 Task: Open an excel sheet with  and write heading  Student grades data  Add 10 students name:-  'Joshua Rivera, Zoey Coleman, Ryan Wright, Addison Bailey, Jonathan Simmons, Brooklyn Ward, Caleb Barnes, Audrey Collins, Gabriel Perry, Sofia Bell. ' in February Last week sales are  100 to 150. Math Grade:-  90, 95, 80, 92, 85,88, 90, 78, 92, 85.Science Grade:-  85, 87, 92, 88, 90, 85, 92, 80, 88, 90.English Grade:-  92, 90, 85, 90, 88, 92, 85, 82, 90, 88. _x000D_
History Grade:-  88, 92, 78, 95, 90, 90, 80, 85, 92, 90. Total use the formula   =SUM(D2:G2) then presss enter. Save page analysisWeeklySales_Analysis_2023
Action: Mouse moved to (165, 223)
Screenshot: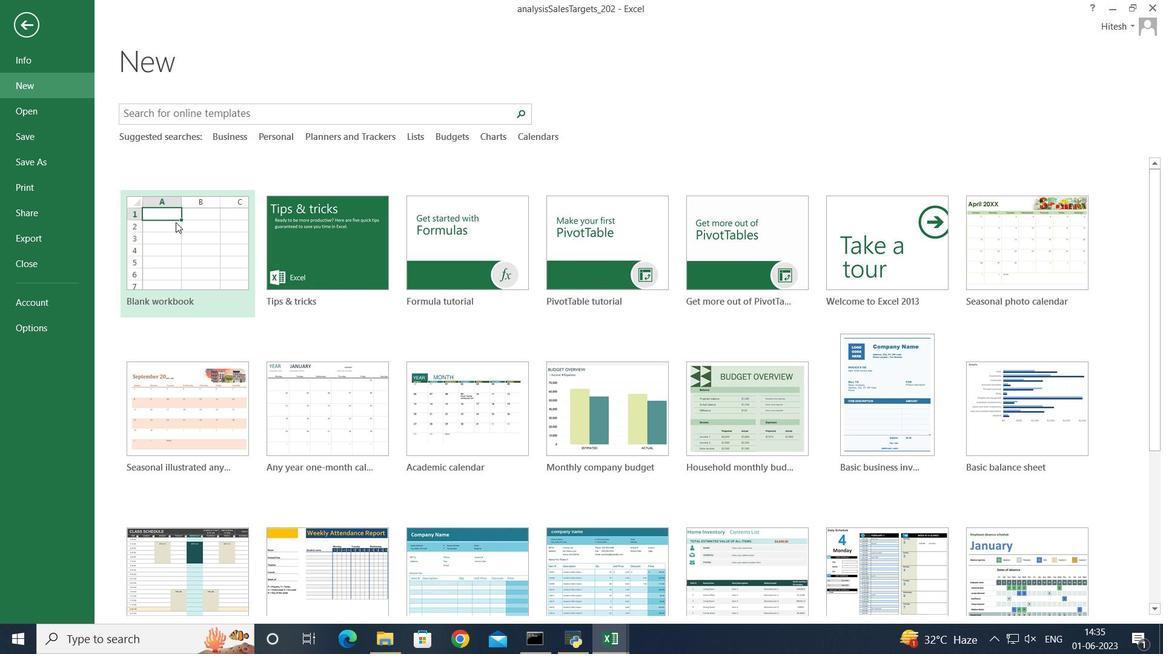 
Action: Mouse pressed left at (165, 223)
Screenshot: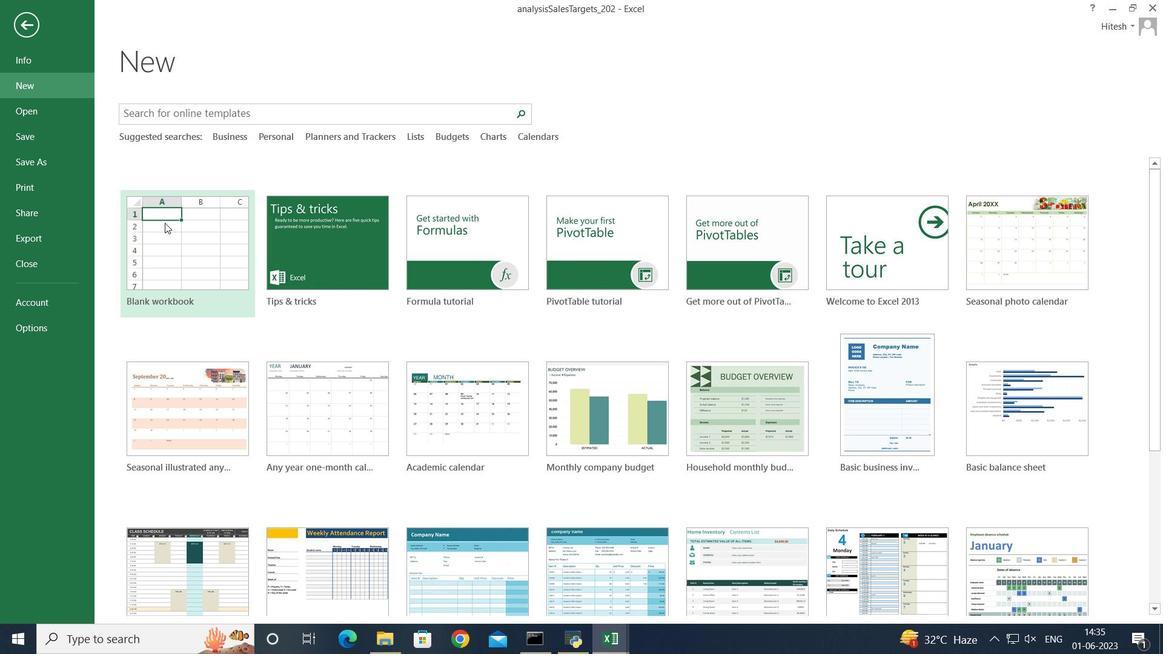 
Action: Mouse moved to (79, 175)
Screenshot: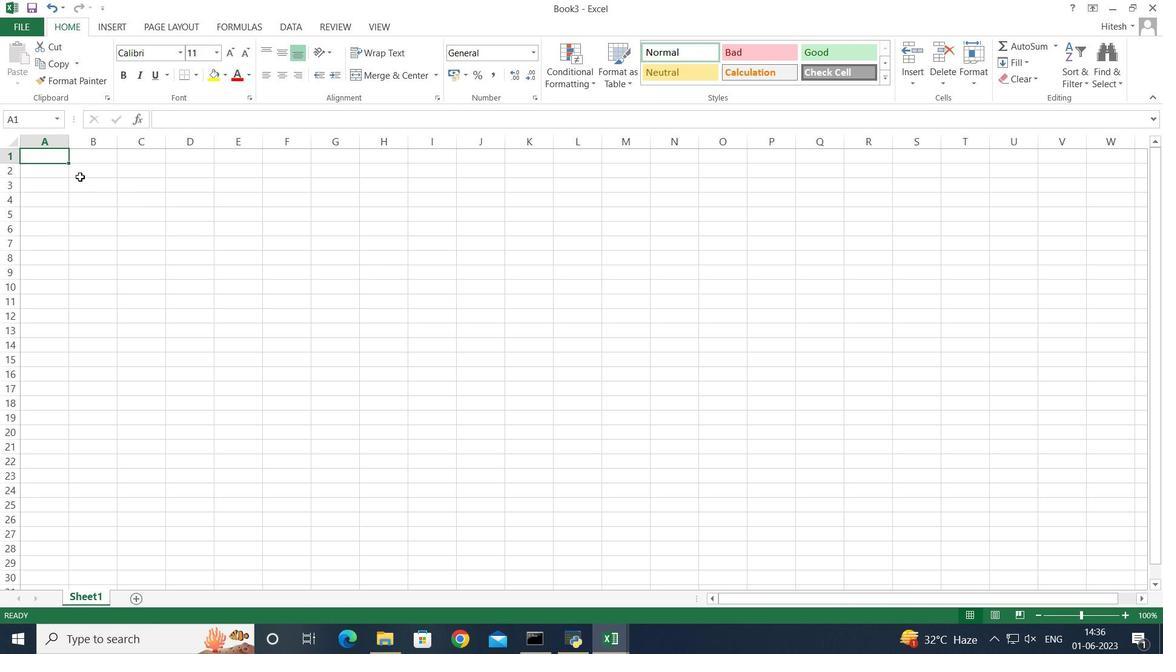 
Action: Key pressed <Key.shift>Student<Key.space><Key.shift><Key.shift><Key.shift><Key.shift><Key.shift><Key.shift><Key.shift><Key.shift><Key.shift><Key.shift>Grade<Key.space><Key.shift>Data<Key.enter><Key.shift><Key.shift><Key.shift><Key.shift><Key.shift>Name<Key.enter><Key.shift>Joshua<Key.space><Key.shift>Rivera<Key.enter><Key.shift>Zoey<Key.space><Key.shift>Coleman<Key.enter><Key.shift>Ryan<Key.space><Key.shift>Wright<Key.space><Key.shift><Key.shift>A<Key.backspace><Key.enter><Key.shift>Addison<Key.space><Key.shift><Key.shift>Bailey<Key.enter><Key.shift_r>Jonathan<Key.space><Key.shift>Simmons<Key.enter><Key.shift><Key.shift>Brooklyn<Key.space><Key.shift>Ward<Key.enter><Key.shift>Caleb<Key.space><Key.shift><Key.shift>Barnes<Key.enter><Key.shift>Adu<Key.backspace><Key.backspace><Key.backspace><Key.shift><Key.shift><Key.shift><Key.shift><Key.shift><Key.shift><Key.shift><Key.shift><Key.shift>Audrey<Key.space><Key.shift>Collins<Key.enter><Key.shift><Key.shift><Key.shift><Key.shift><Key.shift><Key.shift><Key.shift><Key.shift>Gabriel<Key.space><Key.shift_r>Perry<Key.enter><Key.shift><Key.shift><Key.shift>Sofia<Key.space><Key.shift><Key.shift><Key.shift><Key.shift><Key.shift><Key.shift><Key.shift>Bell<Key.enter>
Screenshot: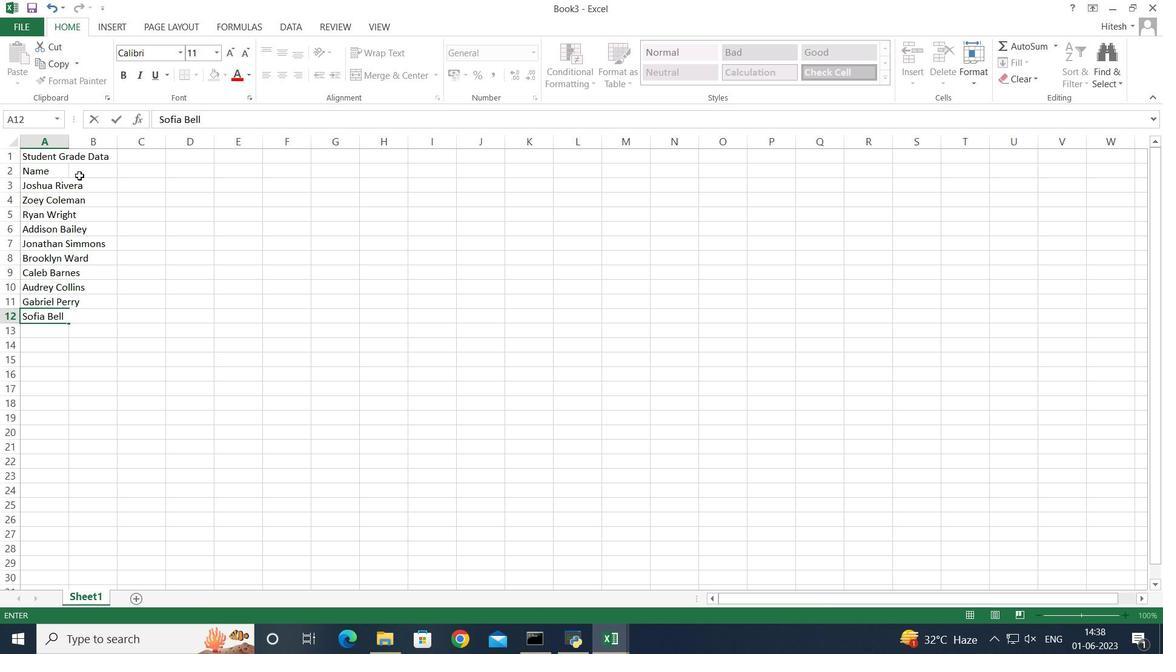 
Action: Mouse moved to (51, 145)
Screenshot: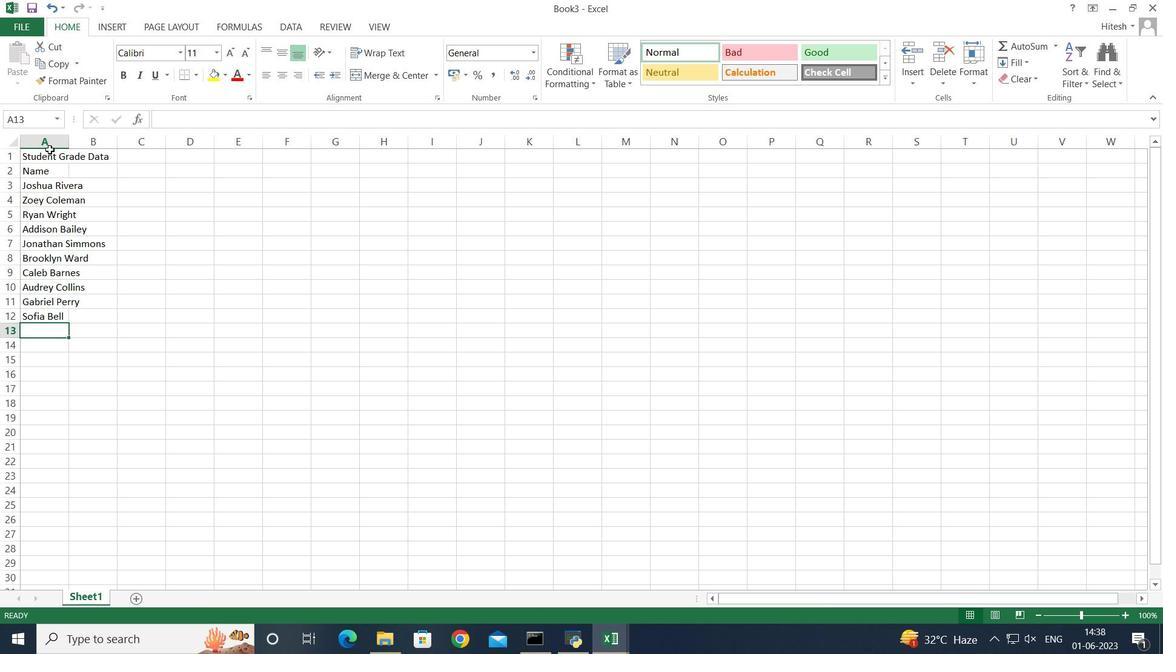 
Action: Mouse pressed left at (51, 145)
Screenshot: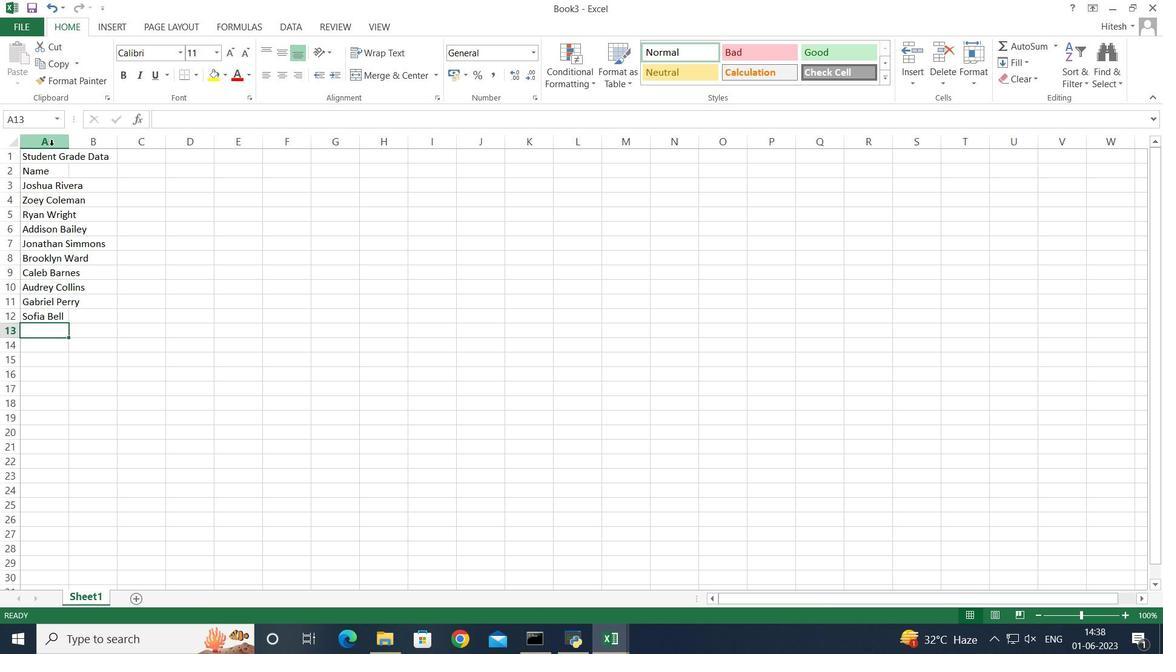 
Action: Mouse moved to (66, 145)
Screenshot: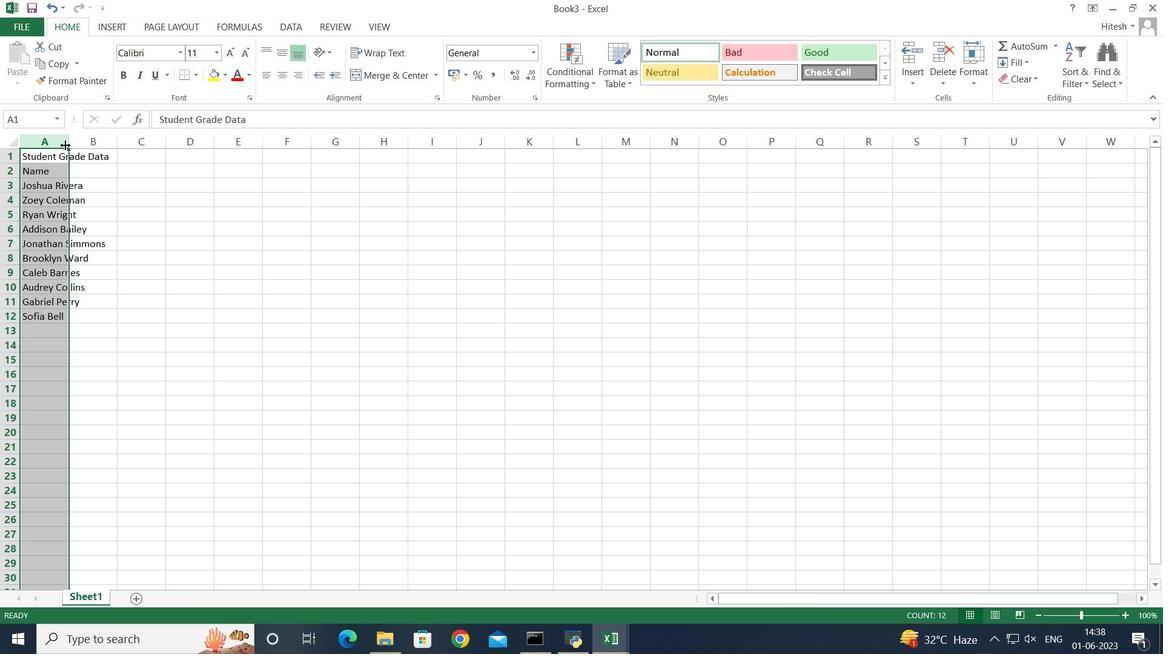 
Action: Mouse pressed left at (66, 145)
Screenshot: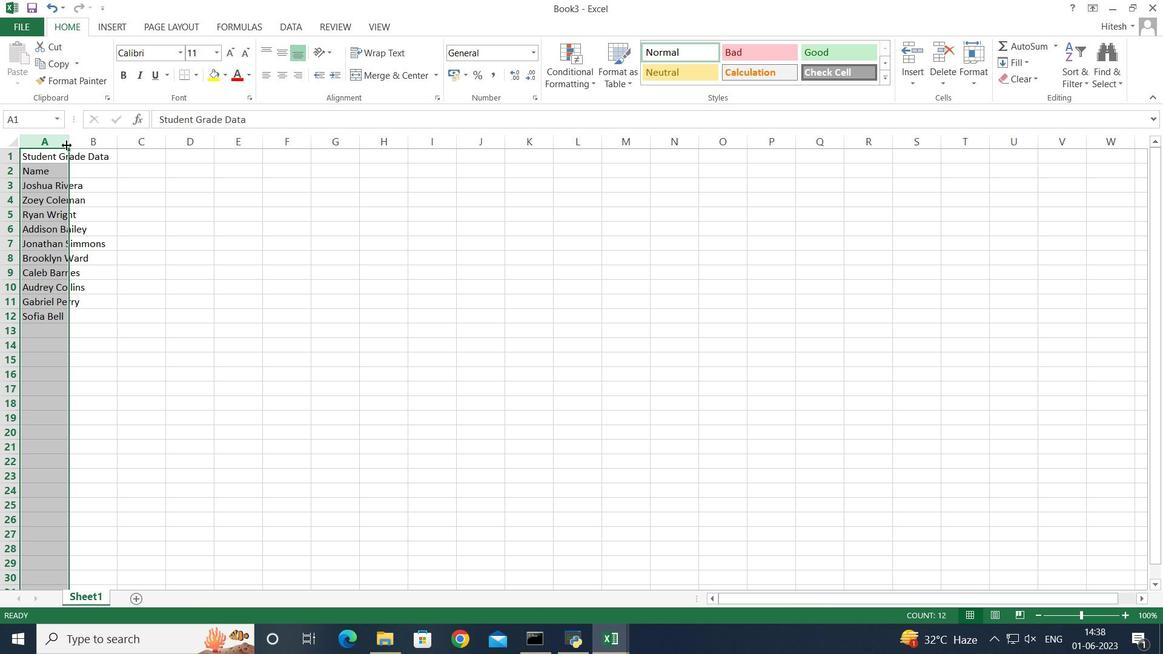 
Action: Mouse pressed left at (66, 145)
Screenshot: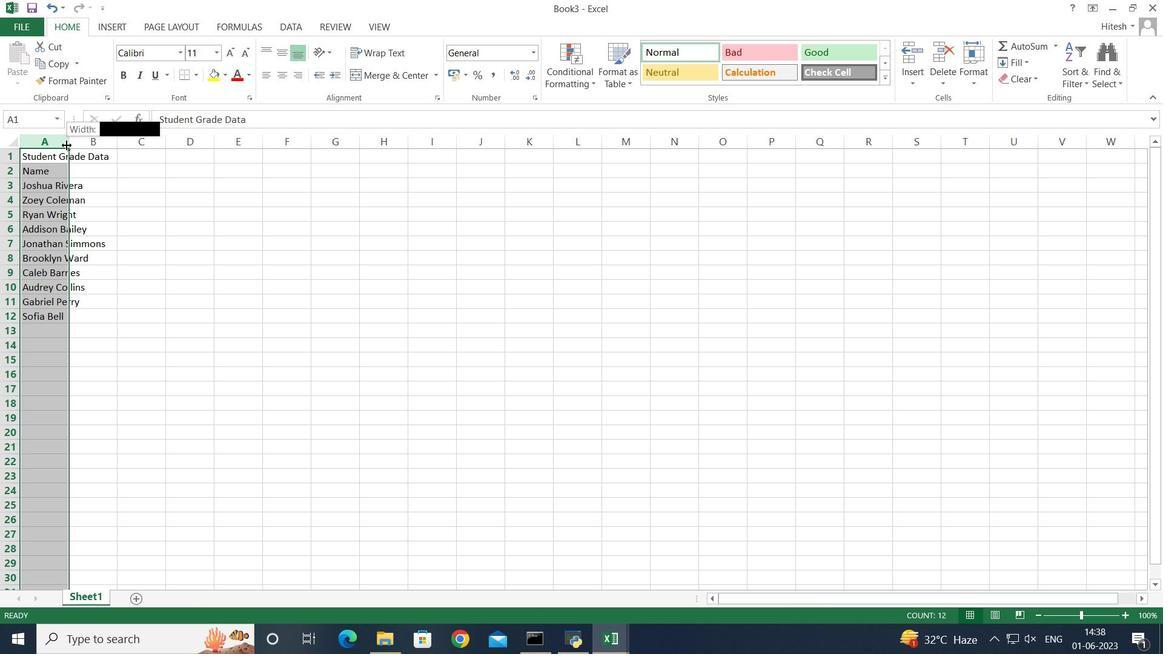 
Action: Mouse moved to (131, 173)
Screenshot: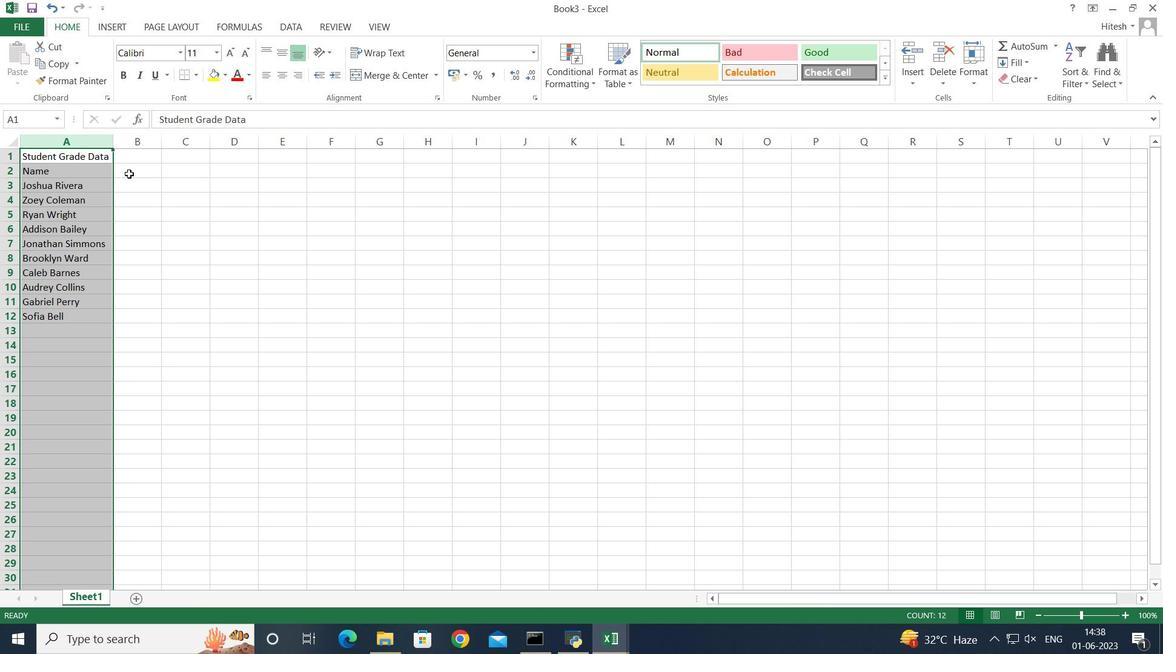 
Action: Mouse pressed left at (131, 173)
Screenshot: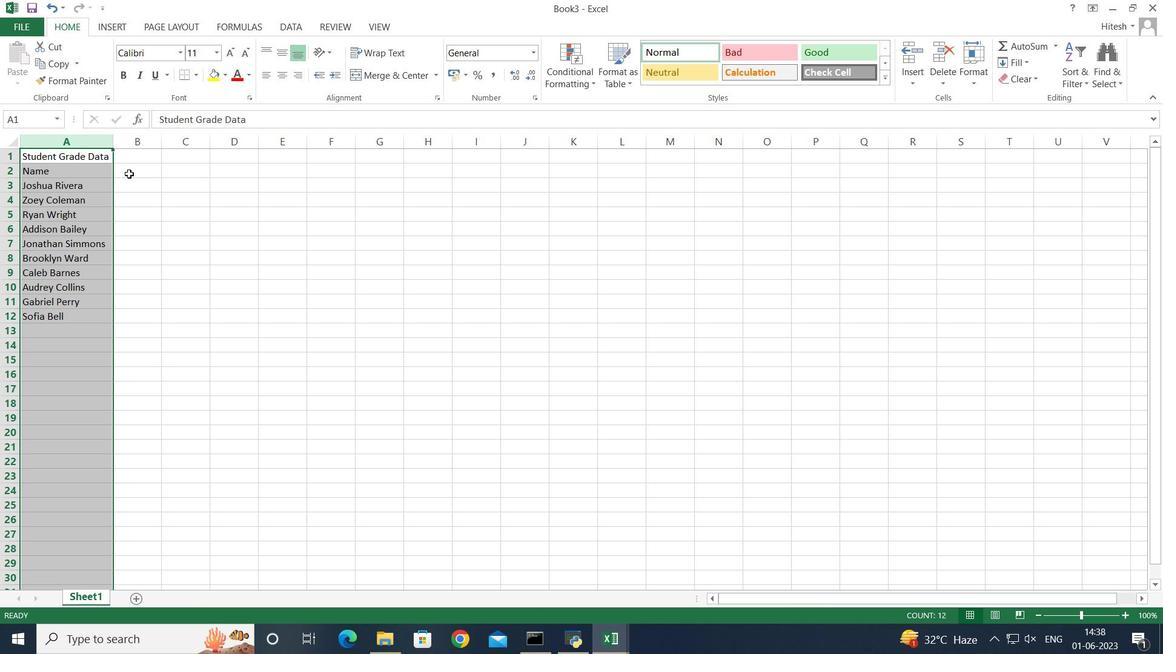 
Action: Key pressed <Key.shift>February<Key.space><Key.shift>Last<Key.space><Key.shift><Key.shift>Week<Key.space><Key.shift>Sales<Key.enter>110<Key.enter>150<Key.enter>130<Key.enter>100<Key.enter>140<Key.enter>120<Key.enter>150<Key.enter>130<Key.enter>12<Key.enter>1103<Key.backspace><Key.enter><Key.up><Key.backspace>120<Key.enter><Key.up><Key.up><Key.backspace>120<Key.enter><Key.backspace>140<Key.enter>
Screenshot: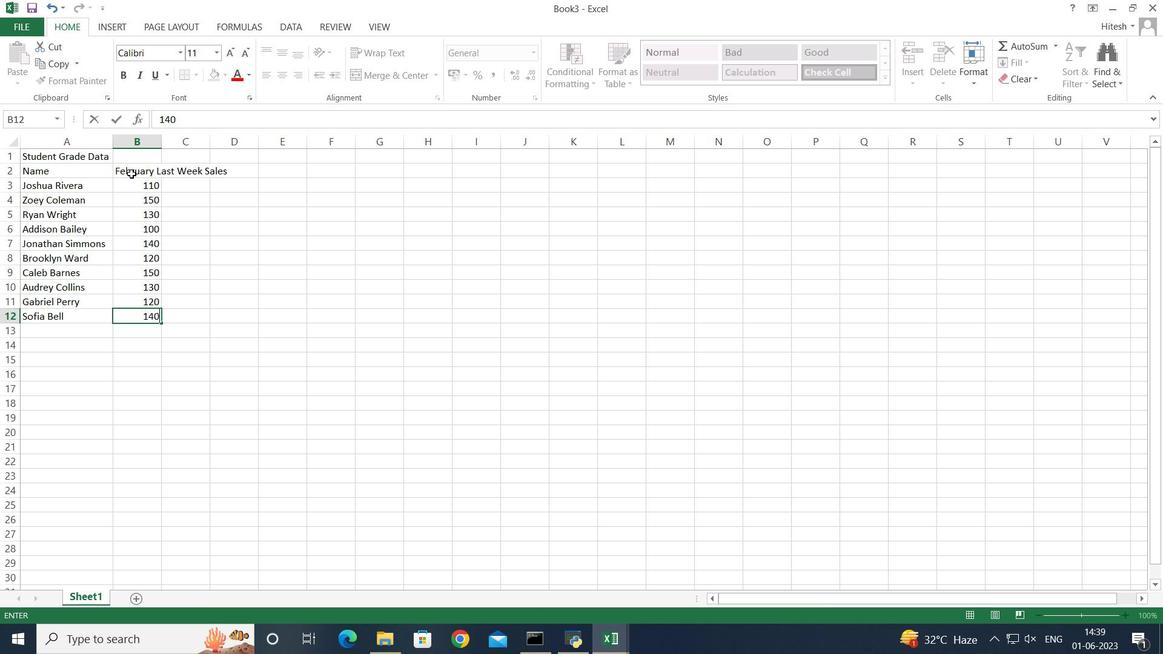 
Action: Mouse moved to (187, 170)
Screenshot: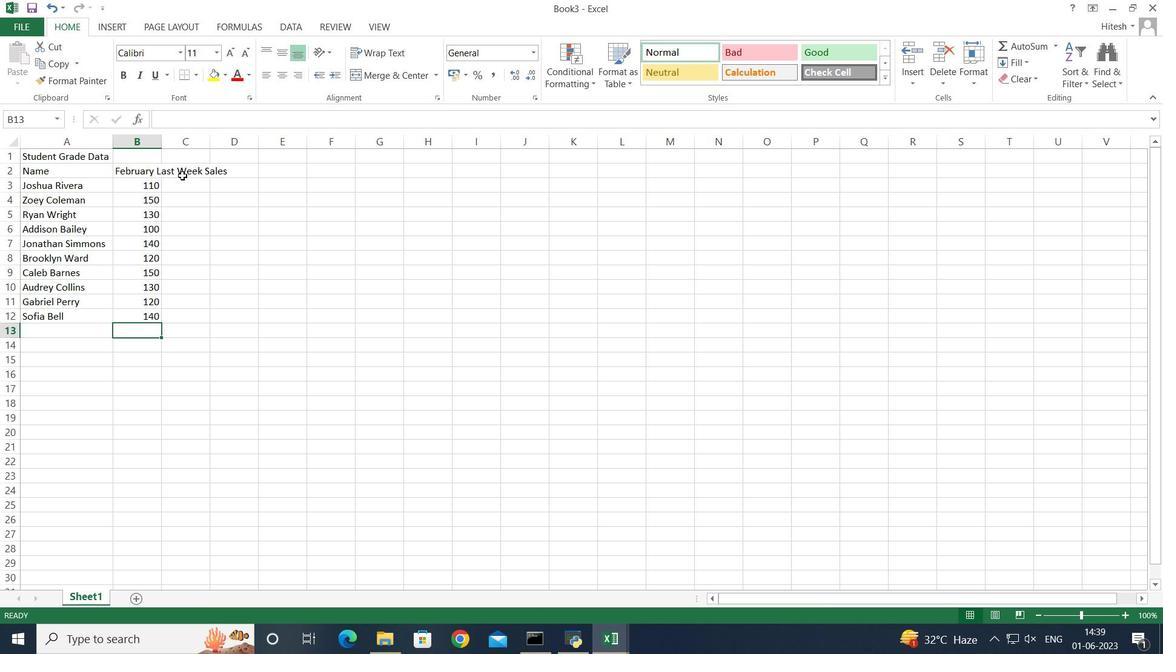 
Action: Mouse pressed left at (187, 170)
Screenshot: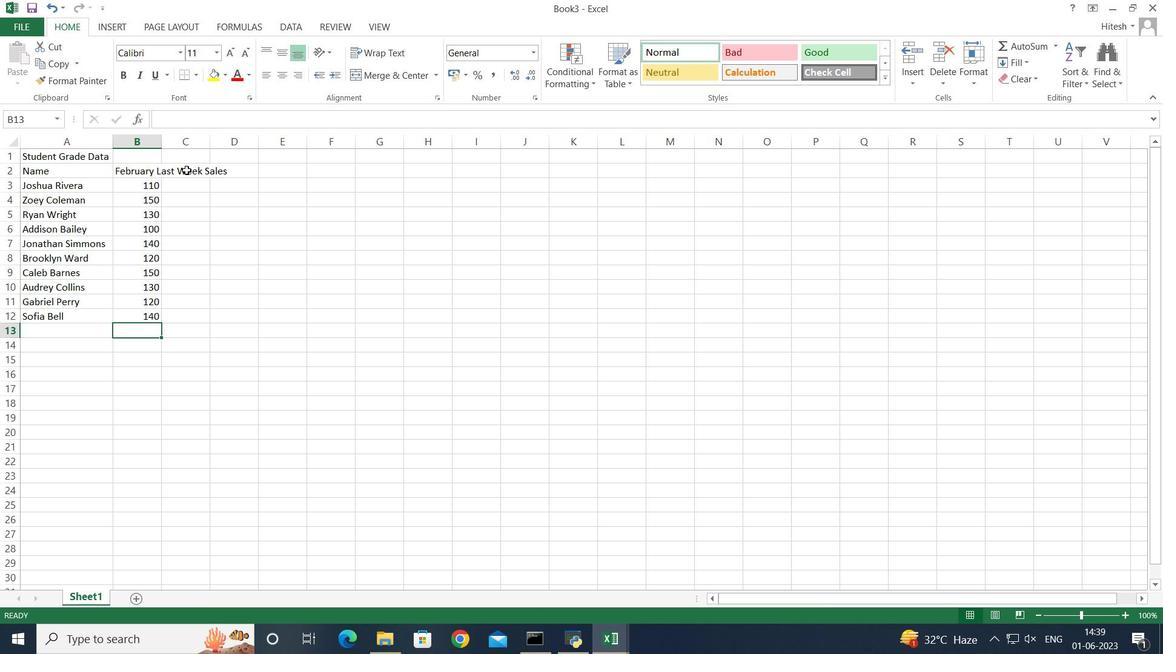 
Action: Key pressed <Key.shift>Math<Key.space><Key.shift>Grade<Key.enter>
Screenshot: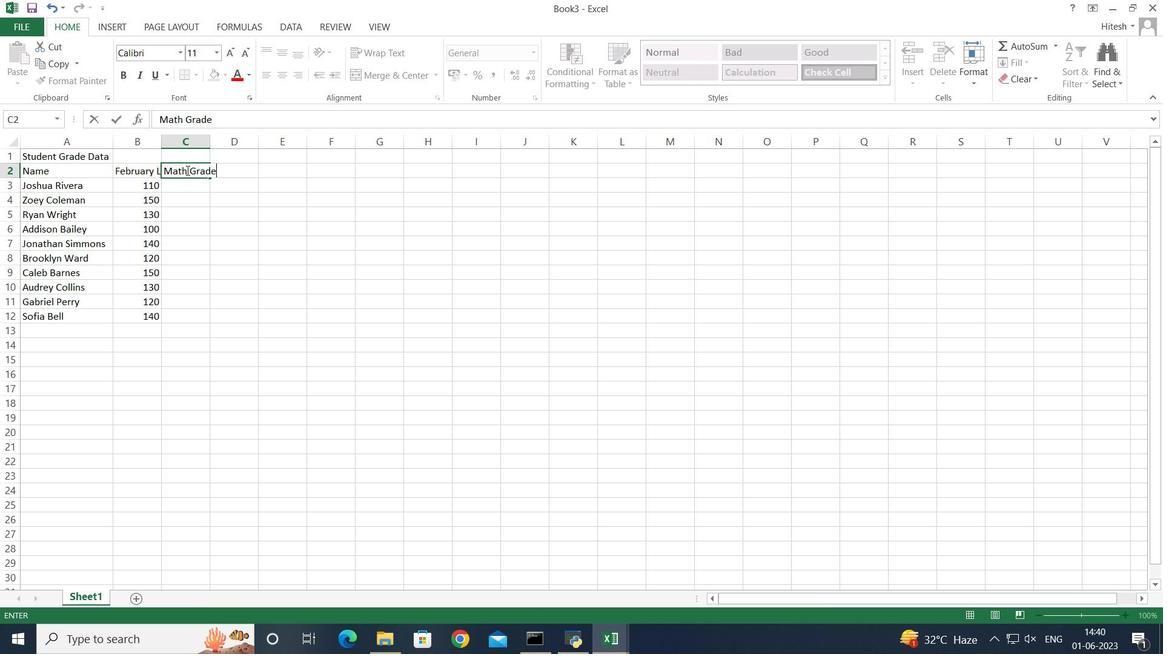 
Action: Mouse moved to (175, 239)
Screenshot: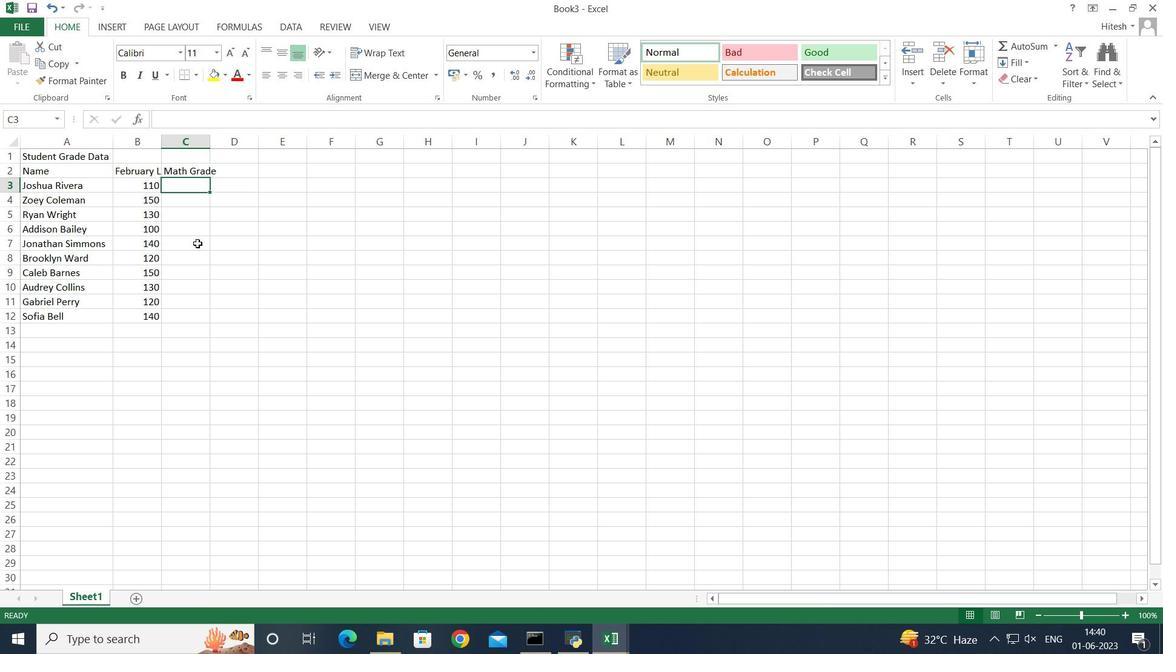 
Action: Key pressed 90<Key.enter>95<Key.enter>80<Key.enter>92<Key.enter>85<Key.enter>88<Key.enter>90<Key.enter>78<Key.enter>92<Key.enter>85<Key.enter><Key.up><Key.up><Key.up><Key.up><Key.up><Key.up><Key.up><Key.up><Key.up><Key.up><Key.up><Key.right><Key.shift>Science<Key.space><Key.shift>Grade<Key.enter>85<Key.enter>87<Key.enter>92<Key.enter>88<Key.enter>90<Key.enter>85<Key.enter>92<Key.enter>80<Key.enter>88<Key.enter>90<Key.enter><Key.up><Key.up><Key.up><Key.up><Key.up><Key.up><Key.up><Key.up><Key.up><Key.up><Key.up><Key.right><Key.shift><Key.shift><Key.shift>English<Key.space><Key.shift><Key.shift><Key.shift>Grade<Key.enter>92<Key.enter>90<Key.enter>85<Key.enter>90<Key.enter>88<Key.enter>92<Key.enter>85<Key.enter>82<Key.enter>90<Key.enter>88<Key.enter>
Screenshot: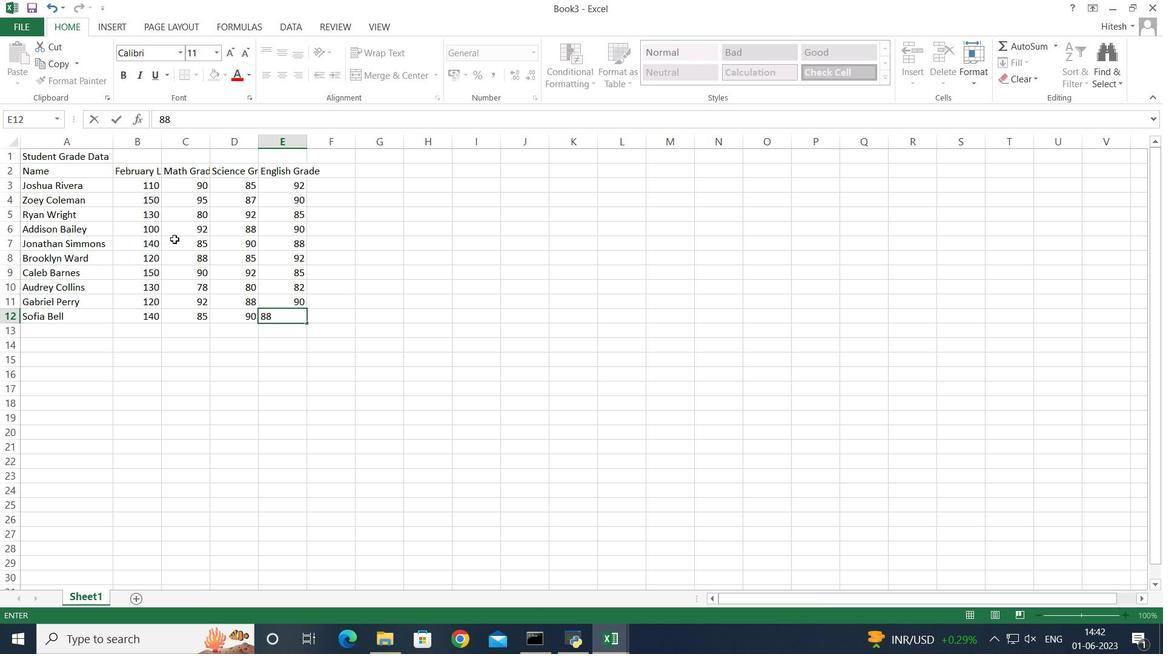 
Action: Mouse moved to (315, 169)
Screenshot: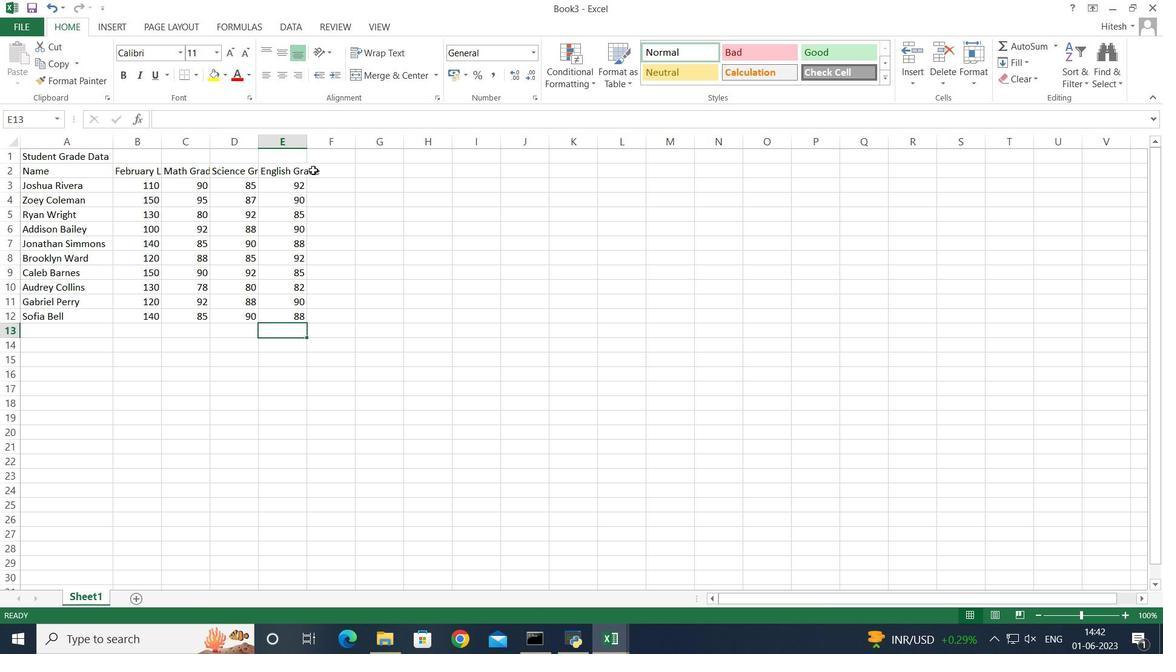 
Action: Mouse pressed left at (315, 169)
Screenshot: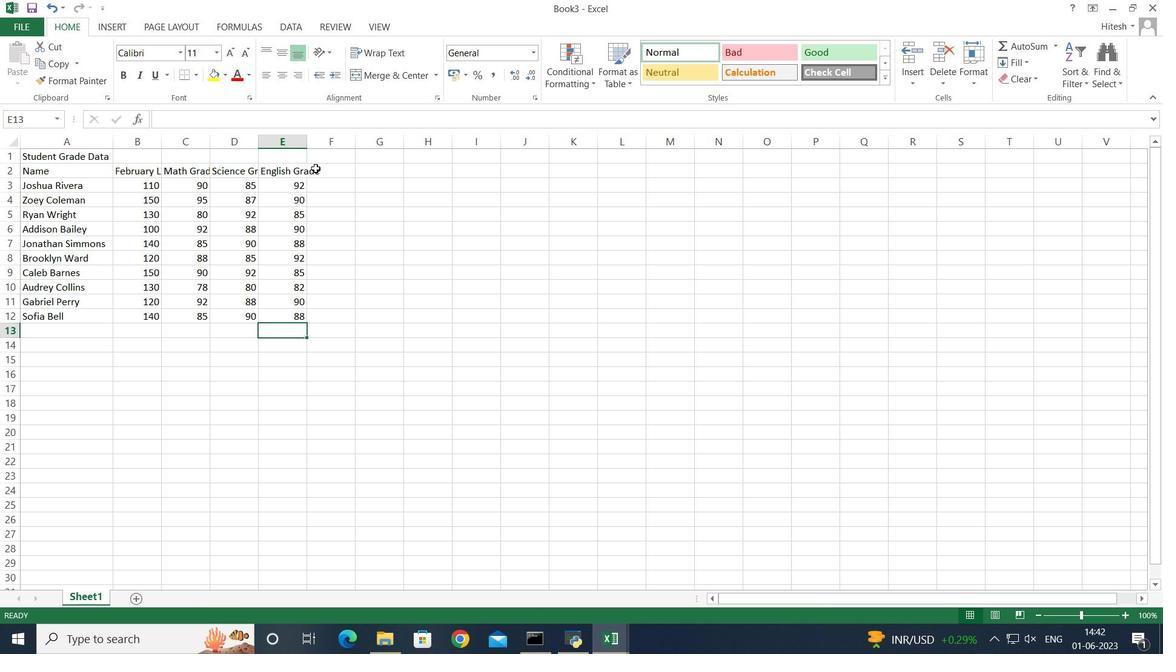 
Action: Key pressed <Key.shift><Key.shift><Key.shift><Key.shift><Key.shift>History<Key.space><Key.shift><Key.shift><Key.shift>Grade<Key.enter>88<Key.enter>92<Key.enter>78<Key.enter>95<Key.enter>90<Key.enter>90<Key.enter>80<Key.enter>85<Key.enter>92<Key.enter>90<Key.enter>
Screenshot: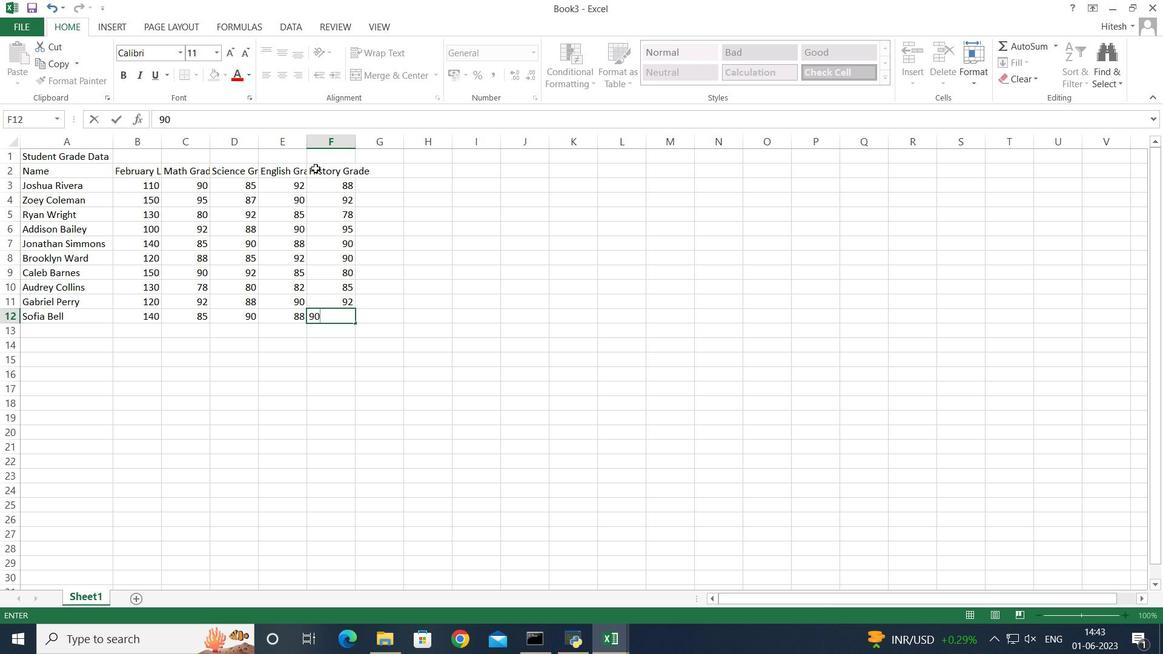 
Action: Mouse moved to (373, 167)
Screenshot: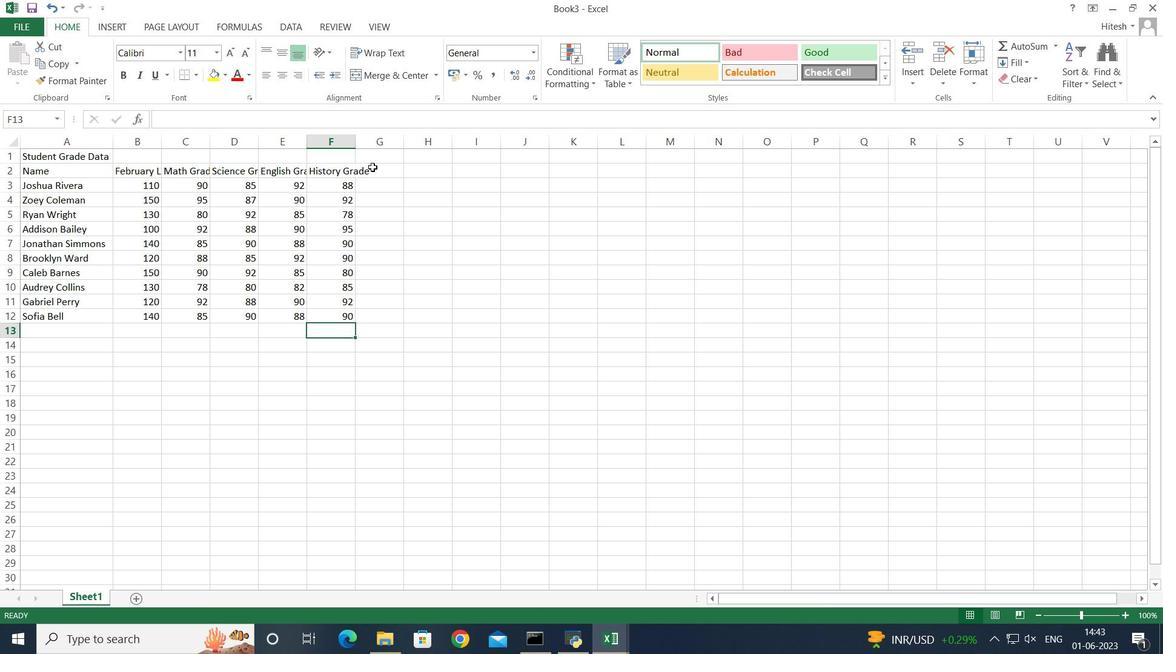 
Action: Mouse pressed left at (373, 167)
Screenshot: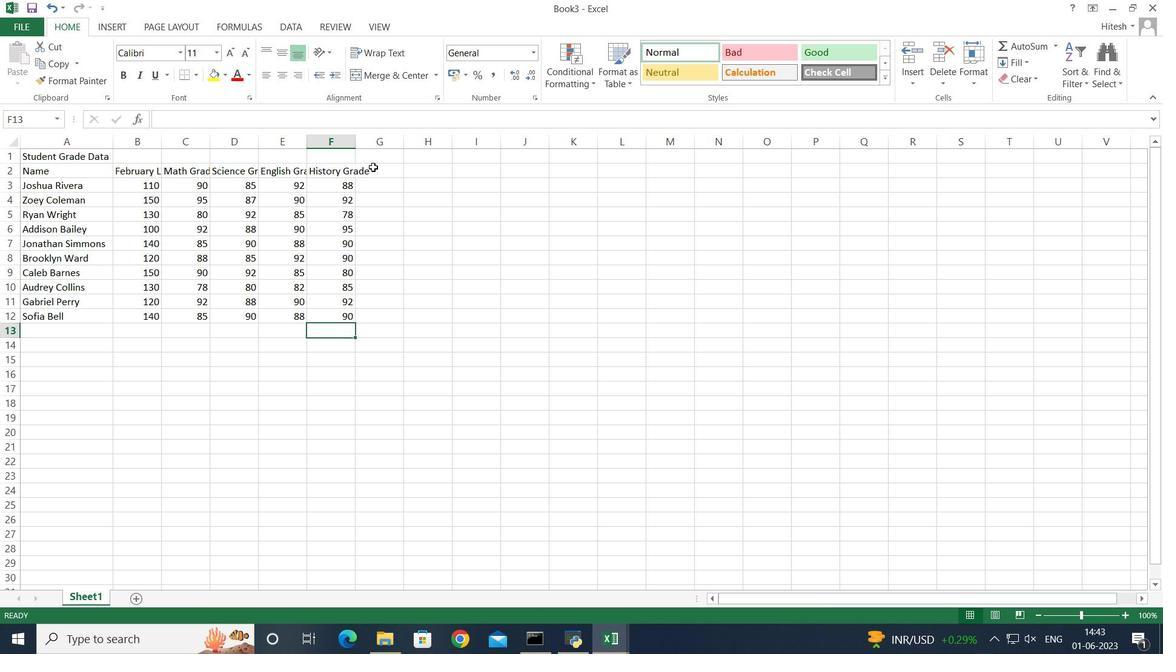 
Action: Key pressed <Key.shift>Total
Screenshot: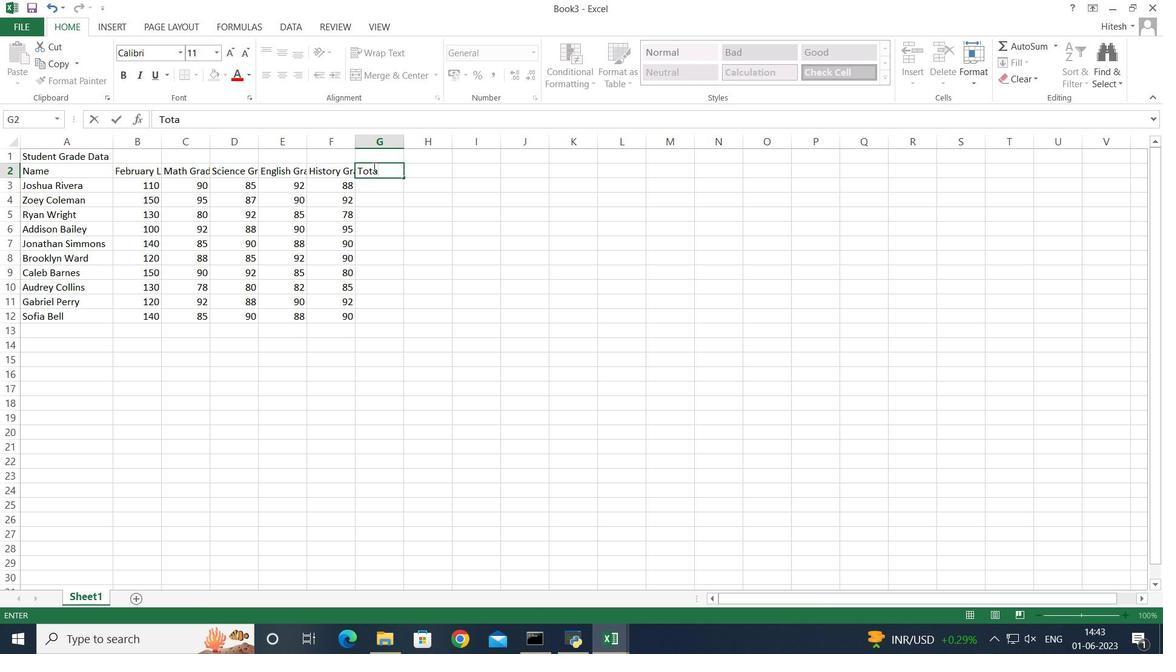 
Action: Mouse moved to (147, 142)
Screenshot: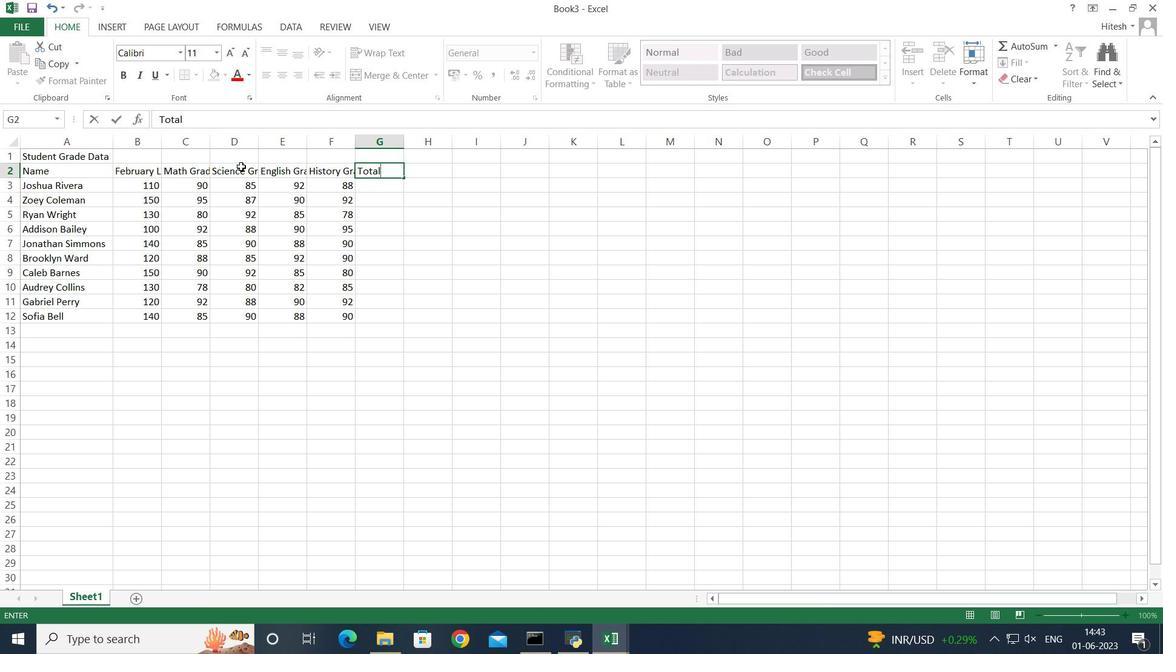 
Action: Mouse pressed left at (147, 142)
Screenshot: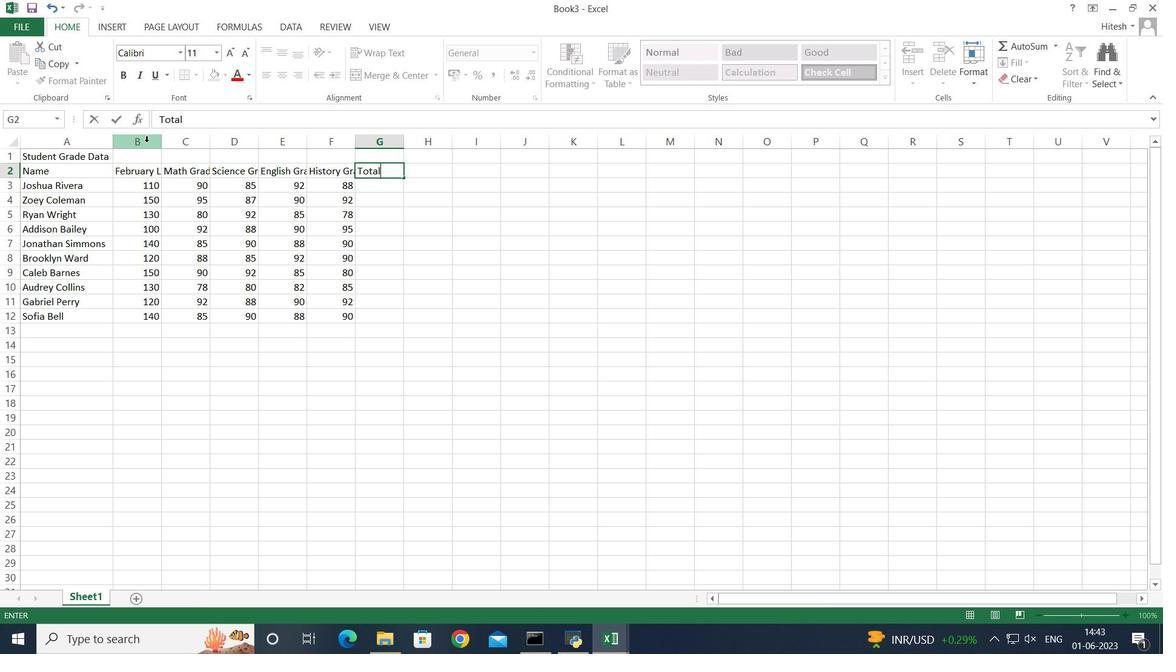 
Action: Mouse moved to (160, 140)
Screenshot: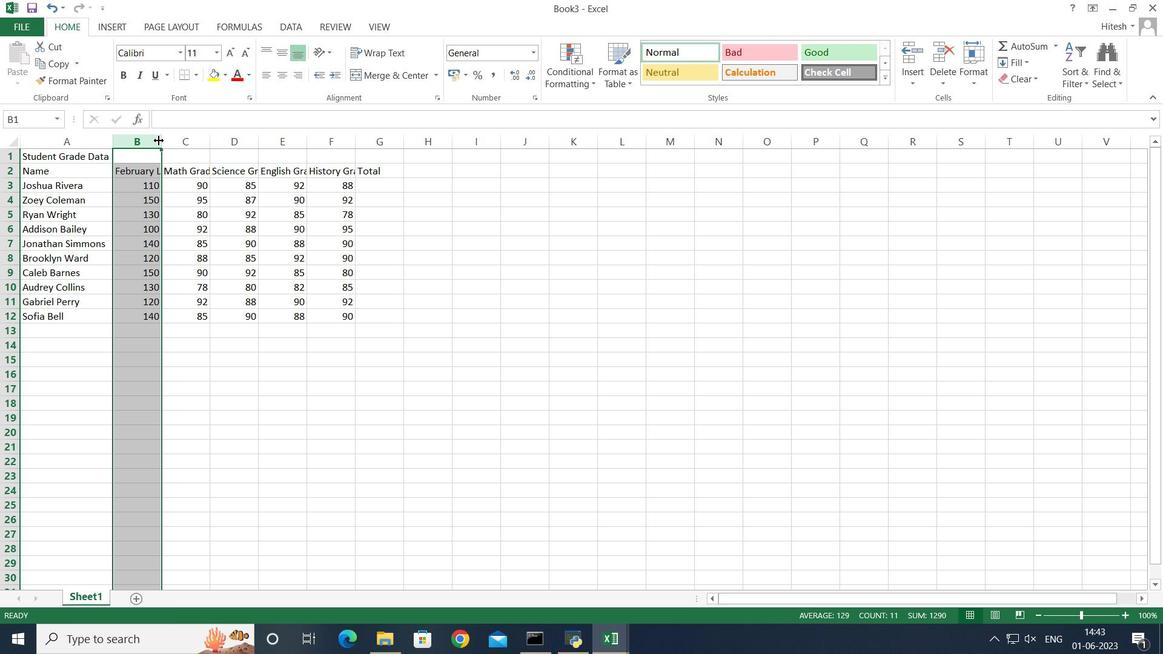 
Action: Mouse pressed left at (160, 140)
Screenshot: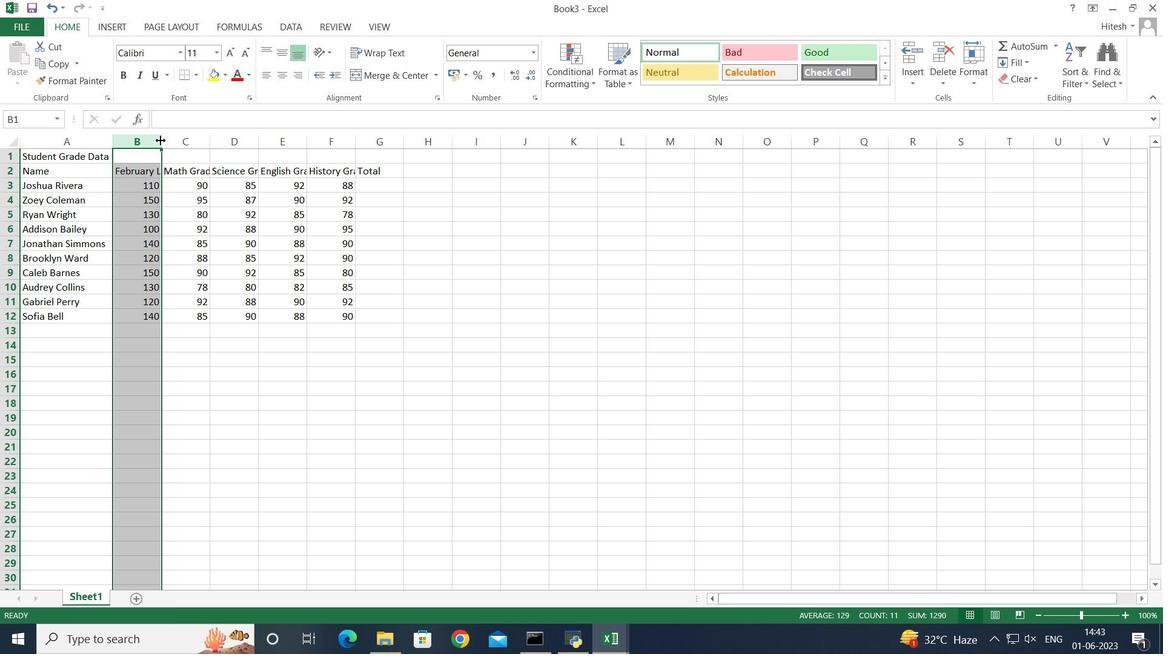 
Action: Mouse pressed left at (160, 140)
Screenshot: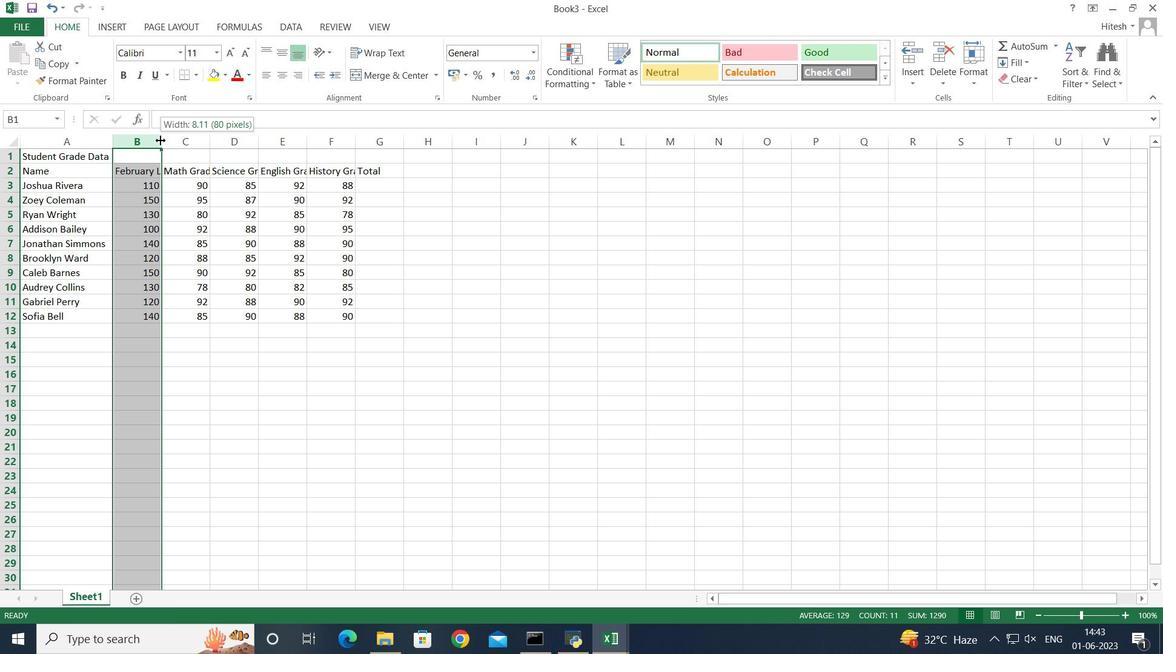 
Action: Mouse moved to (236, 143)
Screenshot: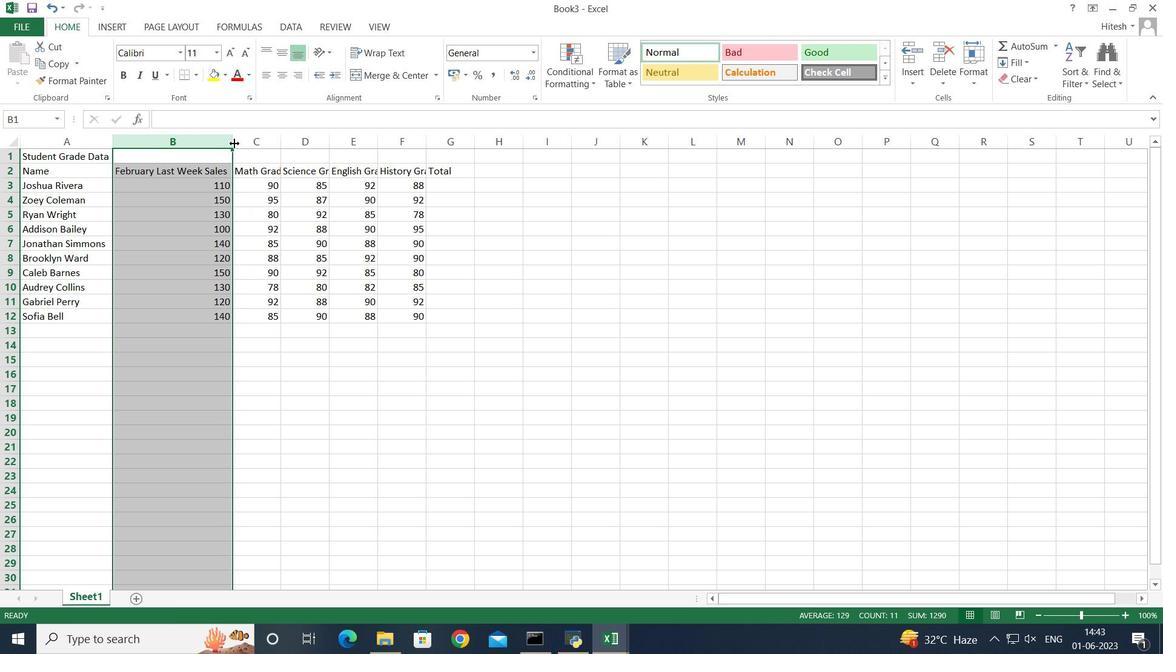 
Action: Mouse pressed left at (236, 143)
Screenshot: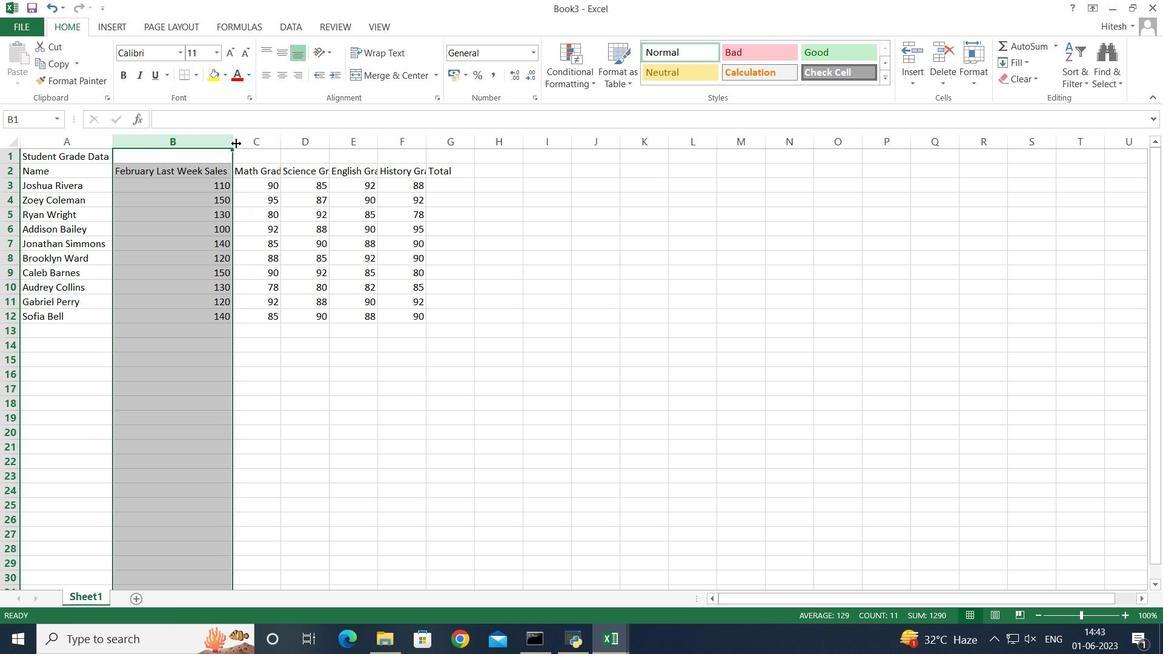 
Action: Mouse moved to (265, 141)
Screenshot: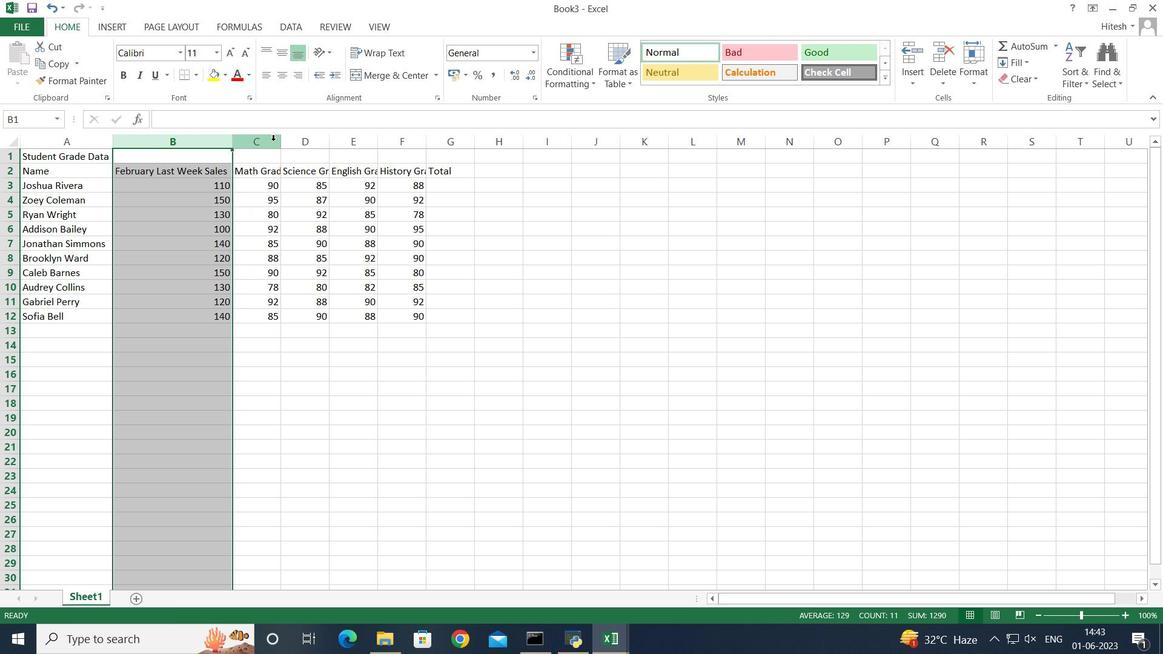 
Action: Mouse pressed left at (265, 141)
Screenshot: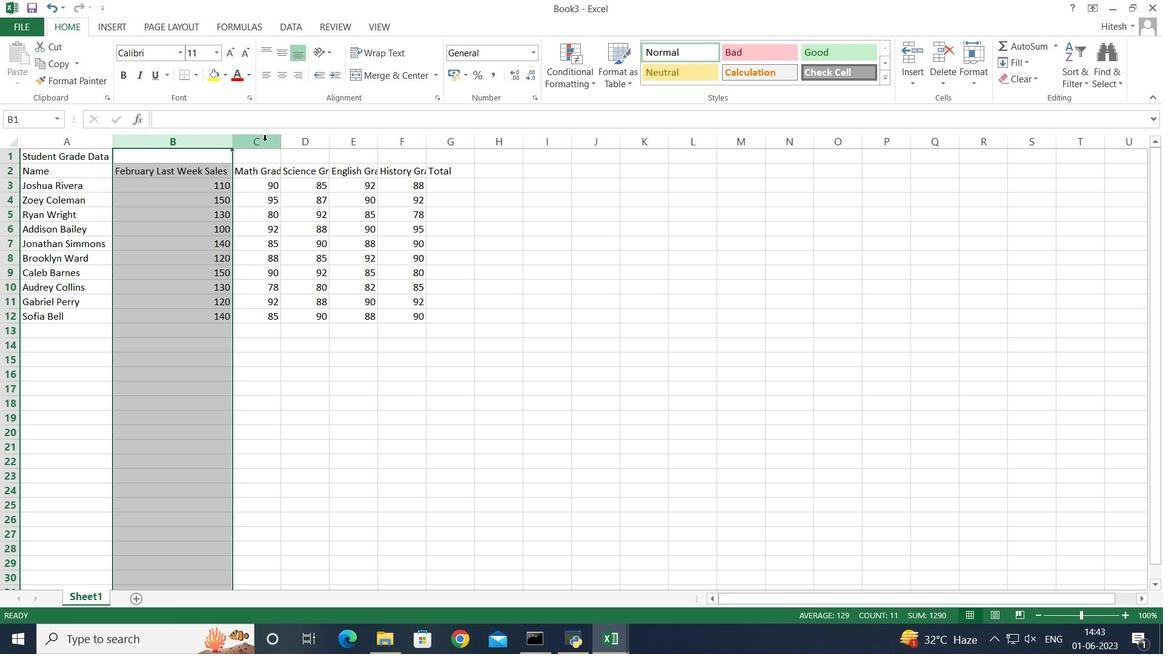 
Action: Mouse moved to (280, 142)
Screenshot: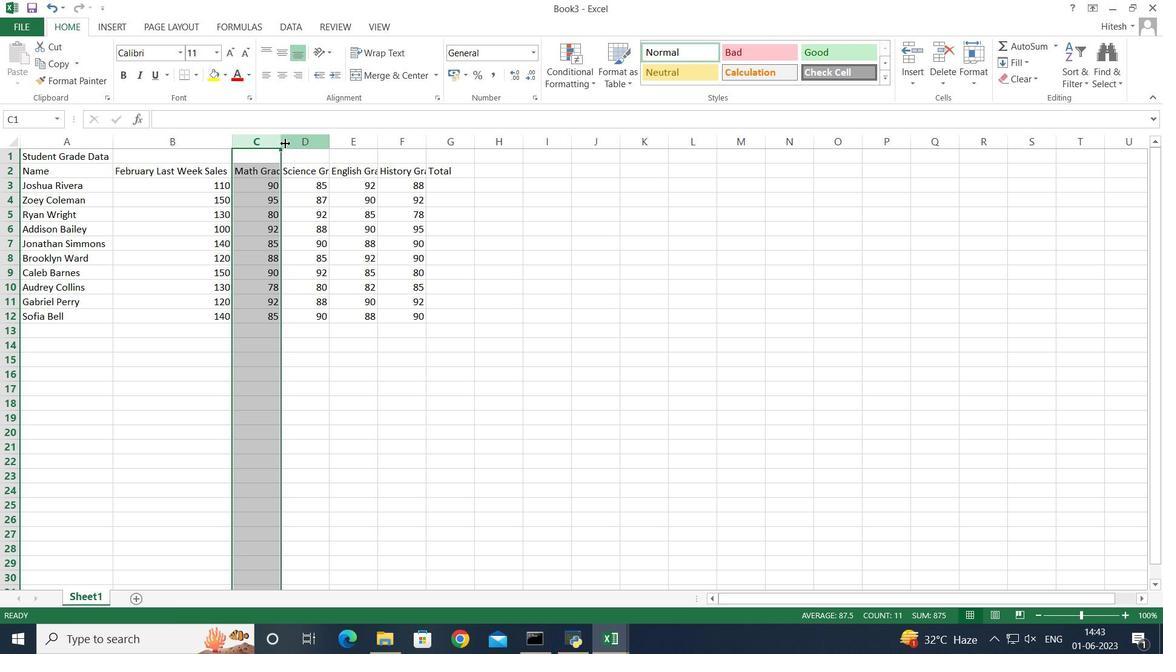 
Action: Mouse pressed left at (280, 142)
Screenshot: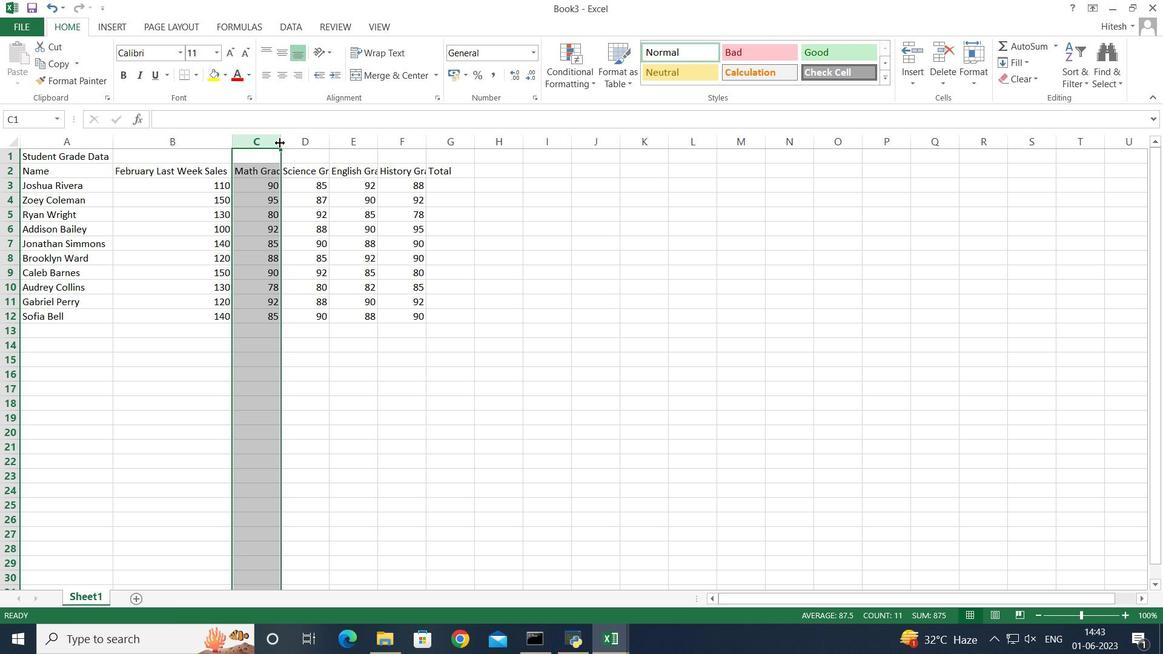 
Action: Mouse pressed left at (280, 142)
Screenshot: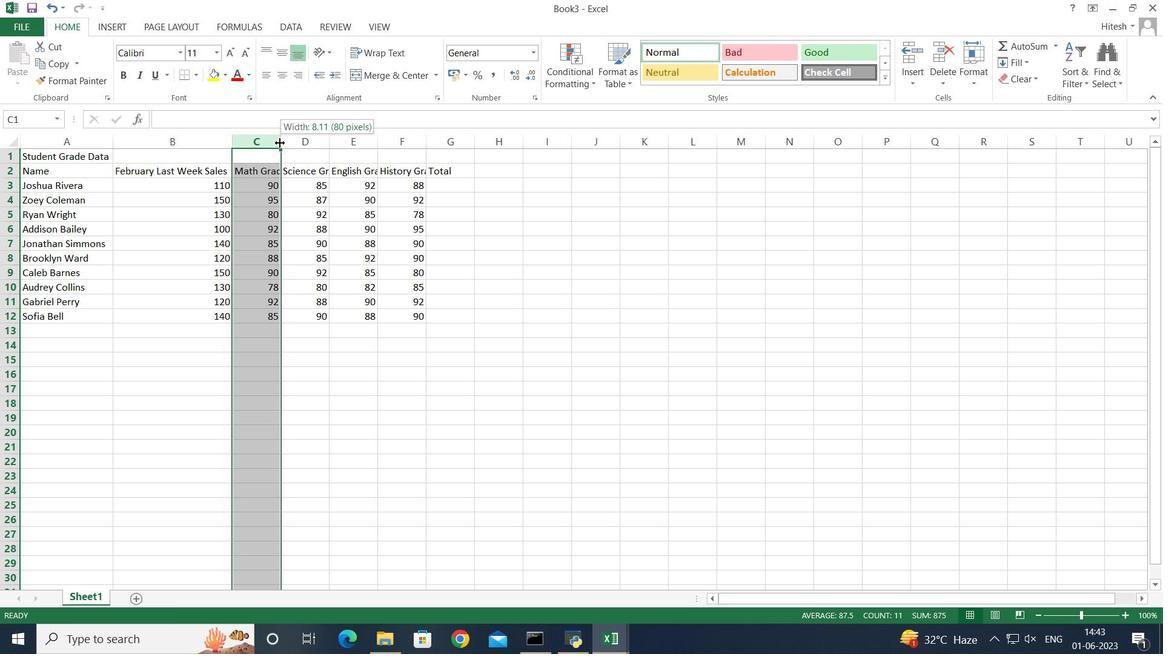 
Action: Mouse moved to (336, 146)
Screenshot: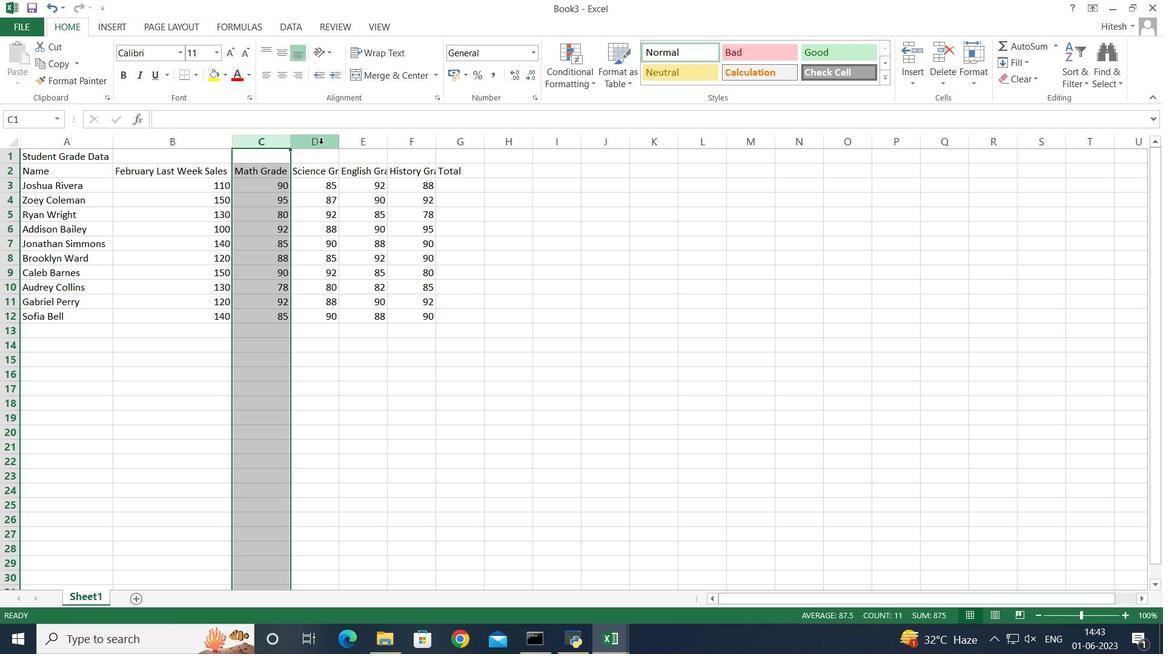 
Action: Mouse pressed left at (336, 146)
Screenshot: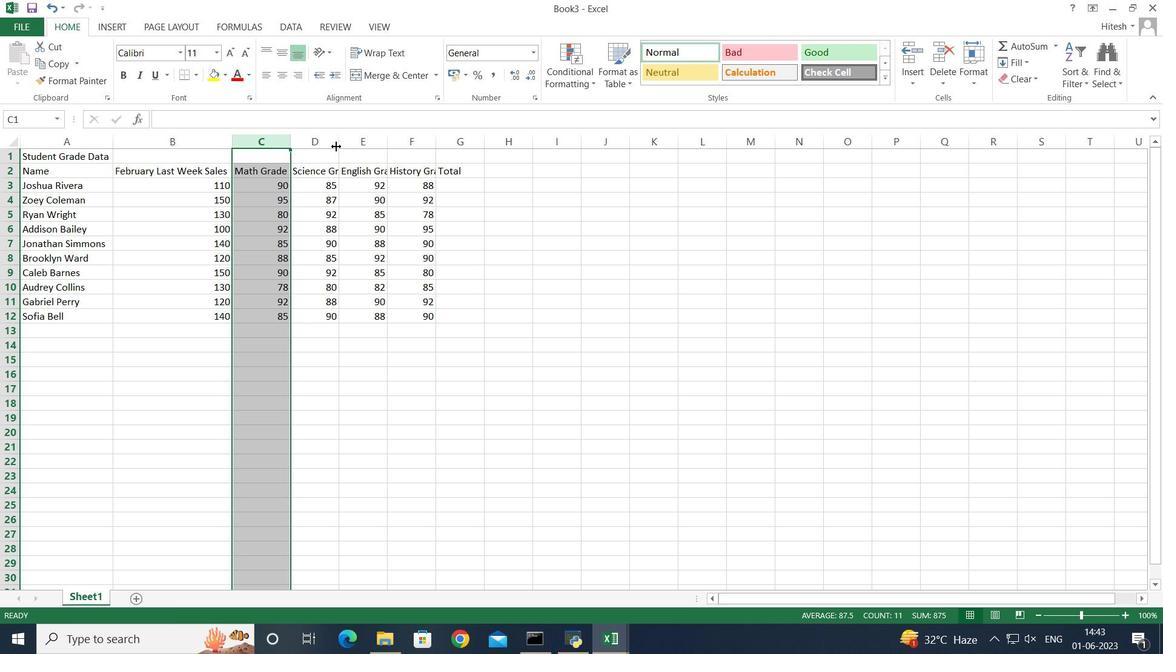 
Action: Mouse moved to (331, 146)
Screenshot: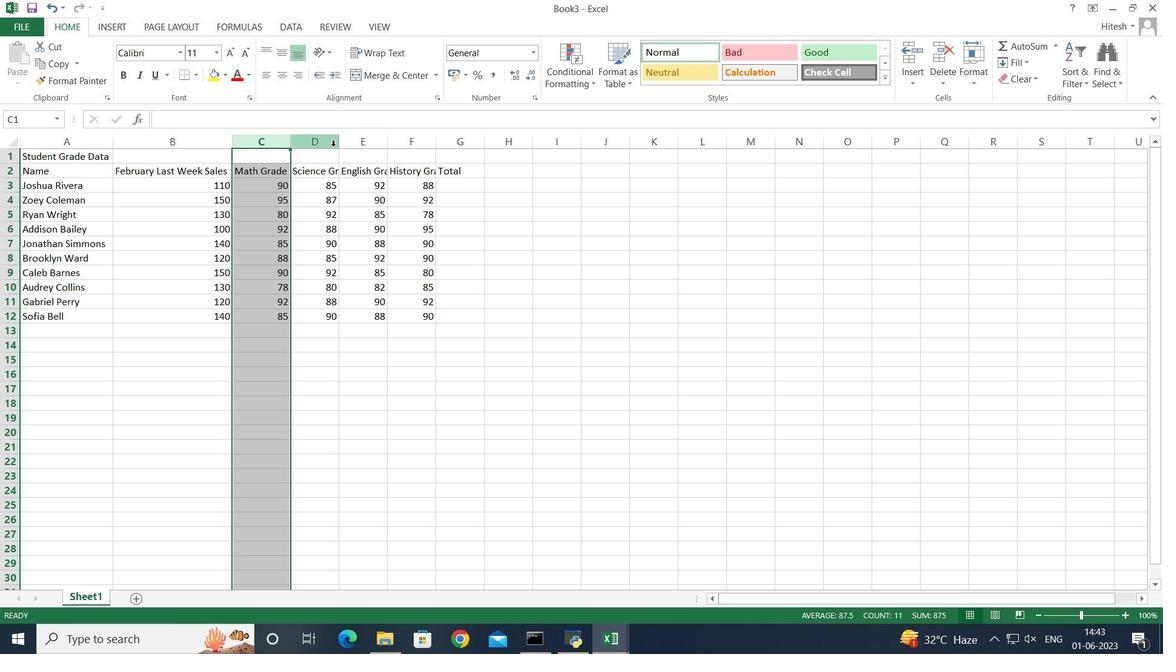 
Action: Mouse pressed left at (331, 146)
Screenshot: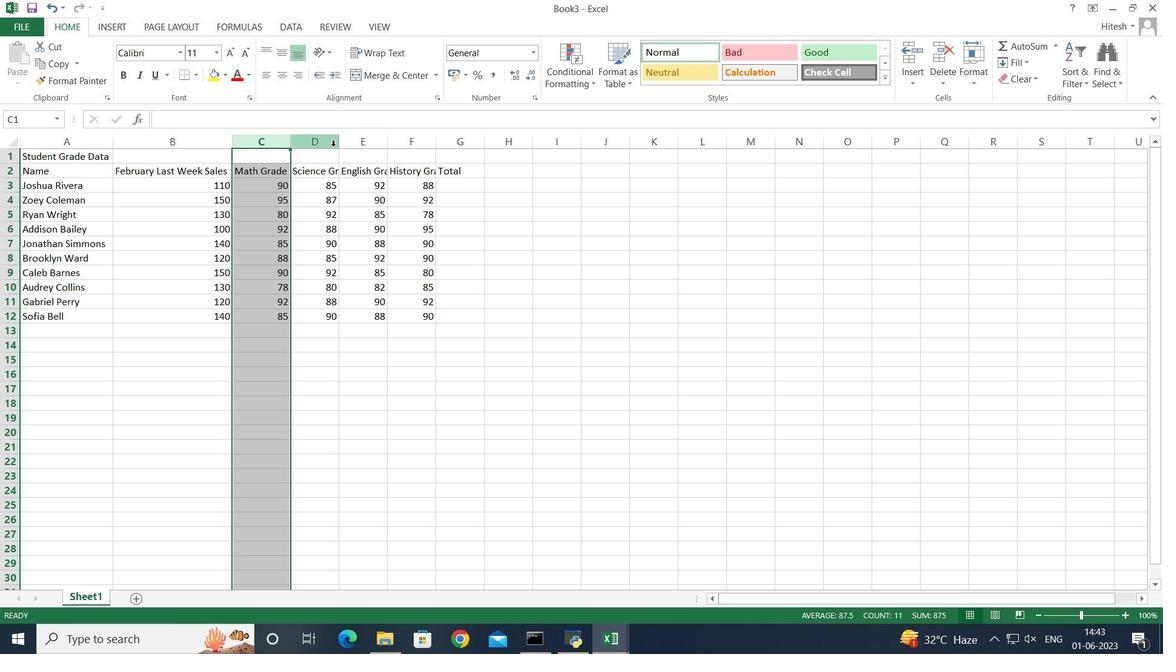 
Action: Mouse moved to (340, 143)
Screenshot: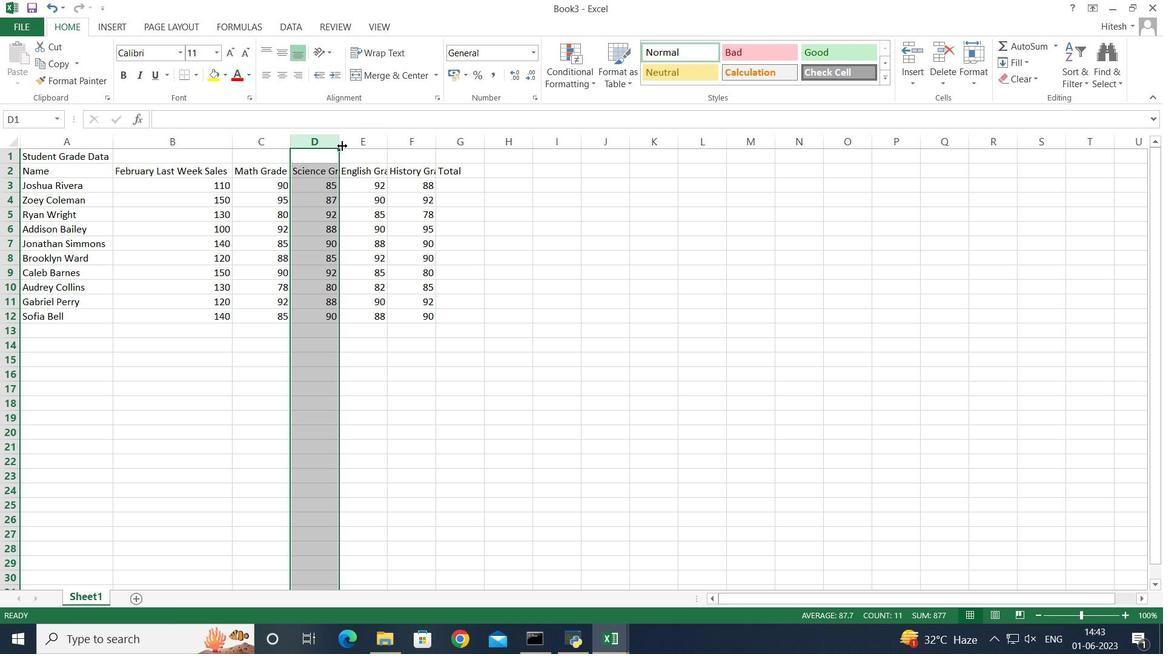 
Action: Mouse pressed left at (340, 143)
Screenshot: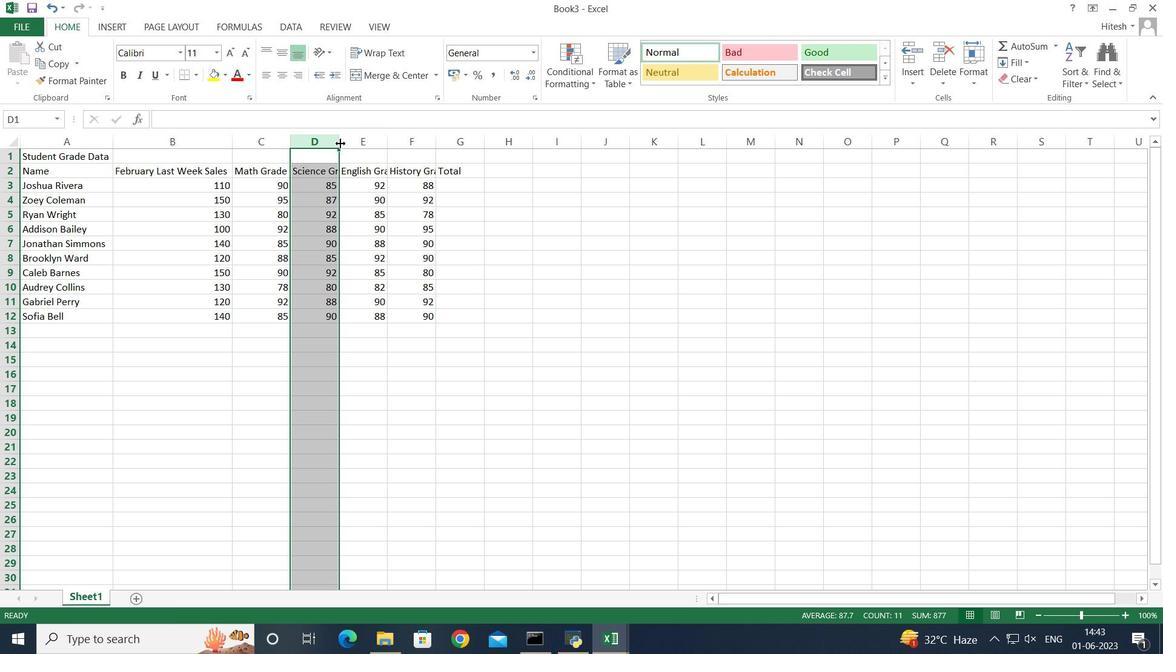 
Action: Mouse pressed left at (340, 143)
Screenshot: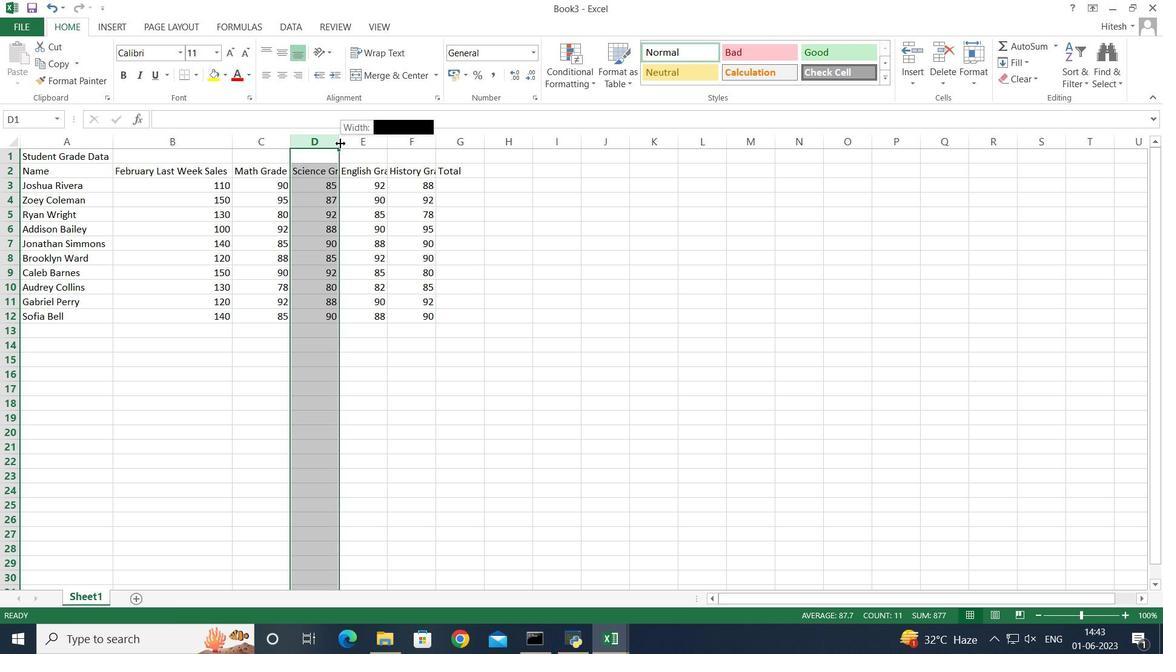 
Action: Mouse moved to (384, 139)
Screenshot: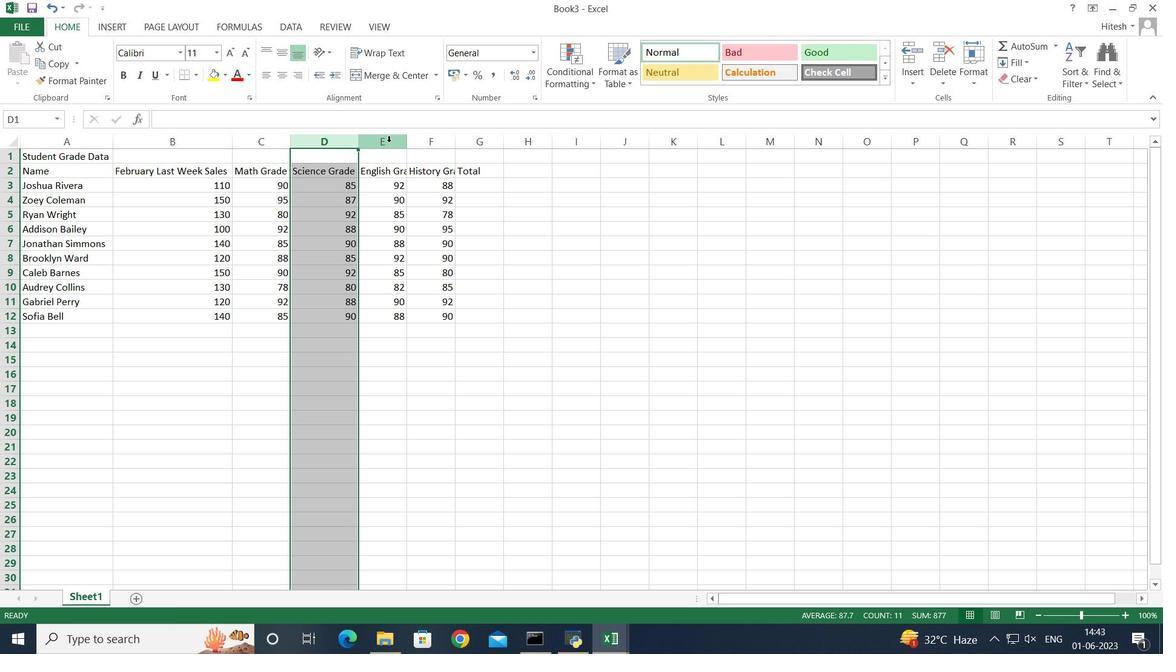 
Action: Mouse pressed left at (384, 139)
Screenshot: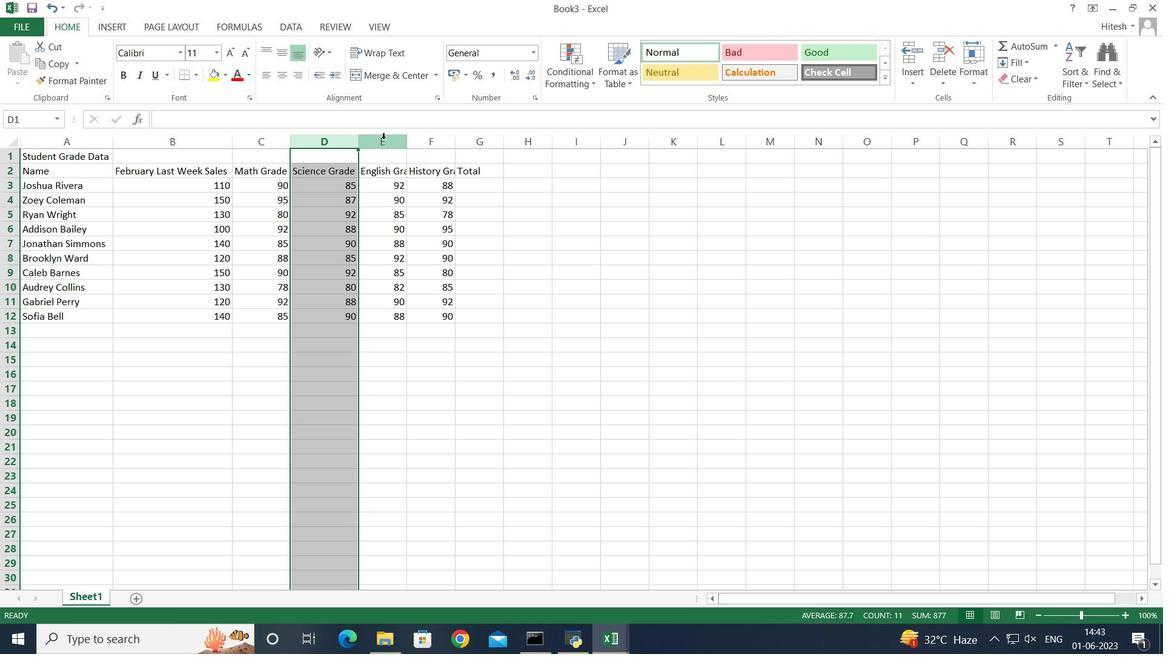 
Action: Mouse moved to (405, 139)
Screenshot: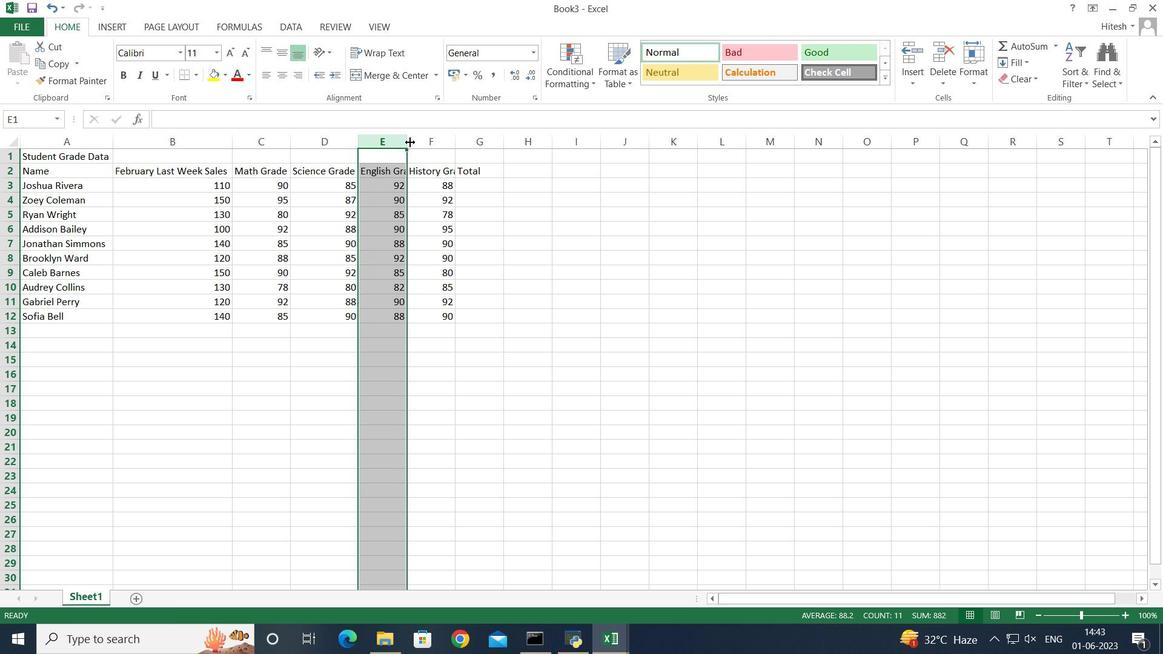 
Action: Mouse pressed left at (405, 139)
Screenshot: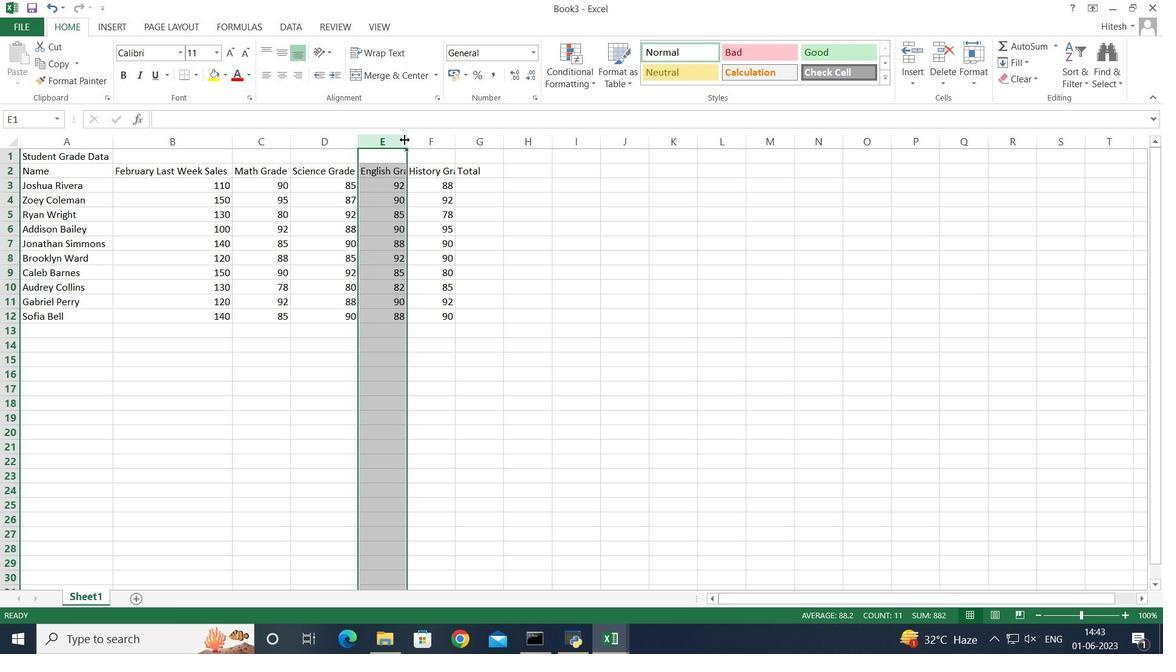 
Action: Mouse pressed left at (405, 139)
Screenshot: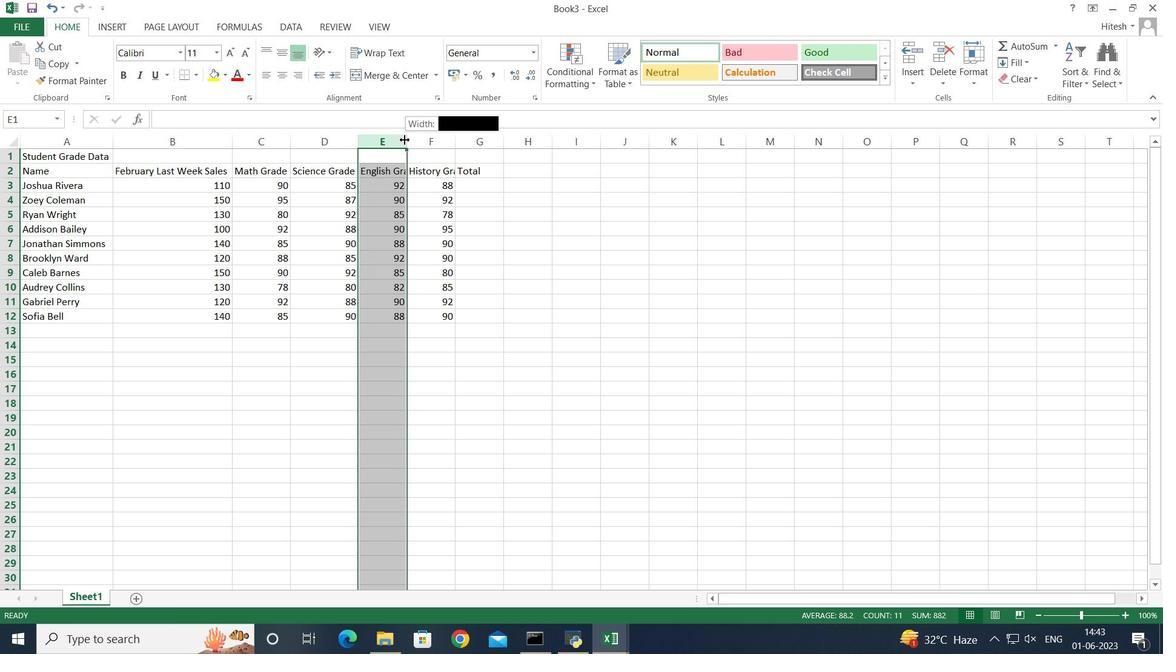 
Action: Mouse moved to (439, 138)
Screenshot: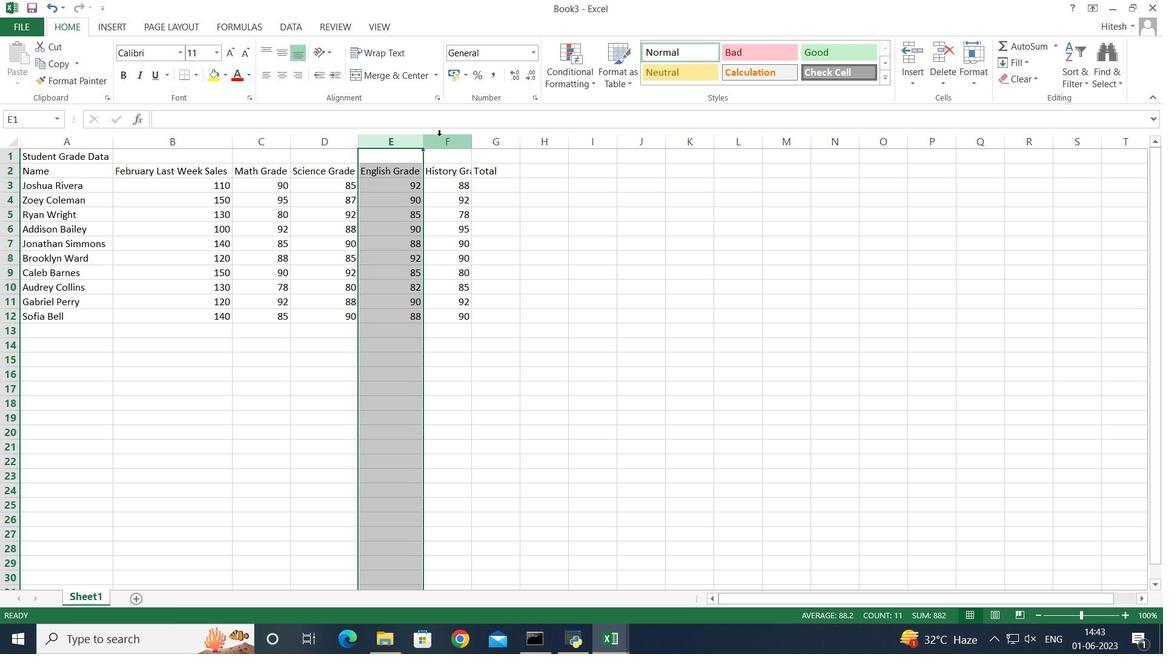 
Action: Mouse pressed left at (439, 138)
Screenshot: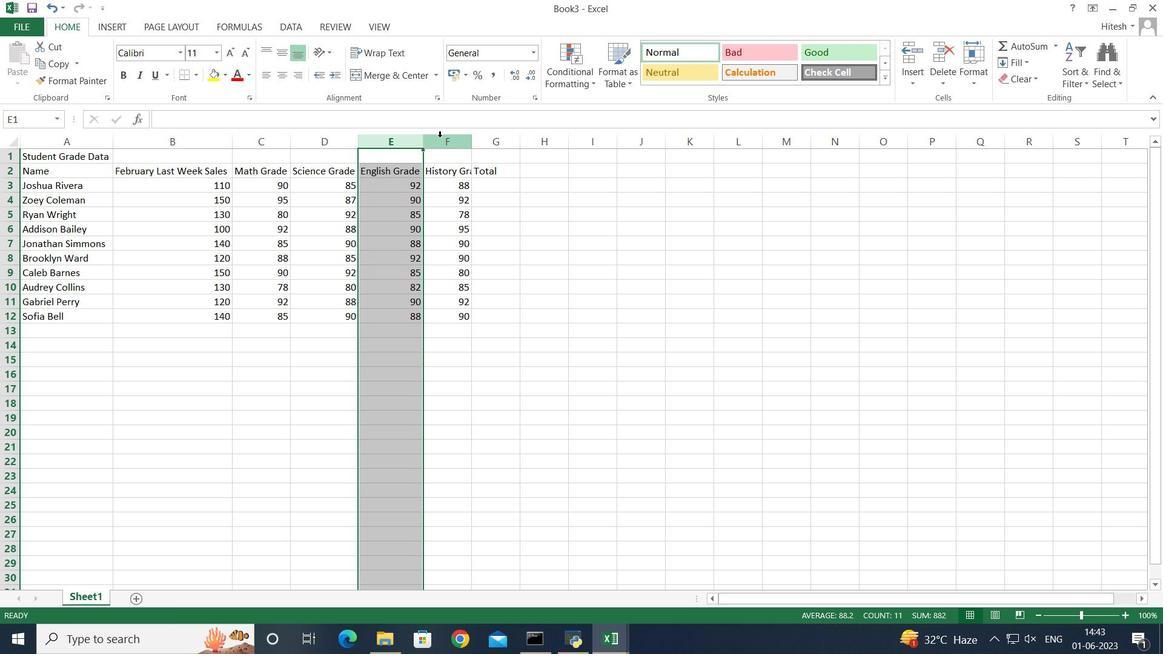 
Action: Mouse moved to (454, 139)
Screenshot: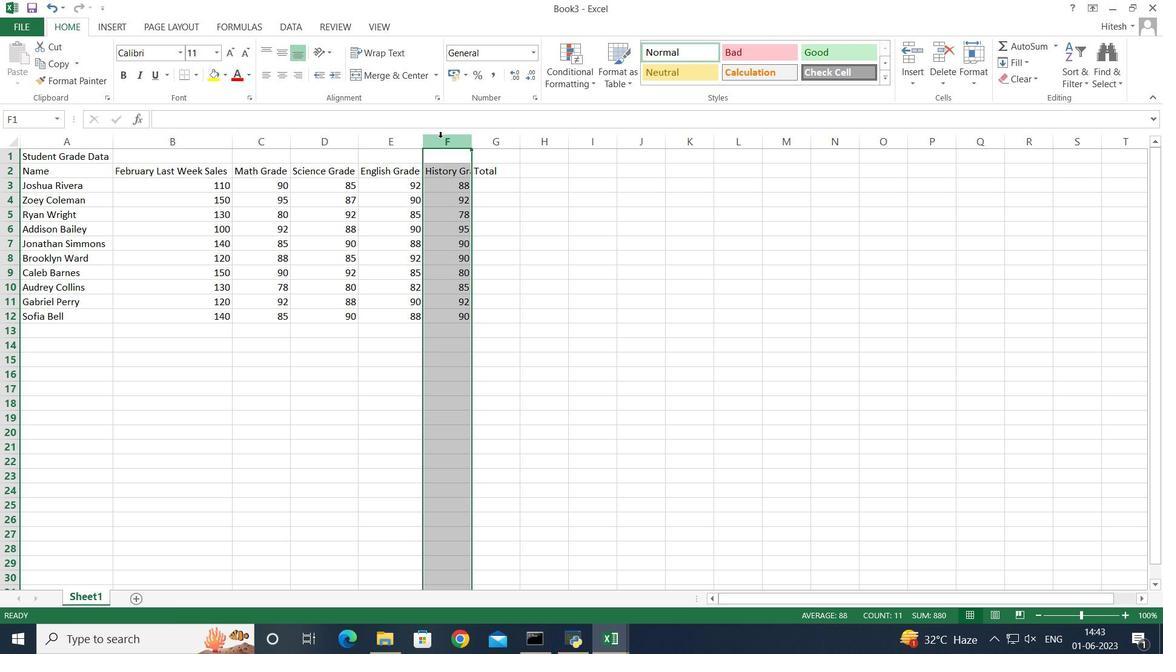 
Action: Mouse pressed left at (454, 139)
Screenshot: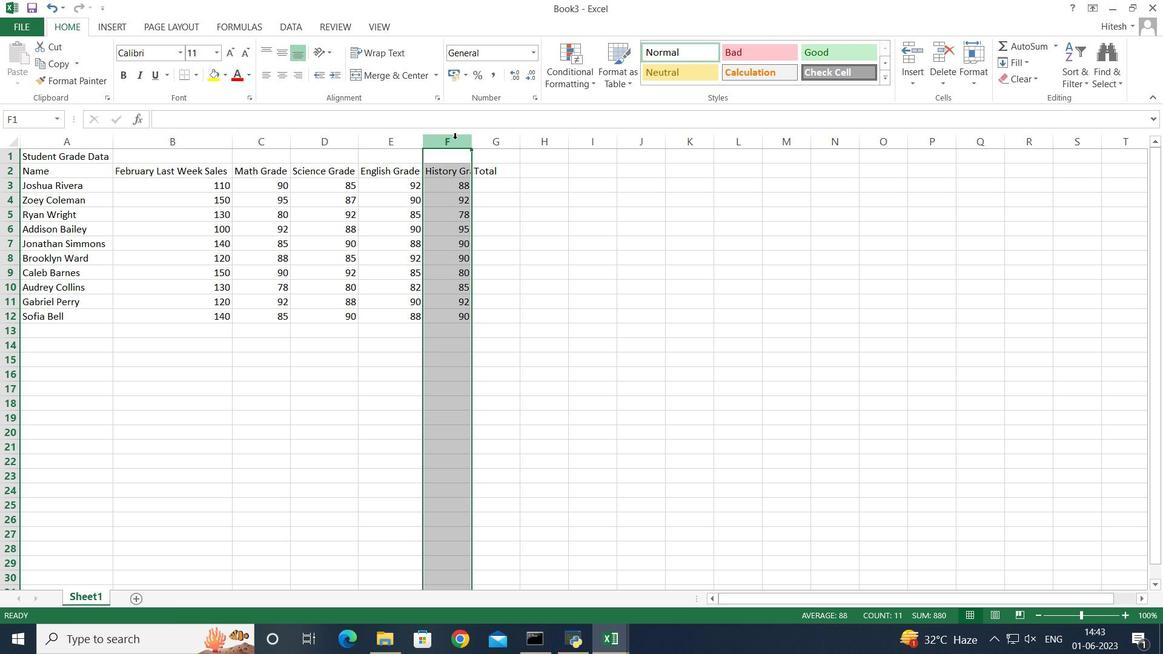 
Action: Mouse pressed left at (454, 139)
Screenshot: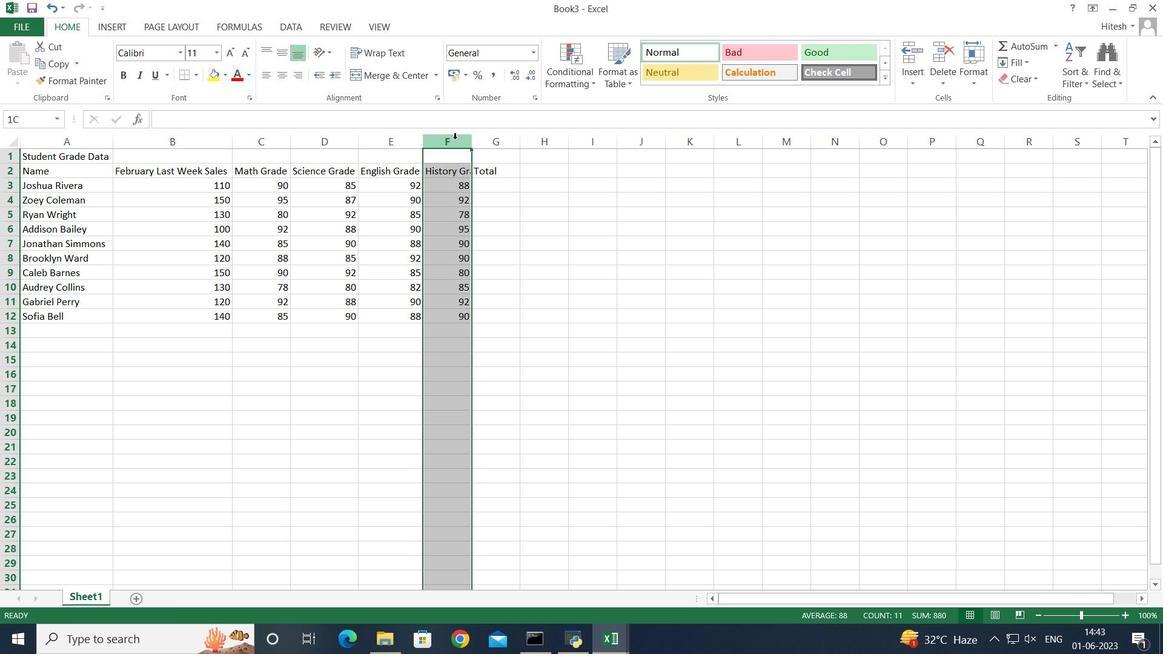 
Action: Mouse moved to (470, 143)
Screenshot: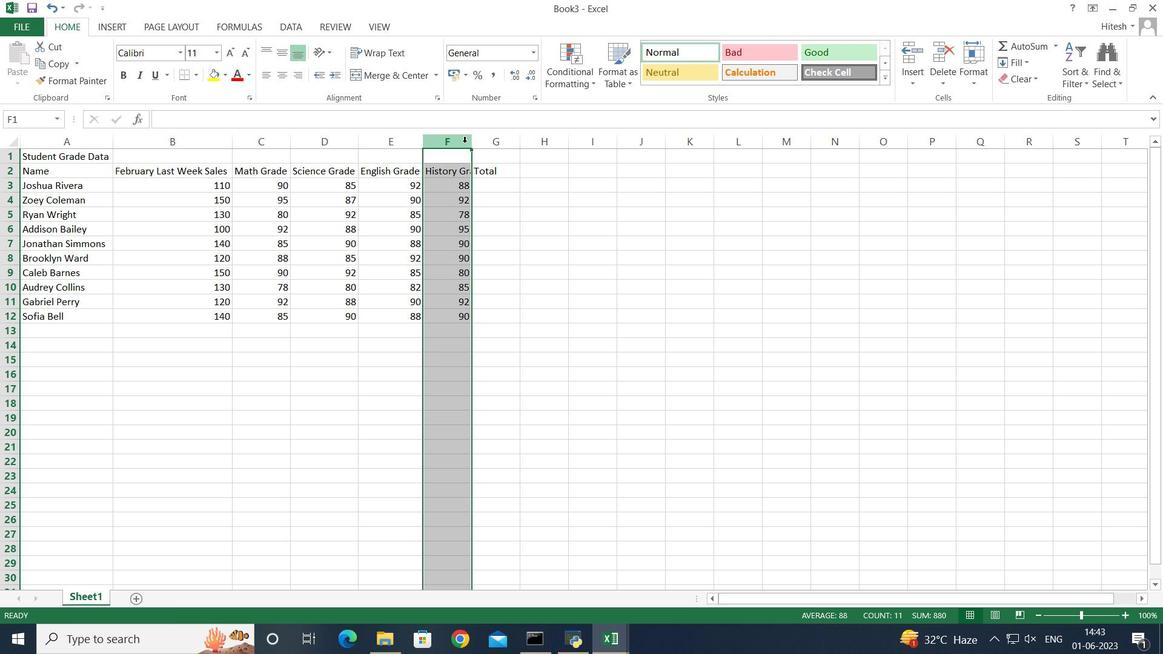 
Action: Mouse pressed left at (470, 143)
Screenshot: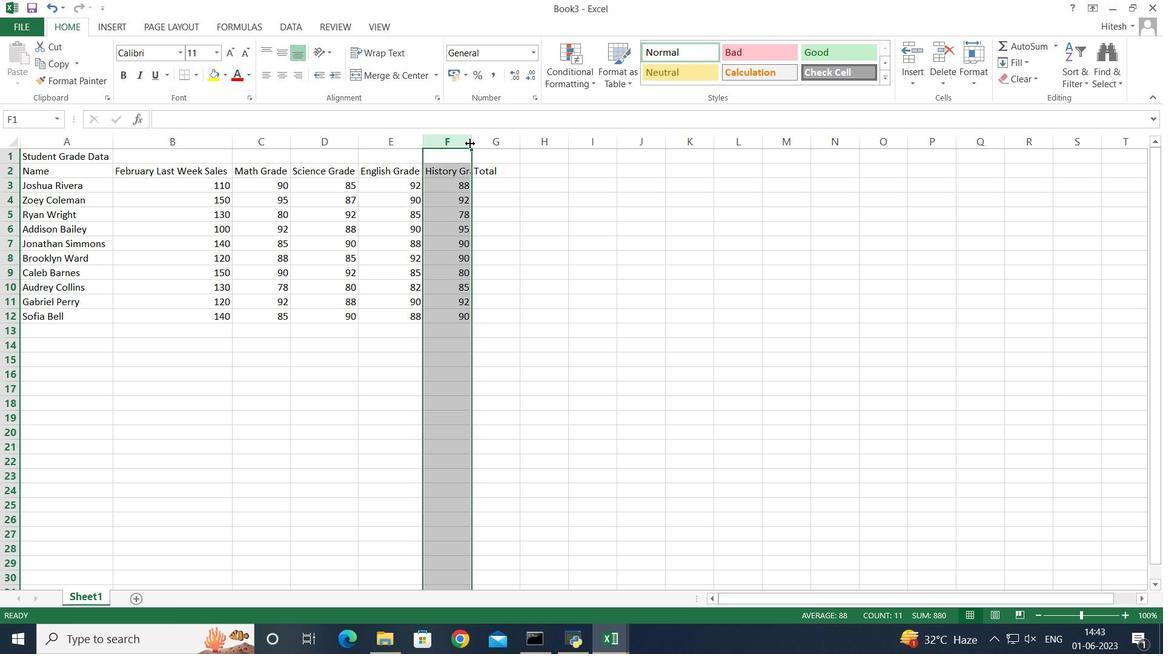 
Action: Mouse pressed left at (470, 143)
Screenshot: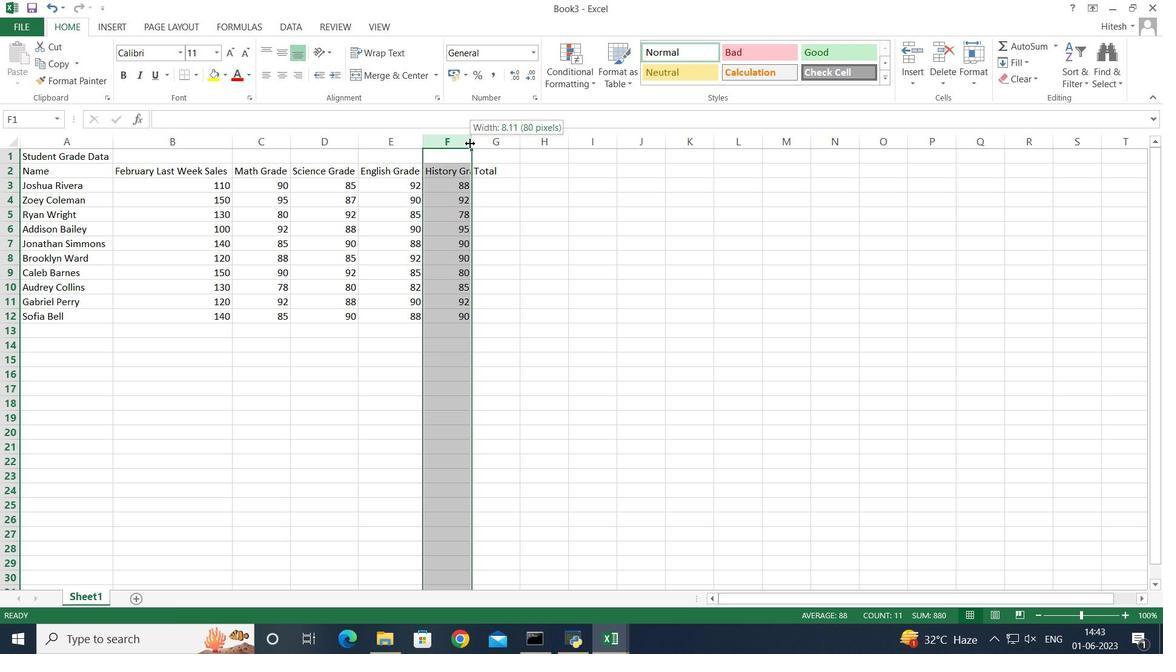 
Action: Mouse moved to (513, 182)
Screenshot: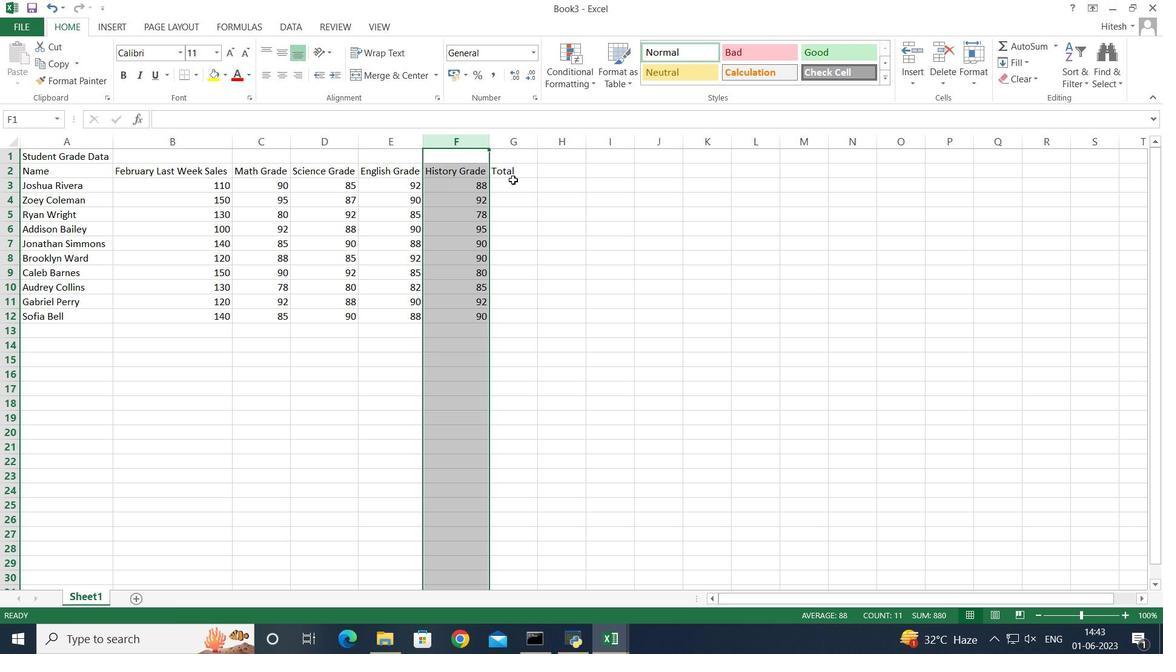 
Action: Mouse pressed left at (513, 182)
Screenshot: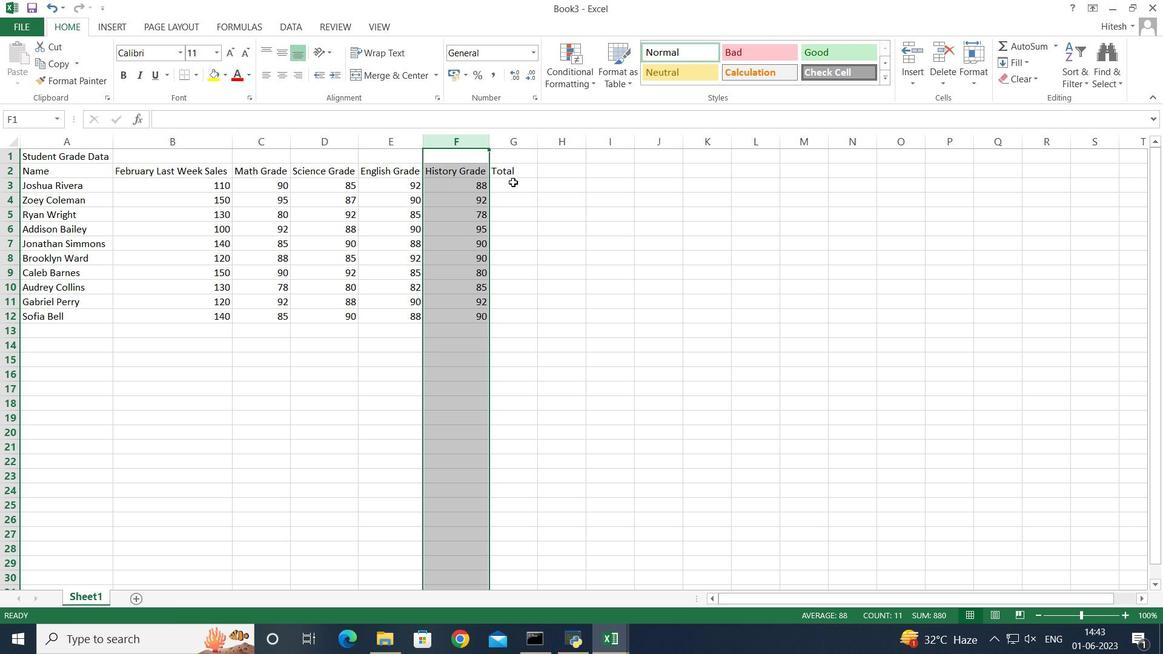 
Action: Mouse moved to (513, 182)
Screenshot: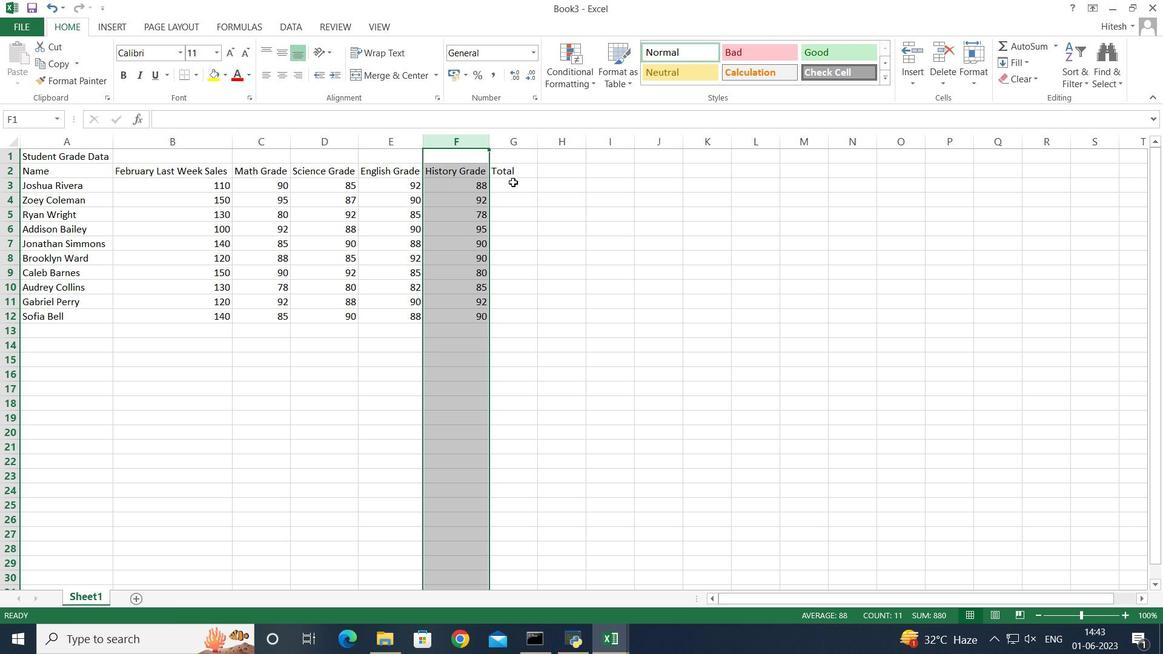 
Action: Key pressed =
Screenshot: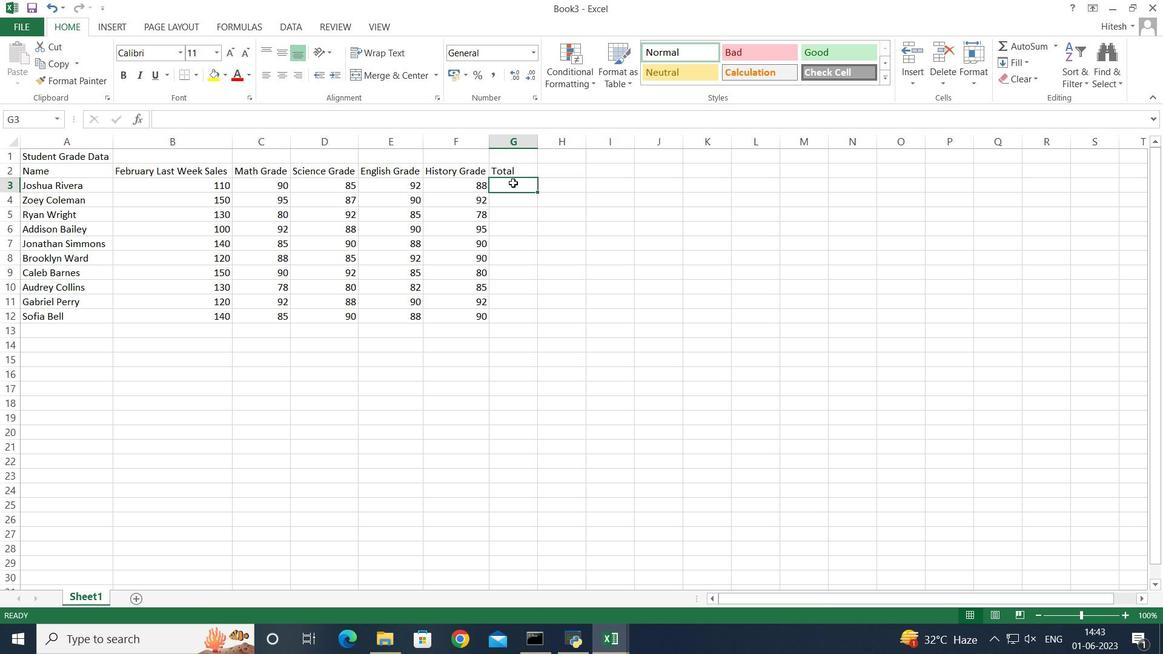 
Action: Mouse moved to (475, 182)
Screenshot: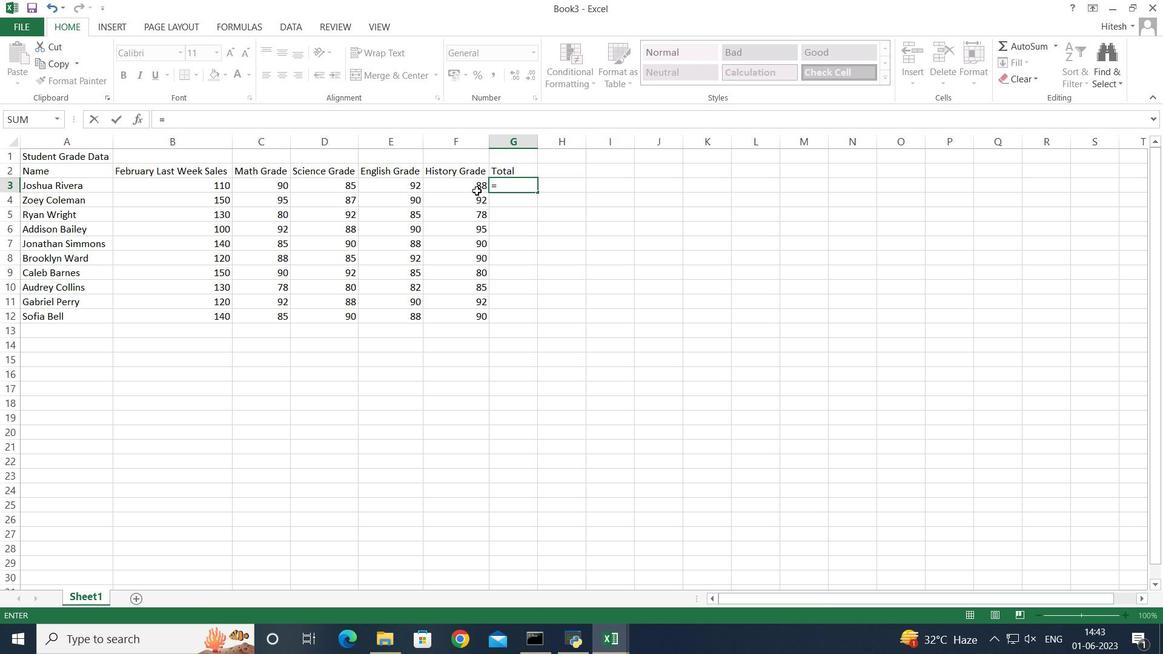 
Action: Mouse pressed left at (475, 182)
Screenshot: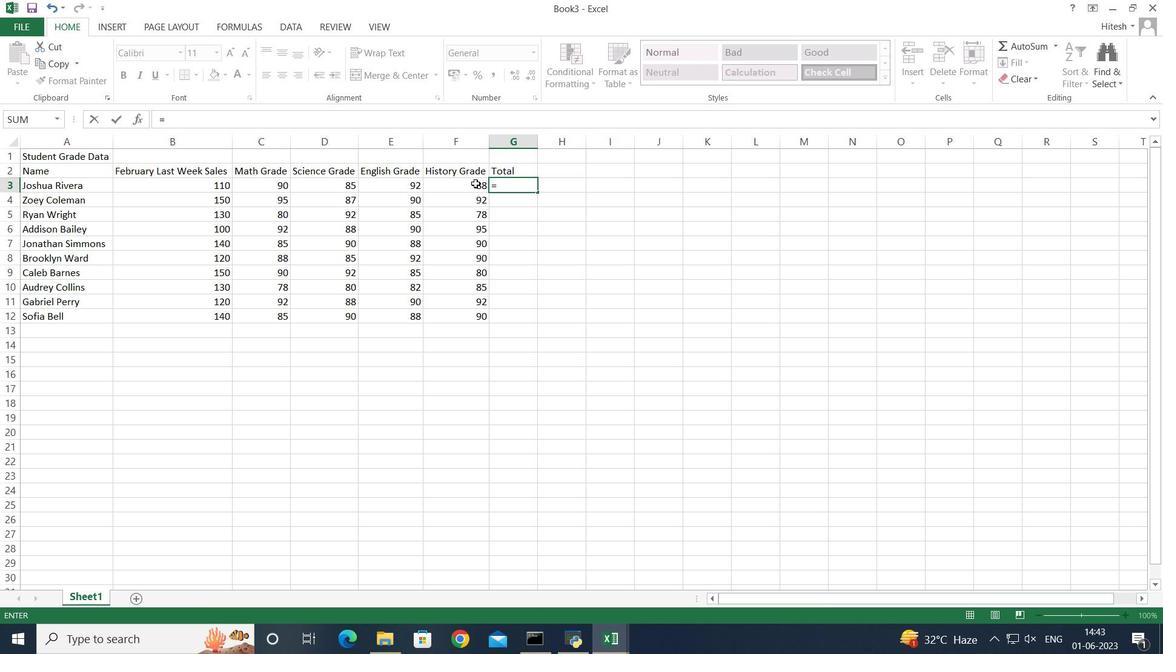 
Action: Key pressed +
Screenshot: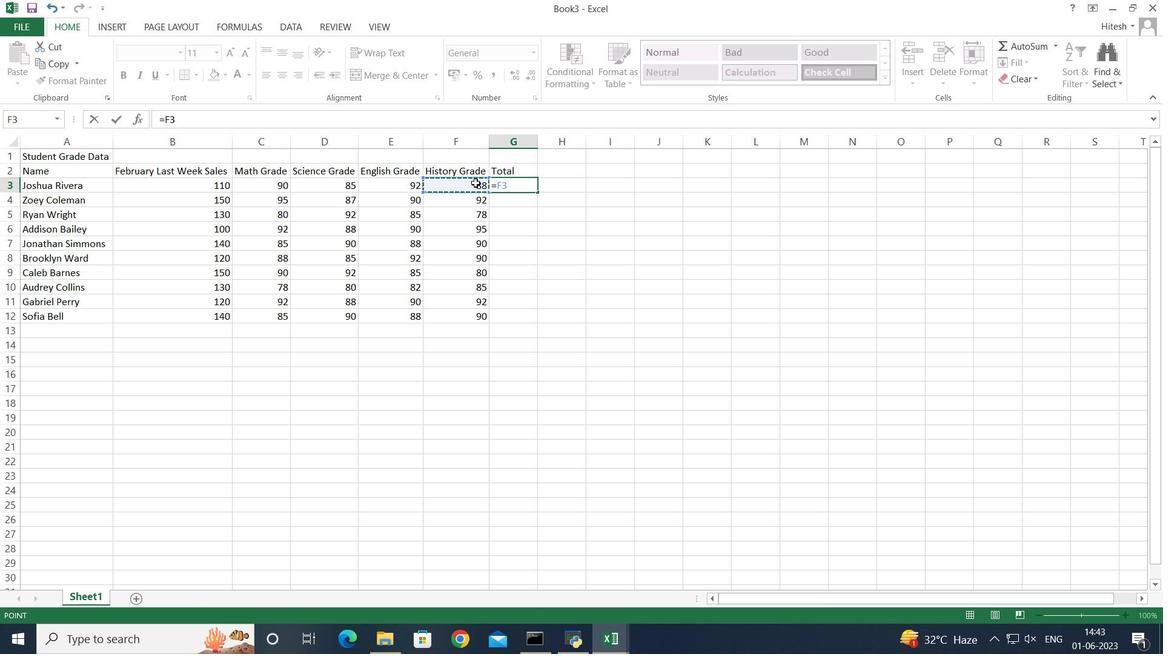 
Action: Mouse moved to (405, 184)
Screenshot: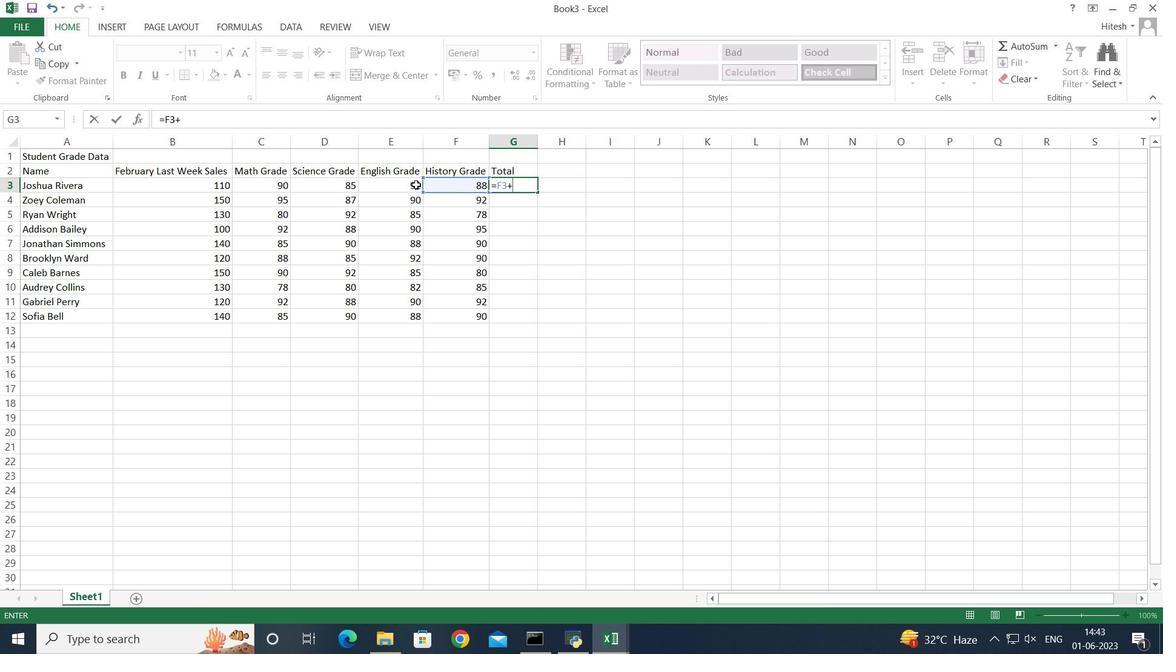 
Action: Mouse pressed left at (405, 184)
Screenshot: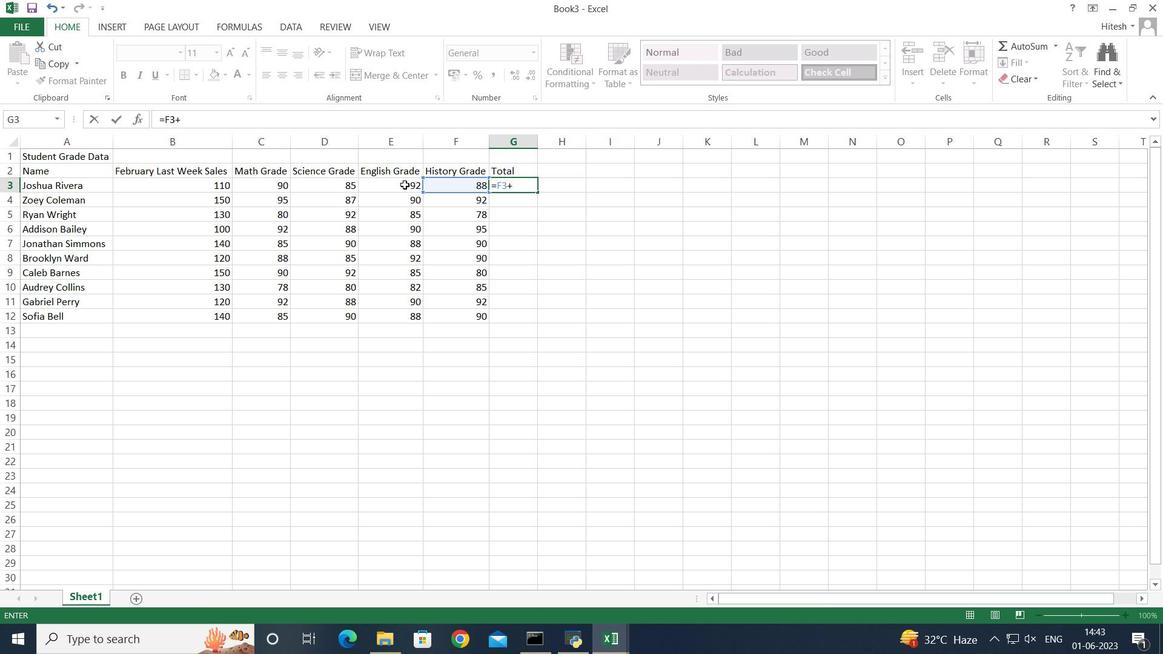 
Action: Key pressed +
Screenshot: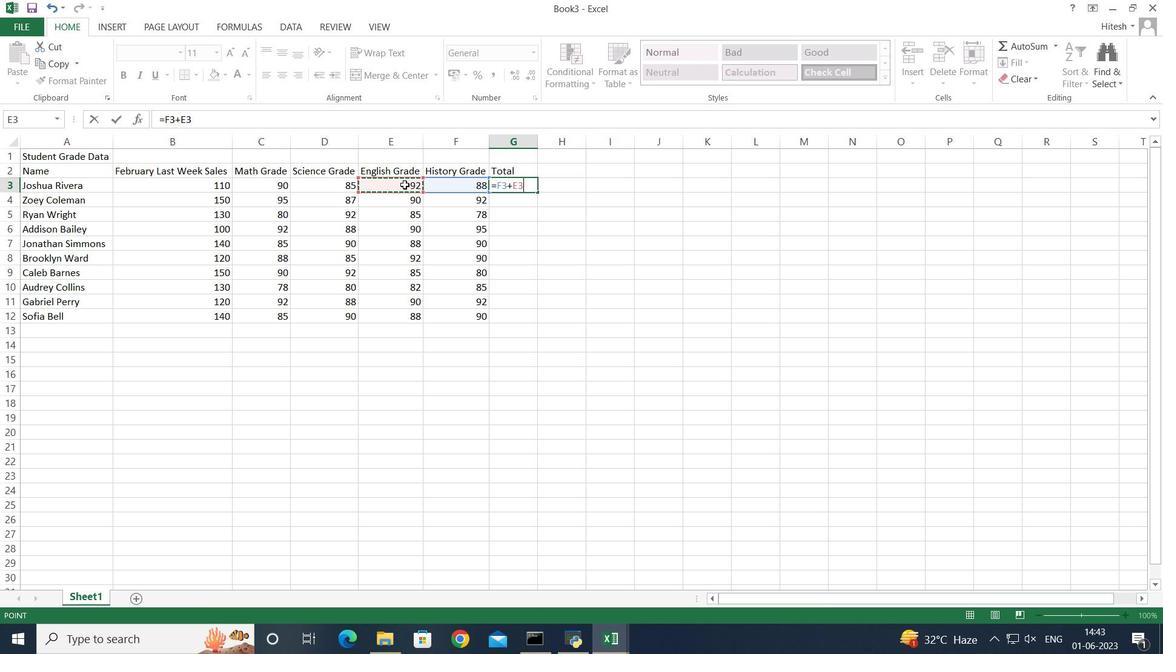 
Action: Mouse moved to (339, 189)
Screenshot: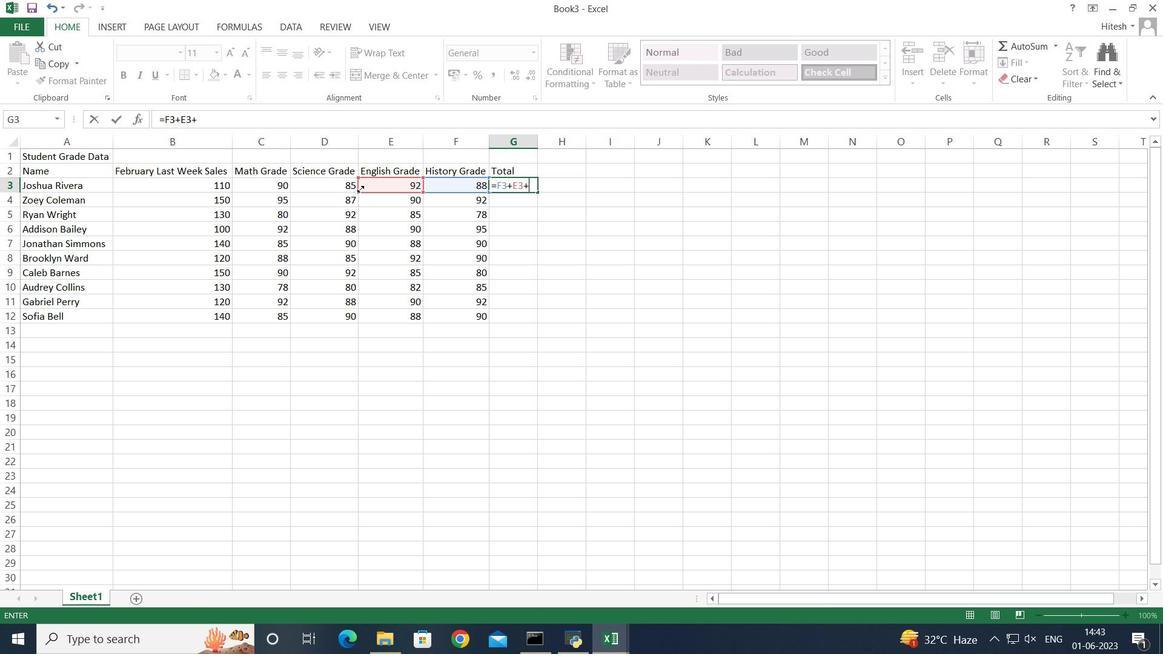 
Action: Mouse pressed left at (339, 189)
Screenshot: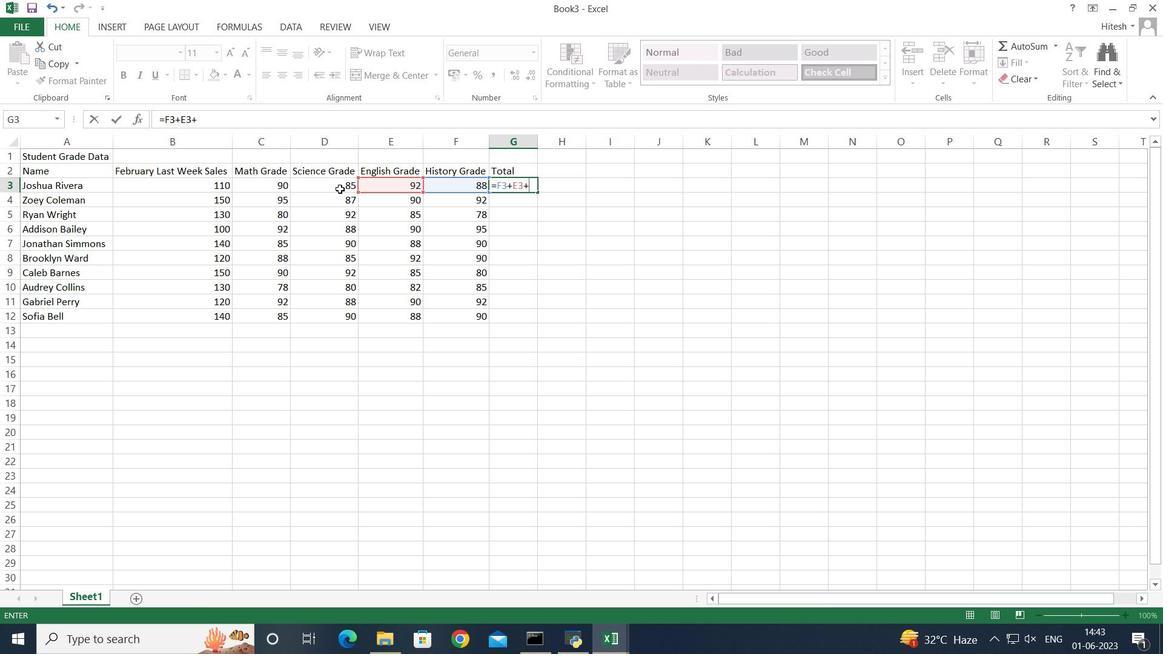 
Action: Key pressed +
Screenshot: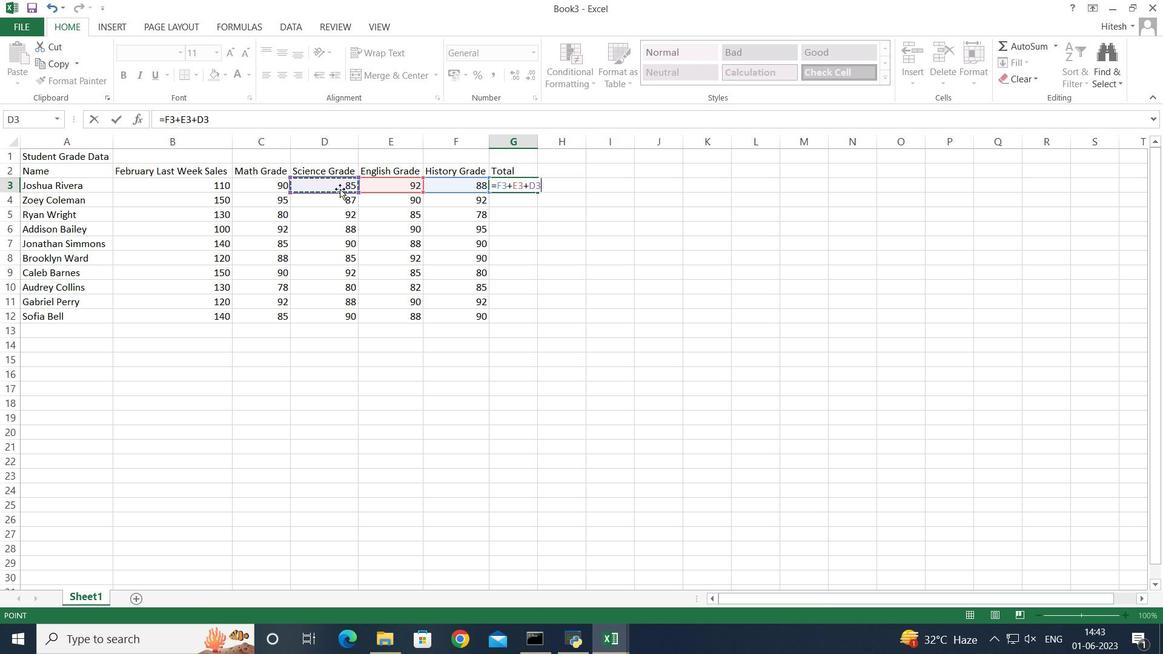 
Action: Mouse moved to (268, 181)
Screenshot: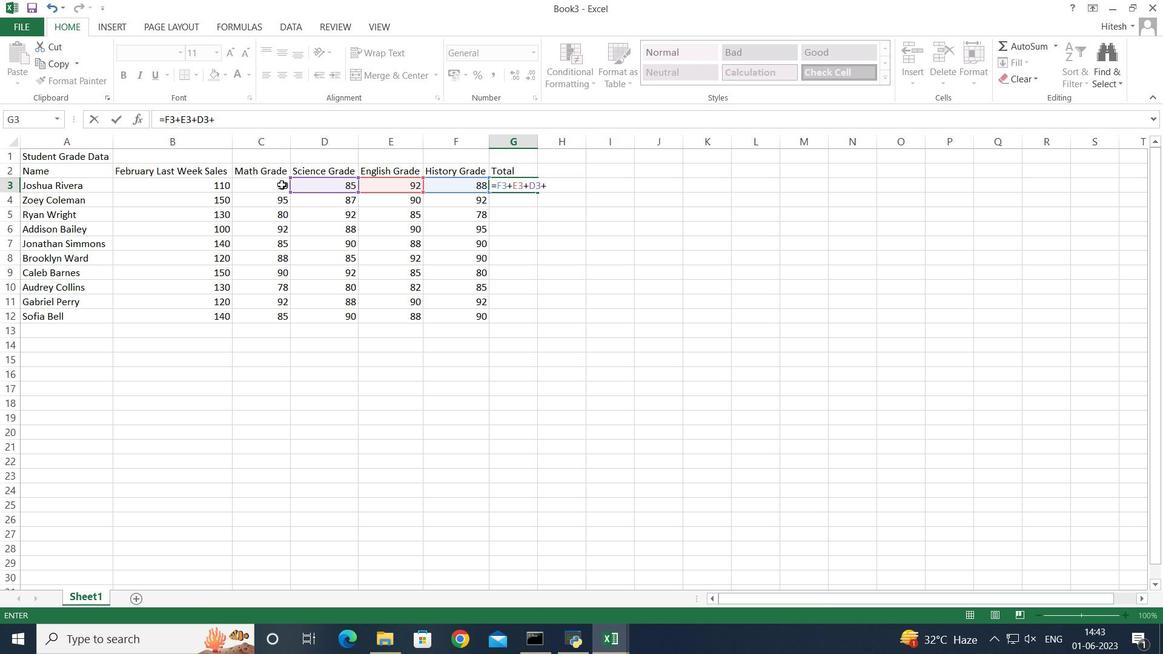 
Action: Mouse pressed left at (268, 181)
Screenshot: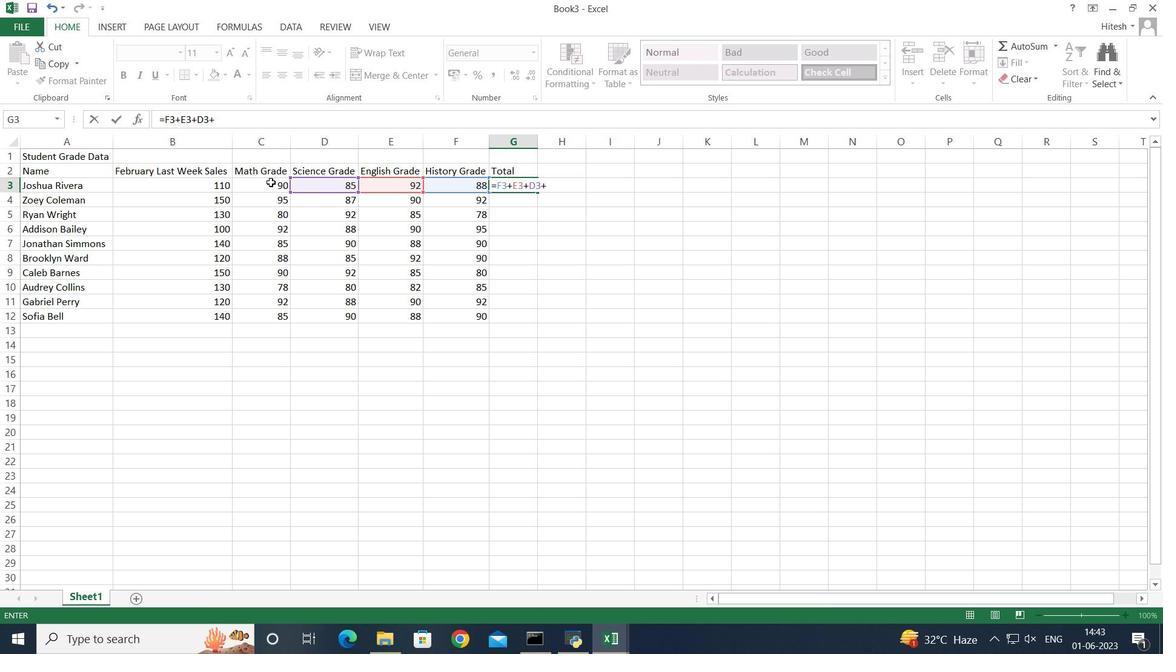 
Action: Key pressed <Key.enter>=
Screenshot: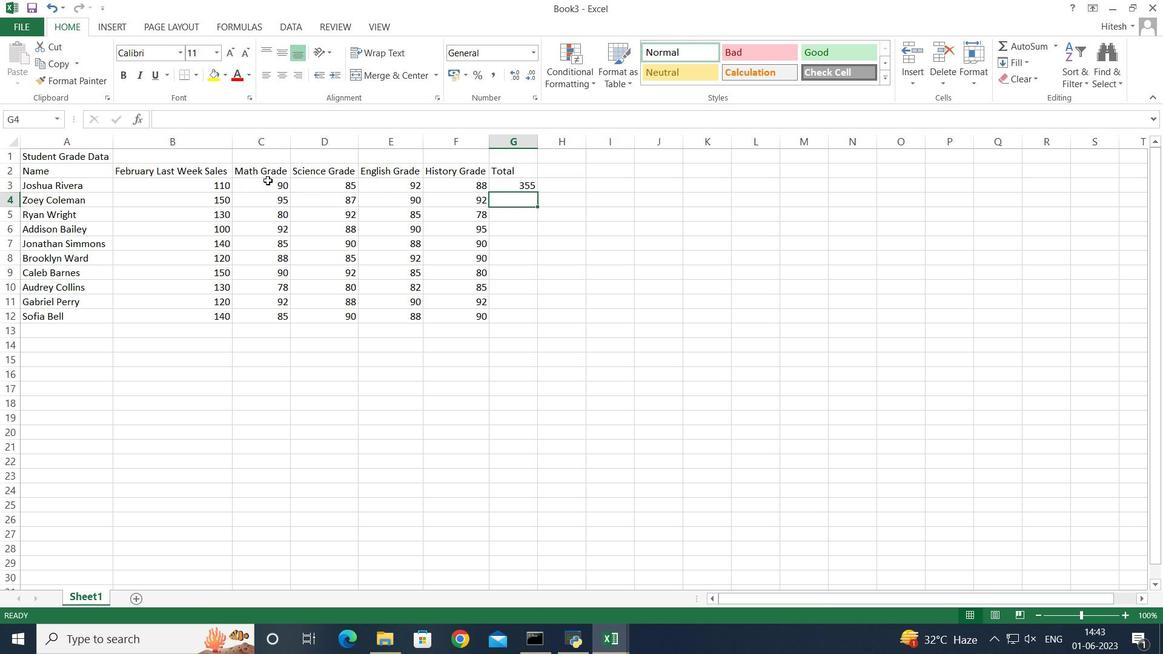
Action: Mouse moved to (469, 202)
Screenshot: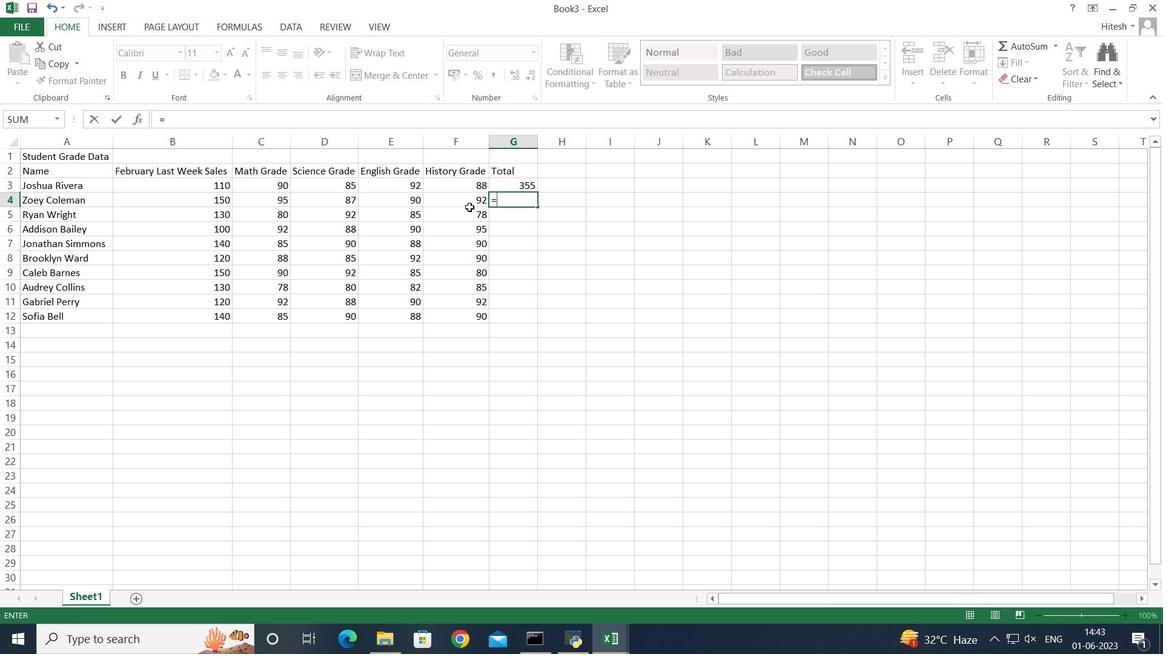 
Action: Mouse pressed left at (469, 202)
Screenshot: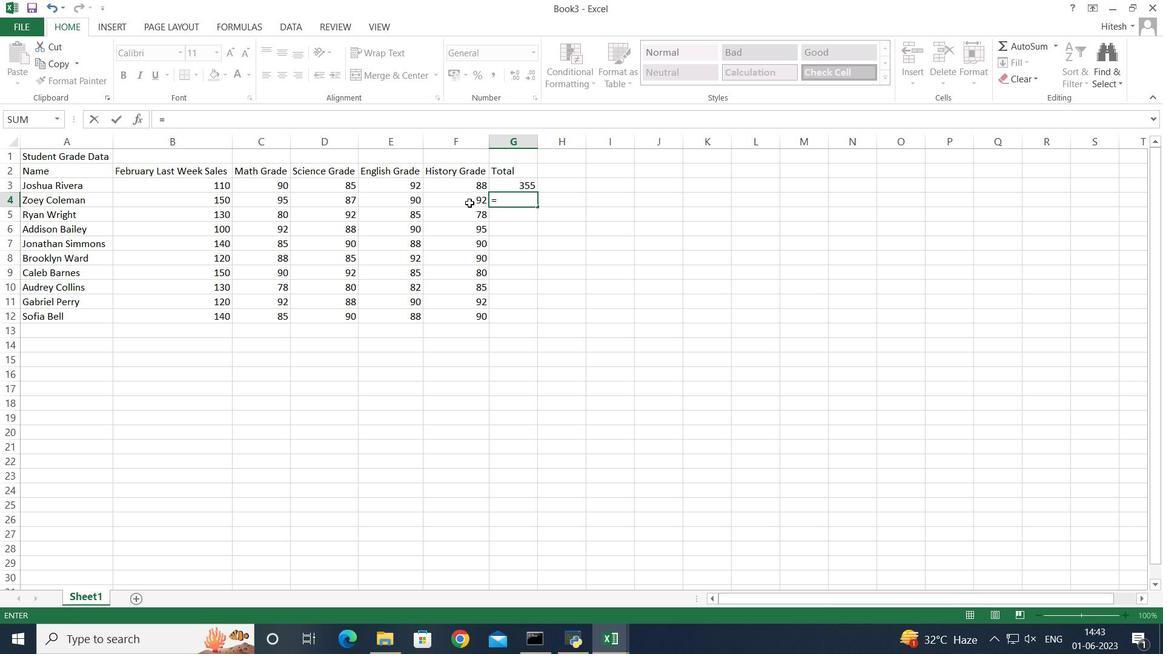 
Action: Key pressed +
Screenshot: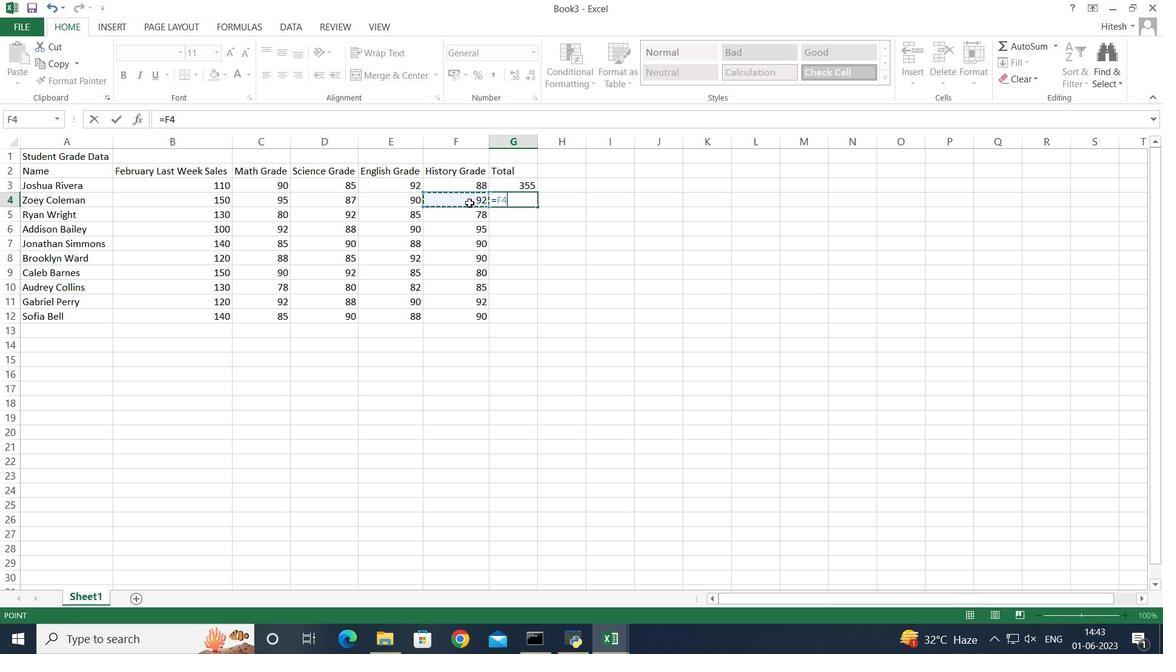 
Action: Mouse moved to (411, 202)
Screenshot: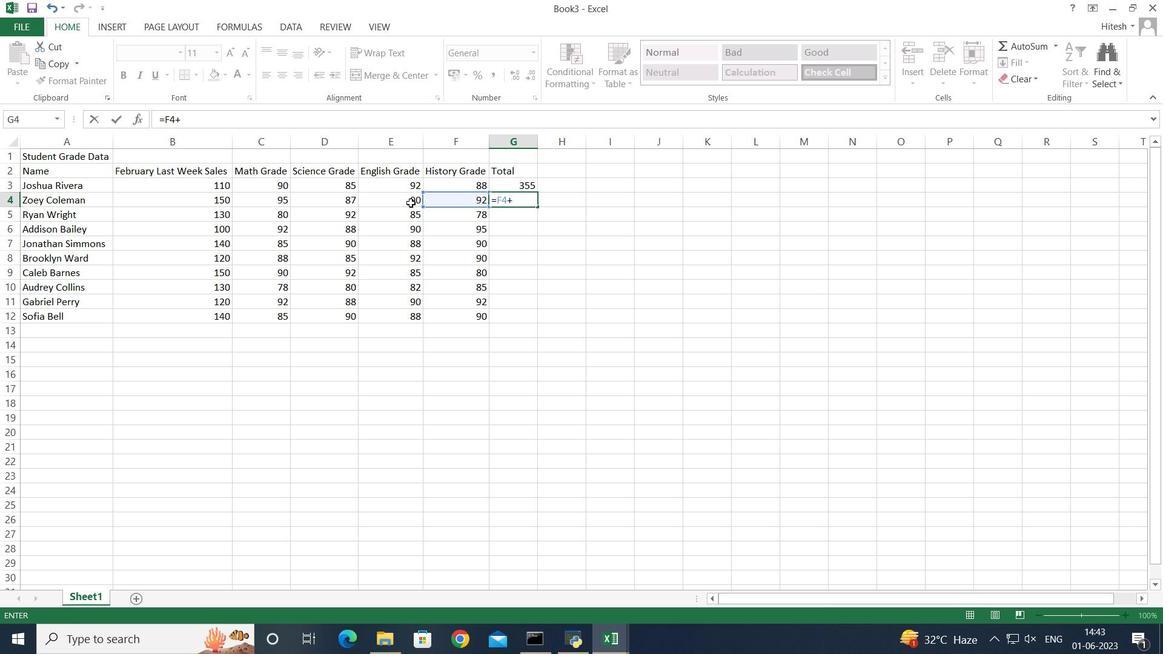 
Action: Mouse pressed left at (411, 202)
Screenshot: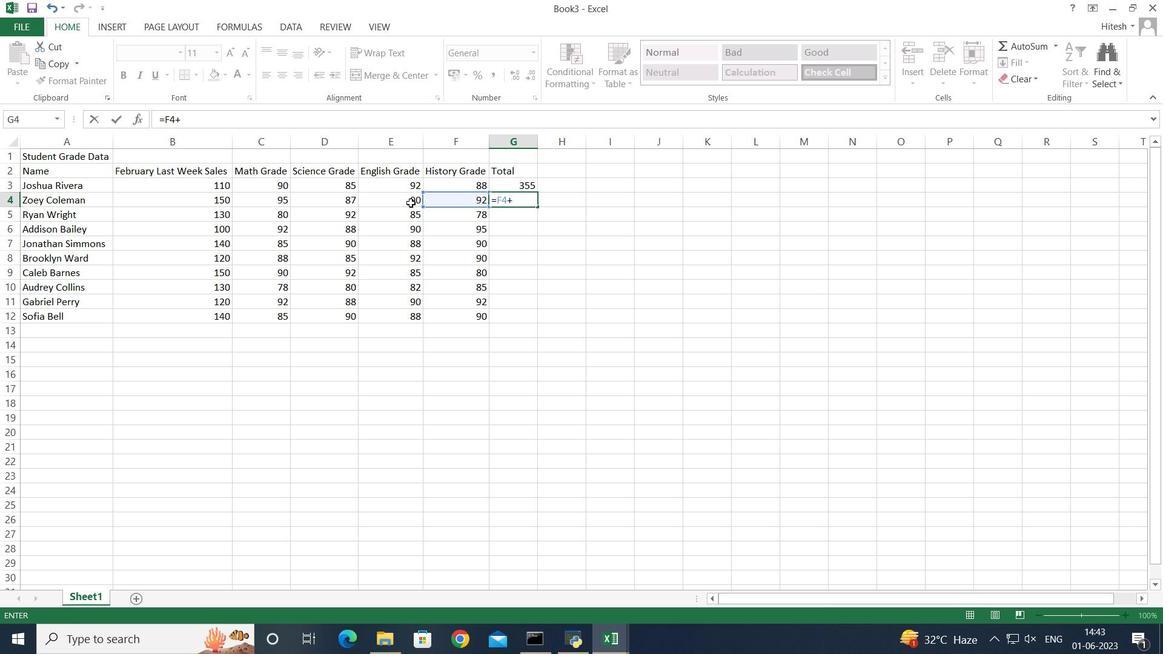 
Action: Mouse moved to (410, 201)
Screenshot: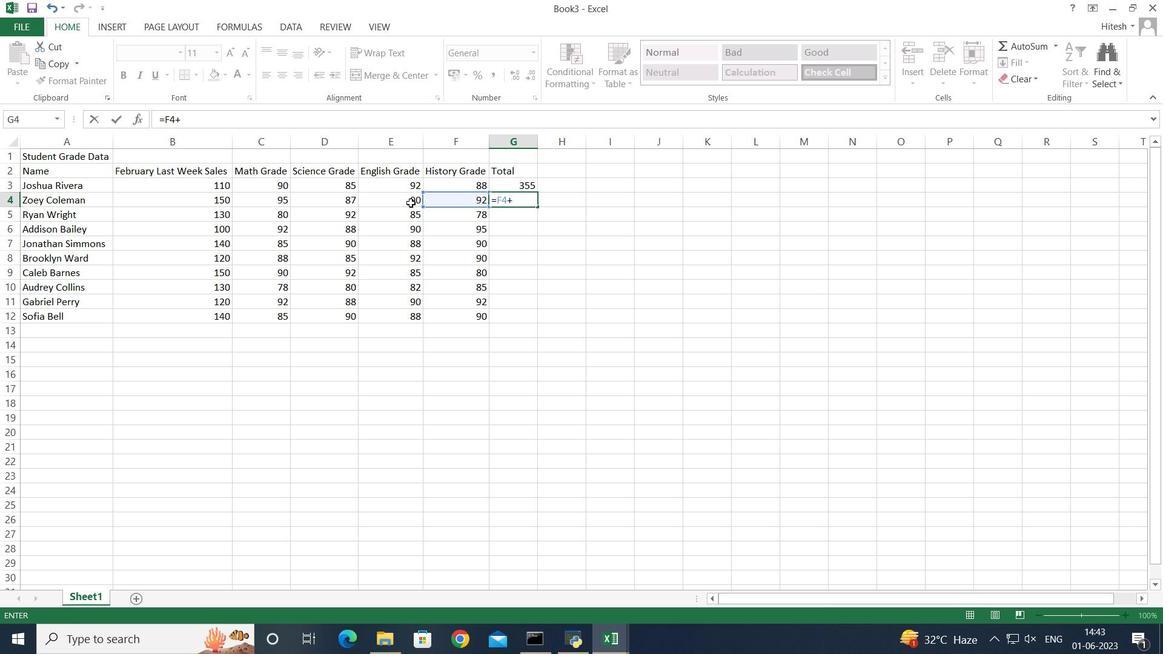 
Action: Key pressed +
Screenshot: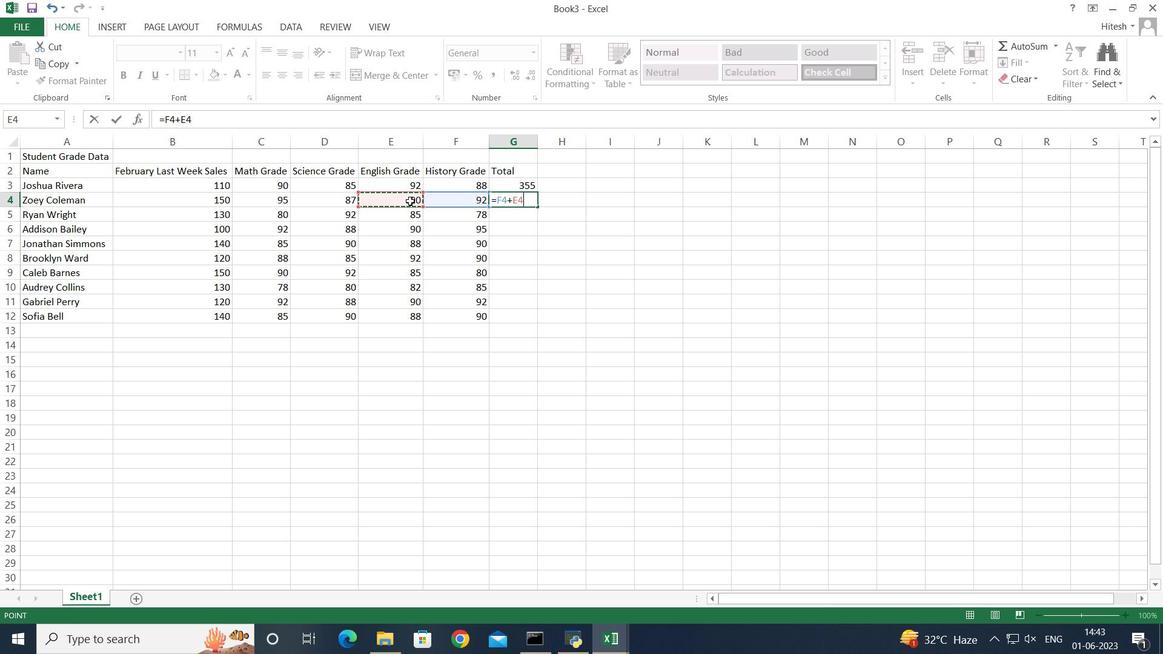 
Action: Mouse moved to (349, 202)
Screenshot: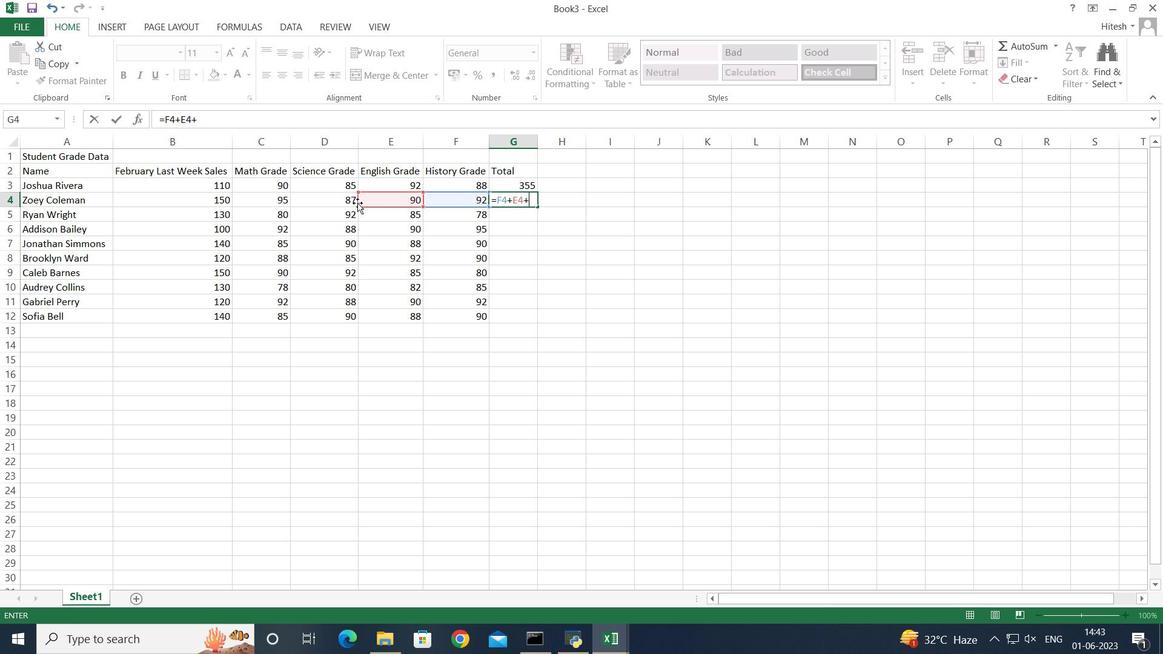 
Action: Mouse pressed left at (349, 202)
Screenshot: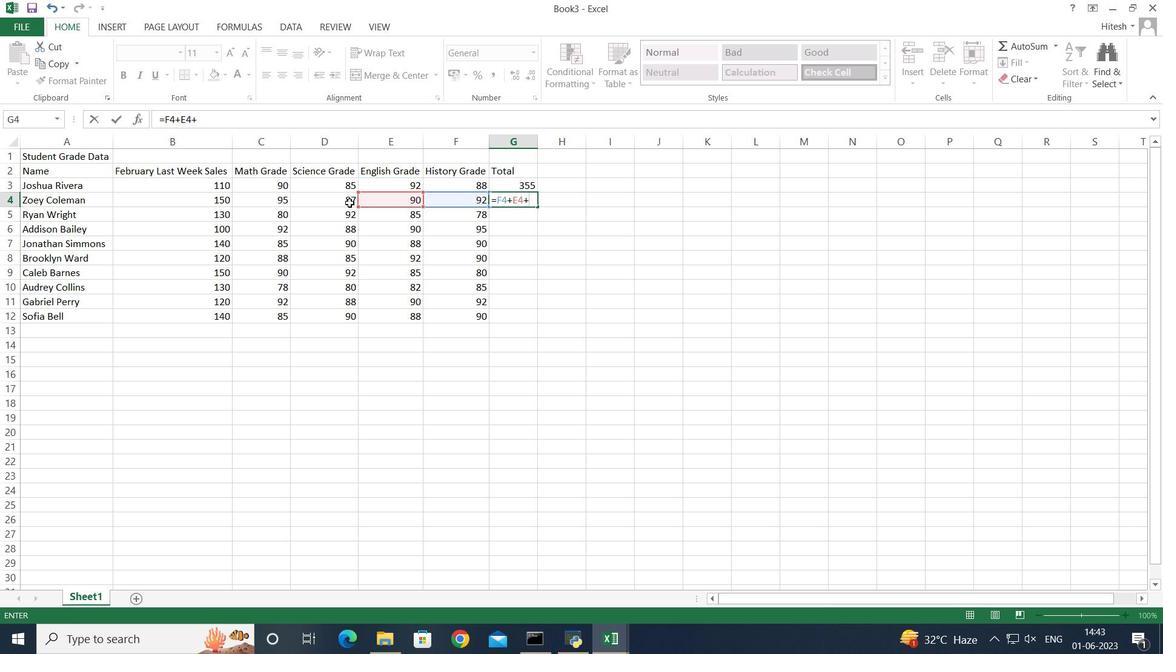 
Action: Key pressed +
Screenshot: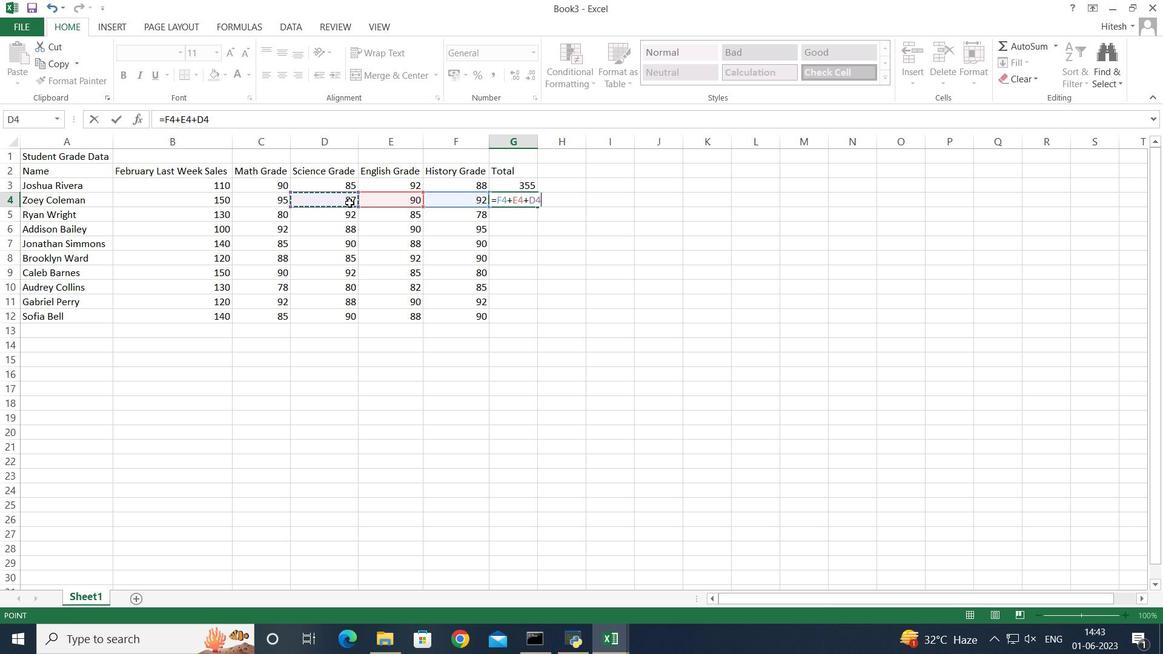 
Action: Mouse moved to (270, 202)
Screenshot: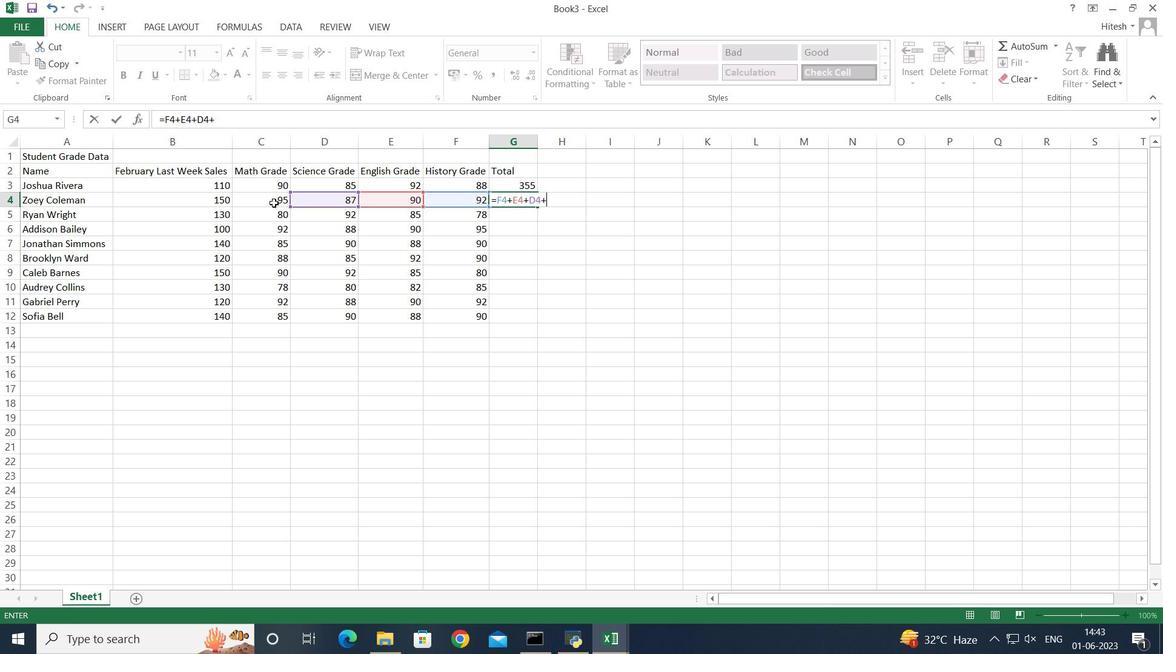 
Action: Mouse pressed left at (270, 202)
Screenshot: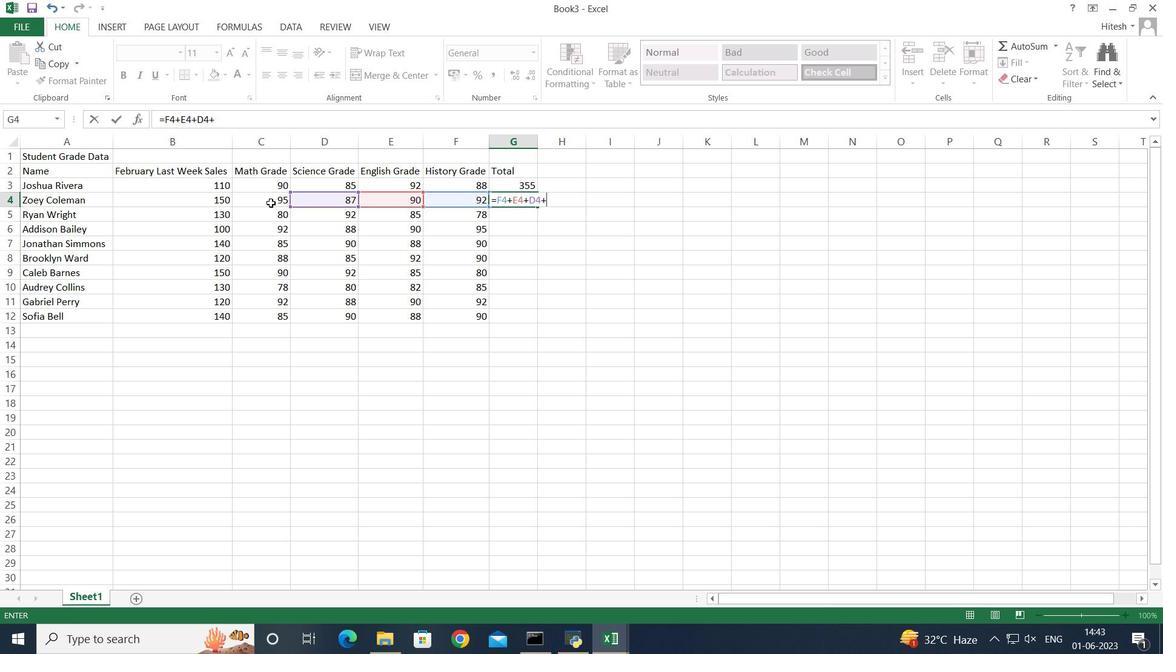 
Action: Mouse moved to (270, 202)
Screenshot: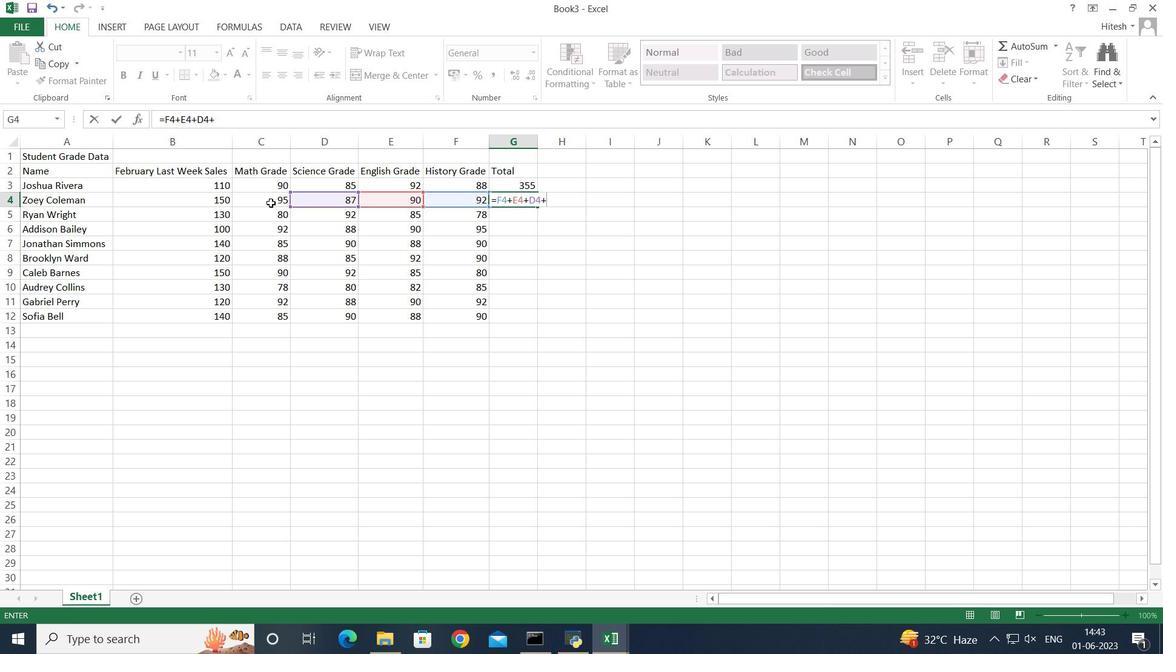 
Action: Key pressed <Key.enter>=
Screenshot: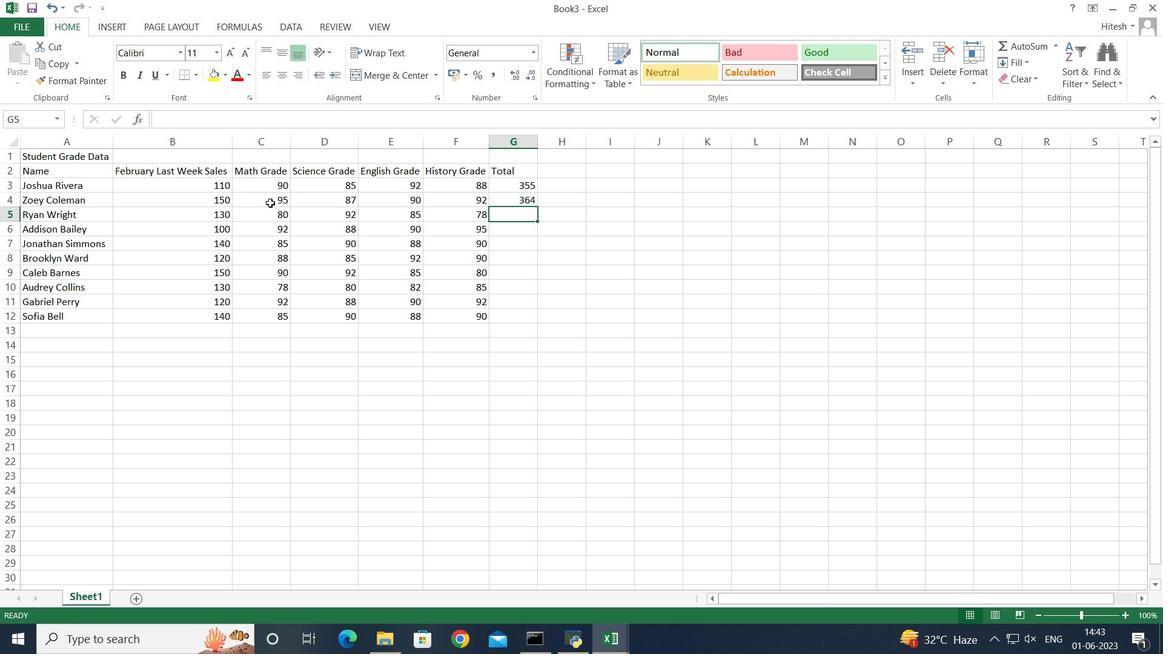 
Action: Mouse moved to (477, 216)
Screenshot: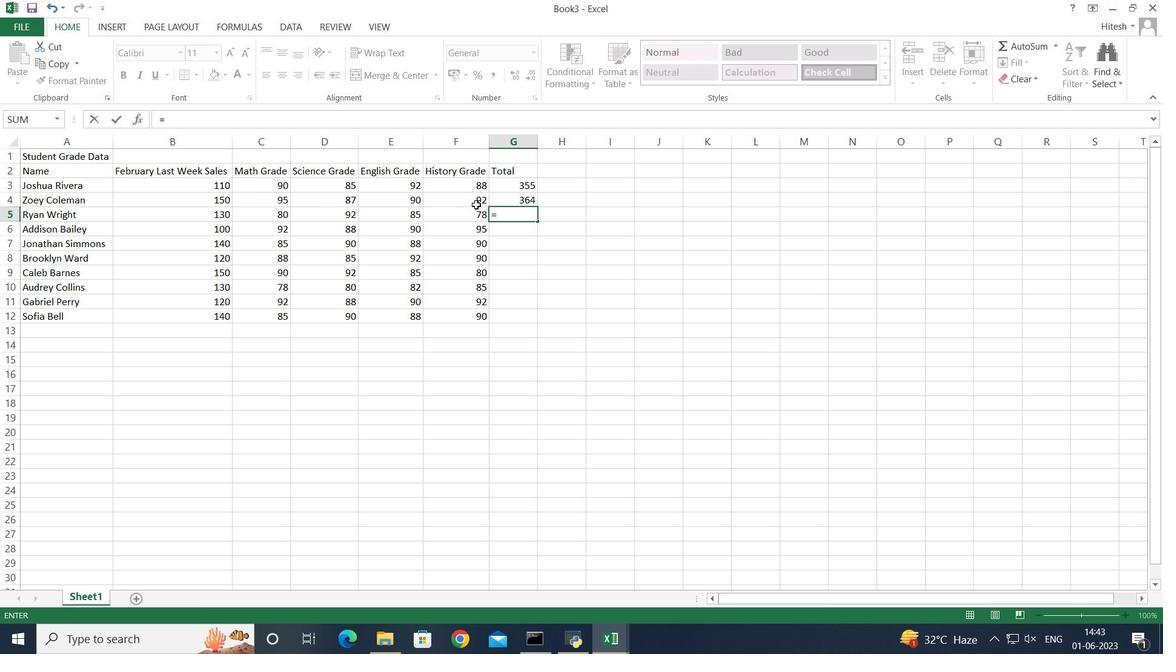 
Action: Mouse pressed left at (477, 216)
Screenshot: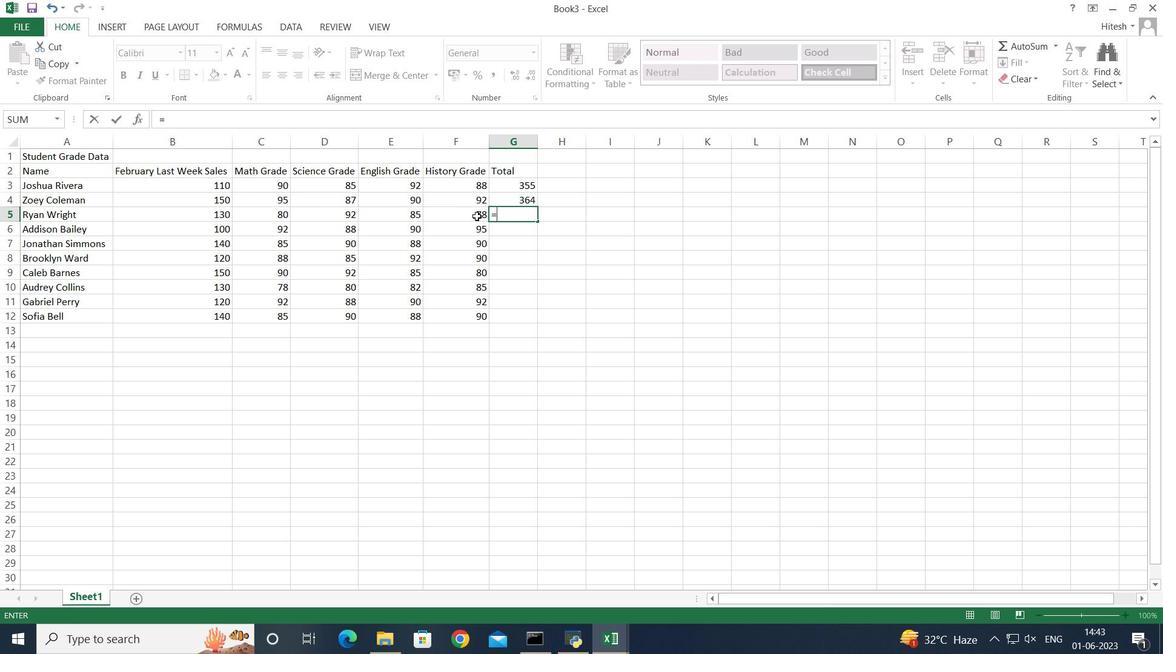 
Action: Key pressed +
Screenshot: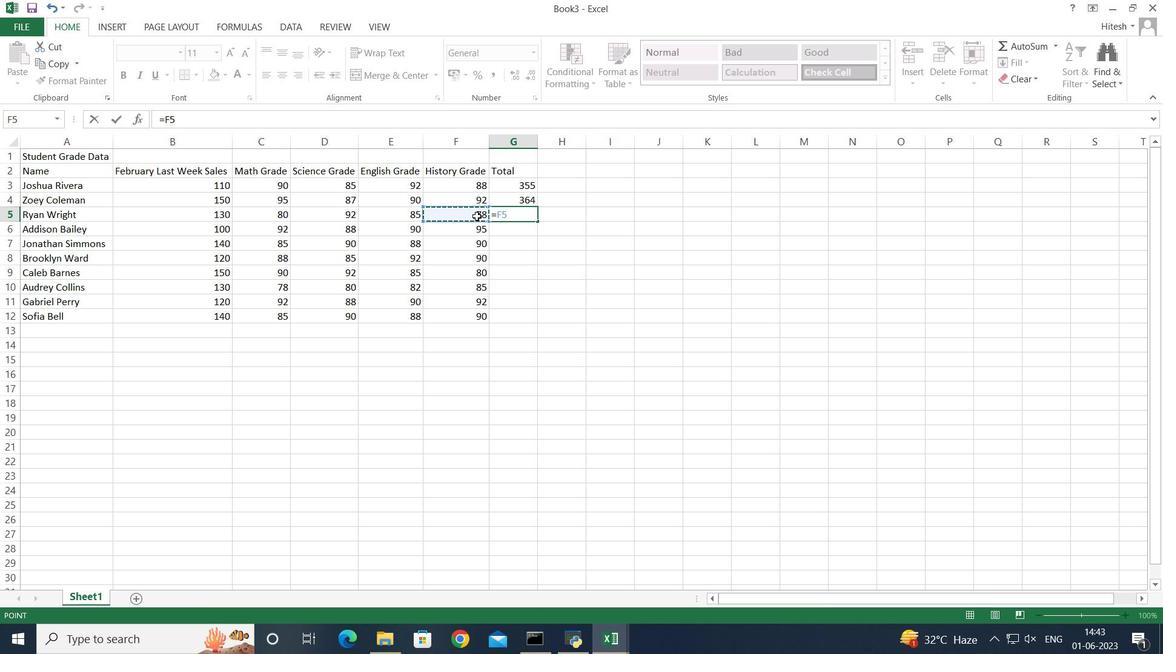 
Action: Mouse moved to (388, 215)
Screenshot: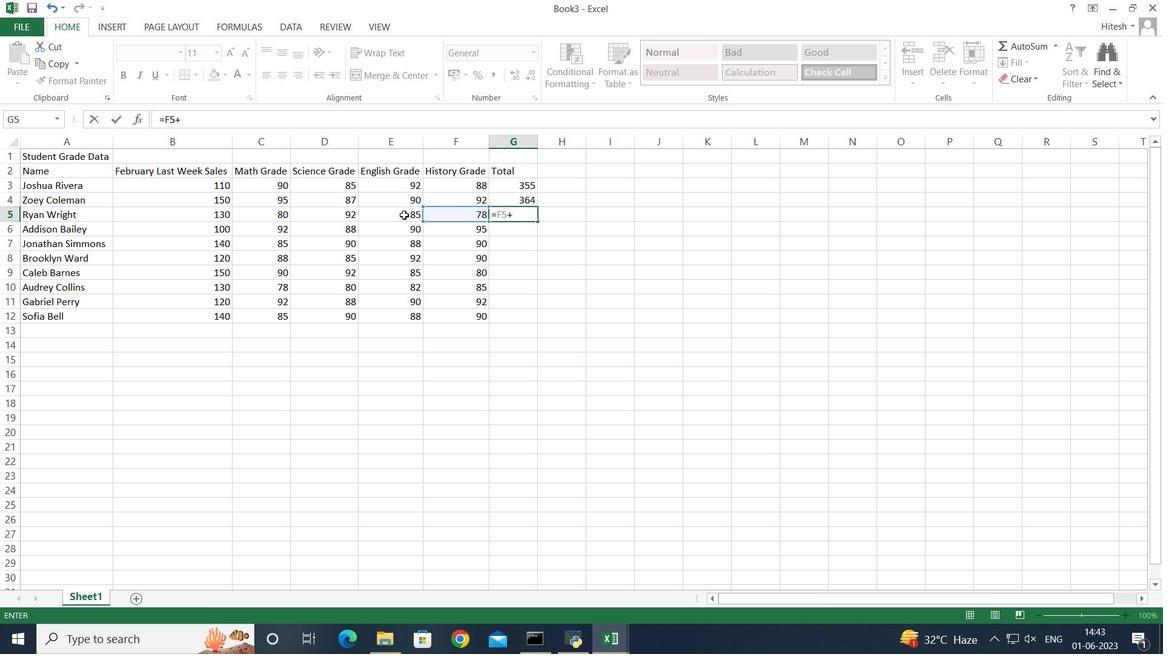 
Action: Mouse pressed left at (388, 215)
Screenshot: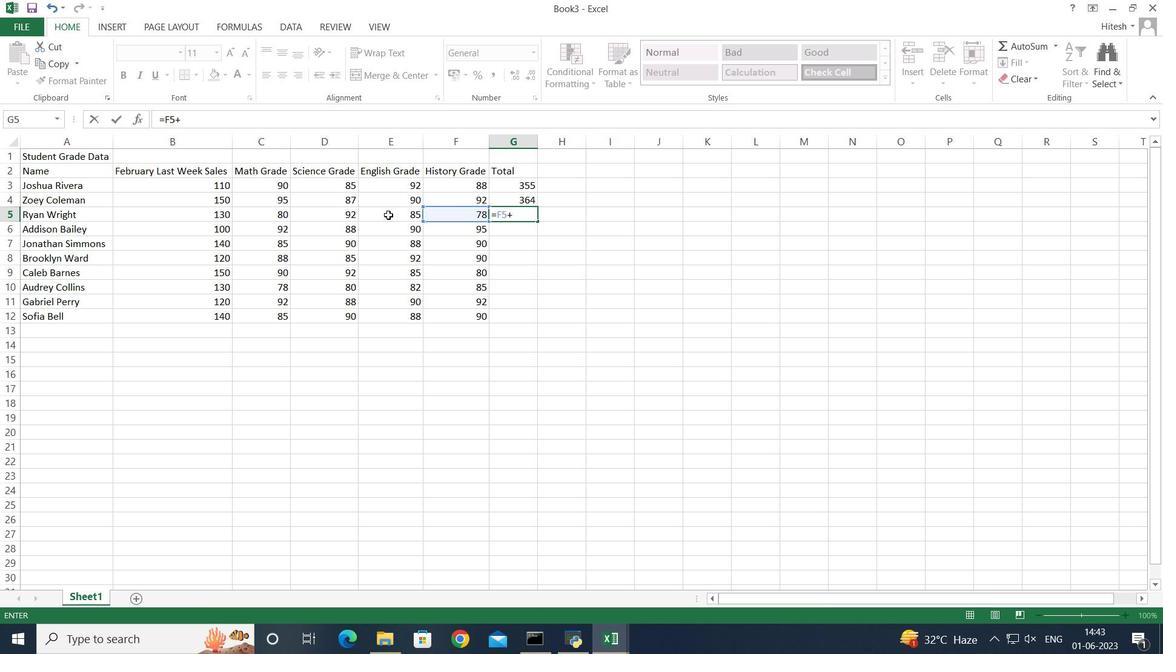 
Action: Mouse moved to (388, 214)
Screenshot: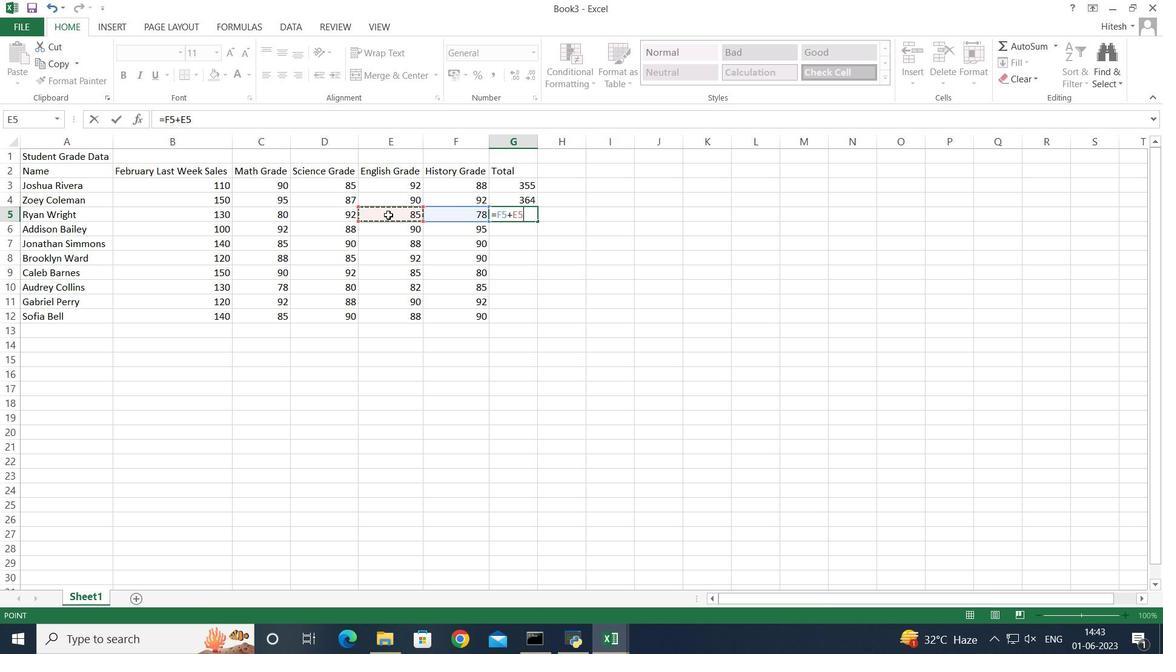 
Action: Key pressed +
Screenshot: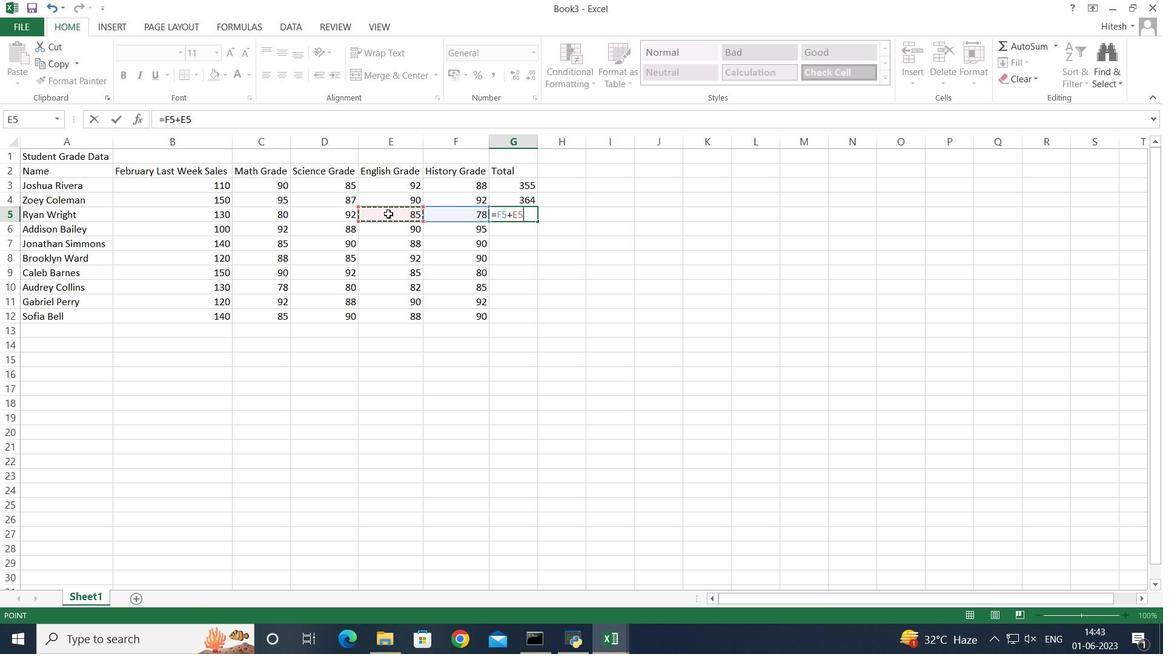 
Action: Mouse moved to (333, 216)
Screenshot: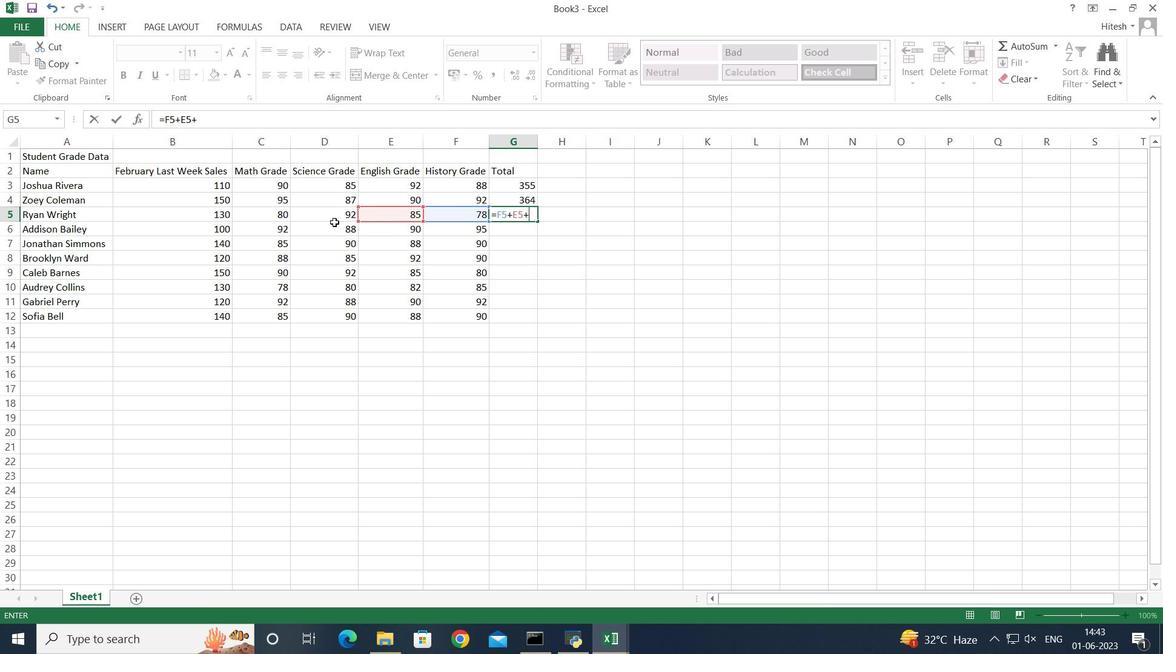 
Action: Mouse pressed left at (333, 216)
Screenshot: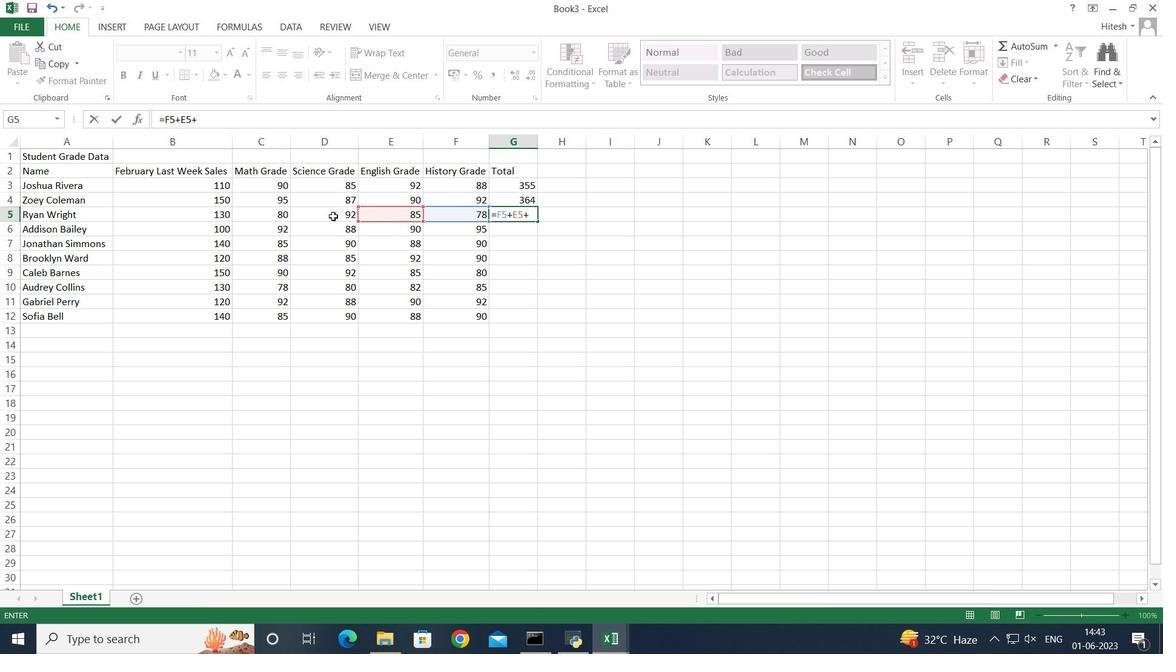 
Action: Key pressed +
Screenshot: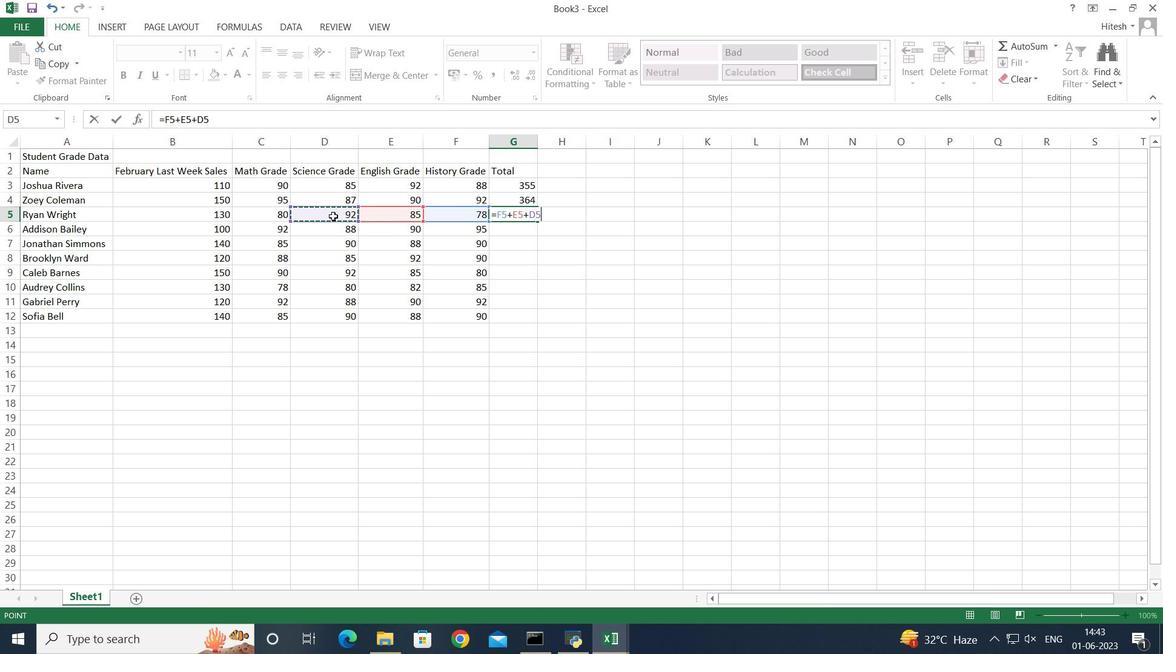 
Action: Mouse moved to (263, 214)
Screenshot: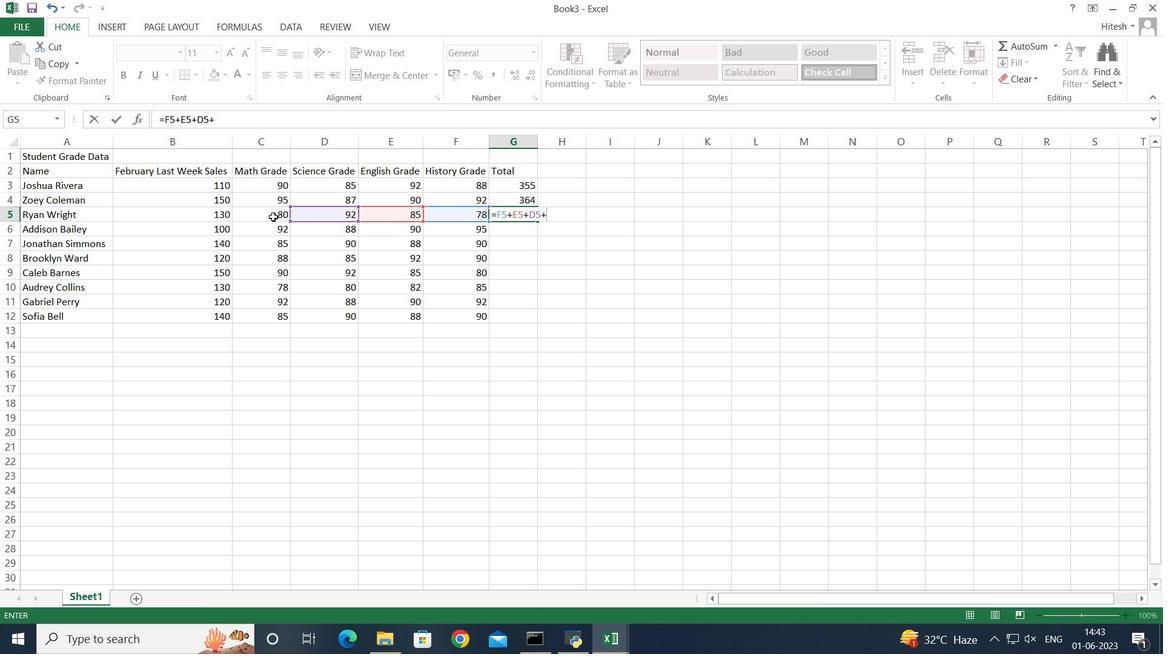 
Action: Mouse pressed left at (263, 214)
Screenshot: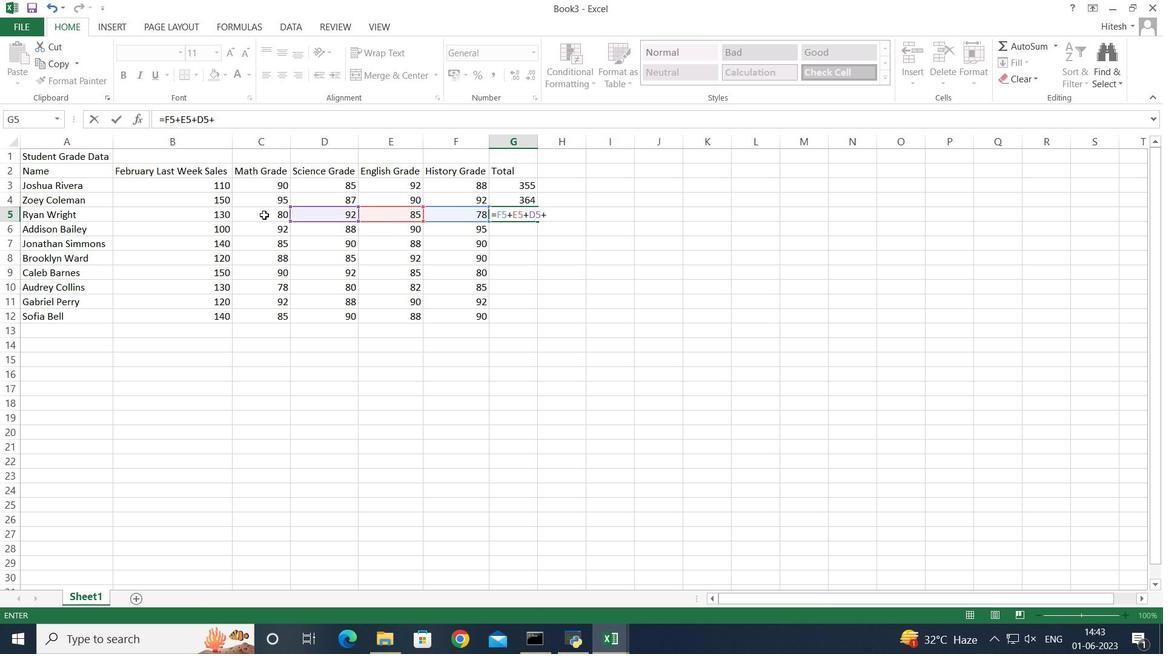 
Action: Key pressed <Key.enter>=
Screenshot: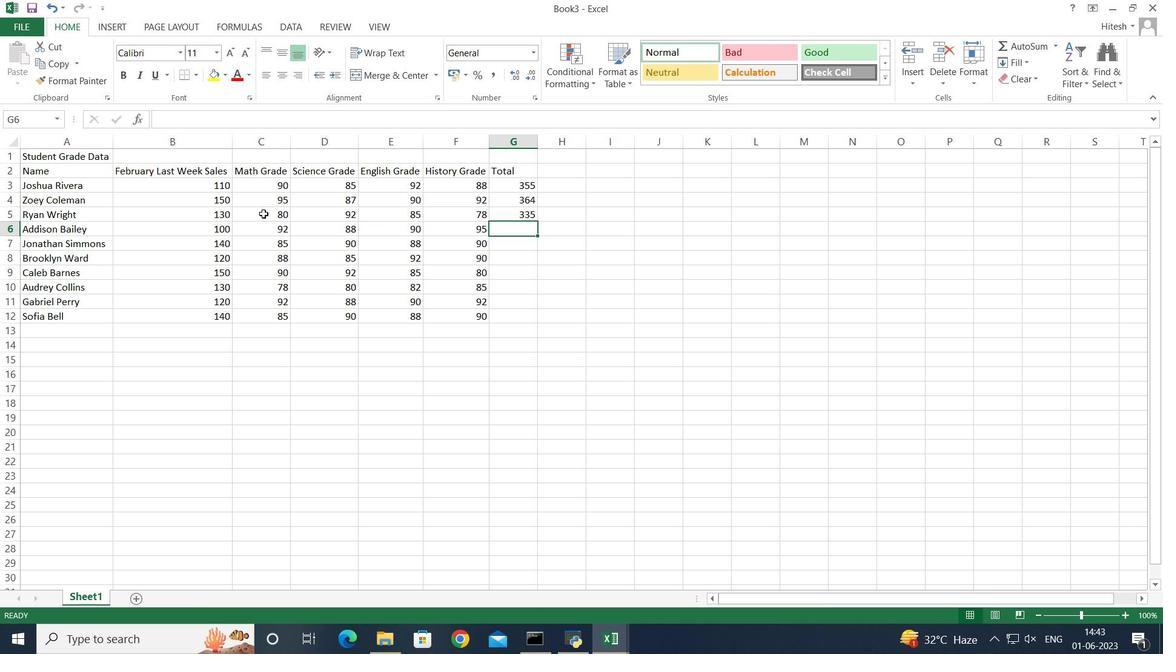 
Action: Mouse moved to (436, 232)
Screenshot: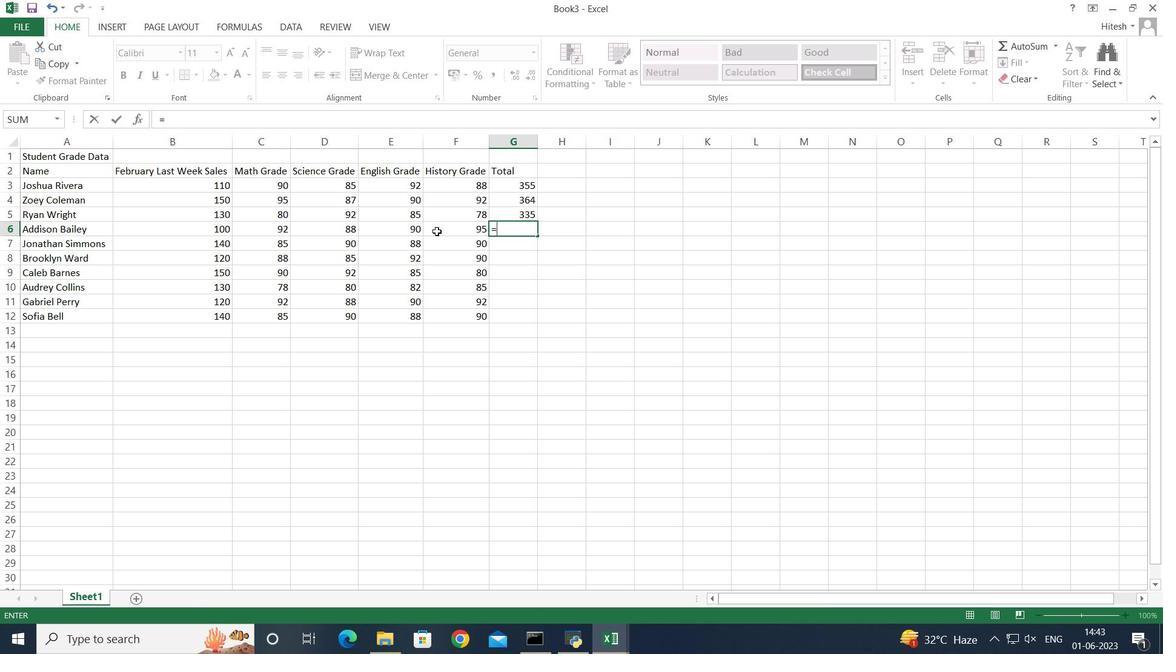 
Action: Mouse pressed left at (436, 232)
Screenshot: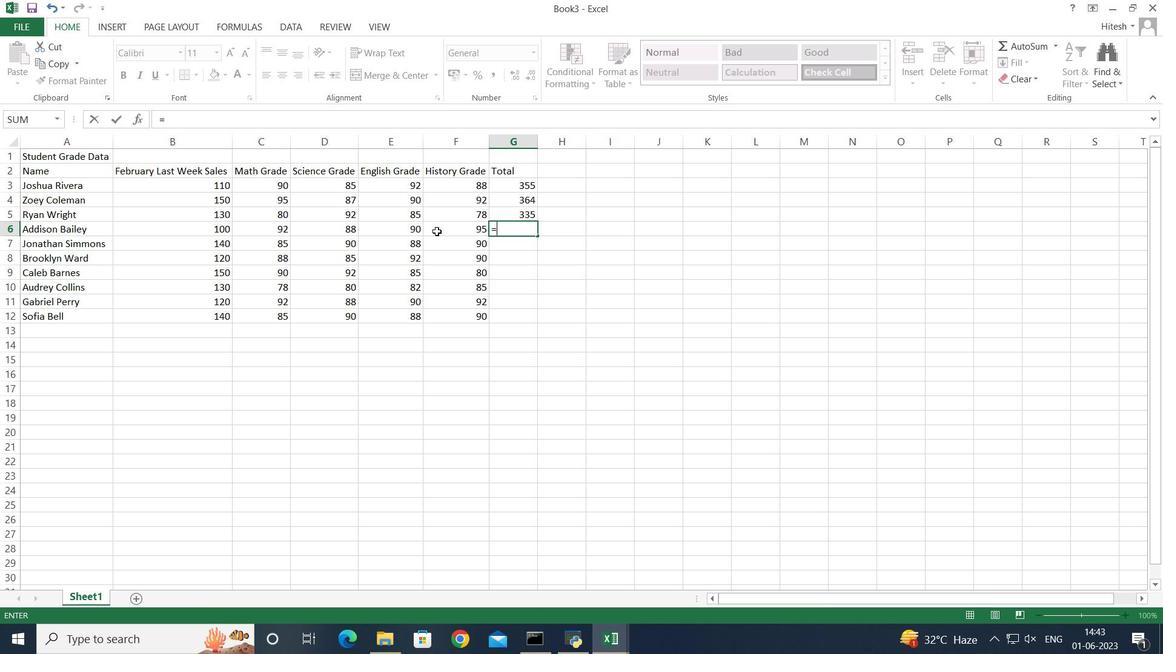 
Action: Key pressed +
Screenshot: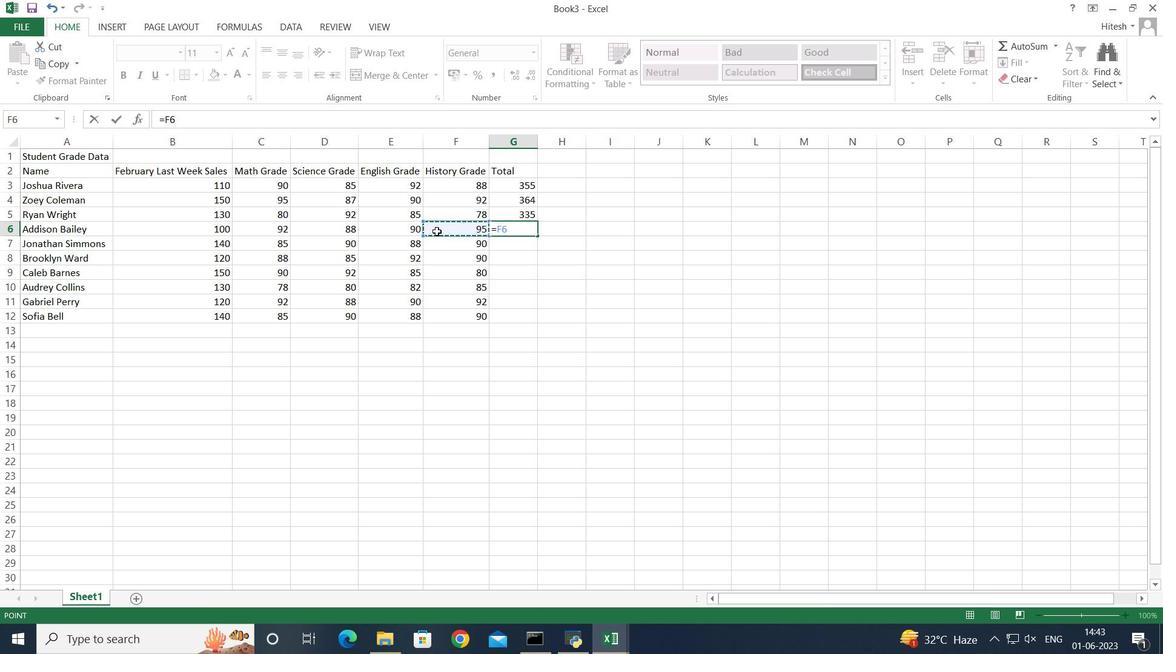 
Action: Mouse moved to (402, 231)
Screenshot: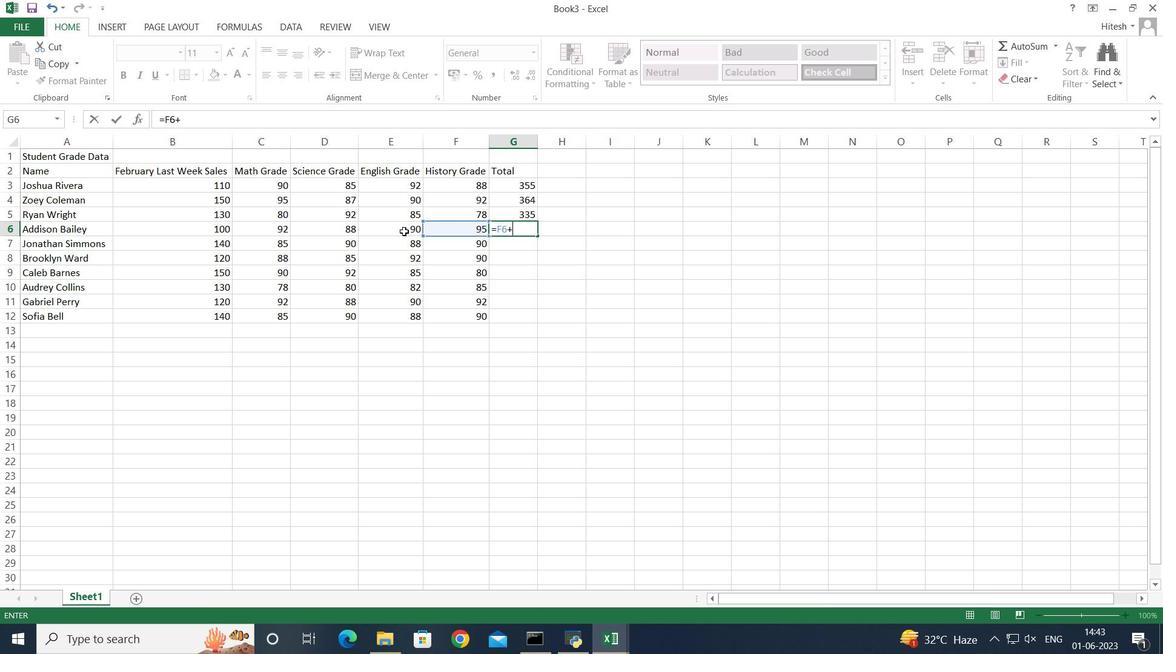 
Action: Mouse pressed left at (402, 231)
Screenshot: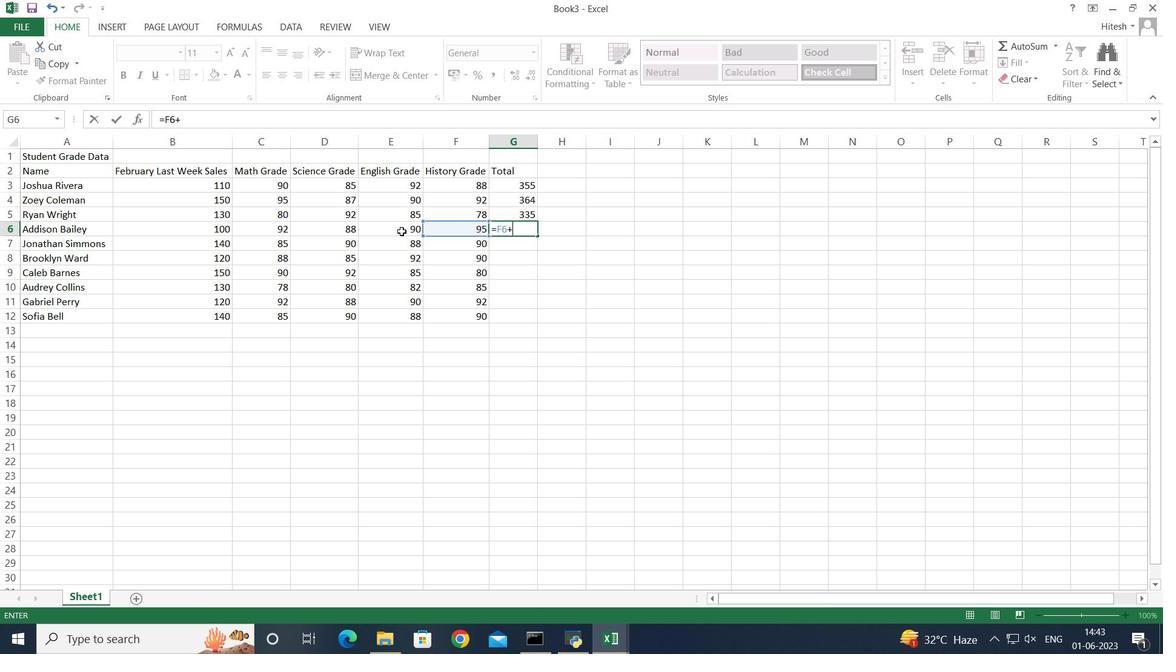 
Action: Key pressed +
Screenshot: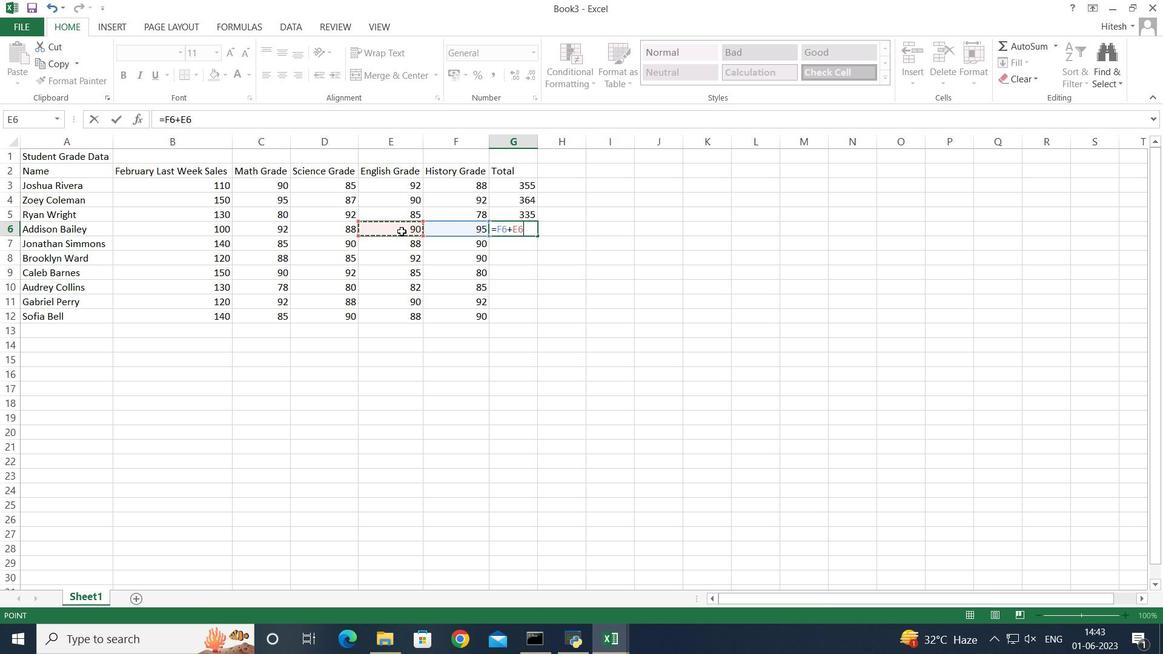 
Action: Mouse moved to (307, 236)
Screenshot: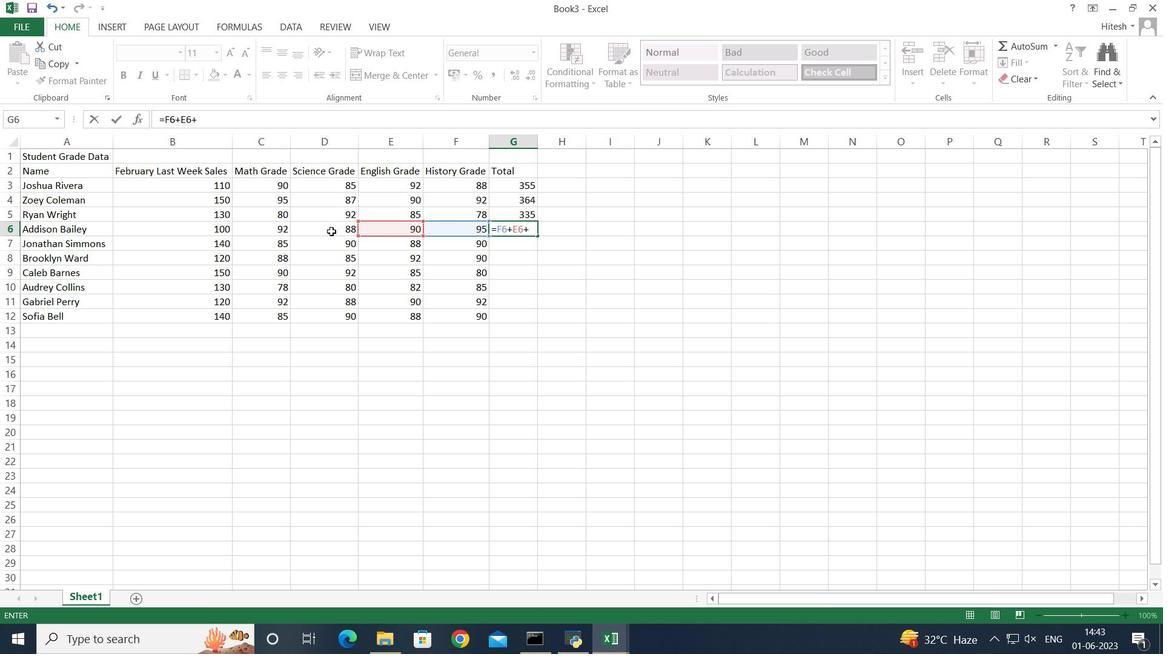 
Action: Mouse pressed left at (307, 236)
Screenshot: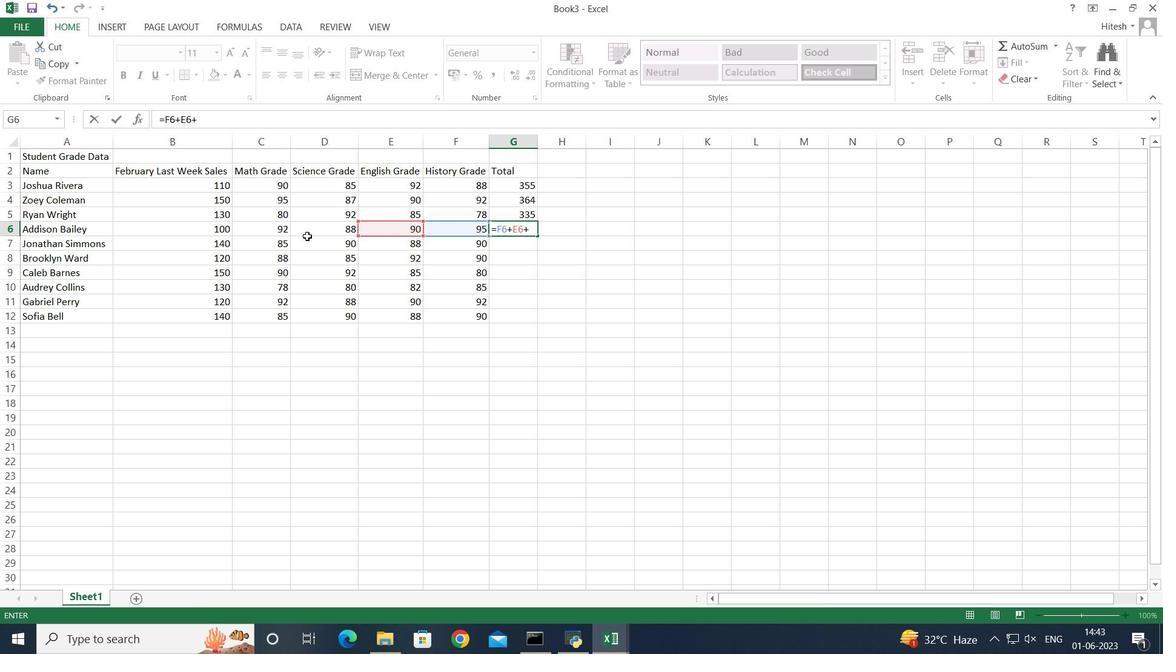 
Action: Mouse moved to (315, 228)
Screenshot: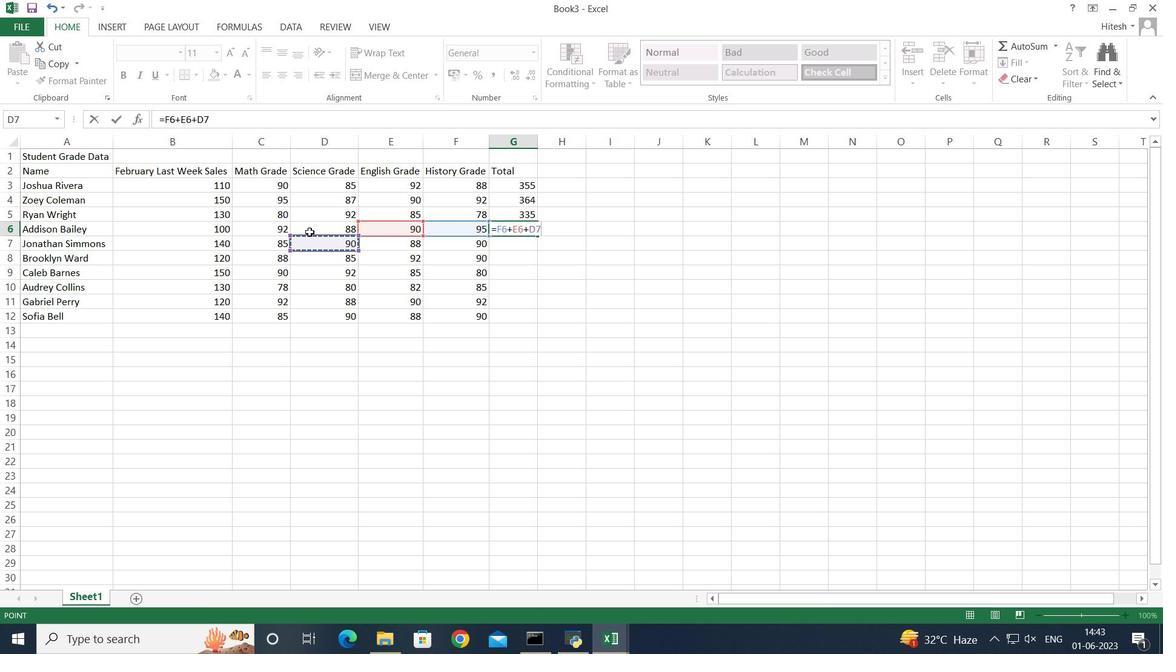 
Action: Mouse pressed left at (315, 228)
Screenshot: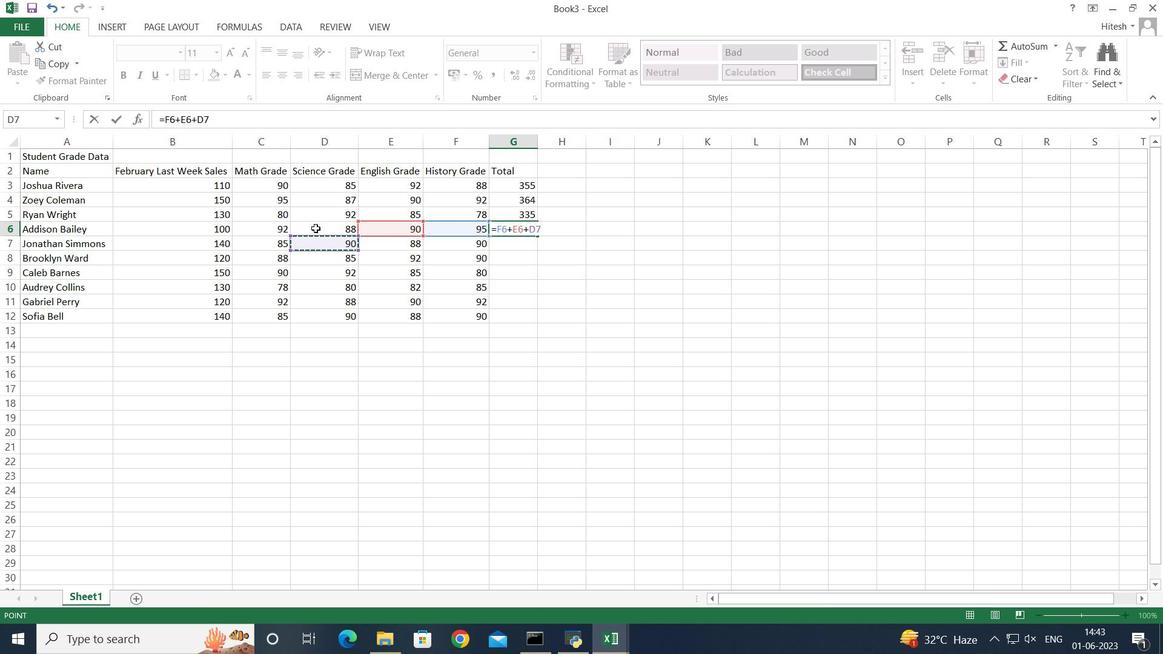 
Action: Key pressed +
Screenshot: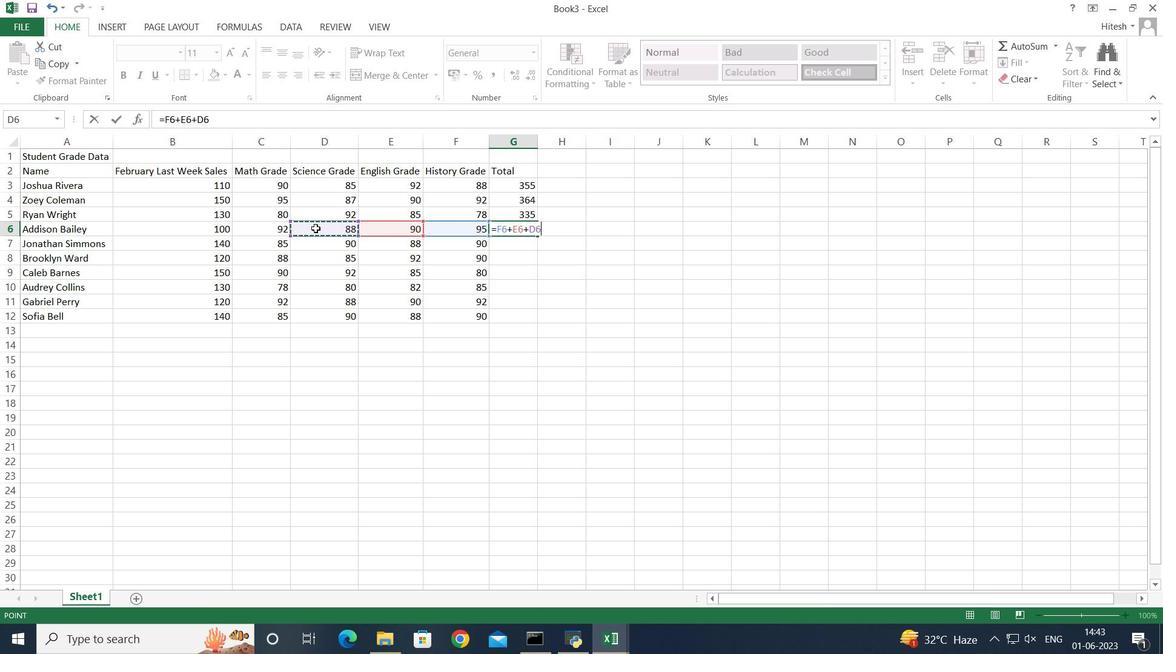 
Action: Mouse moved to (273, 230)
Screenshot: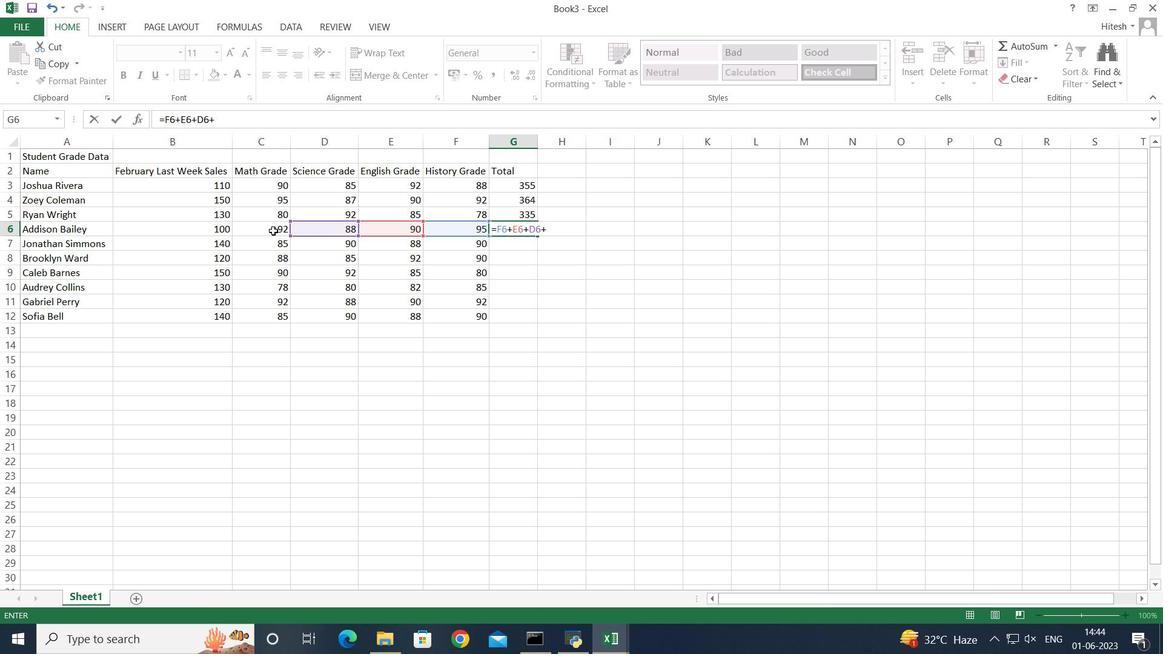 
Action: Mouse pressed left at (273, 230)
Screenshot: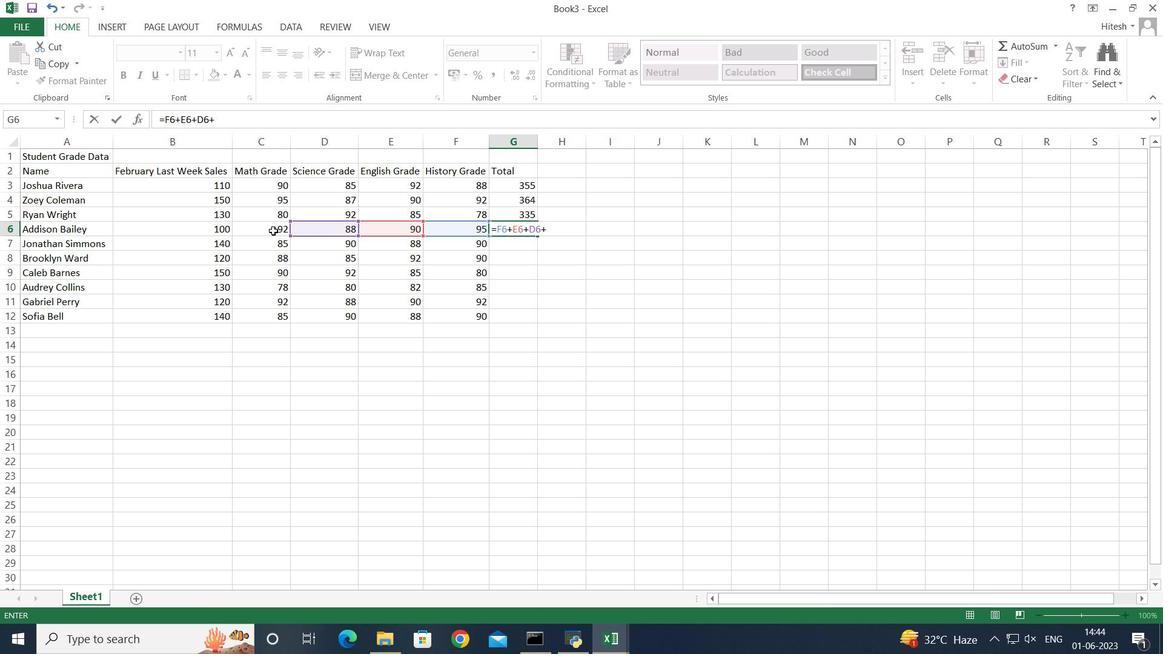 
Action: Key pressed <Key.enter>
Screenshot: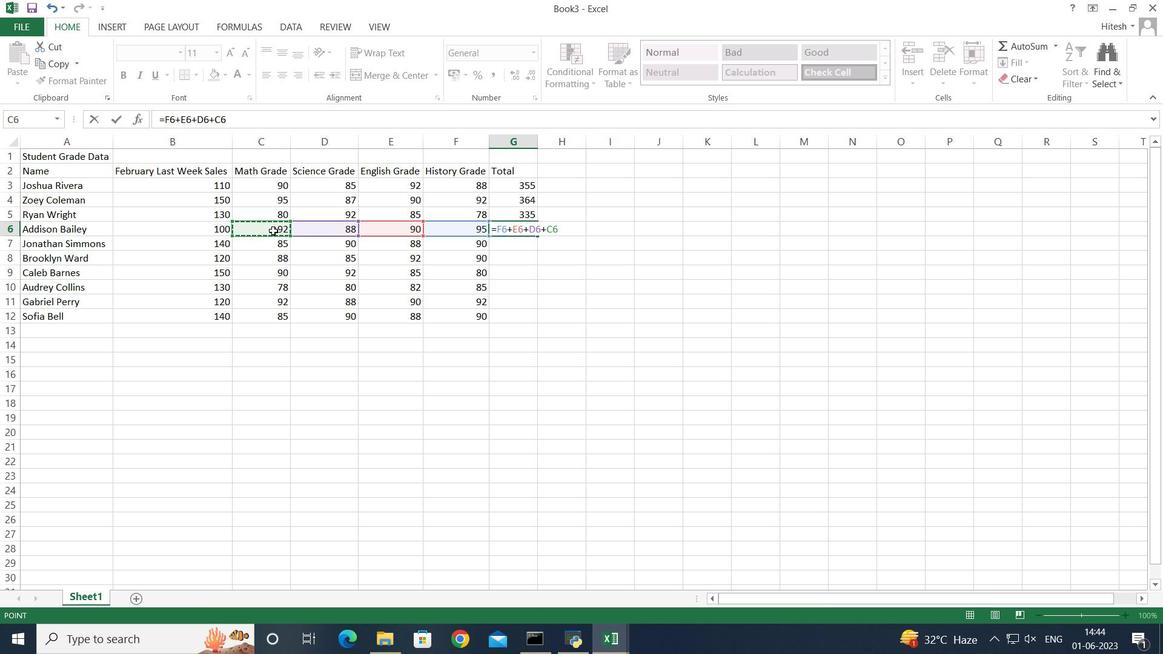 
Action: Mouse moved to (479, 246)
Screenshot: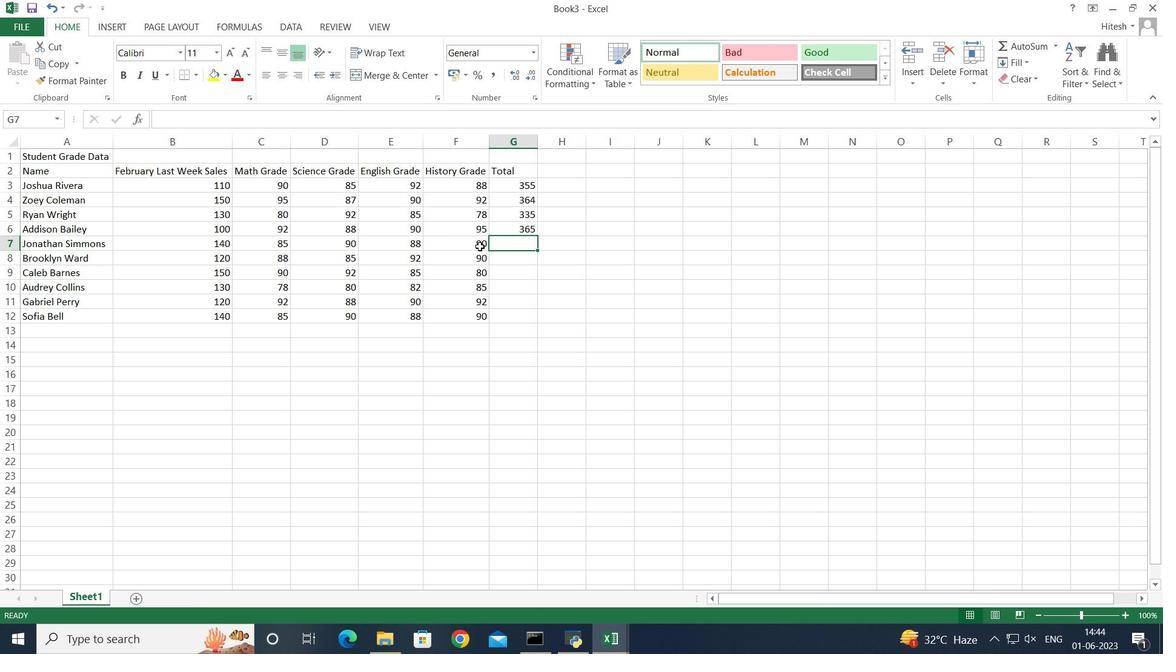 
Action: Key pressed =
Screenshot: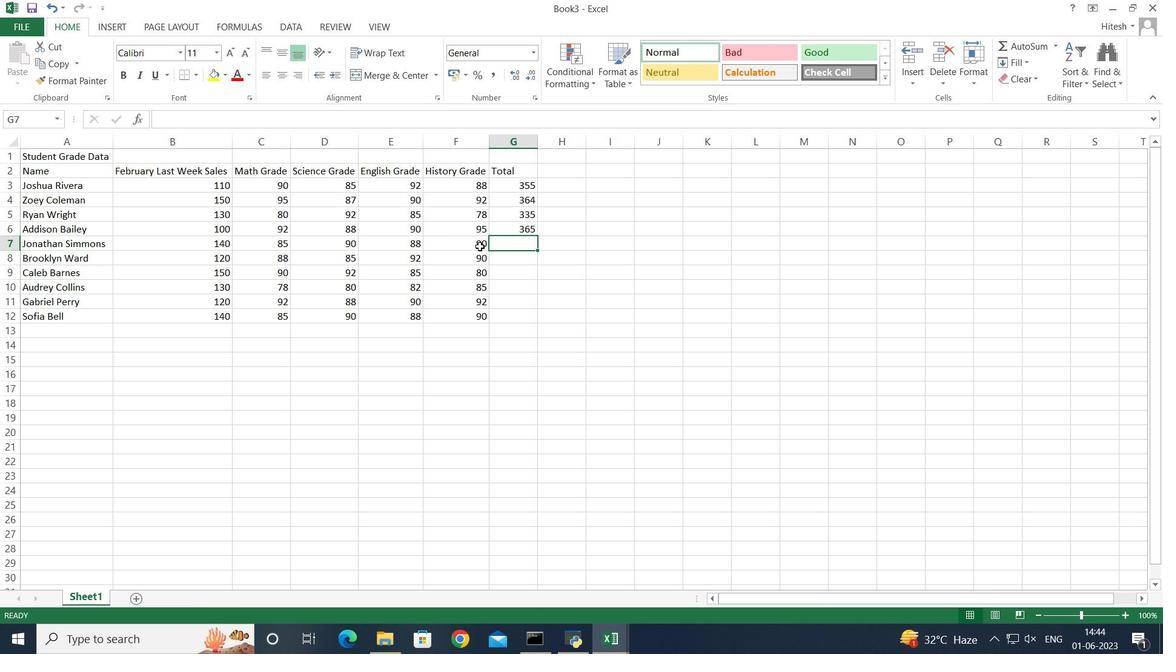 
Action: Mouse pressed left at (479, 246)
Screenshot: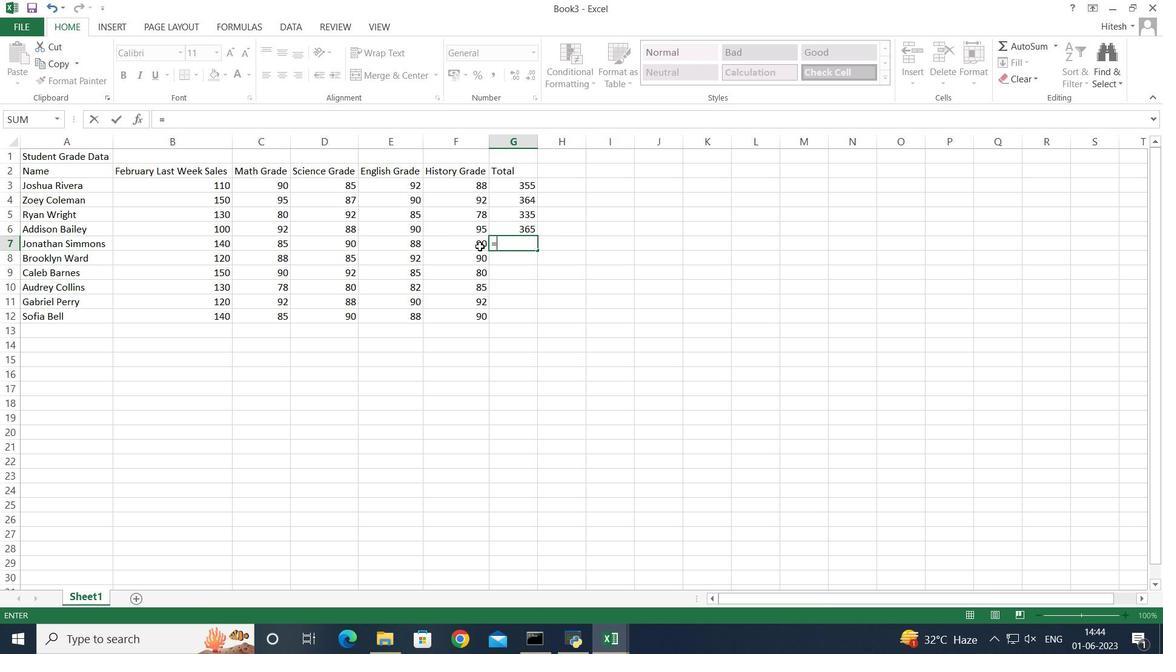
Action: Key pressed +
Screenshot: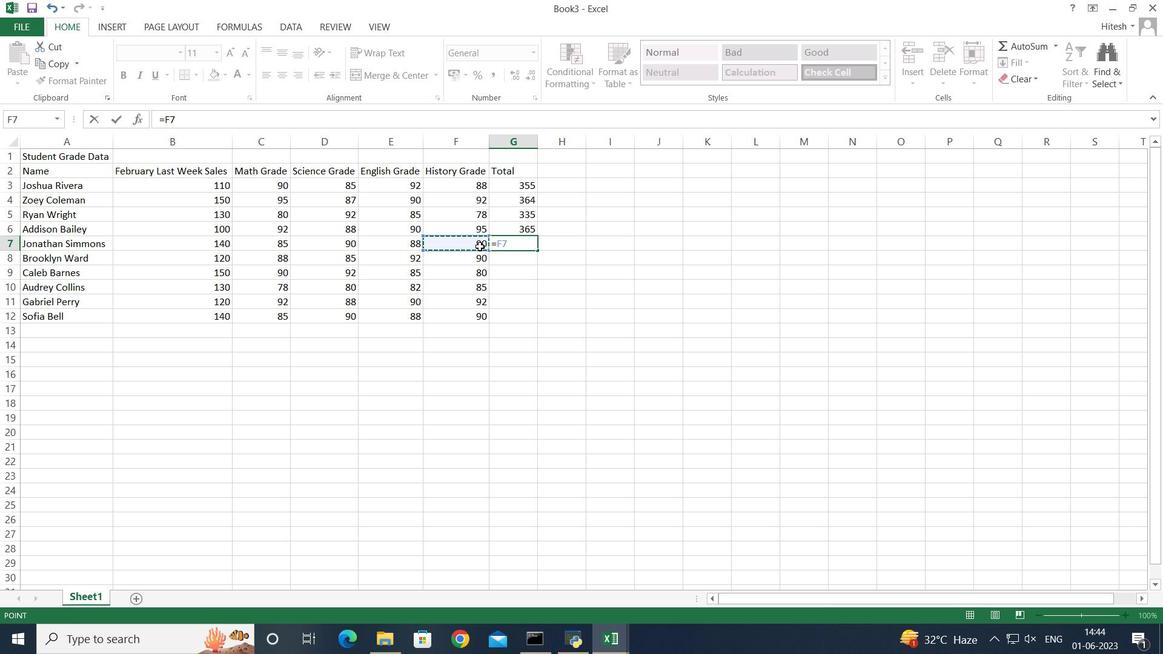 
Action: Mouse moved to (406, 247)
Screenshot: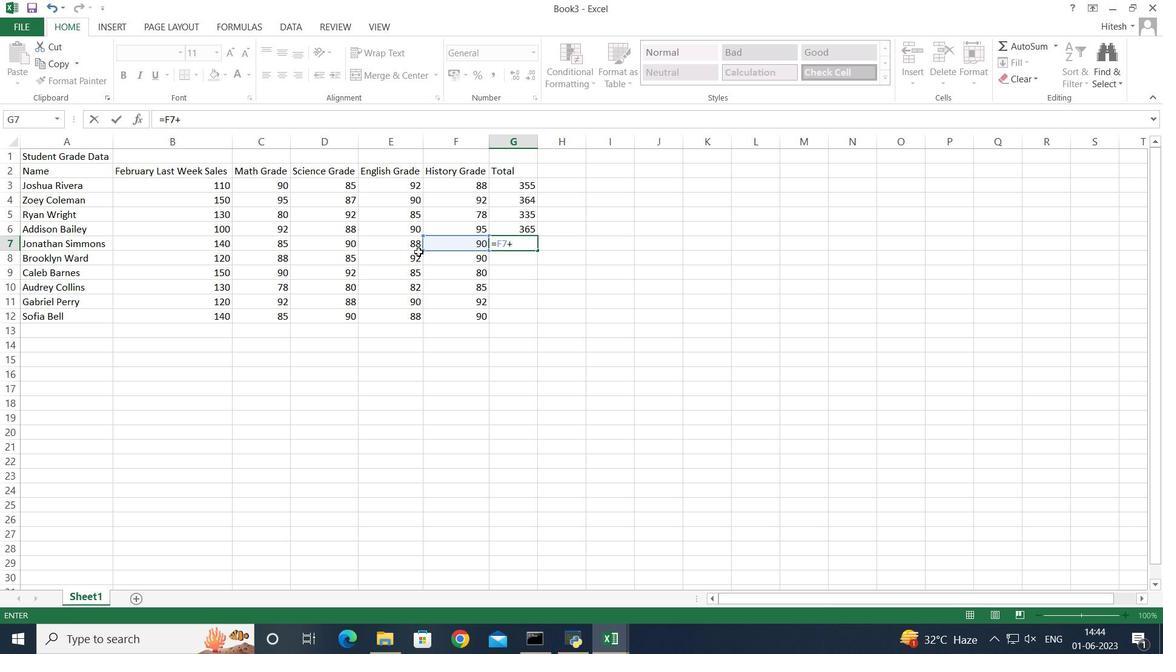 
Action: Mouse pressed left at (406, 247)
Screenshot: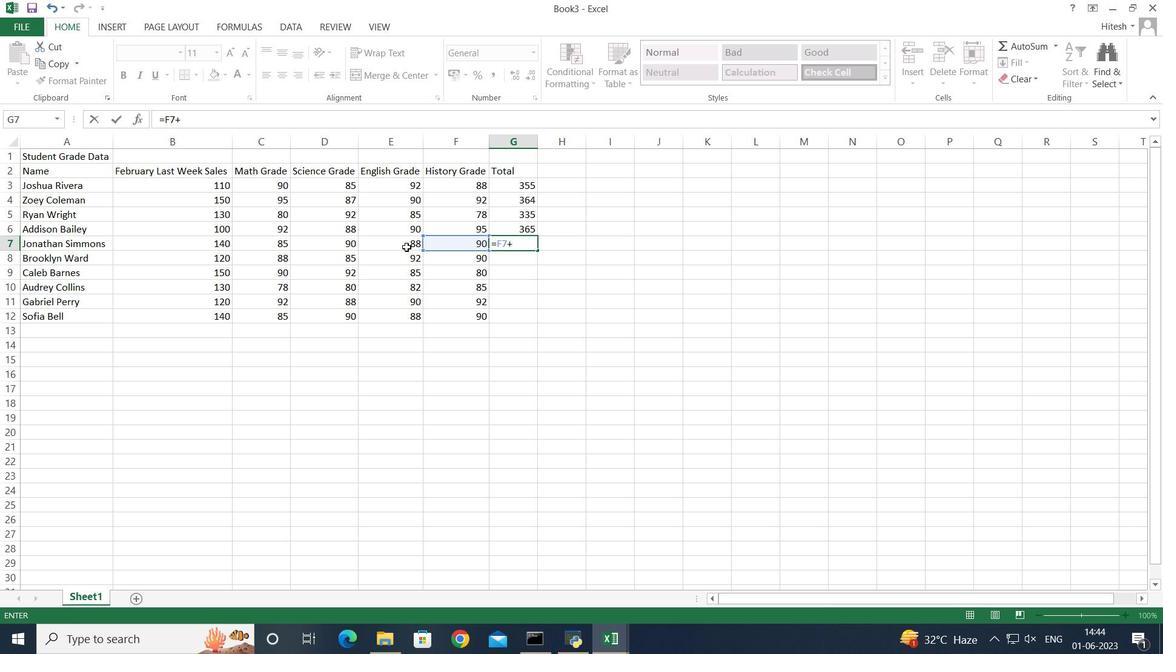 
Action: Mouse moved to (367, 263)
Screenshot: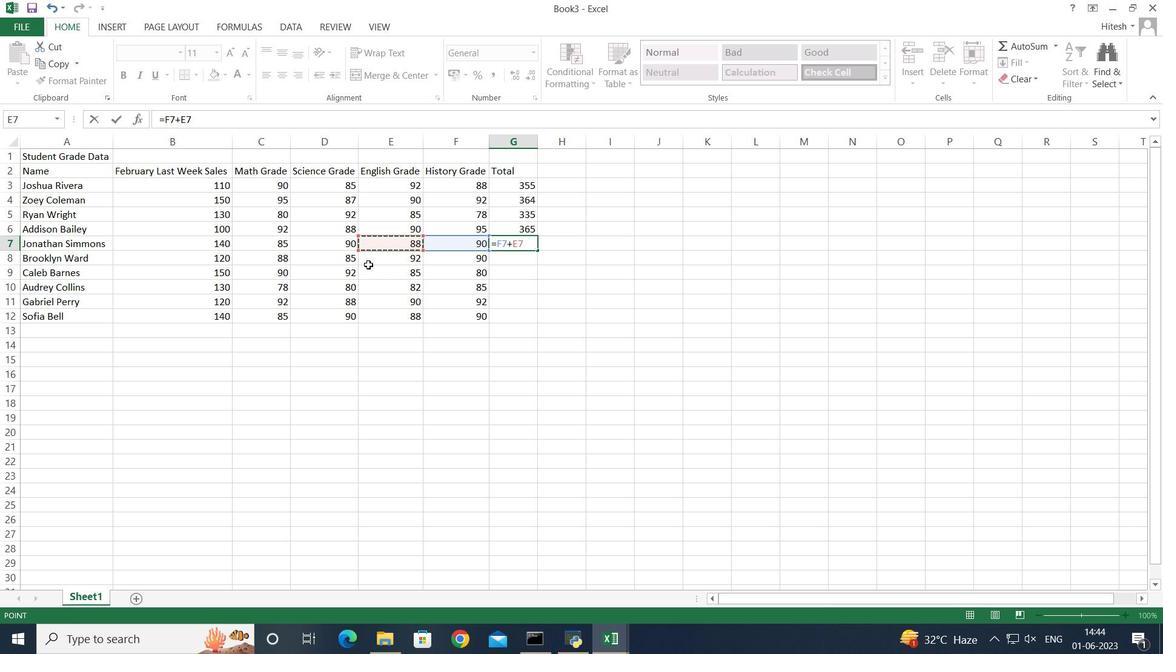 
Action: Key pressed +
Screenshot: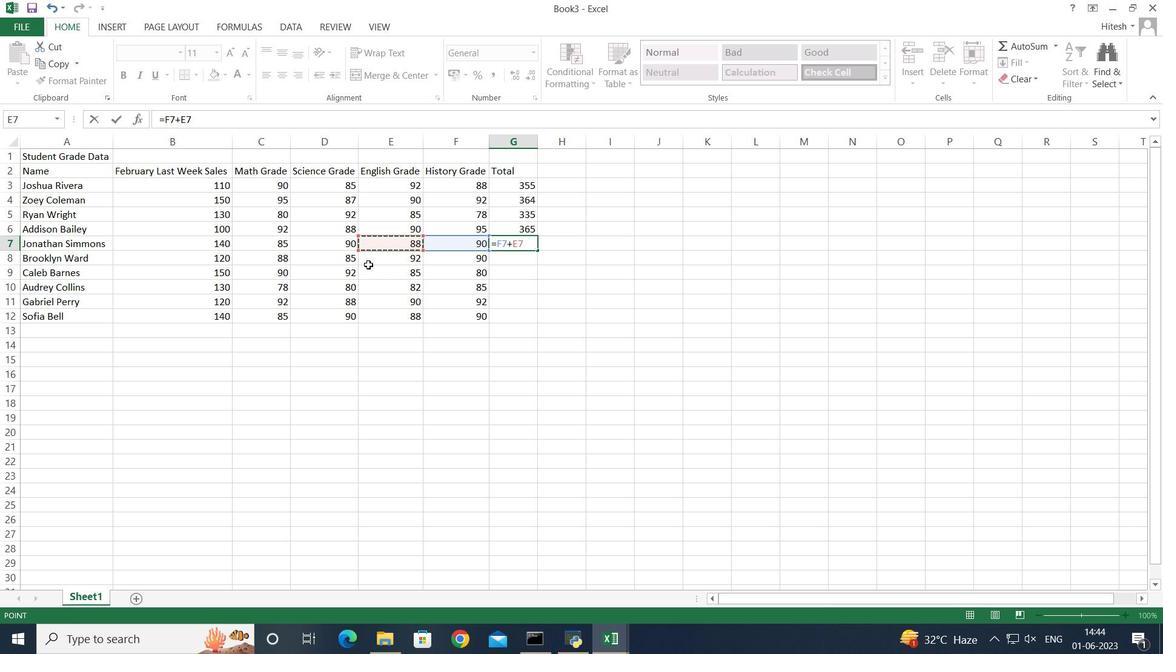 
Action: Mouse moved to (319, 244)
Screenshot: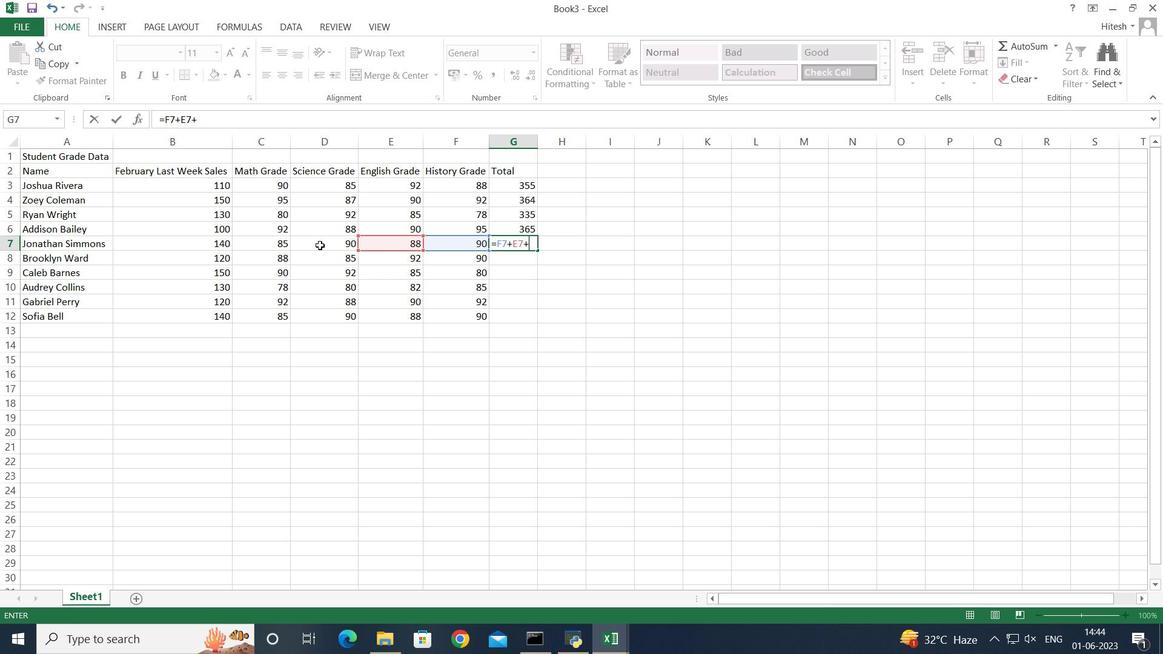 
Action: Mouse pressed left at (319, 244)
Screenshot: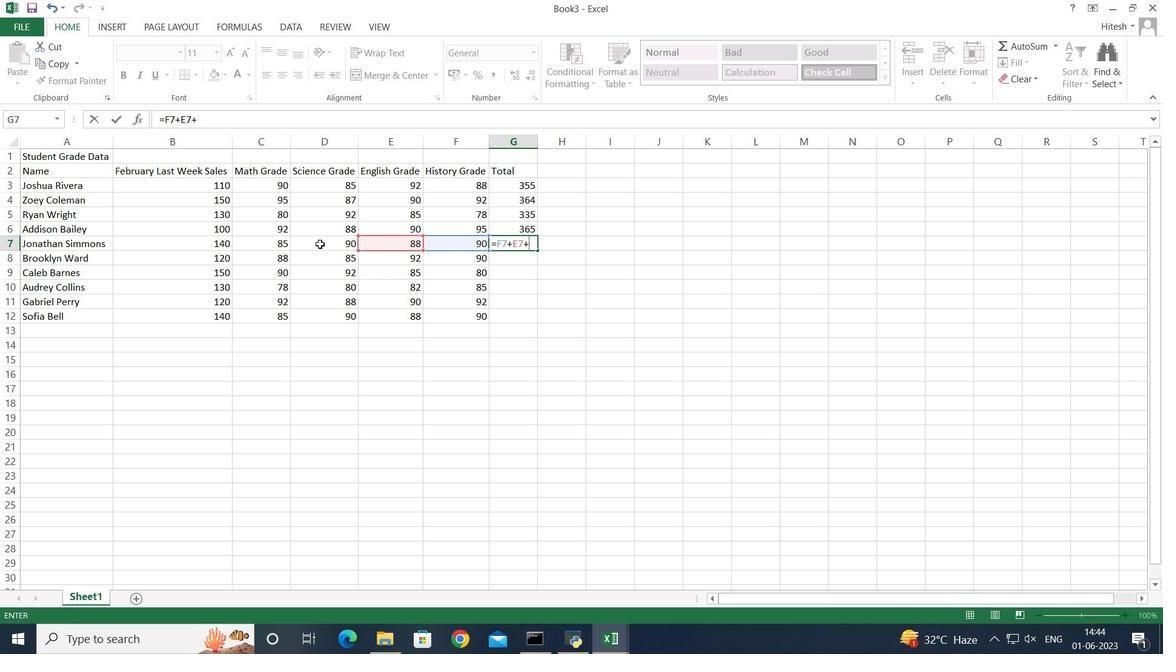 
Action: Key pressed +
Screenshot: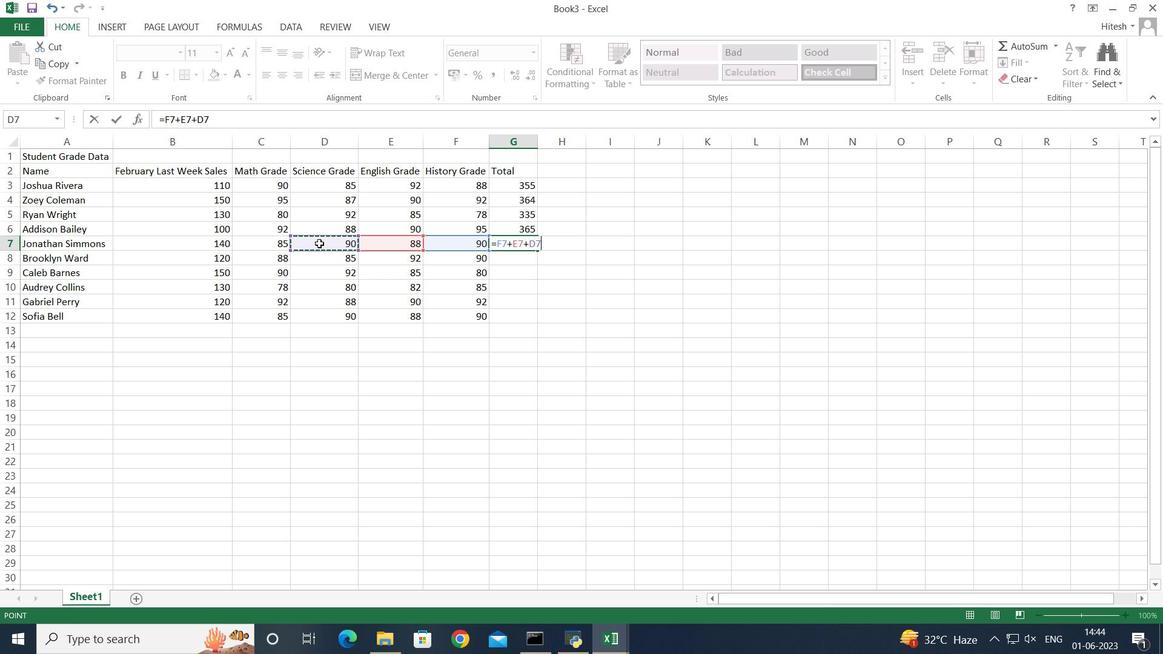 
Action: Mouse moved to (268, 247)
Screenshot: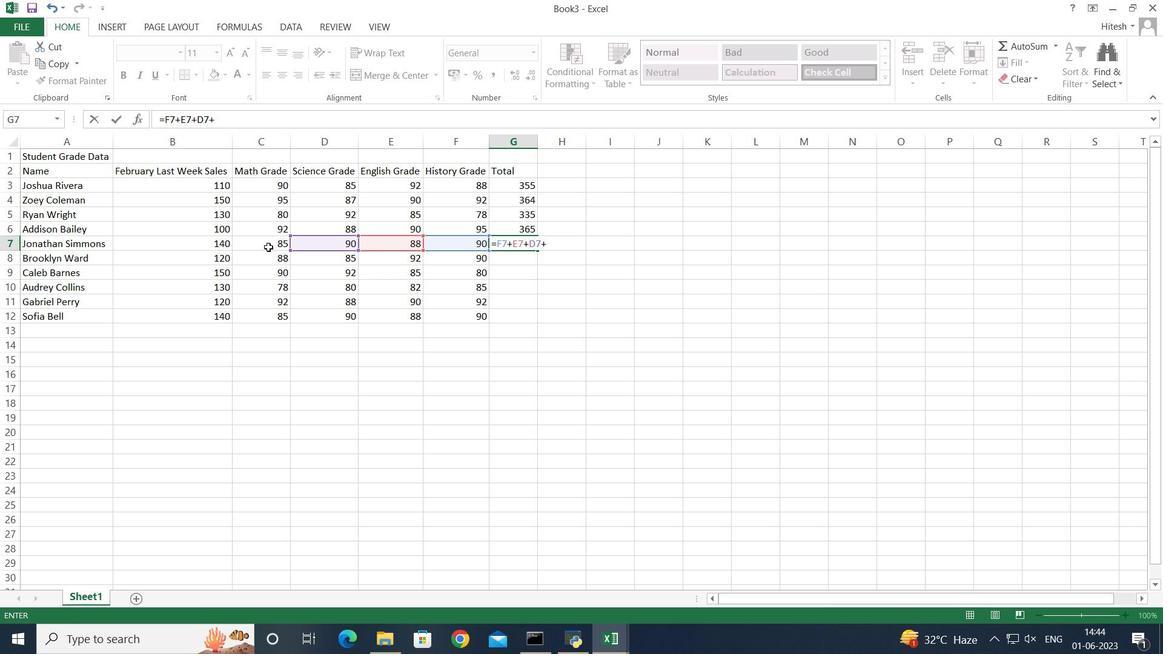 
Action: Mouse pressed left at (268, 247)
Screenshot: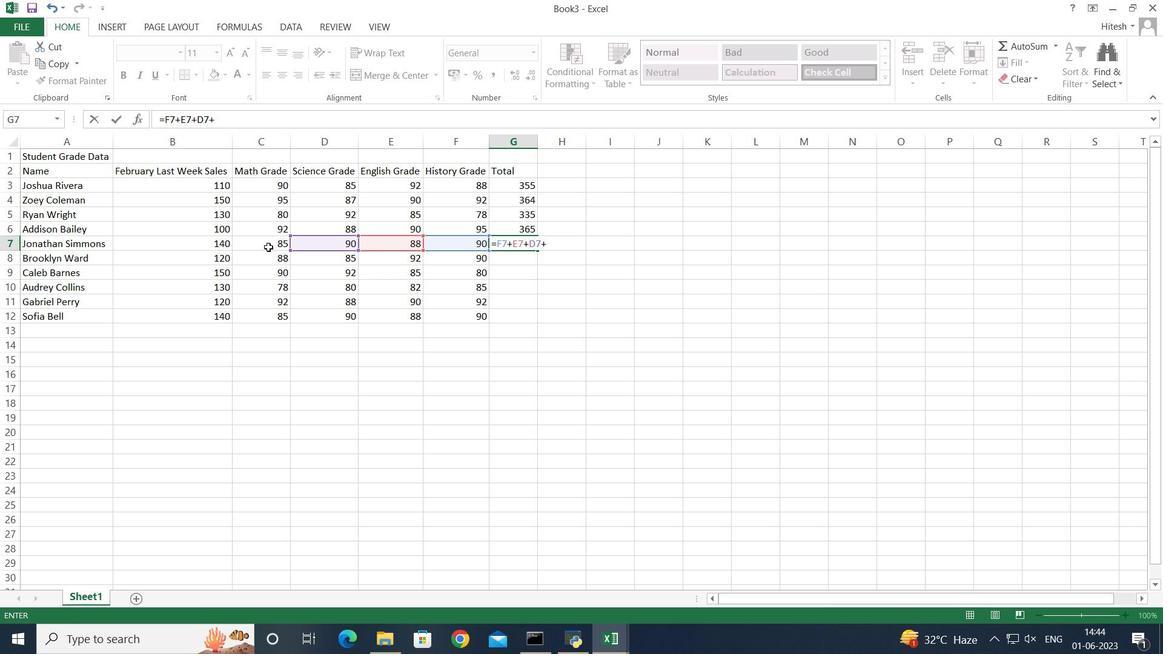
Action: Key pressed <Key.enter>
Screenshot: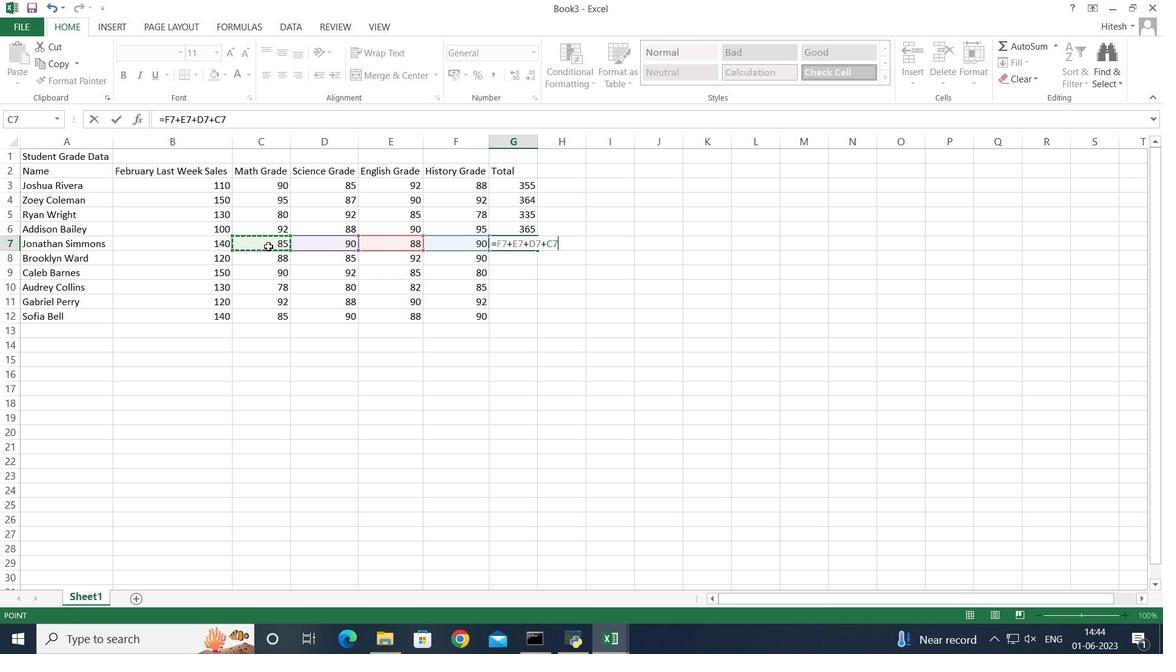 
Action: Mouse moved to (436, 265)
Screenshot: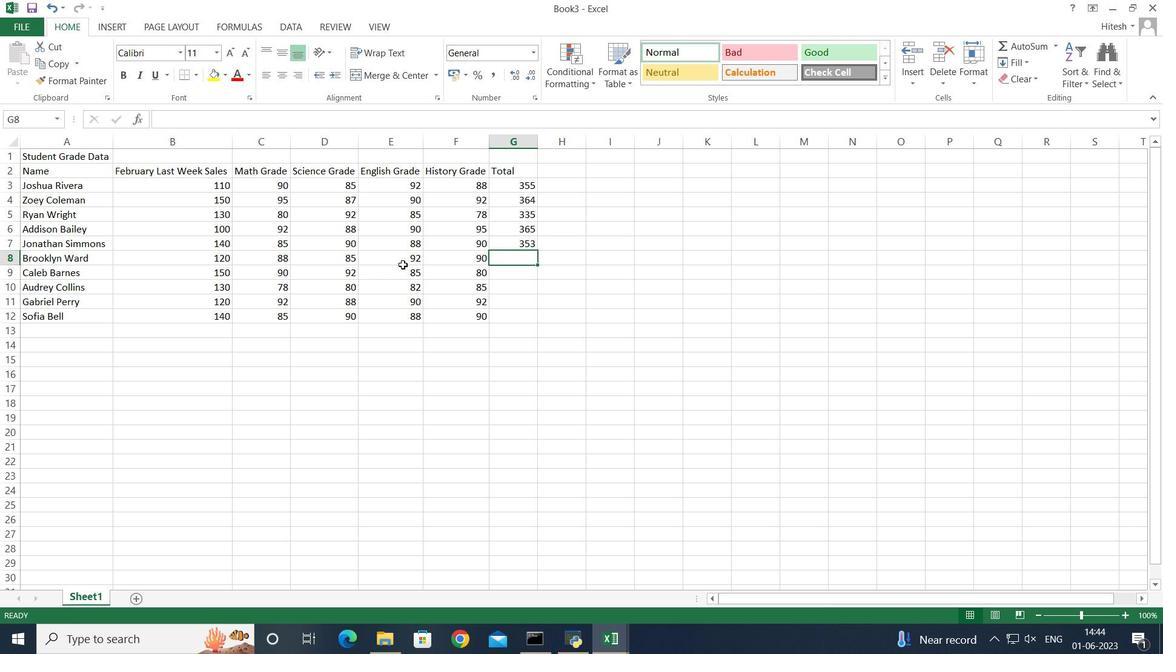 
Action: Key pressed =
Screenshot: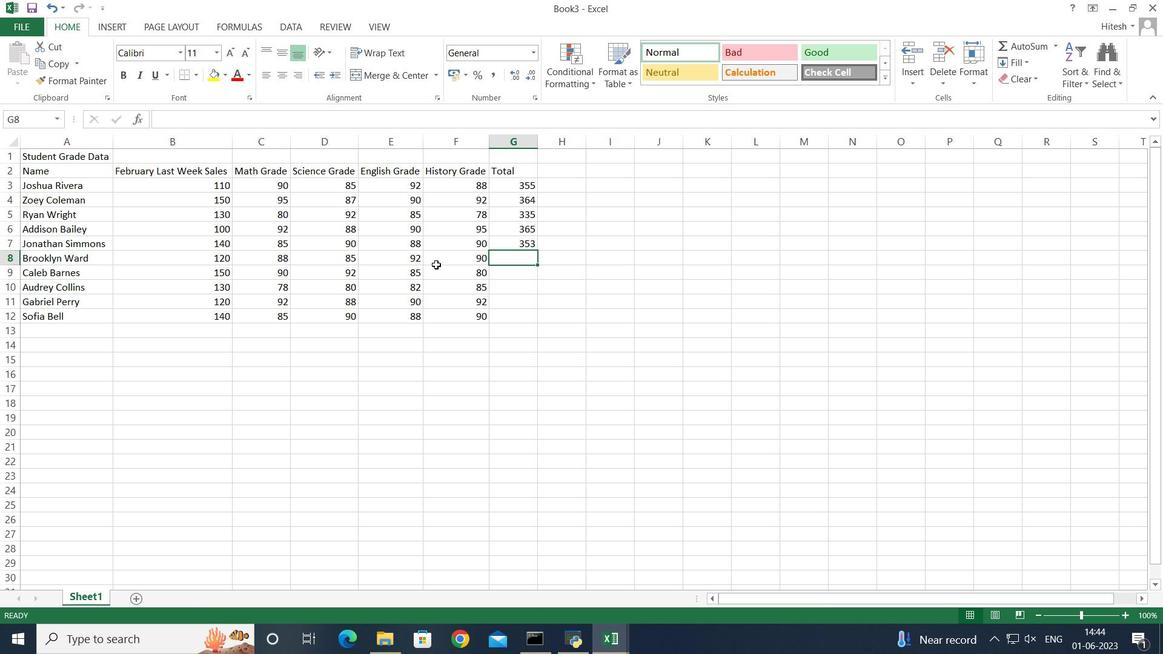 
Action: Mouse moved to (467, 257)
Screenshot: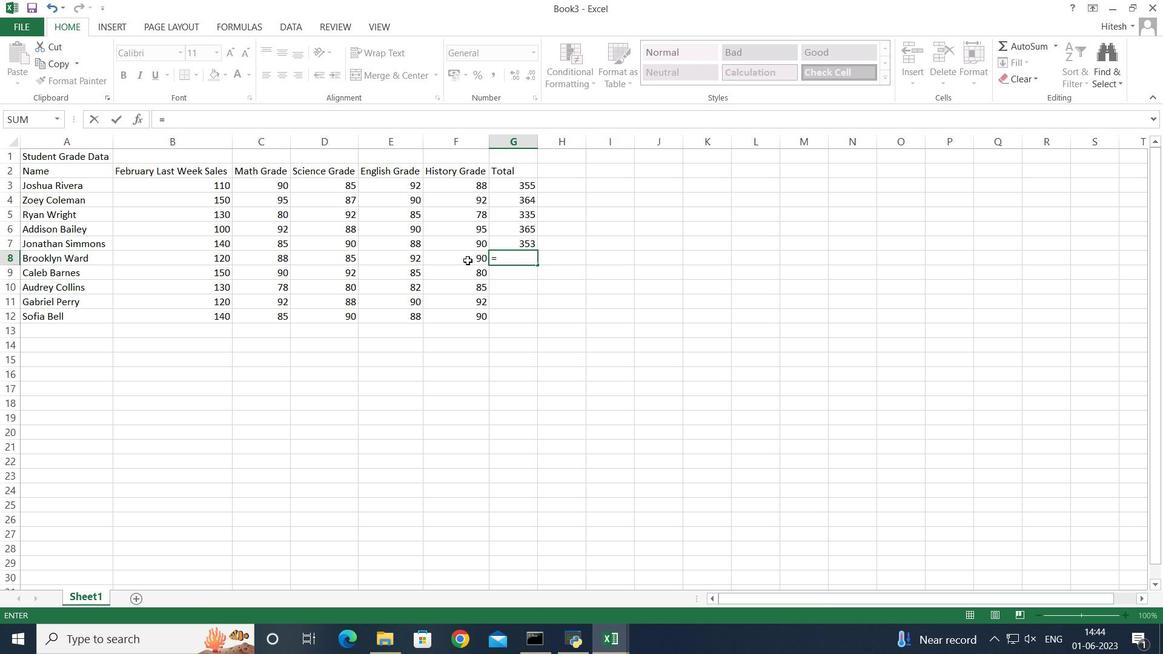 
Action: Mouse pressed left at (467, 257)
Screenshot: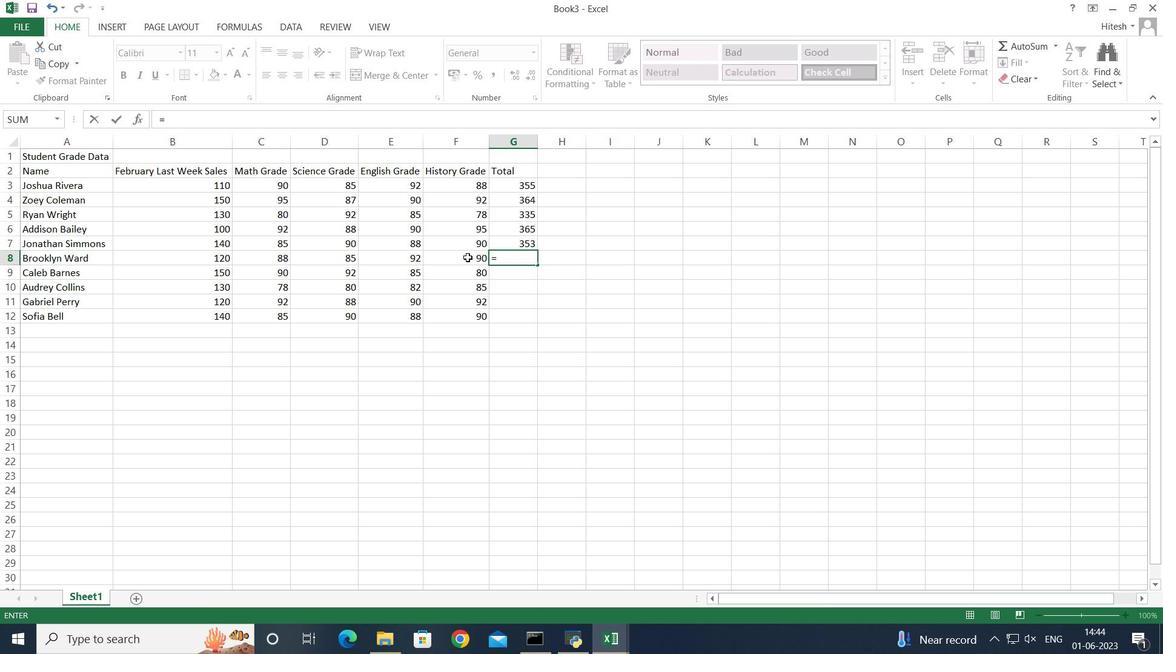 
Action: Key pressed +
Screenshot: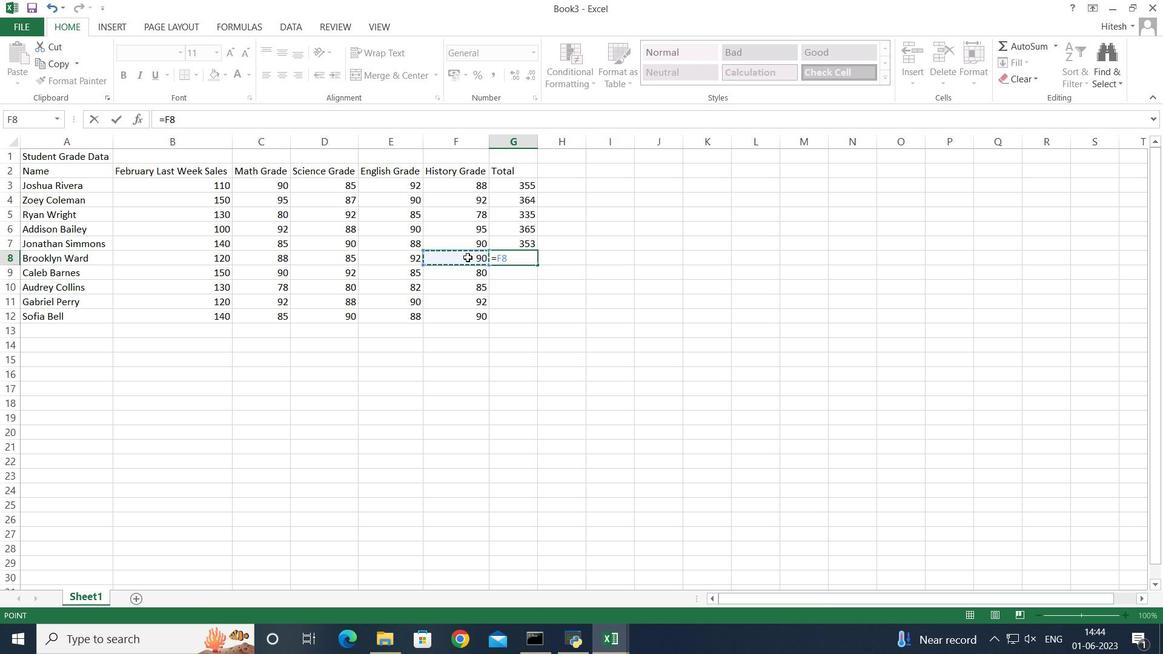 
Action: Mouse moved to (373, 252)
Screenshot: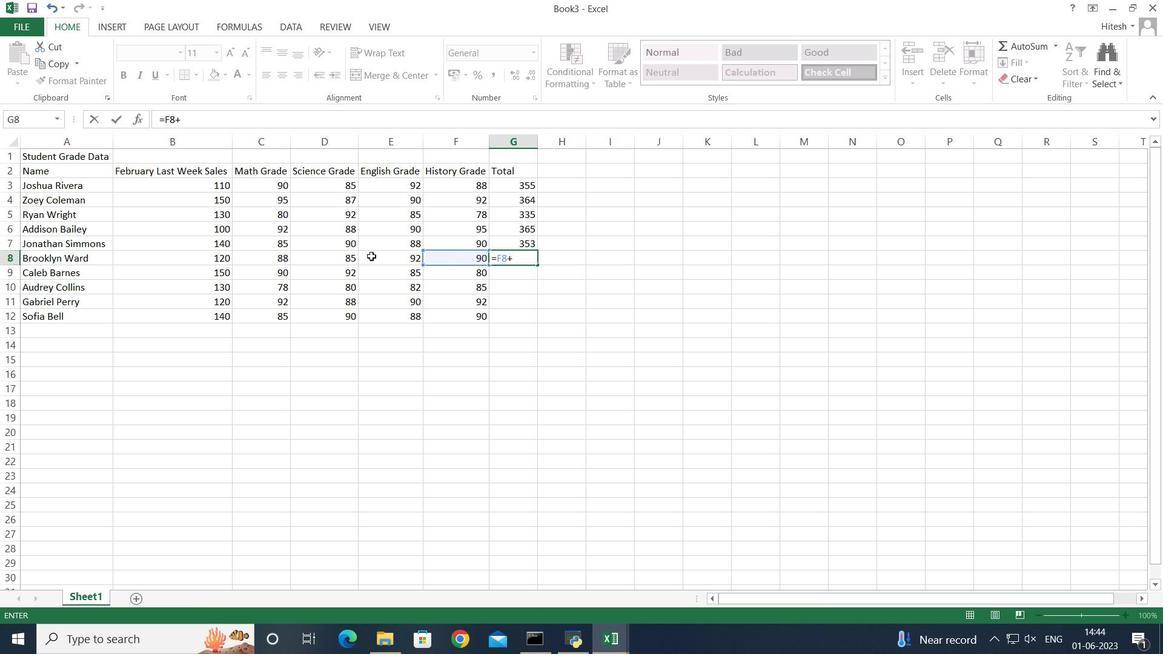 
Action: Mouse pressed left at (373, 252)
Screenshot: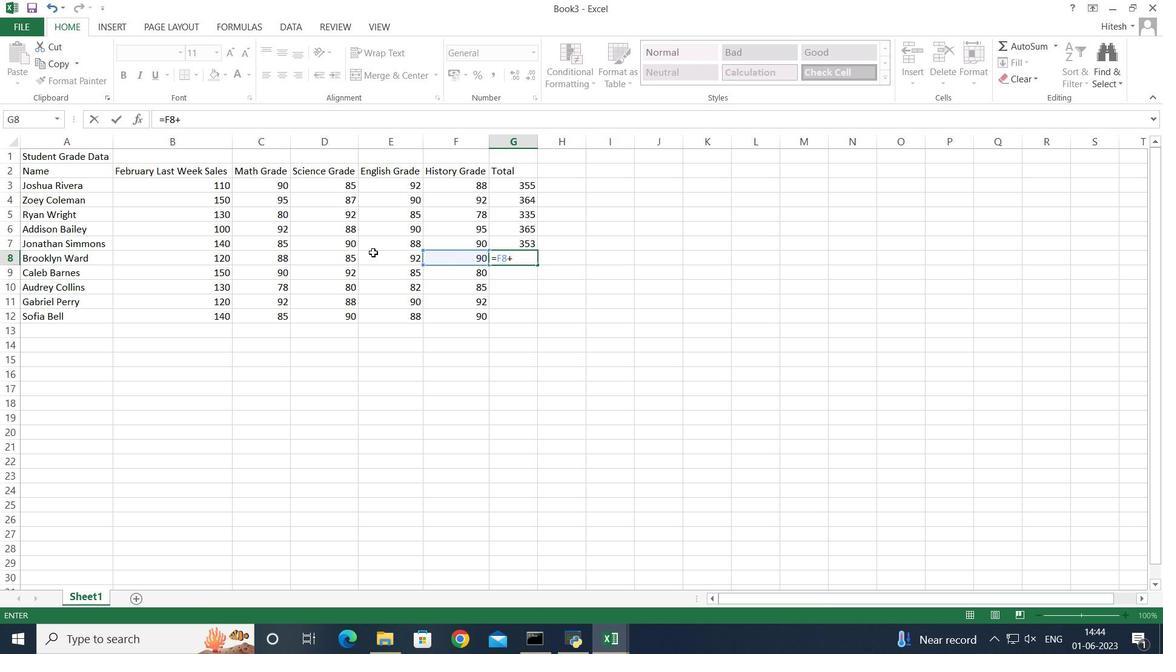 
Action: Key pressed +
Screenshot: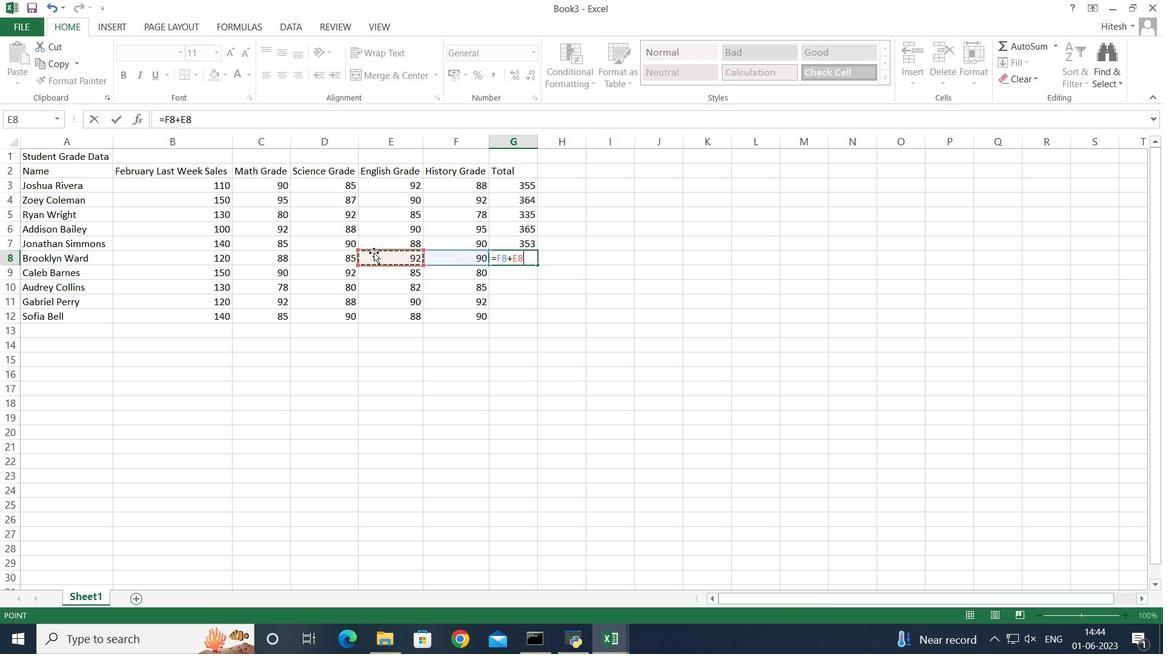 
Action: Mouse moved to (306, 253)
Screenshot: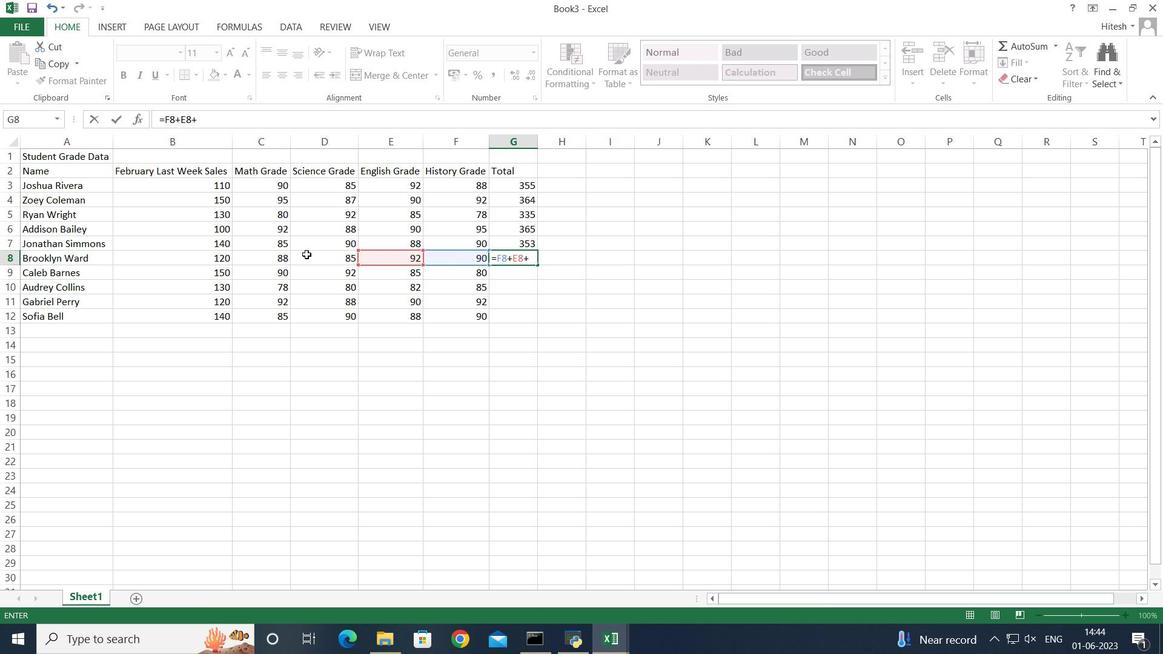 
Action: Mouse pressed left at (306, 253)
Screenshot: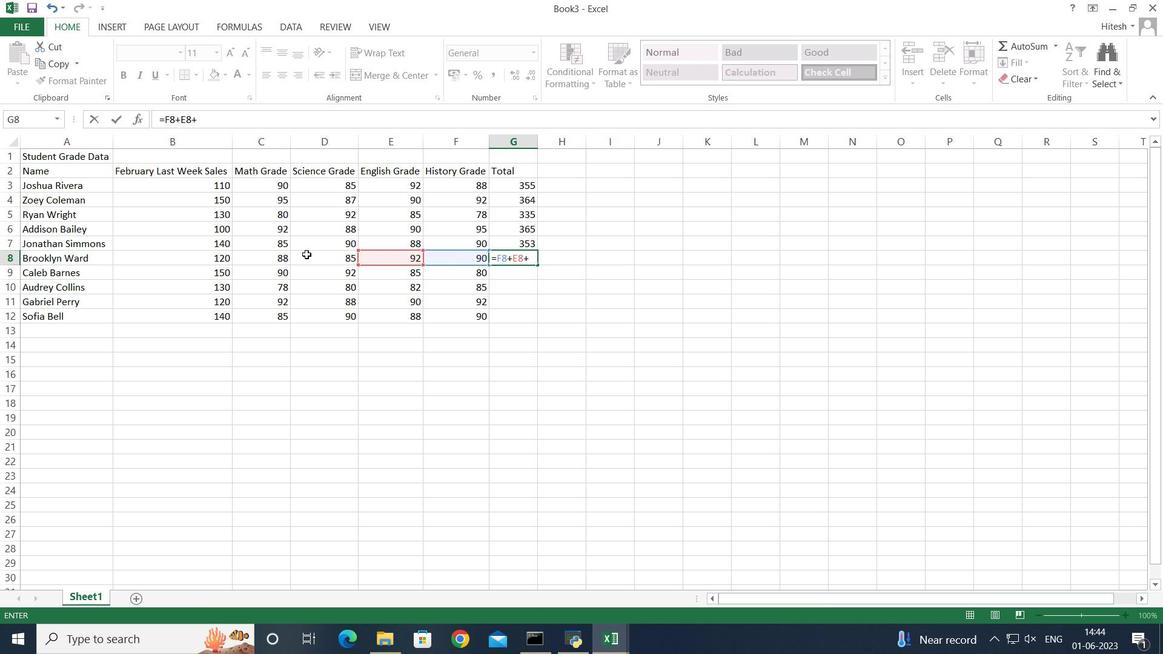 
Action: Key pressed +
Screenshot: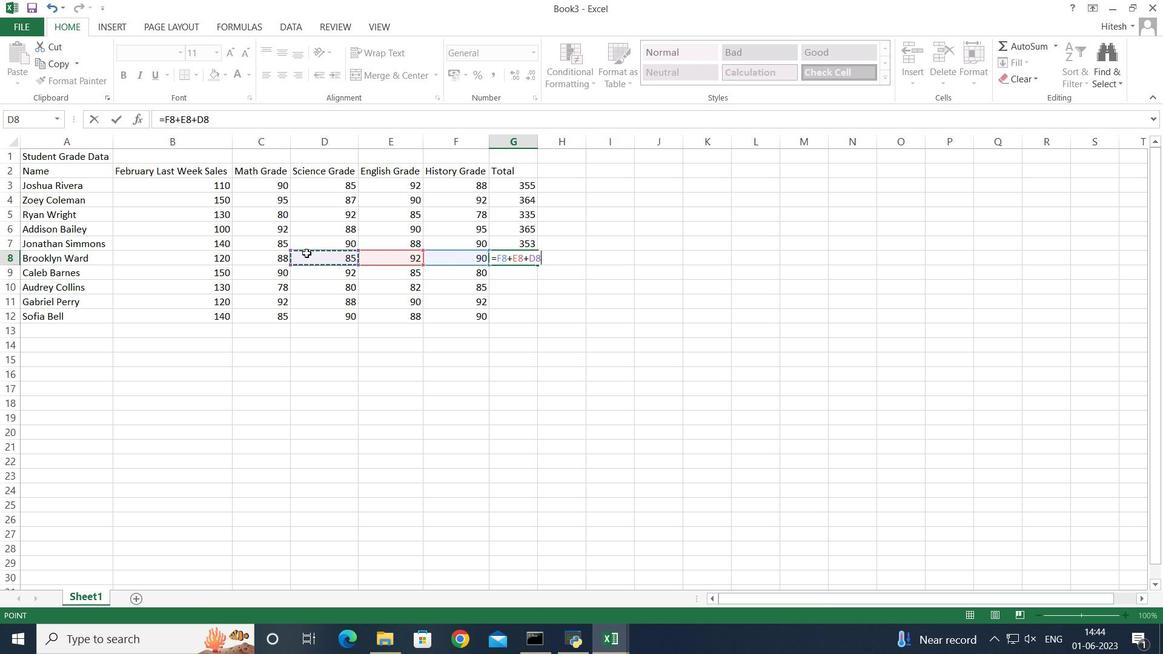 
Action: Mouse moved to (251, 259)
Screenshot: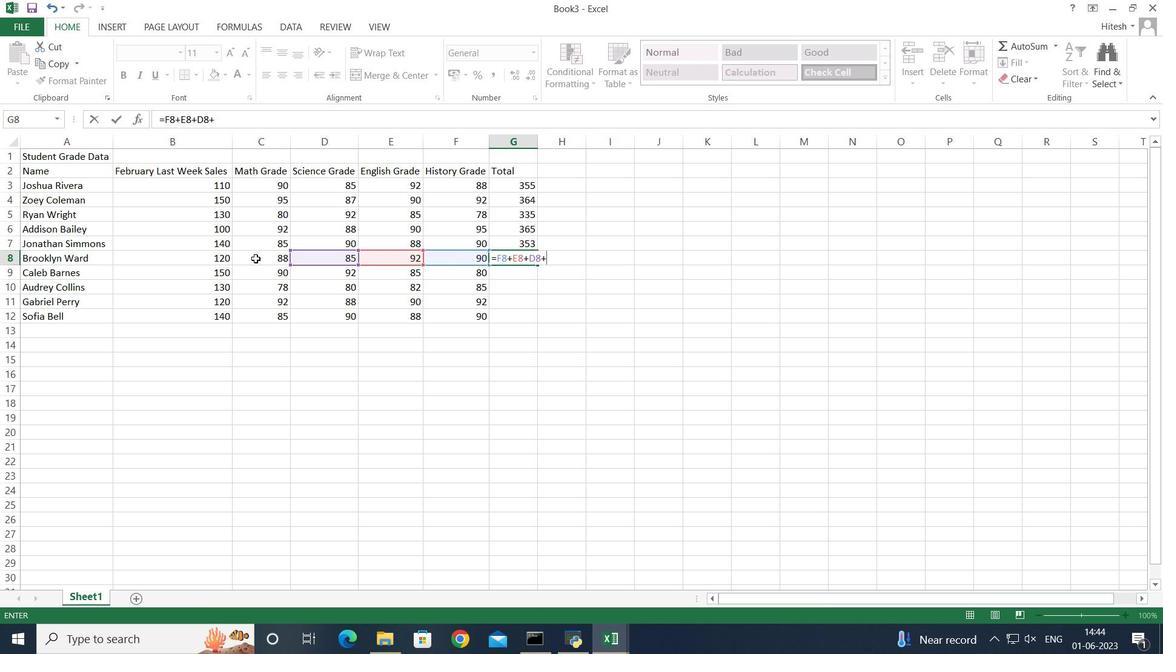 
Action: Mouse pressed left at (251, 259)
Screenshot: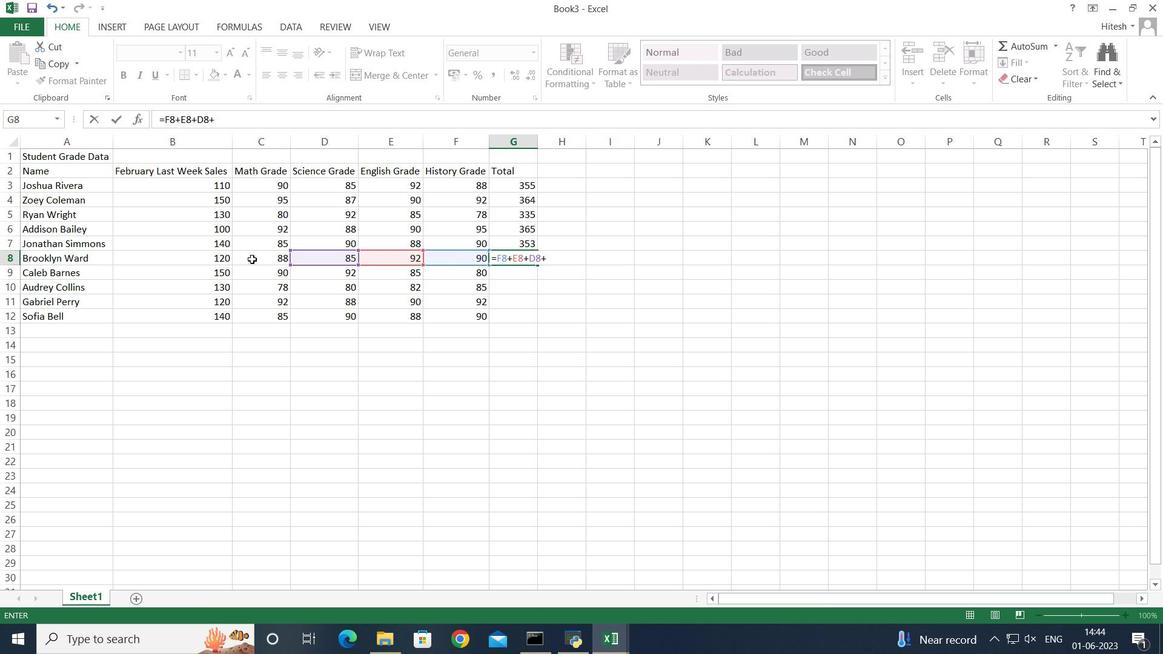 
Action: Key pressed <Key.enter>
Screenshot: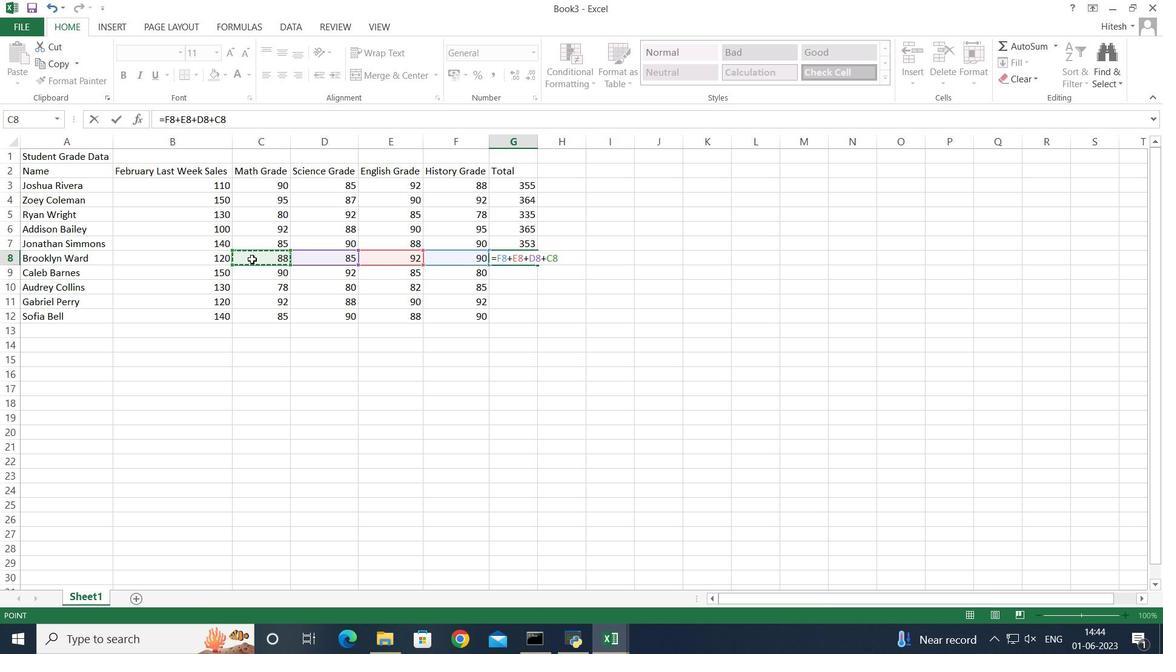 
Action: Mouse moved to (396, 273)
Screenshot: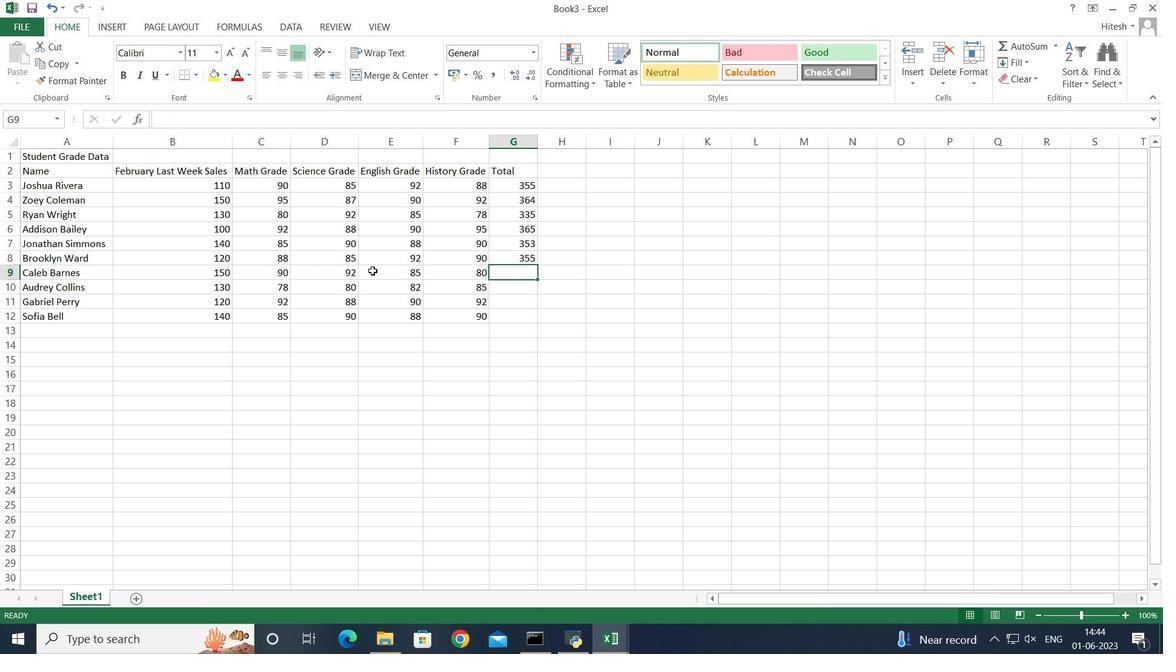 
Action: Key pressed =
Screenshot: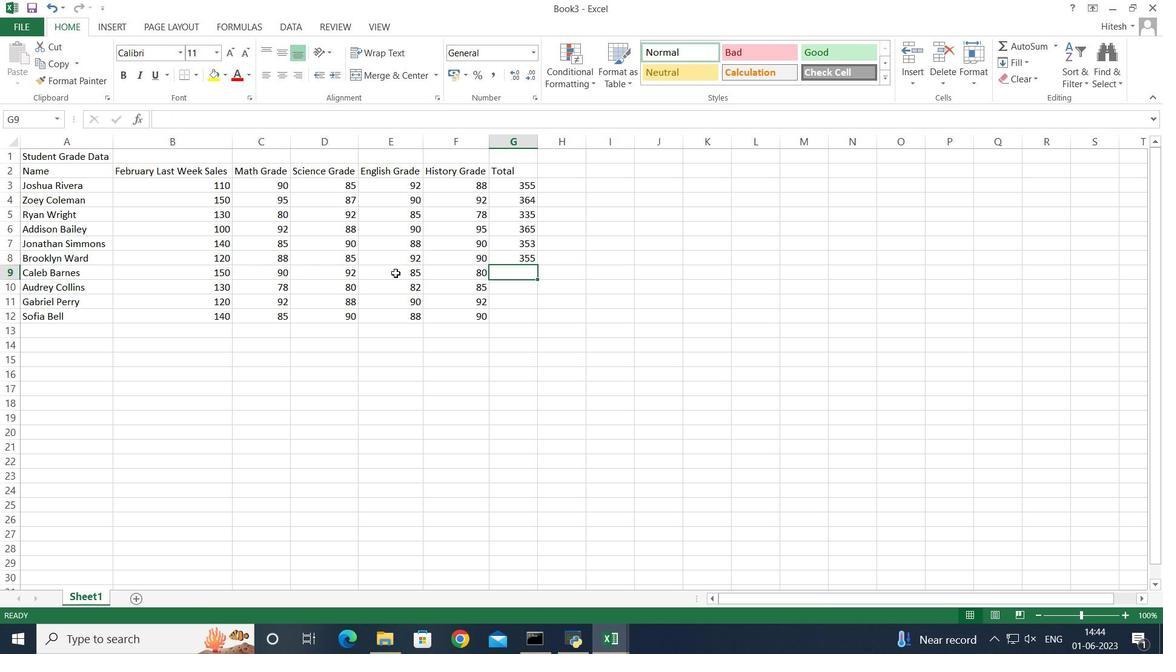 
Action: Mouse moved to (459, 273)
Screenshot: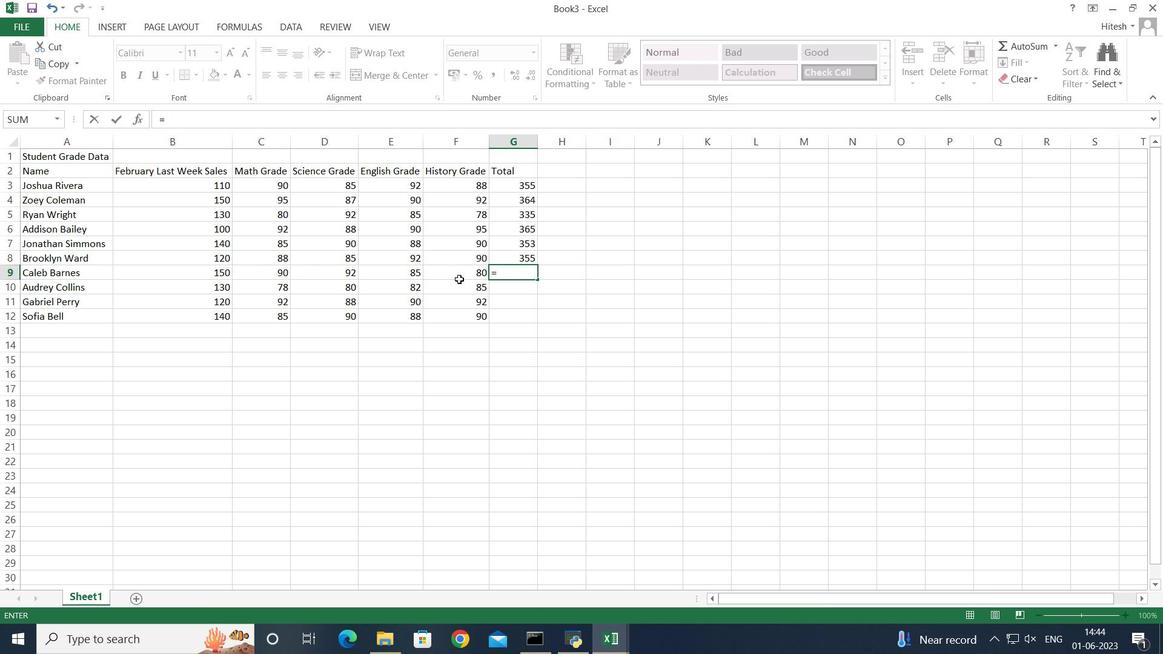 
Action: Mouse pressed left at (459, 273)
Screenshot: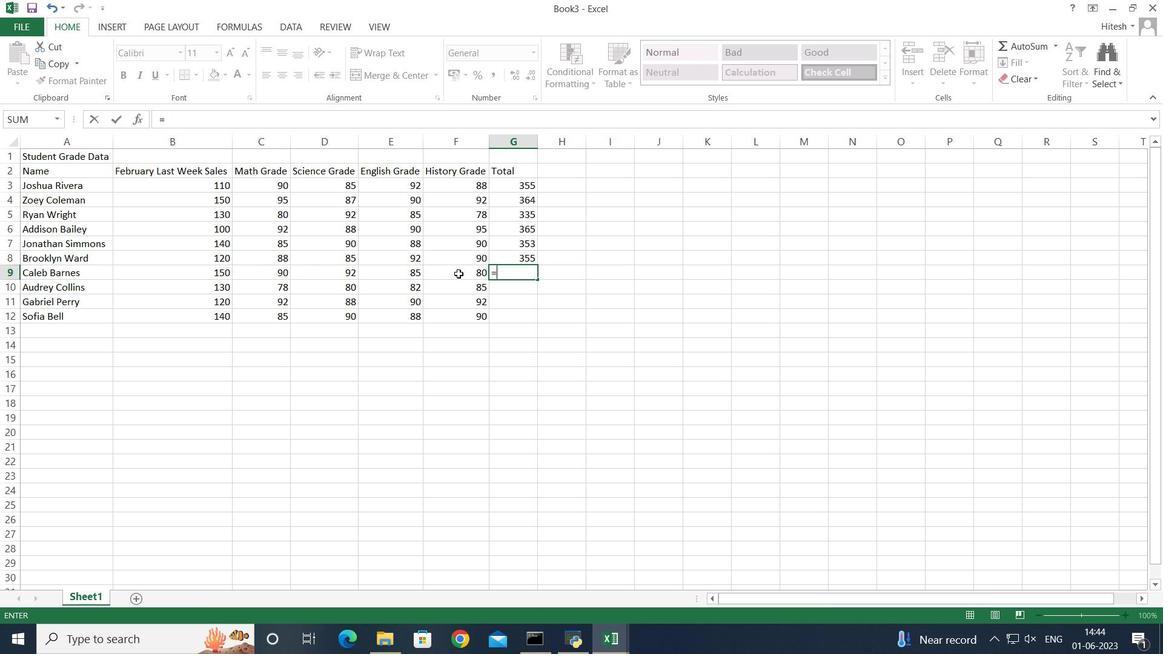 
Action: Key pressed +
Screenshot: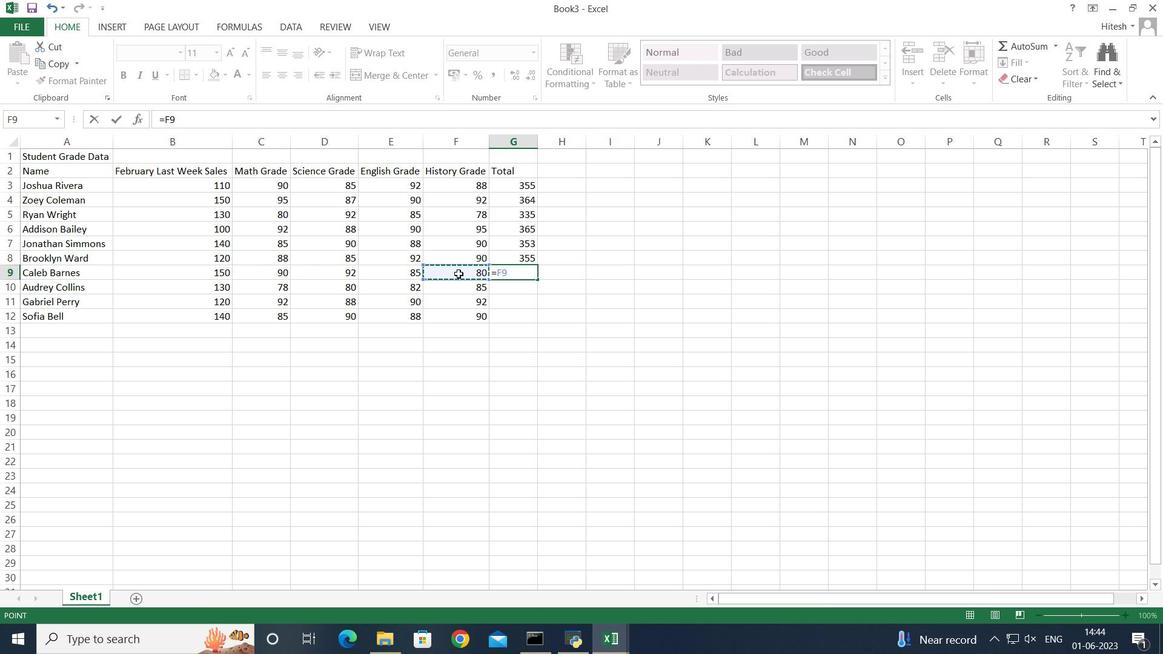 
Action: Mouse moved to (391, 267)
Screenshot: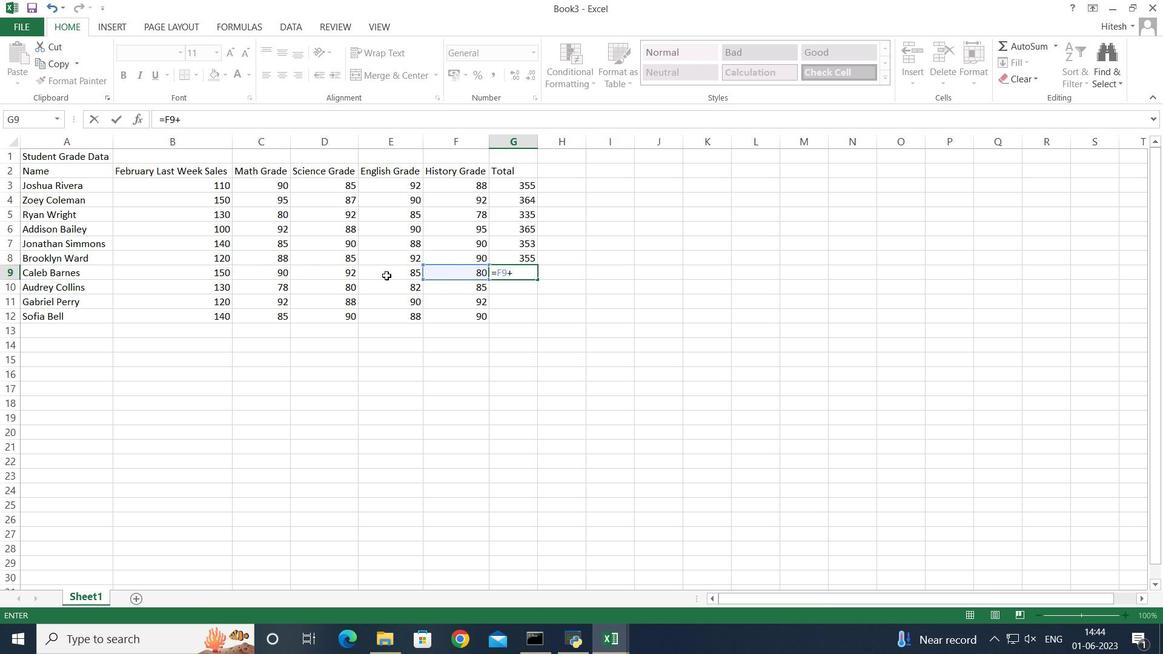 
Action: Mouse pressed left at (391, 267)
Screenshot: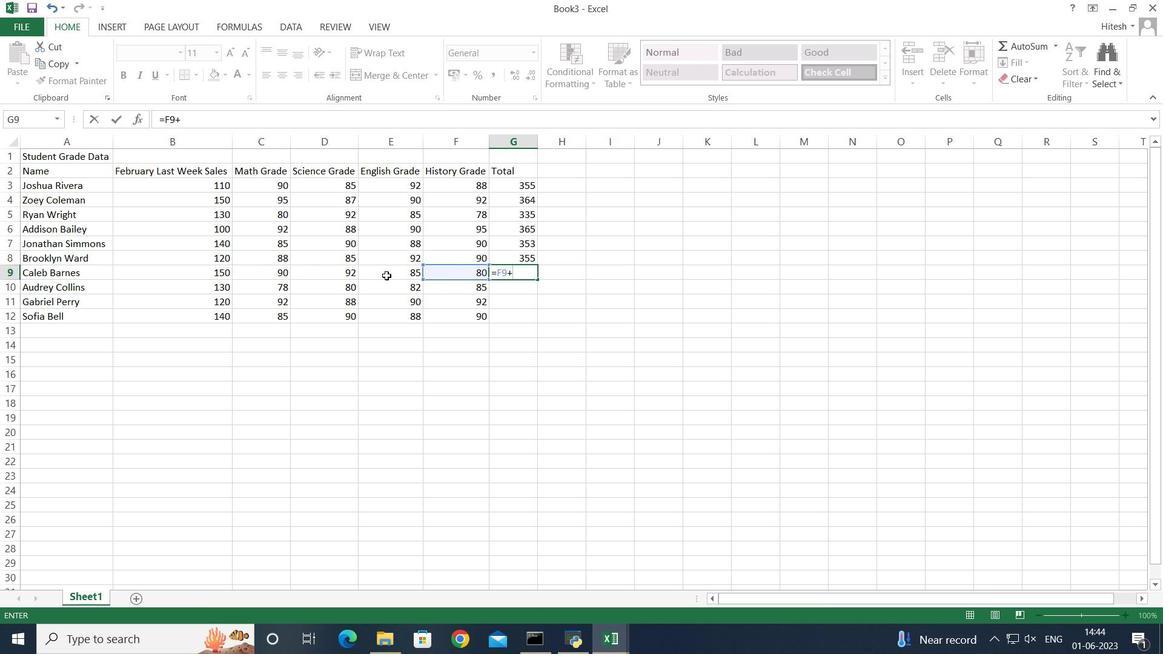 
Action: Key pressed +
Screenshot: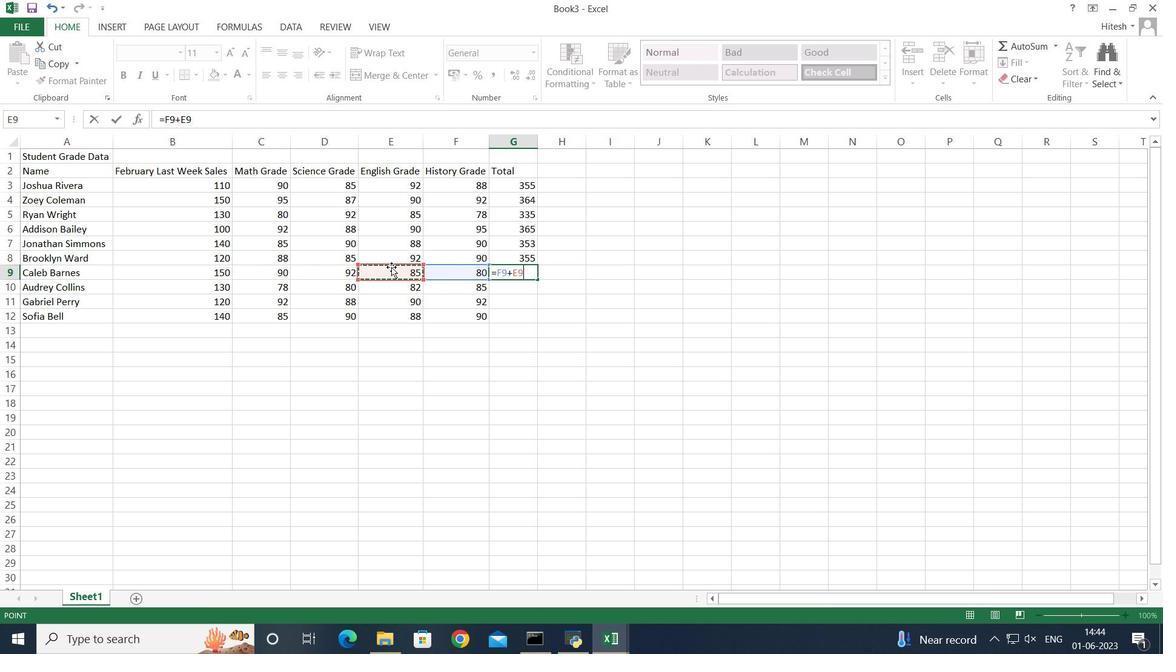 
Action: Mouse moved to (332, 276)
Screenshot: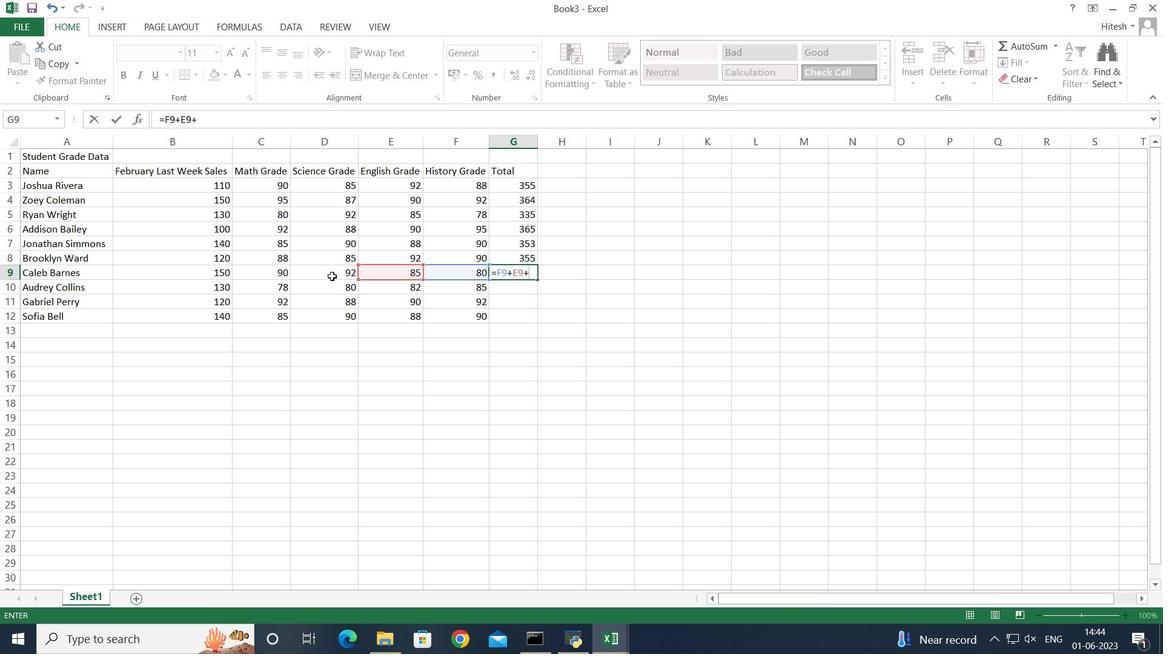 
Action: Mouse pressed left at (332, 276)
Screenshot: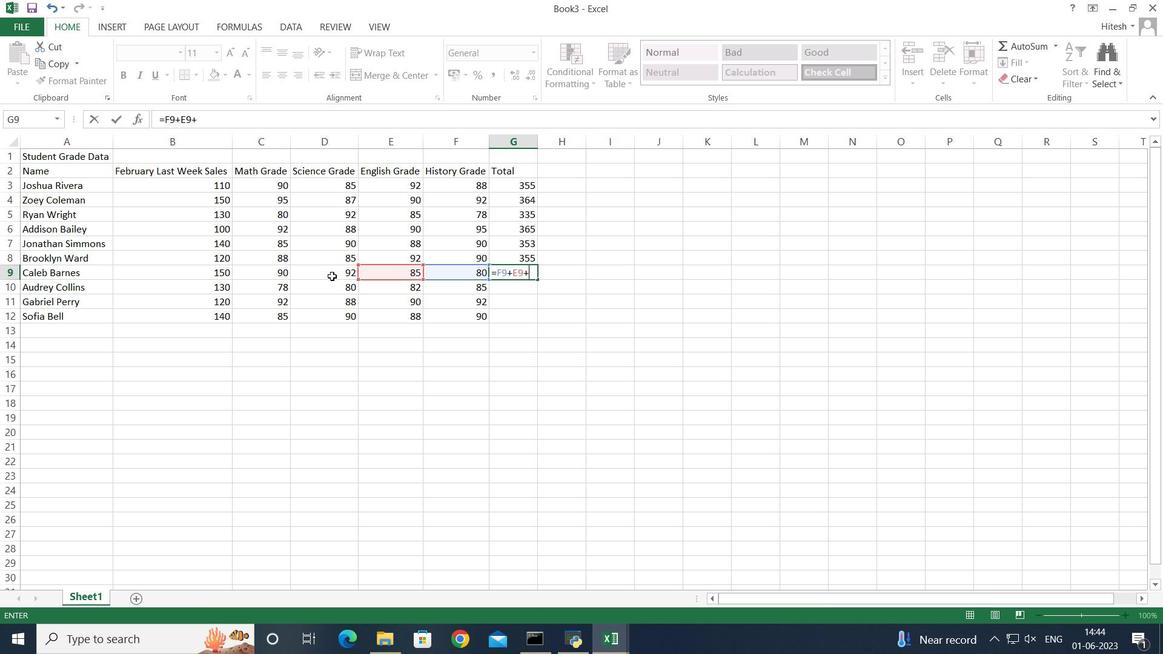 
Action: Key pressed +
Screenshot: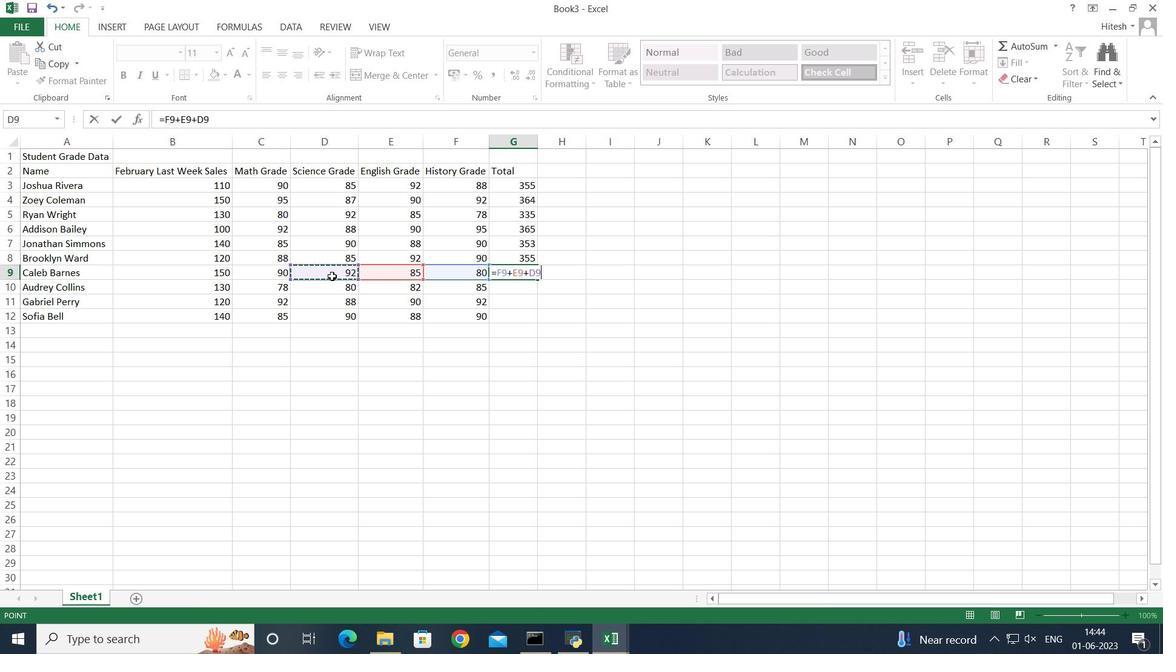 
Action: Mouse moved to (264, 273)
Screenshot: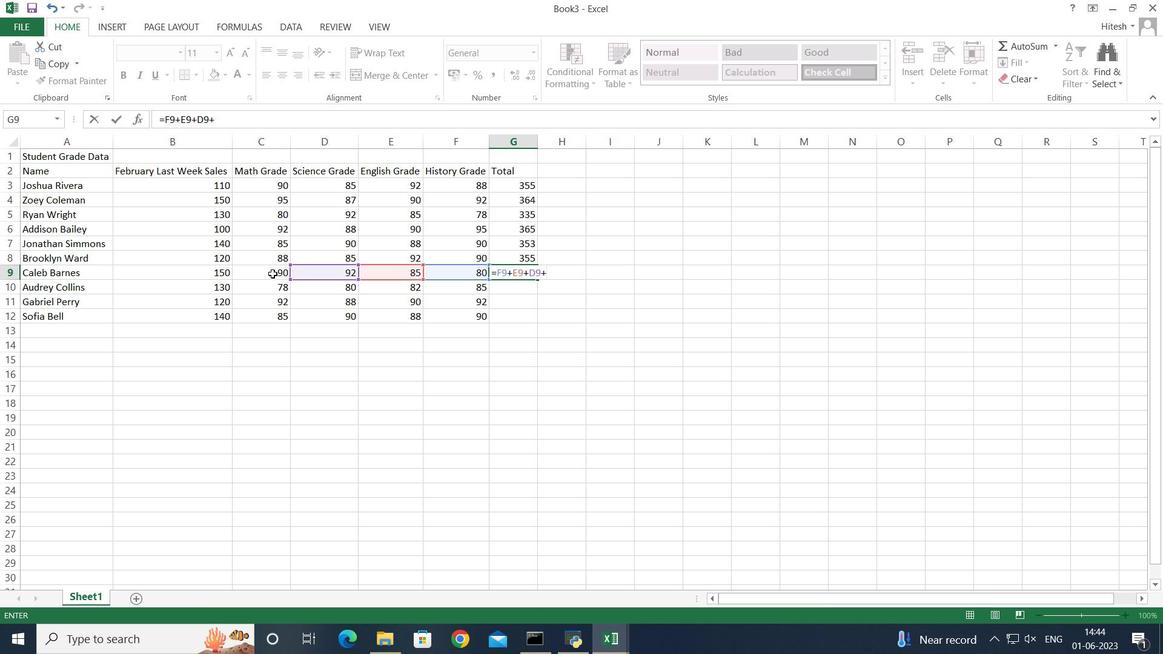 
Action: Mouse pressed left at (264, 273)
Screenshot: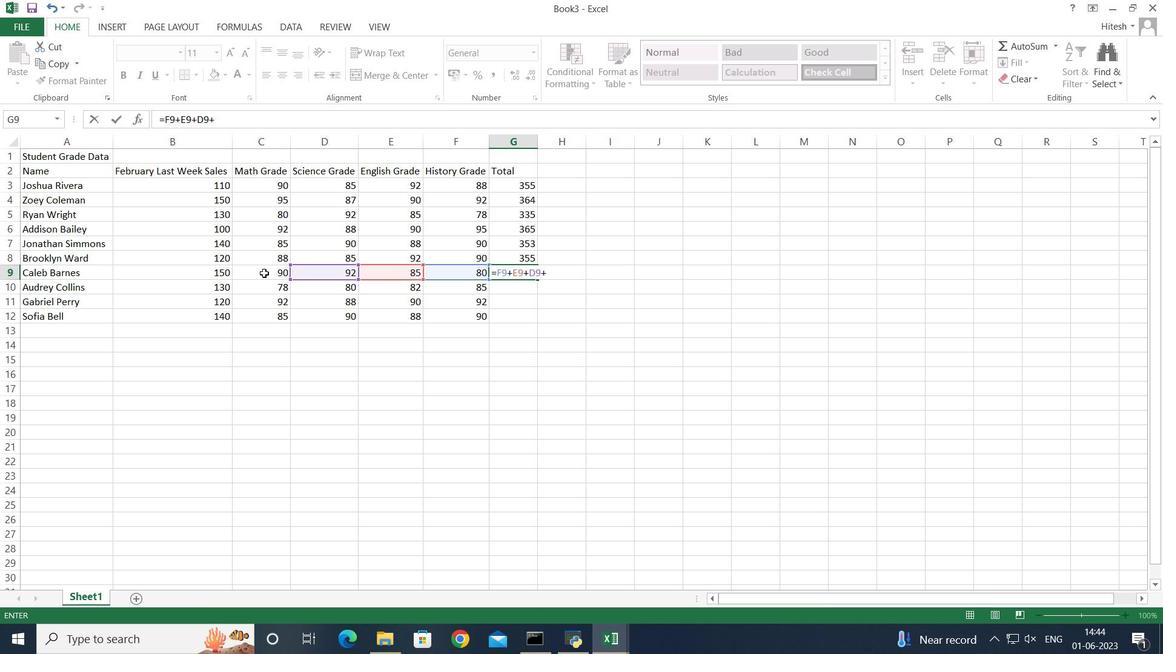 
Action: Key pressed +<Key.backspace><Key.enter>
Screenshot: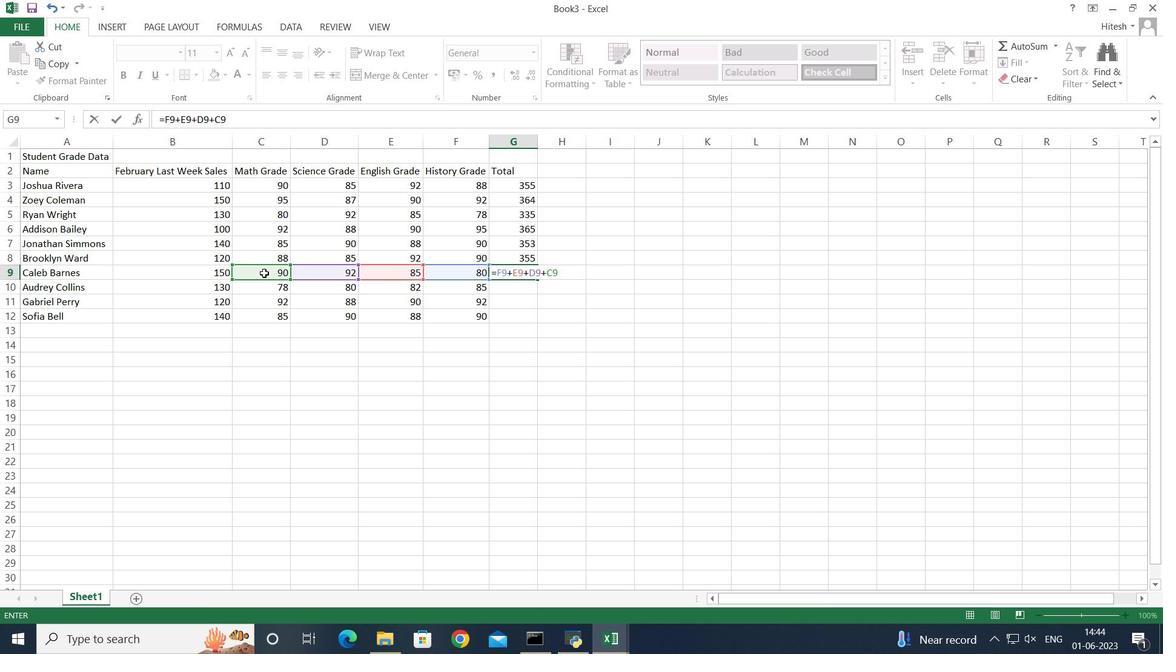 
Action: Mouse moved to (475, 288)
Screenshot: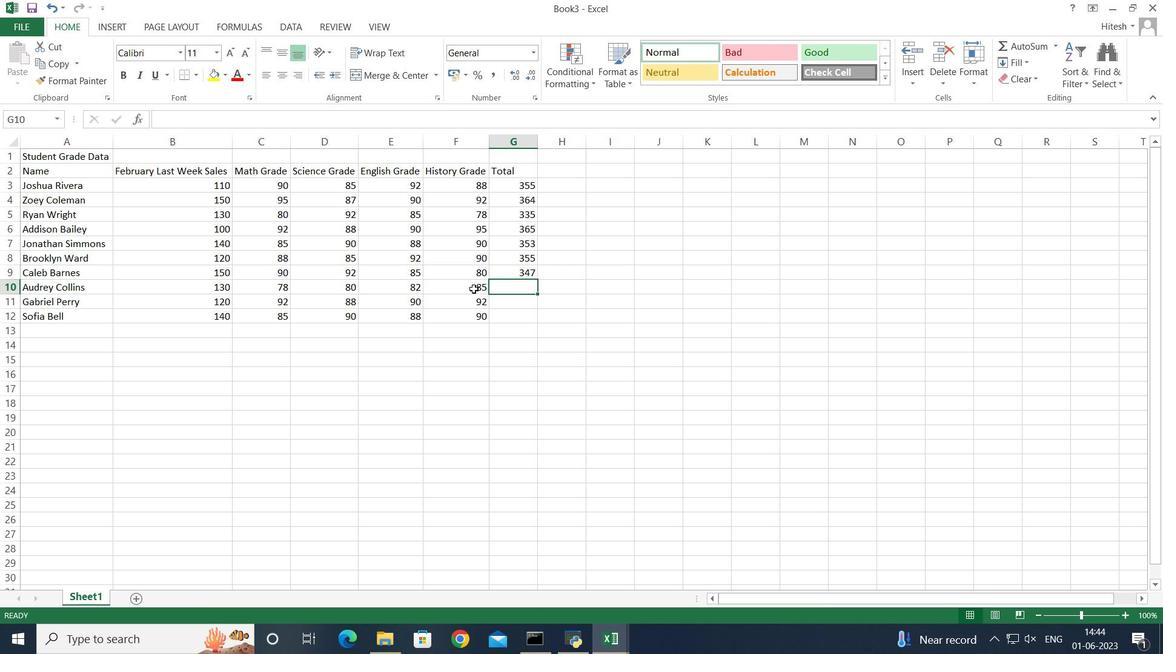 
Action: Key pressed =
Screenshot: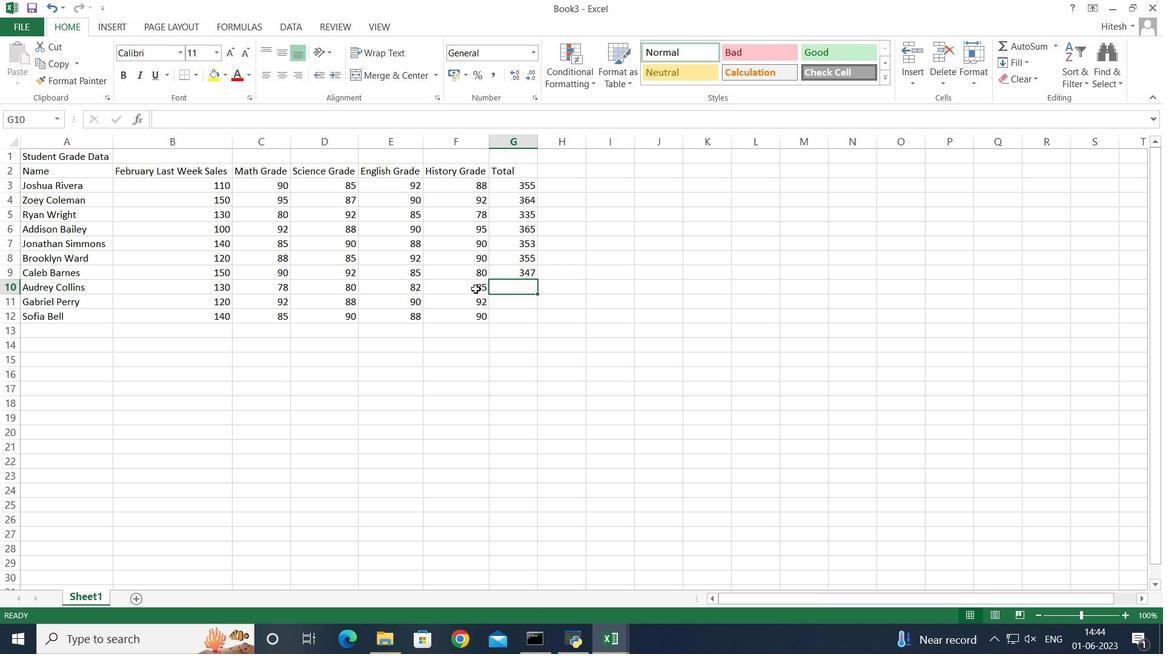 
Action: Mouse moved to (444, 286)
Screenshot: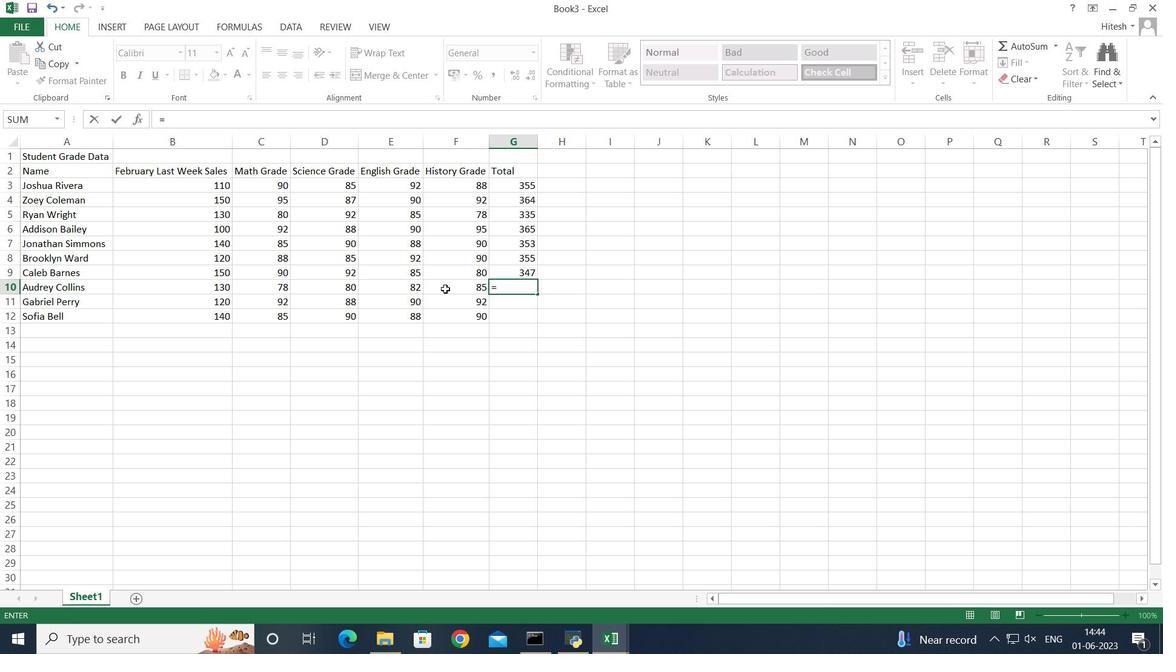 
Action: Mouse pressed left at (444, 286)
Screenshot: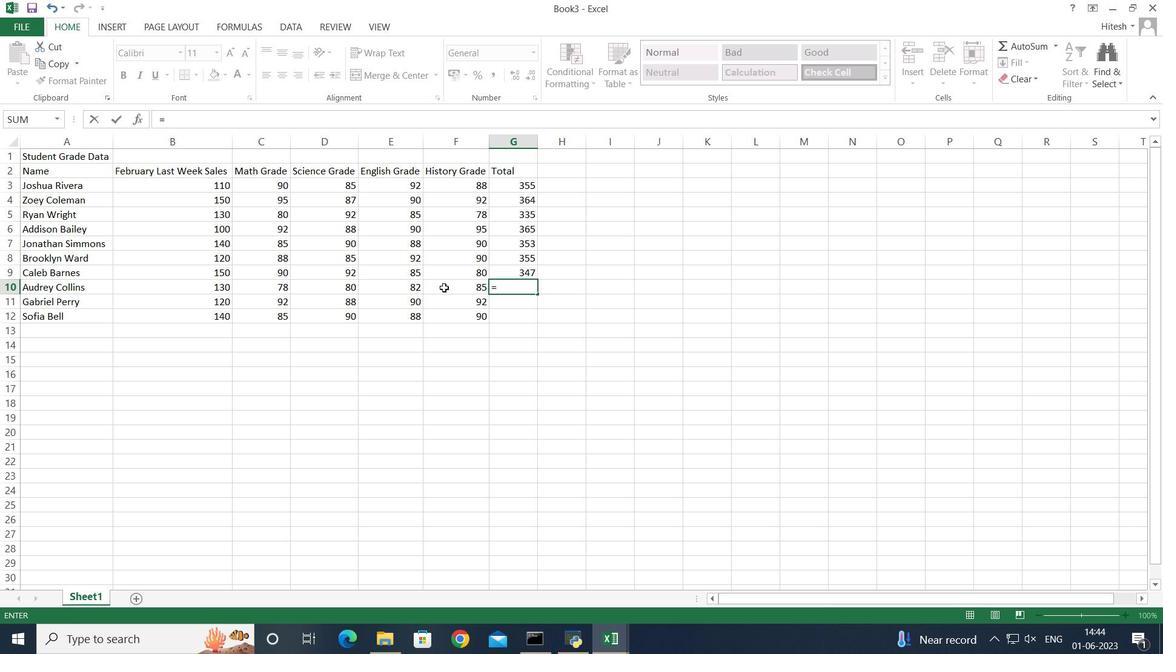 
Action: Key pressed +
Screenshot: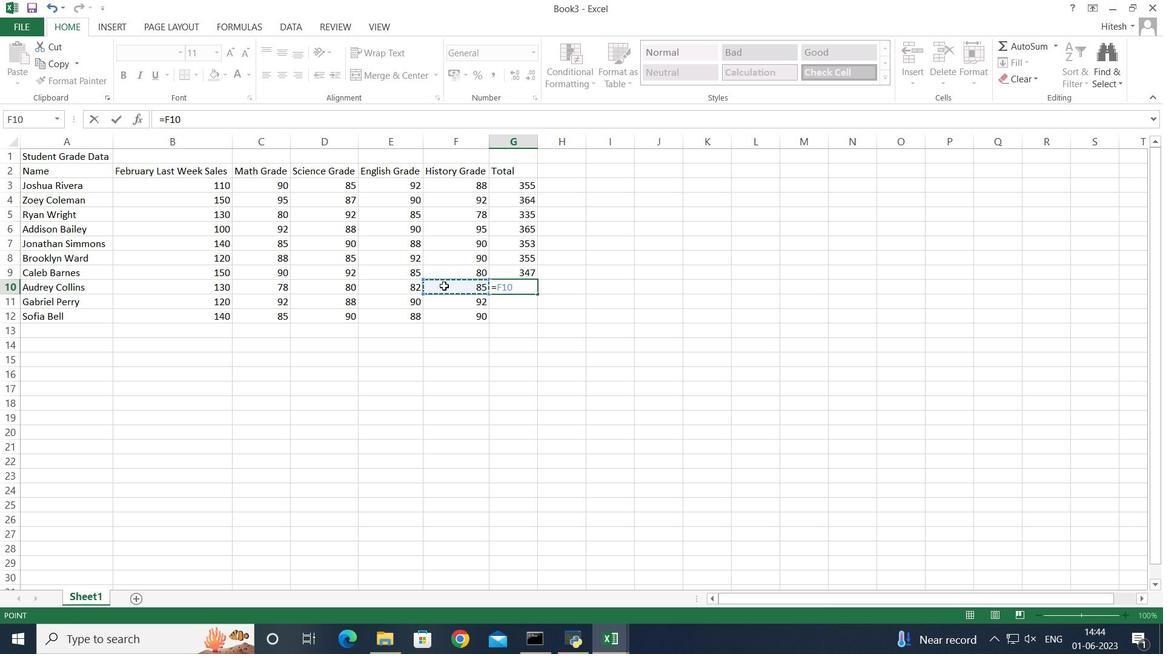 
Action: Mouse moved to (394, 288)
Screenshot: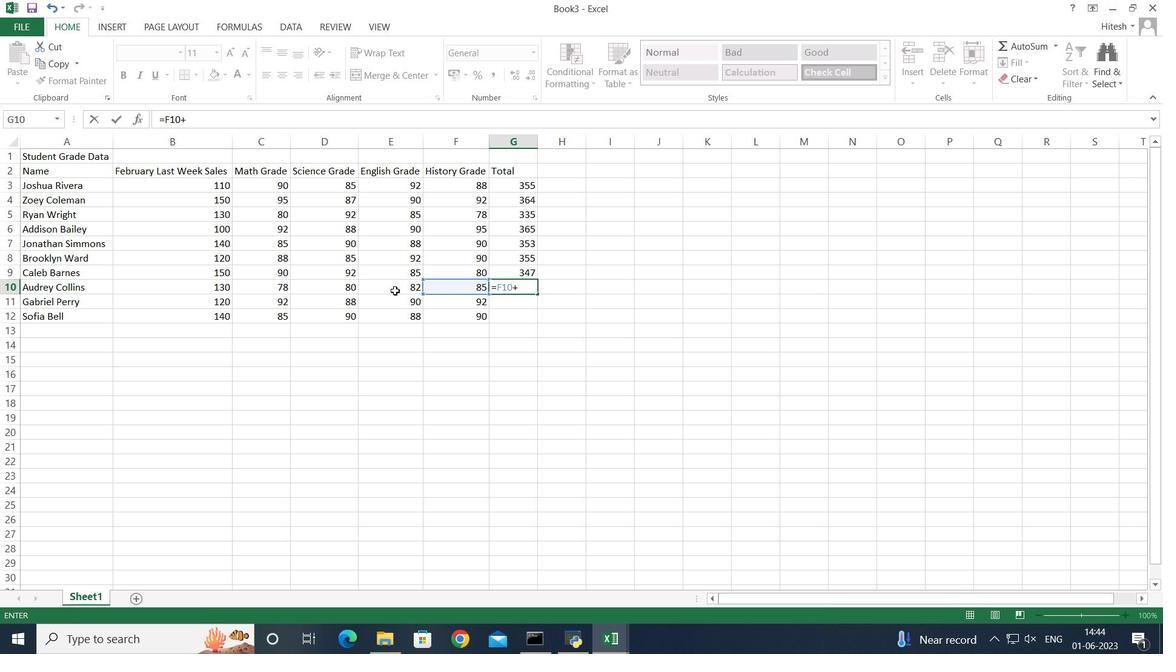 
Action: Mouse pressed left at (394, 288)
Screenshot: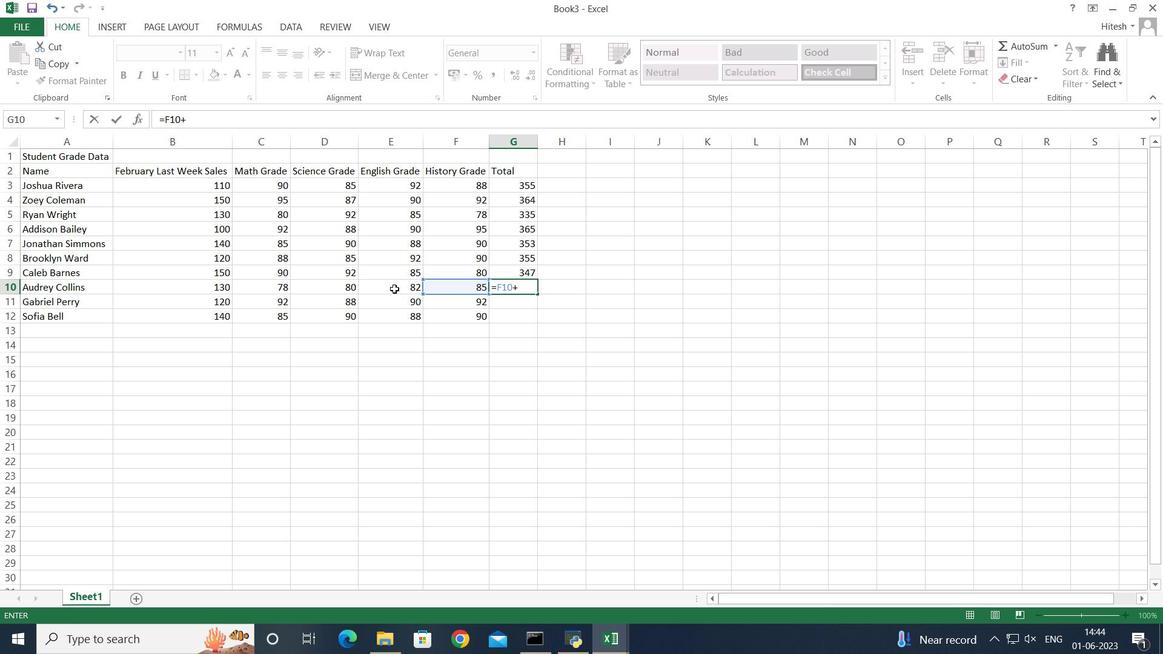 
Action: Key pressed +
Screenshot: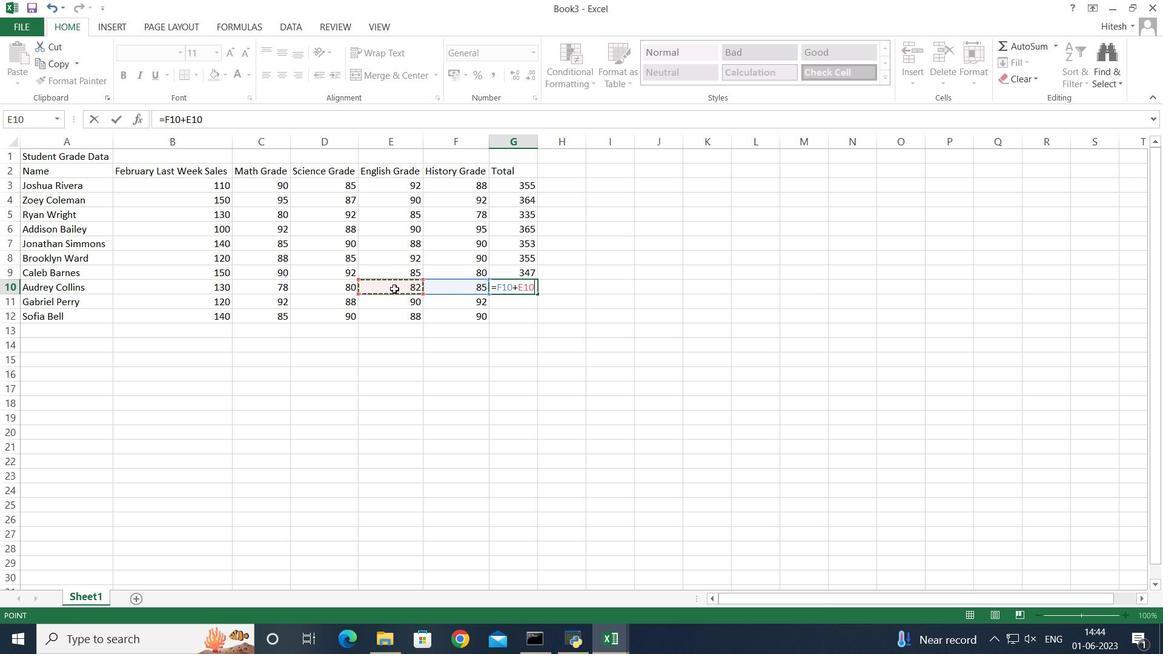 
Action: Mouse moved to (330, 287)
Screenshot: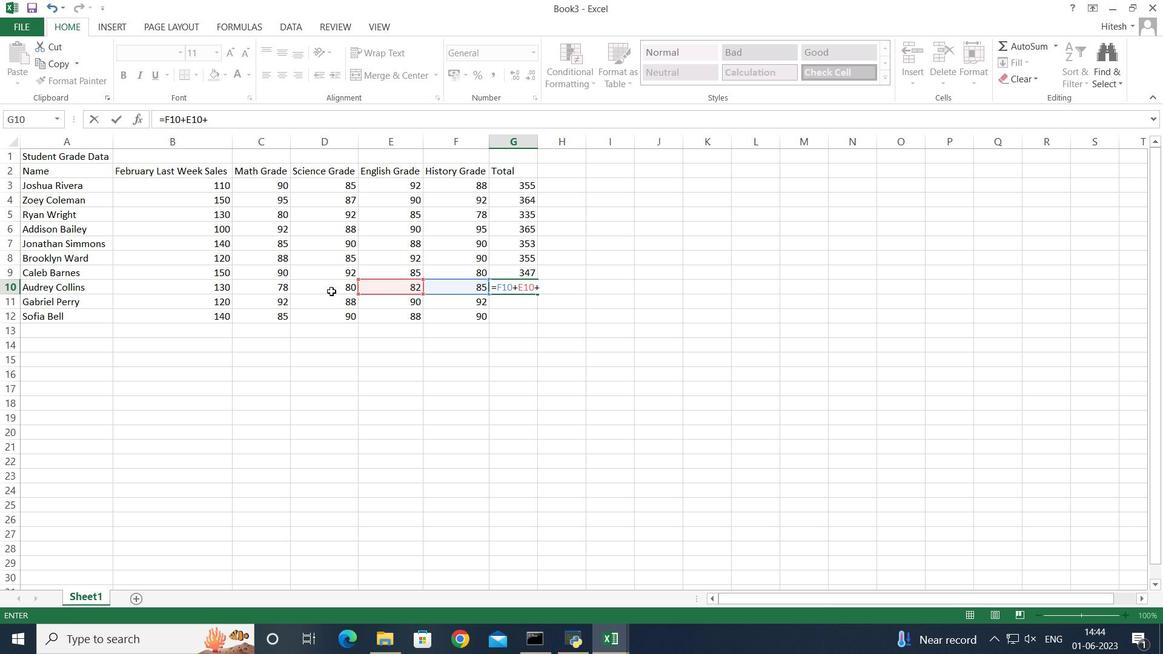 
Action: Mouse pressed left at (330, 287)
Screenshot: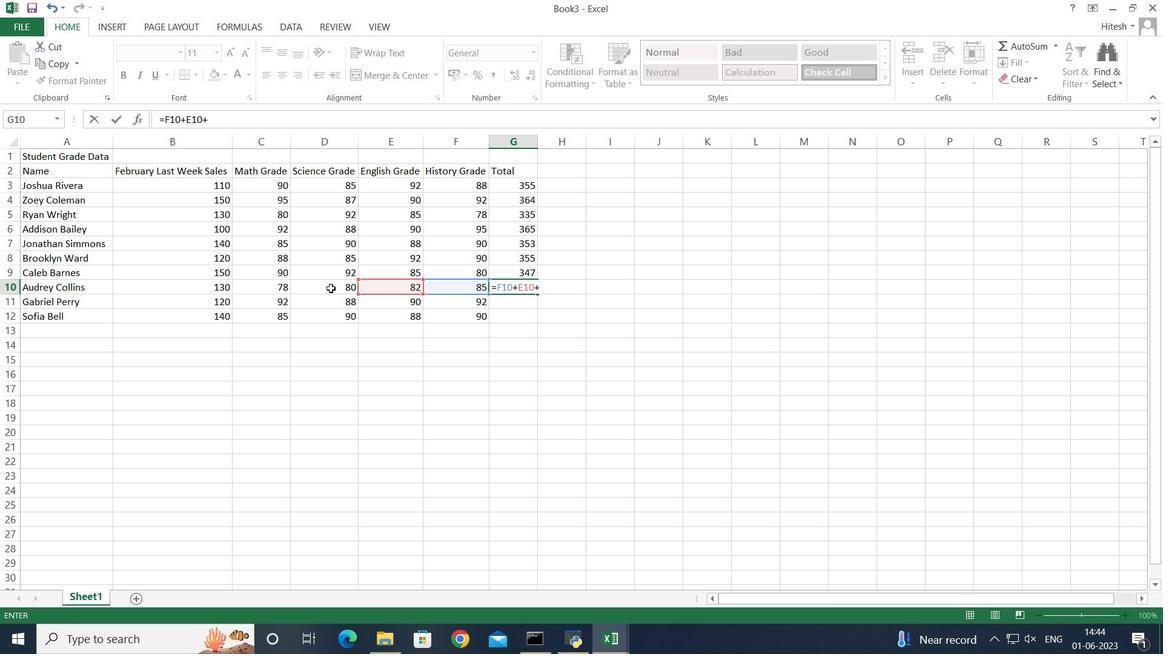 
Action: Key pressed +
Screenshot: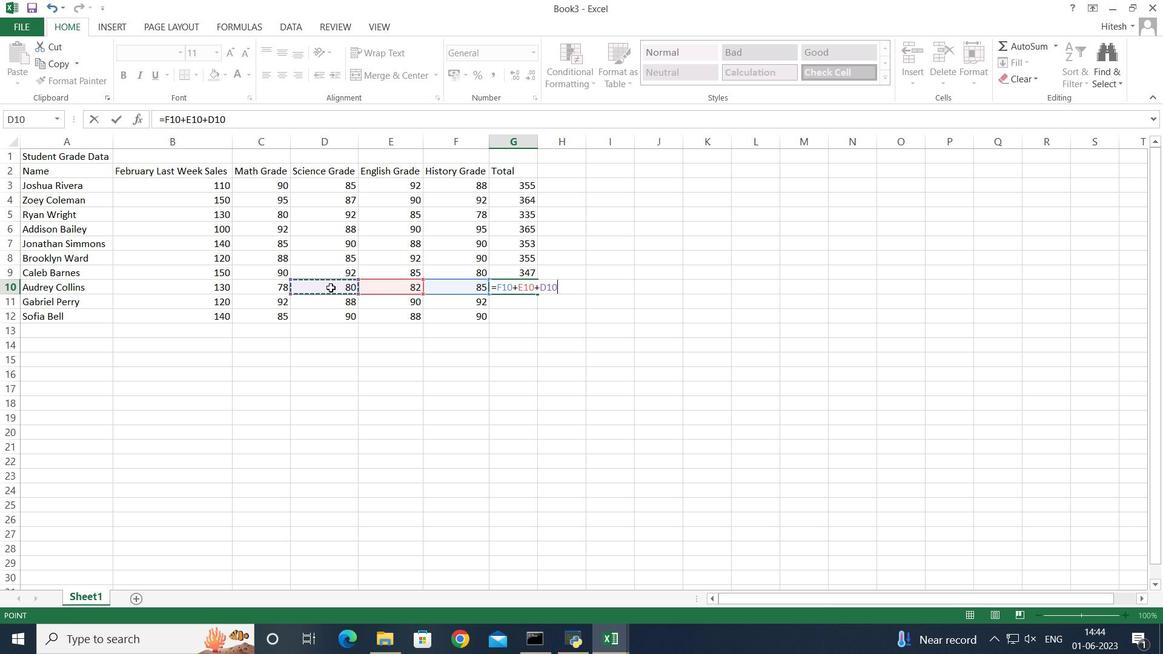 
Action: Mouse moved to (272, 290)
Screenshot: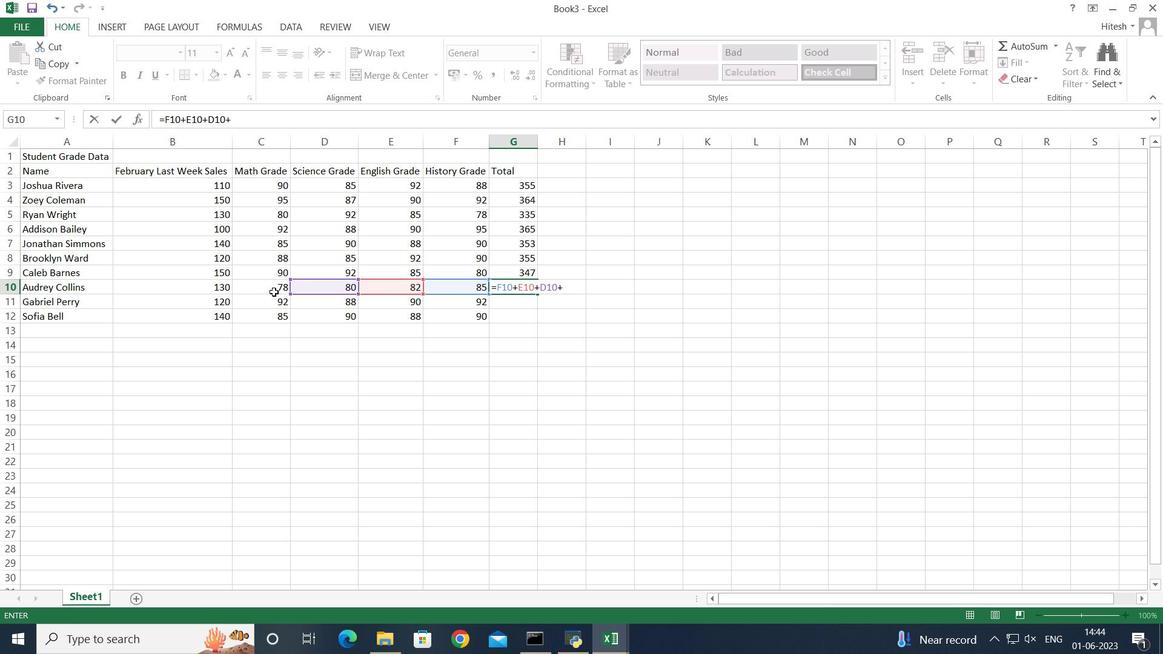 
Action: Mouse pressed left at (272, 290)
Screenshot: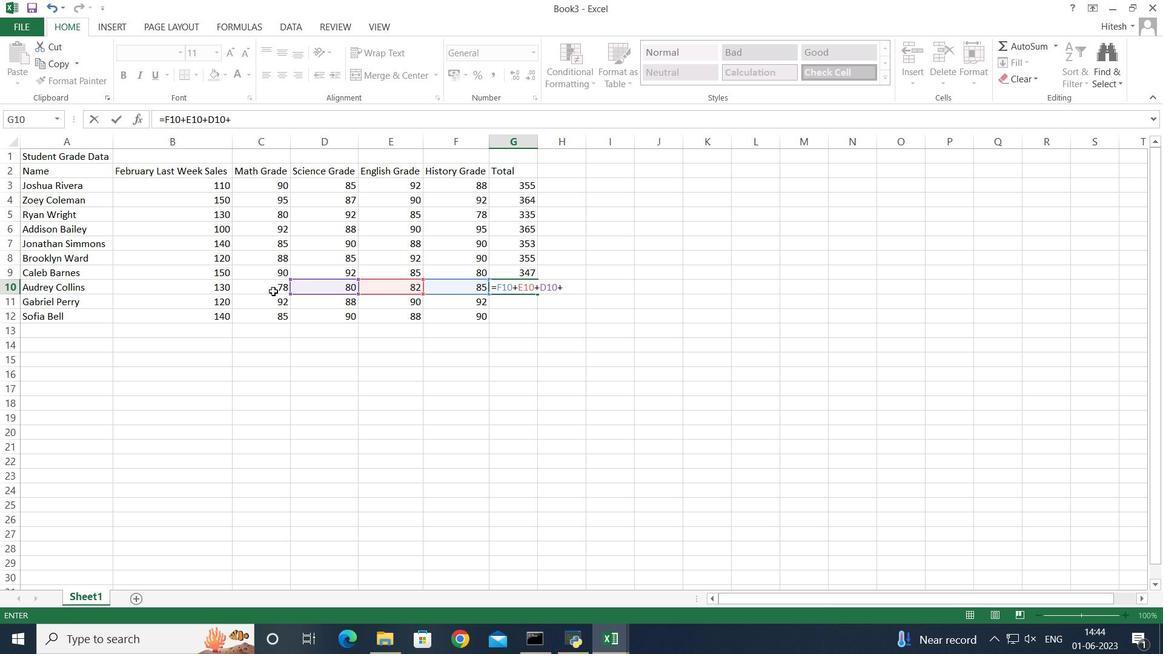 
Action: Key pressed <Key.enter>
Screenshot: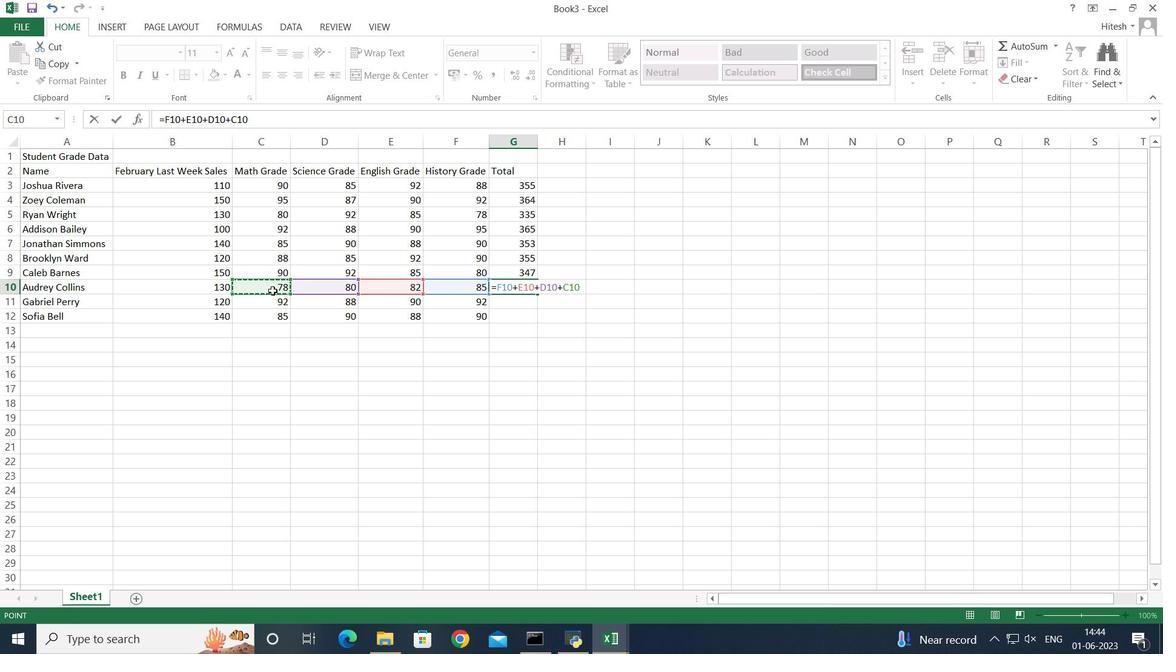 
Action: Mouse moved to (464, 305)
Screenshot: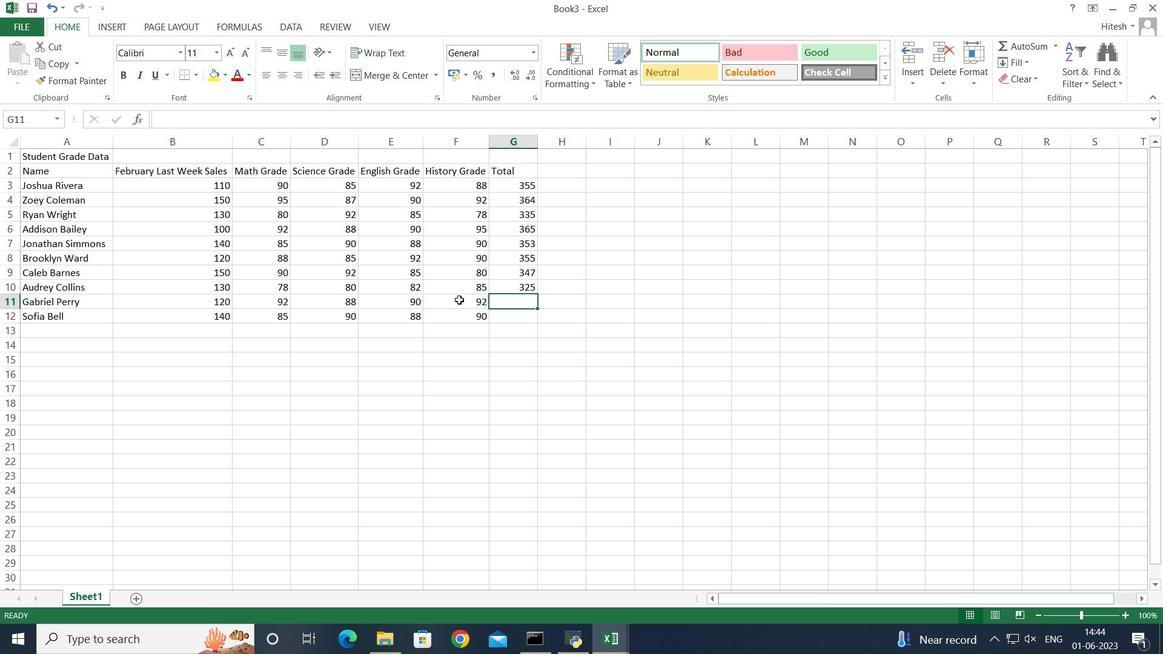 
Action: Key pressed =-<Key.backspace><Key.backspace><Key.backspace>=
Screenshot: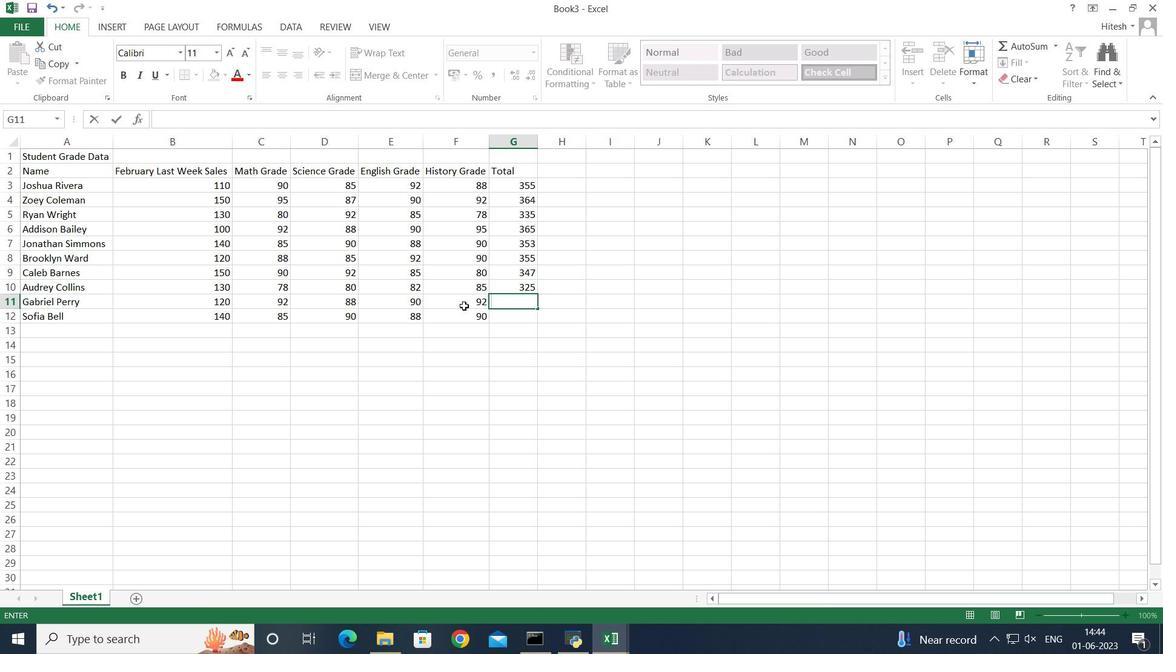 
Action: Mouse pressed left at (464, 305)
Screenshot: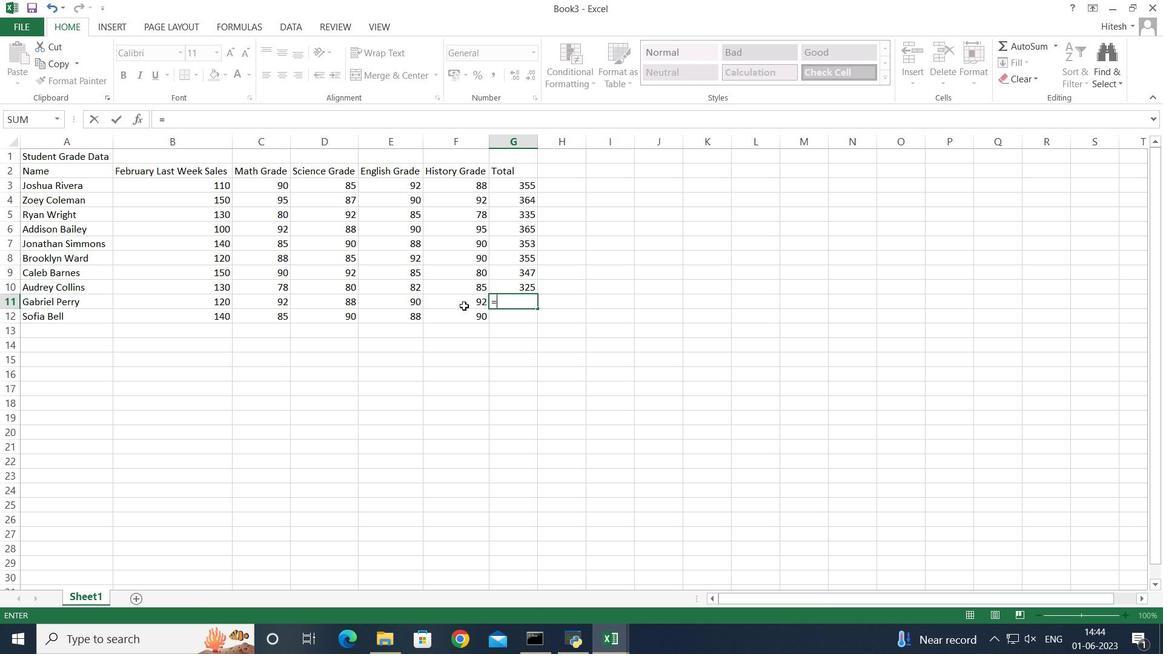 
Action: Key pressed +
Screenshot: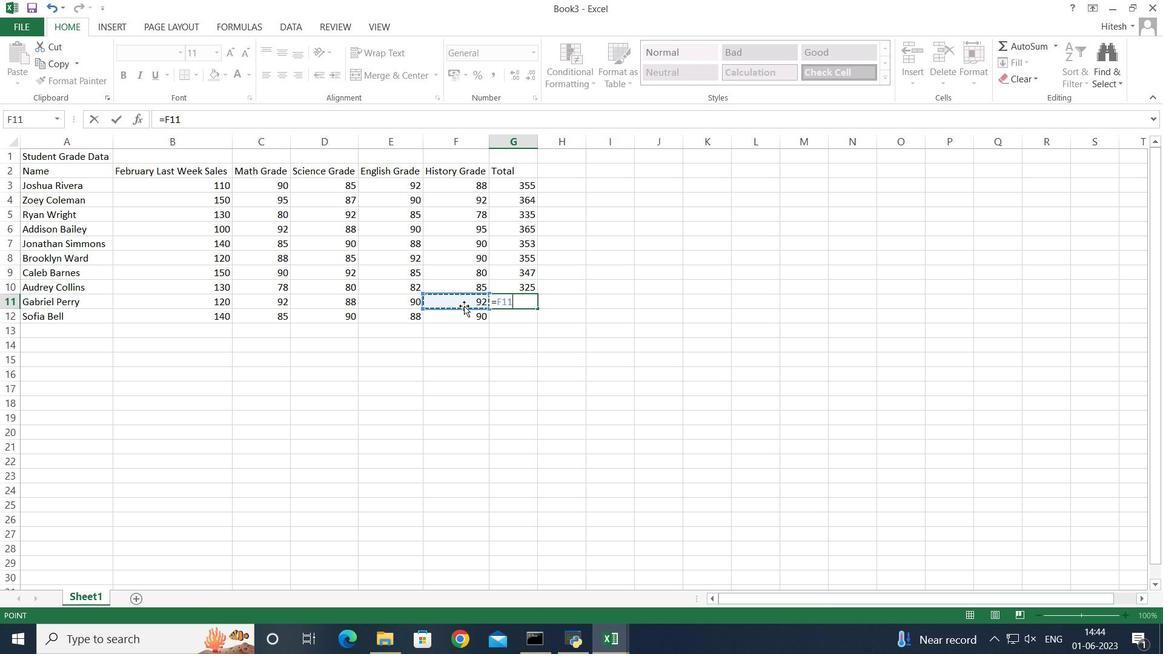 
Action: Mouse moved to (408, 302)
Screenshot: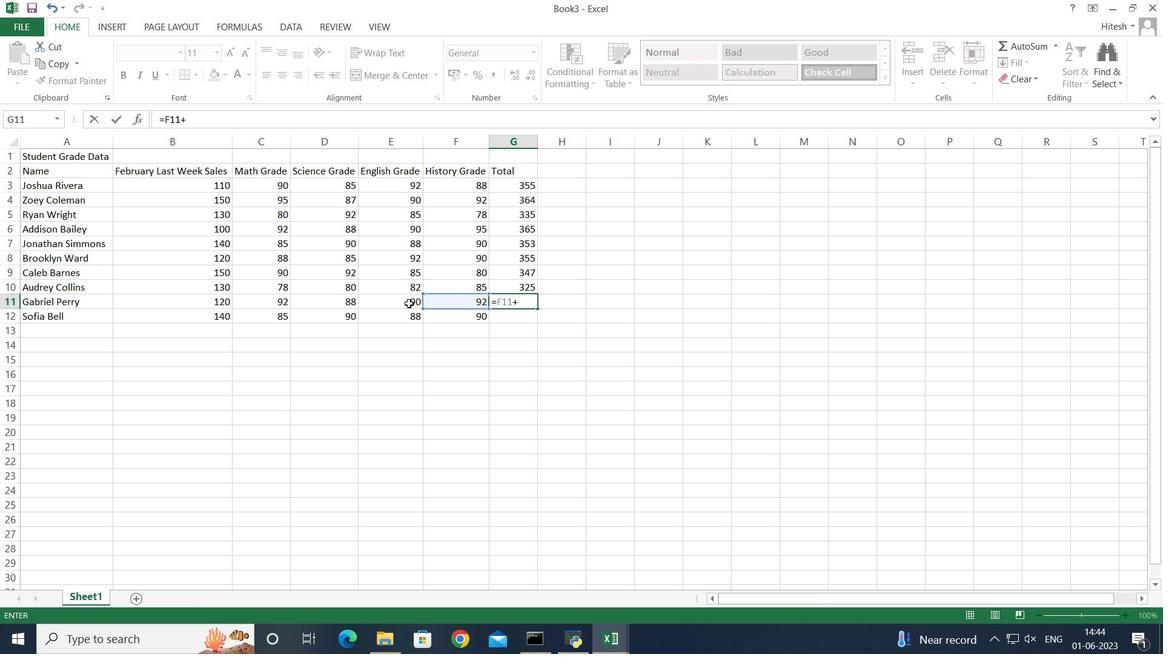 
Action: Mouse pressed left at (408, 302)
Screenshot: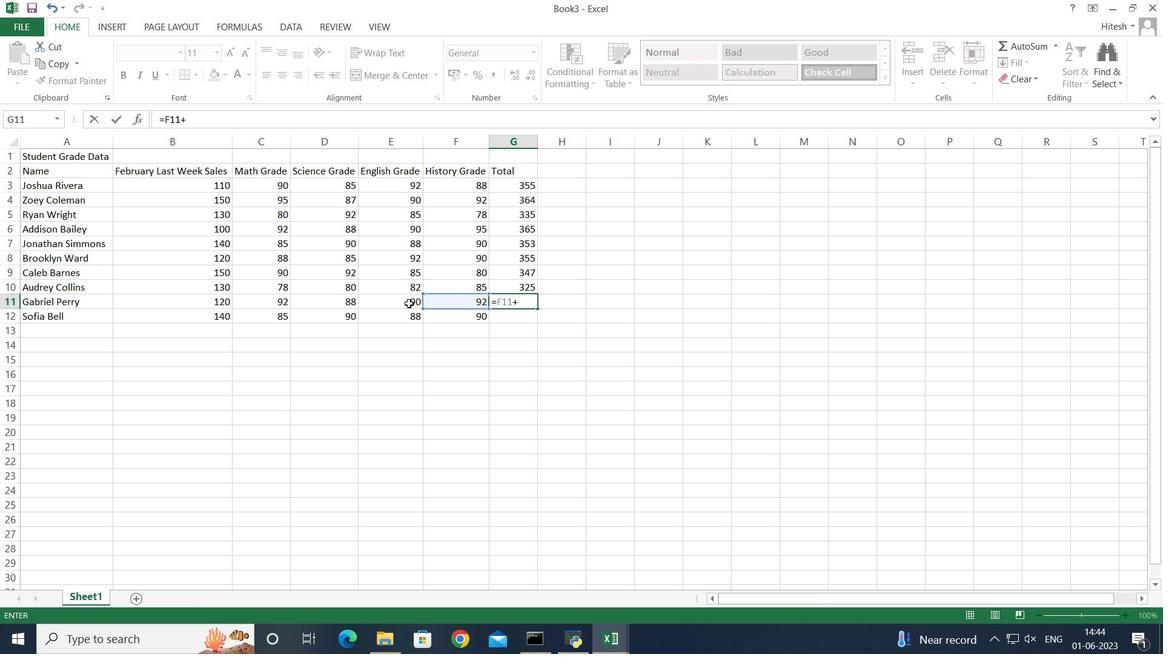 
Action: Key pressed +
Screenshot: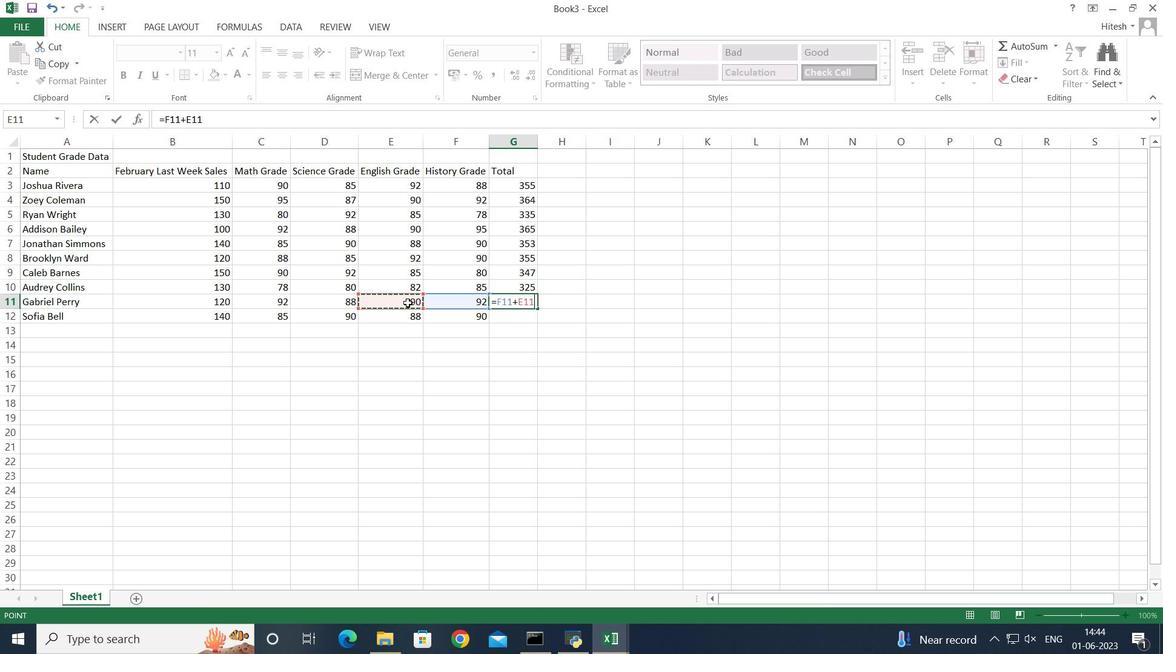 
Action: Mouse moved to (346, 298)
Screenshot: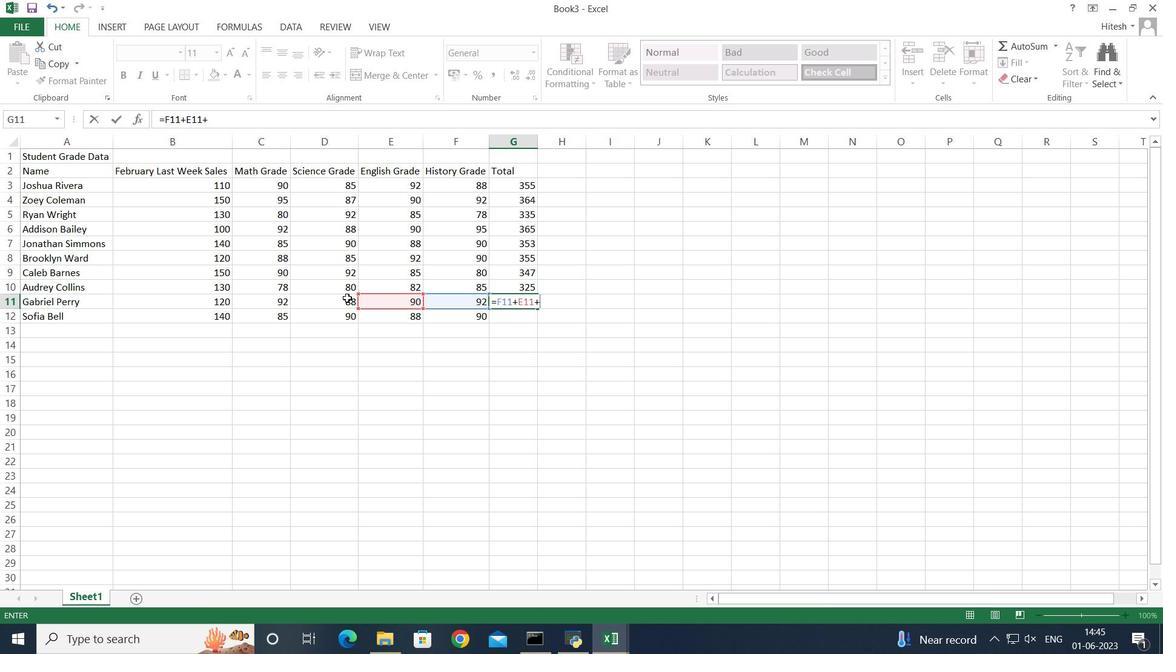 
Action: Mouse pressed left at (346, 298)
Screenshot: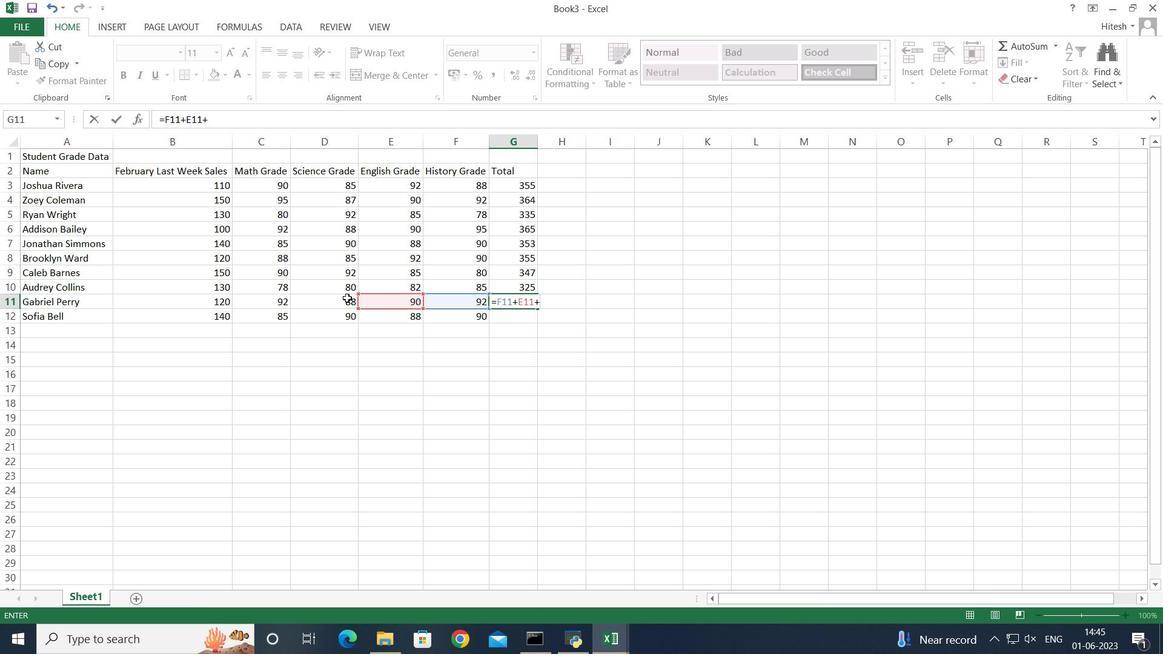 
Action: Key pressed +
Screenshot: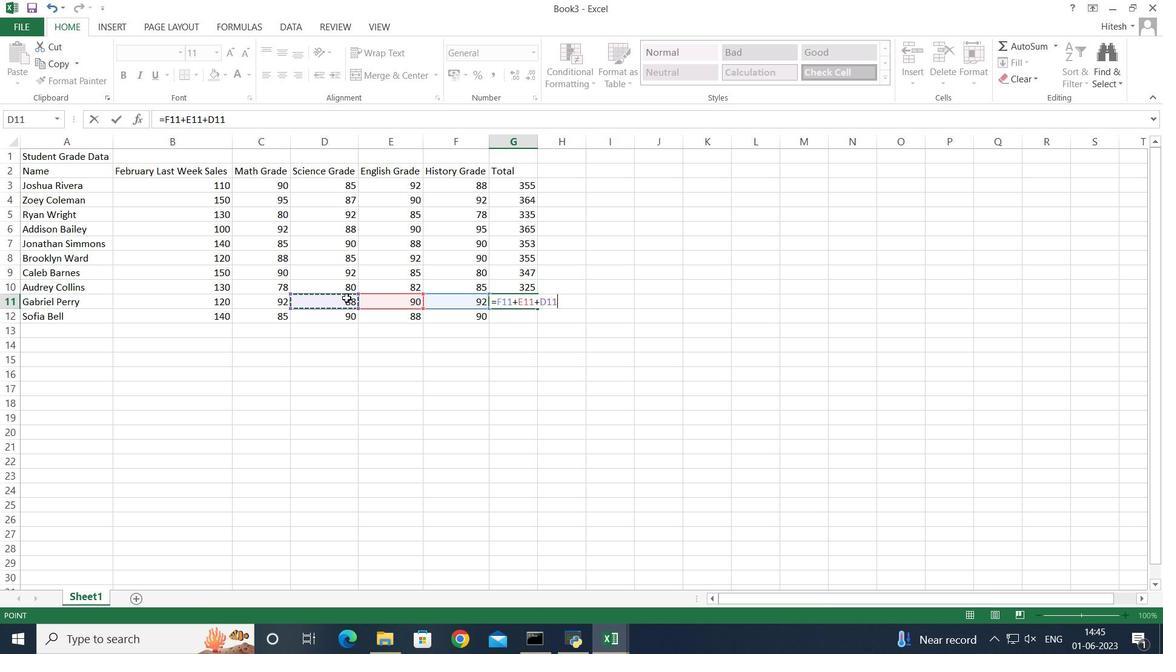 
Action: Mouse moved to (277, 301)
Screenshot: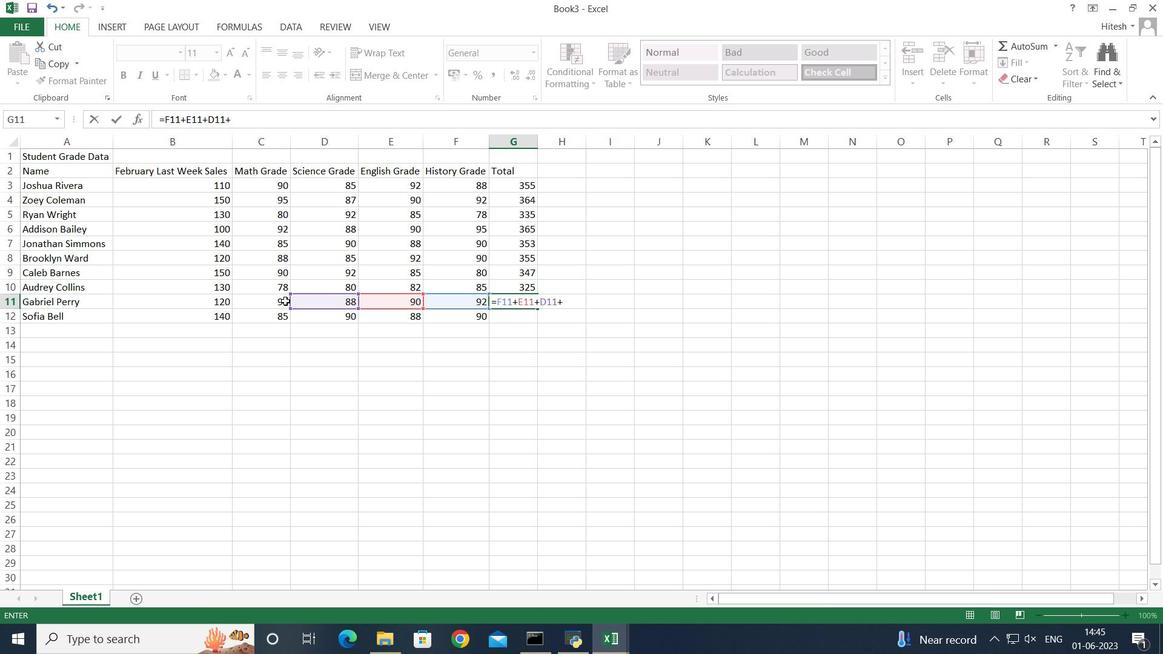 
Action: Mouse pressed left at (277, 301)
Screenshot: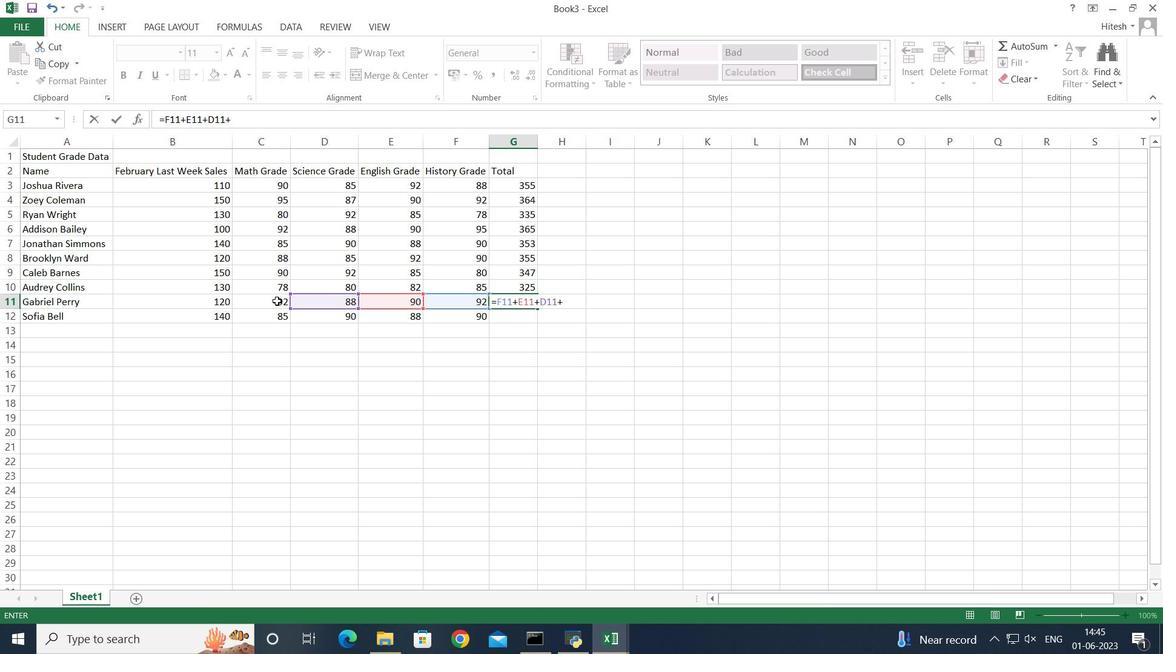 
Action: Key pressed <Key.enter>
Screenshot: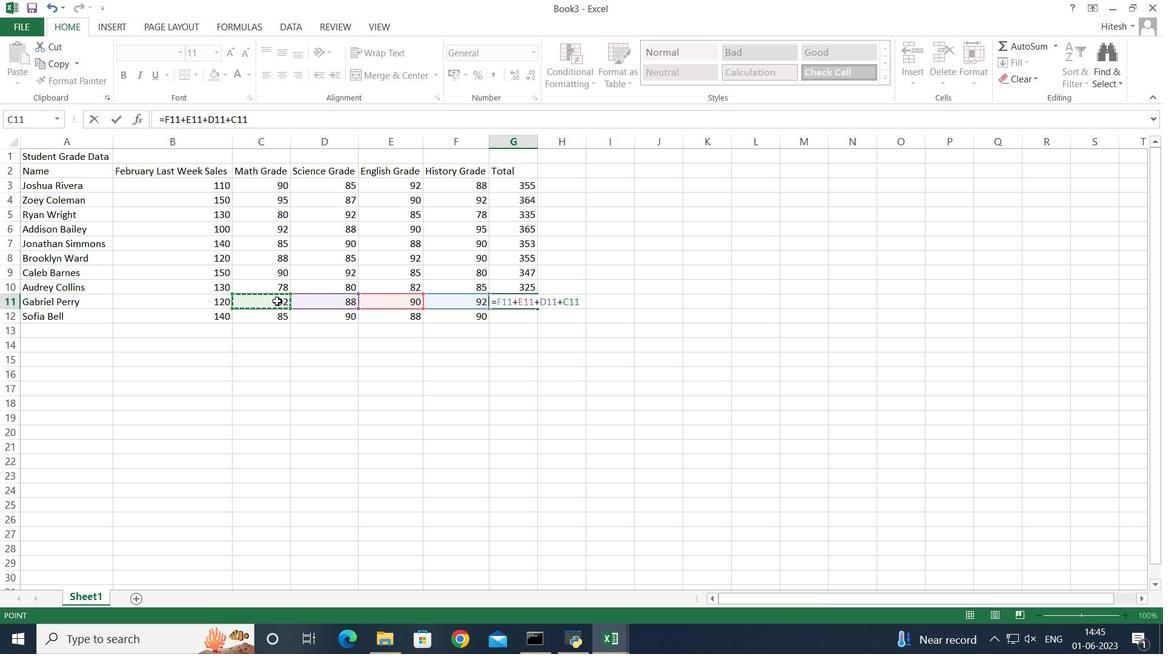 
Action: Mouse moved to (319, 306)
Screenshot: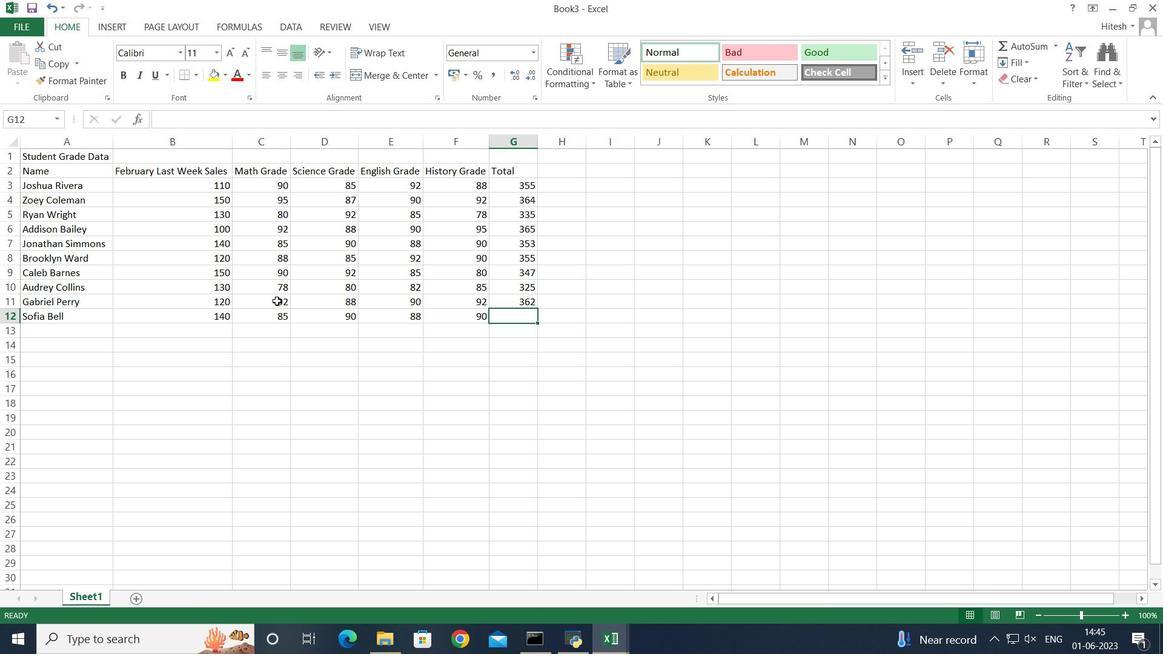 
Action: Key pressed =
Screenshot: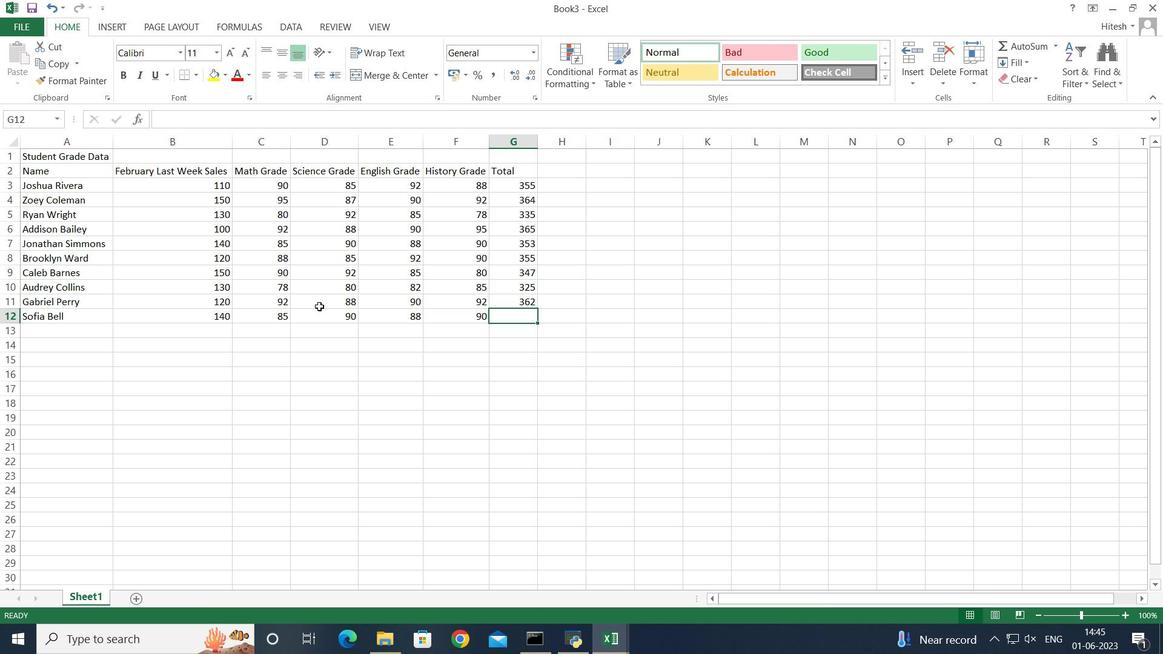 
Action: Mouse moved to (476, 314)
Screenshot: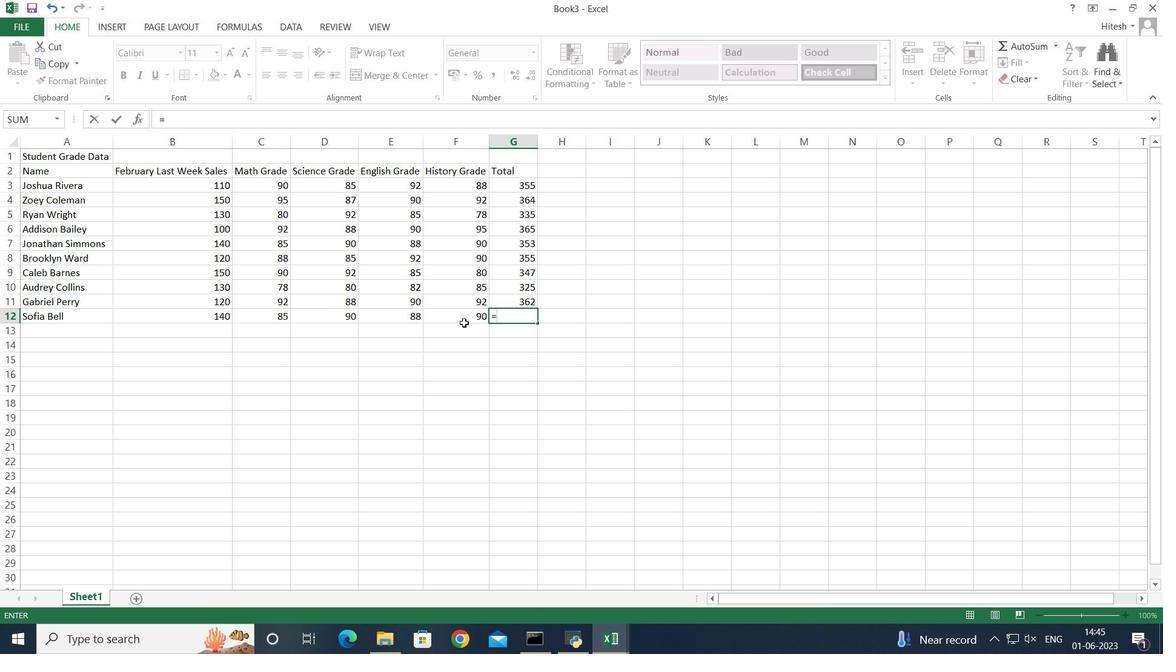 
Action: Mouse pressed left at (476, 314)
Screenshot: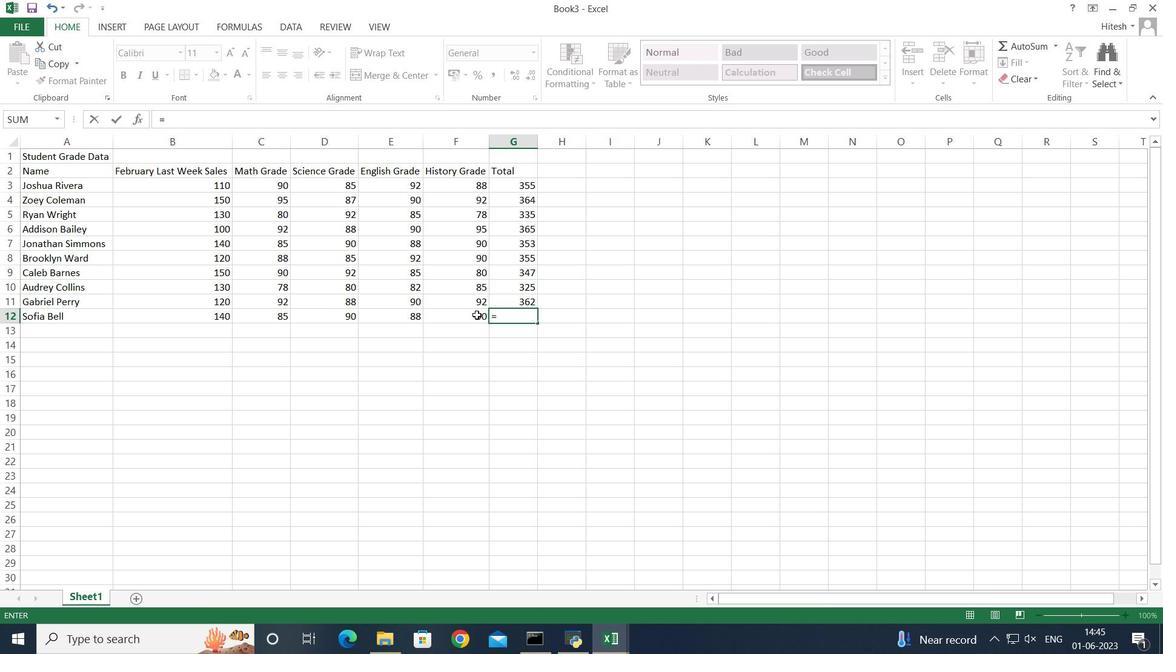 
Action: Key pressed +
Screenshot: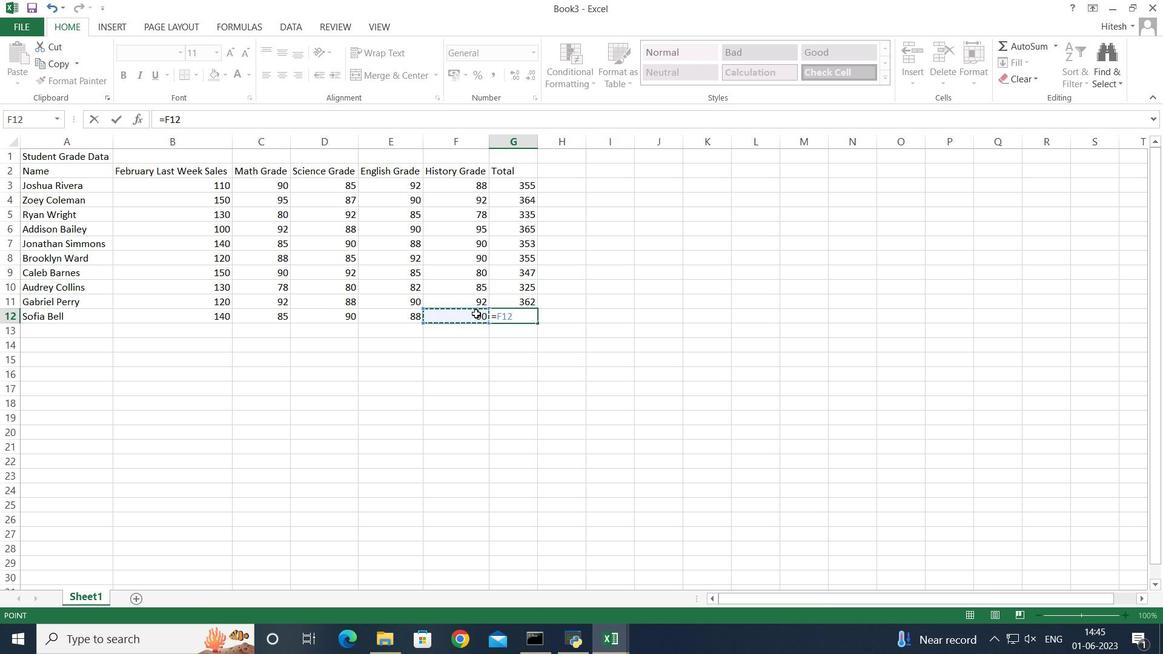 
Action: Mouse moved to (386, 316)
Screenshot: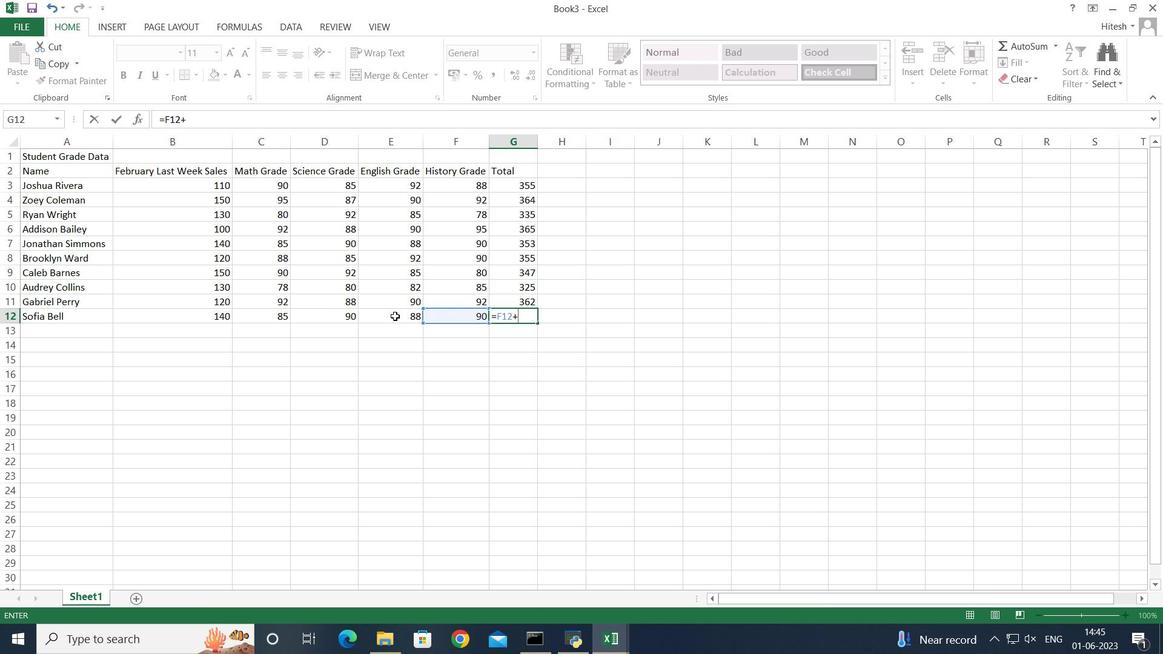 
Action: Mouse pressed left at (386, 316)
Screenshot: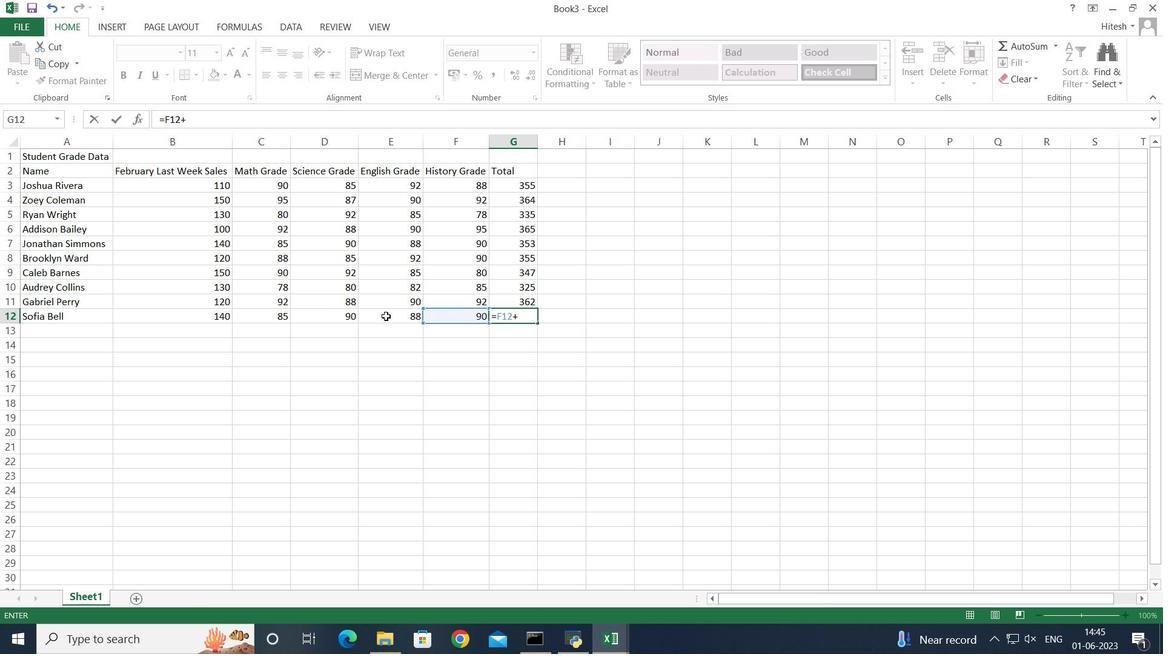 
Action: Key pressed +
Screenshot: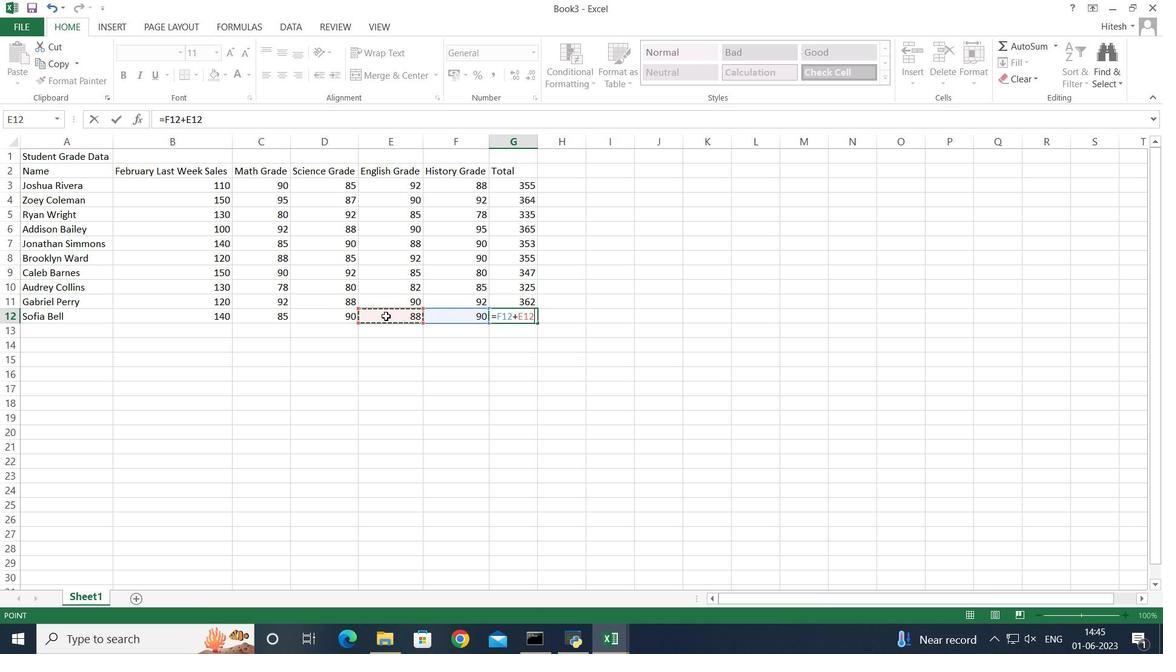 
Action: Mouse moved to (325, 319)
Screenshot: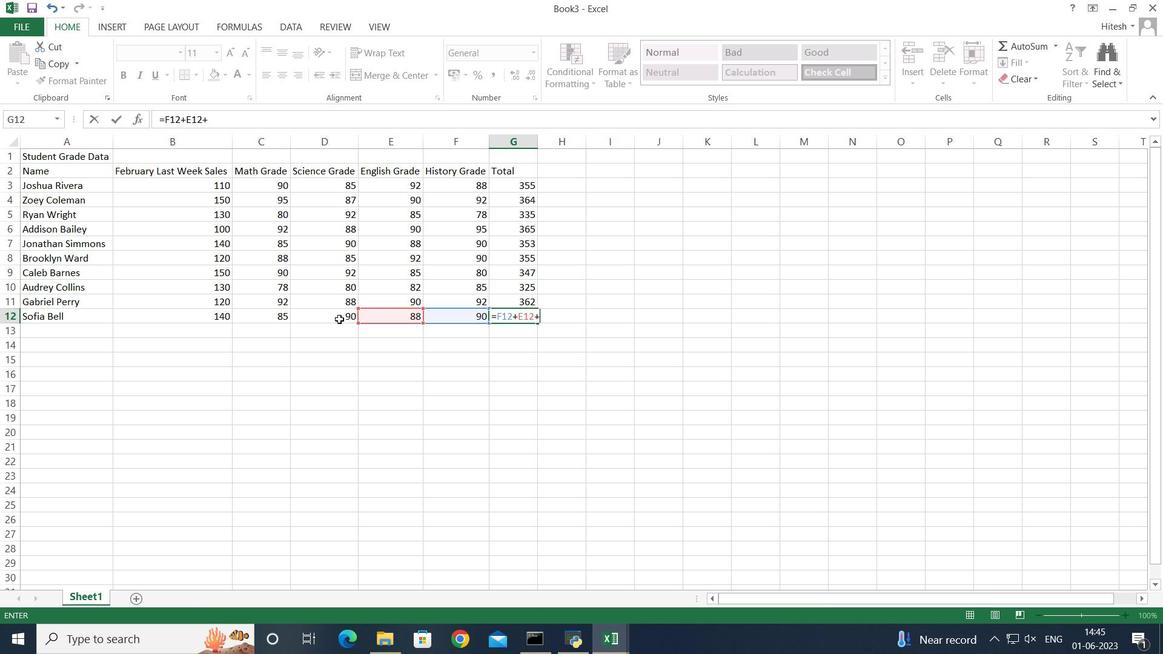 
Action: Mouse pressed left at (325, 319)
Screenshot: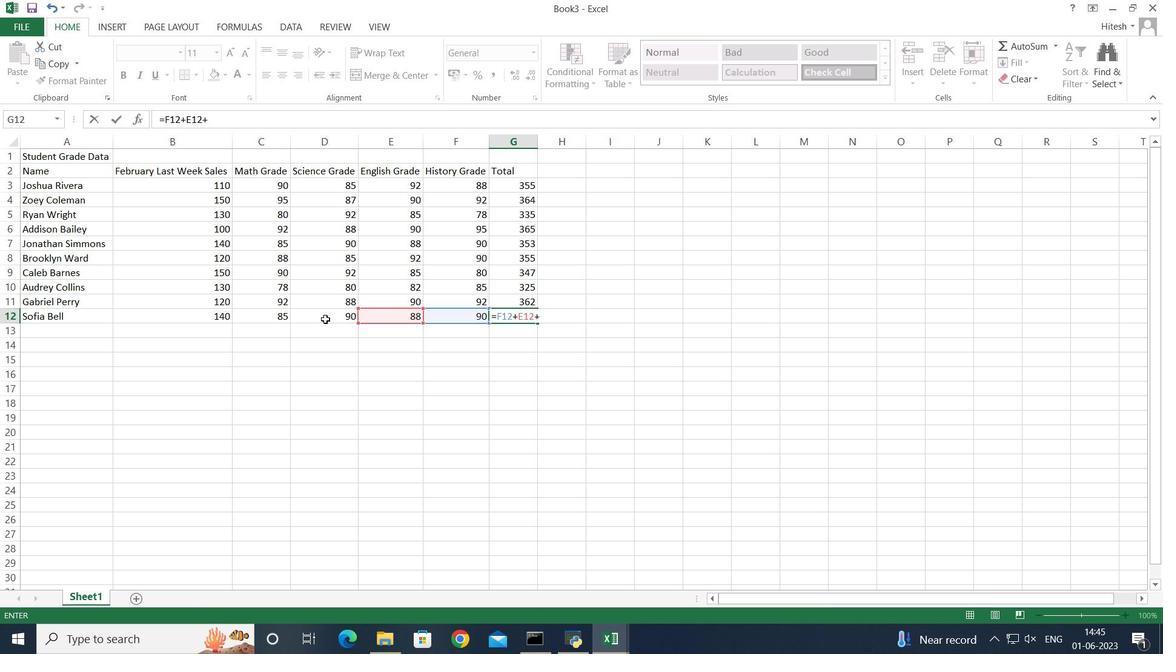
Action: Key pressed +
Screenshot: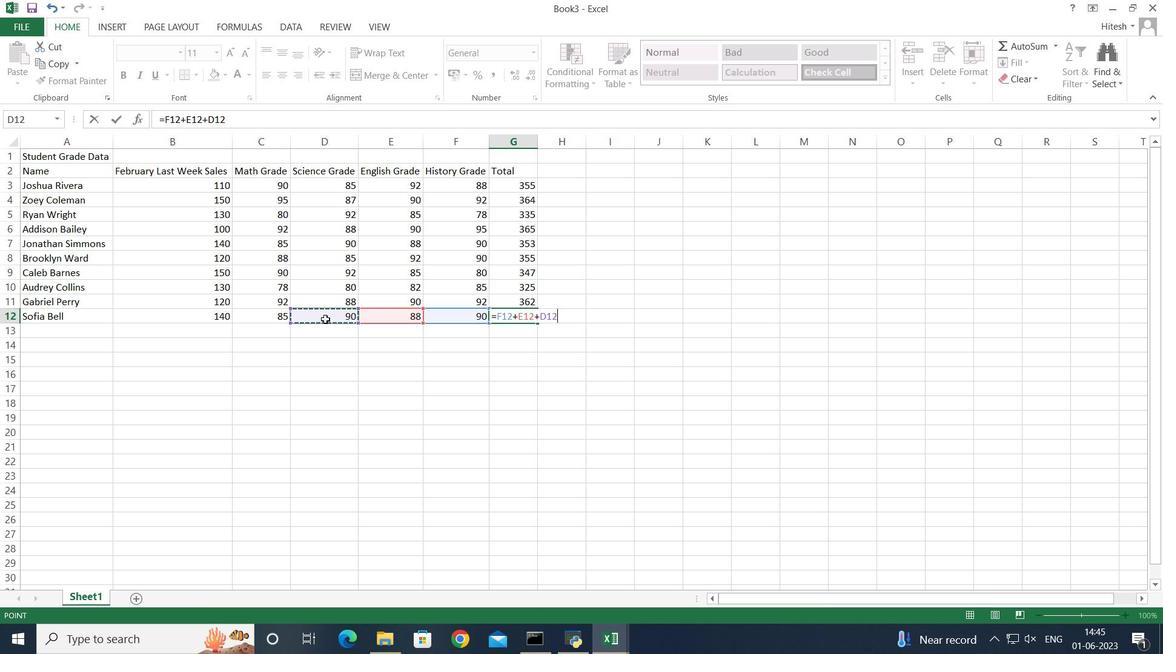 
Action: Mouse moved to (263, 316)
Screenshot: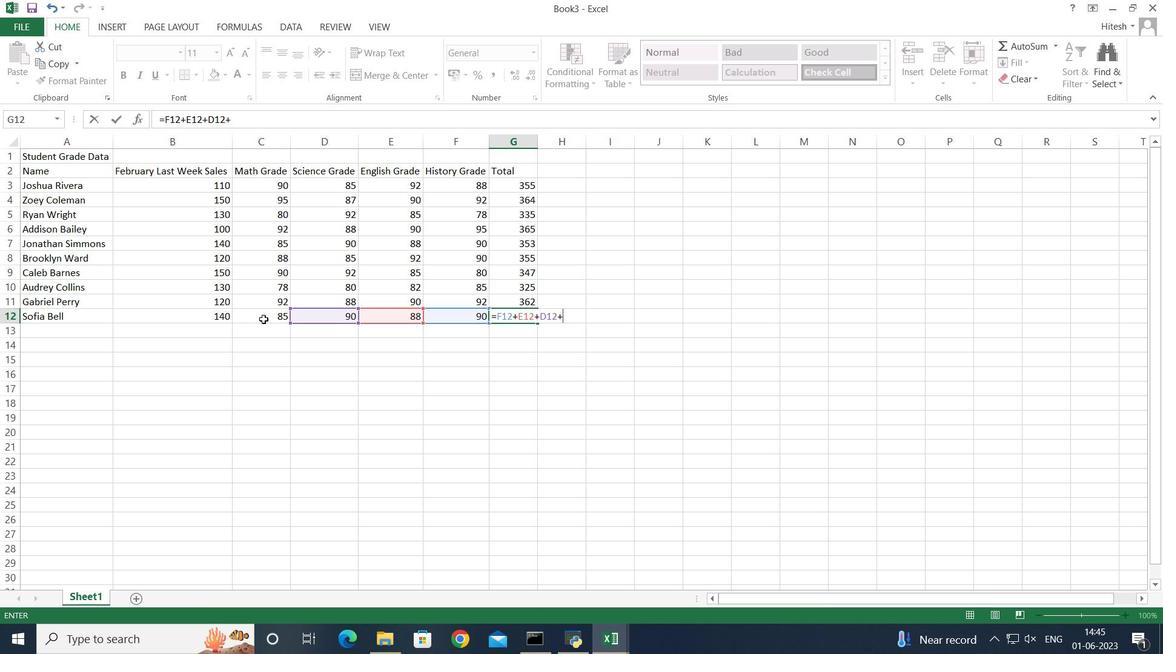 
Action: Mouse pressed left at (263, 316)
Screenshot: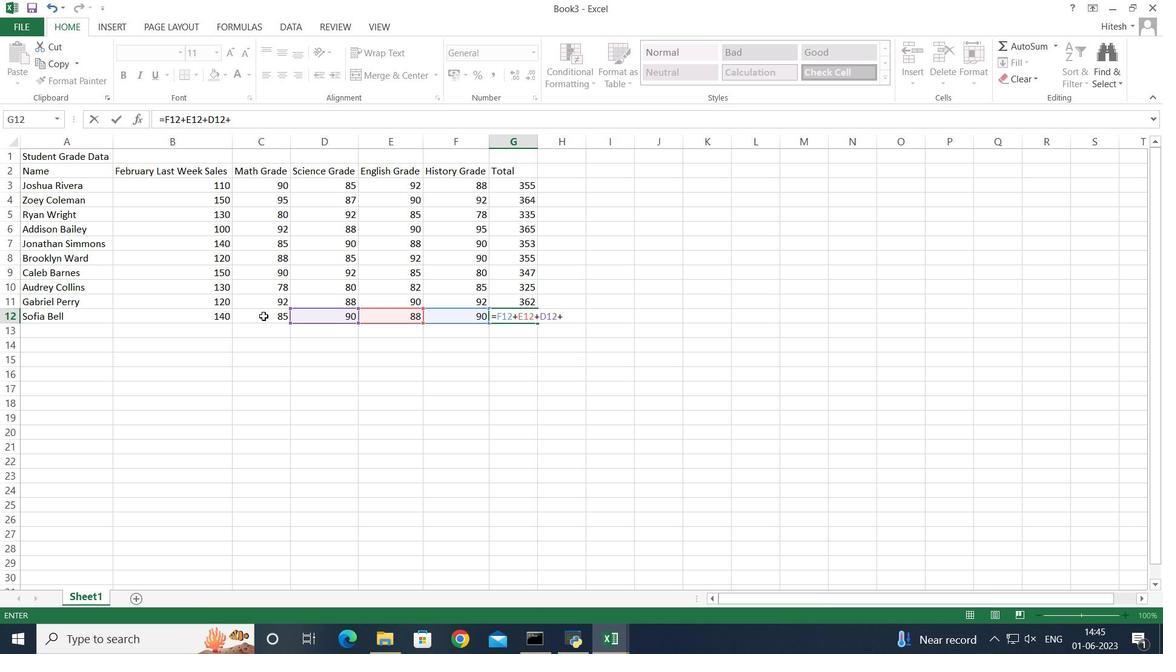 
Action: Key pressed <Key.enter>
Screenshot: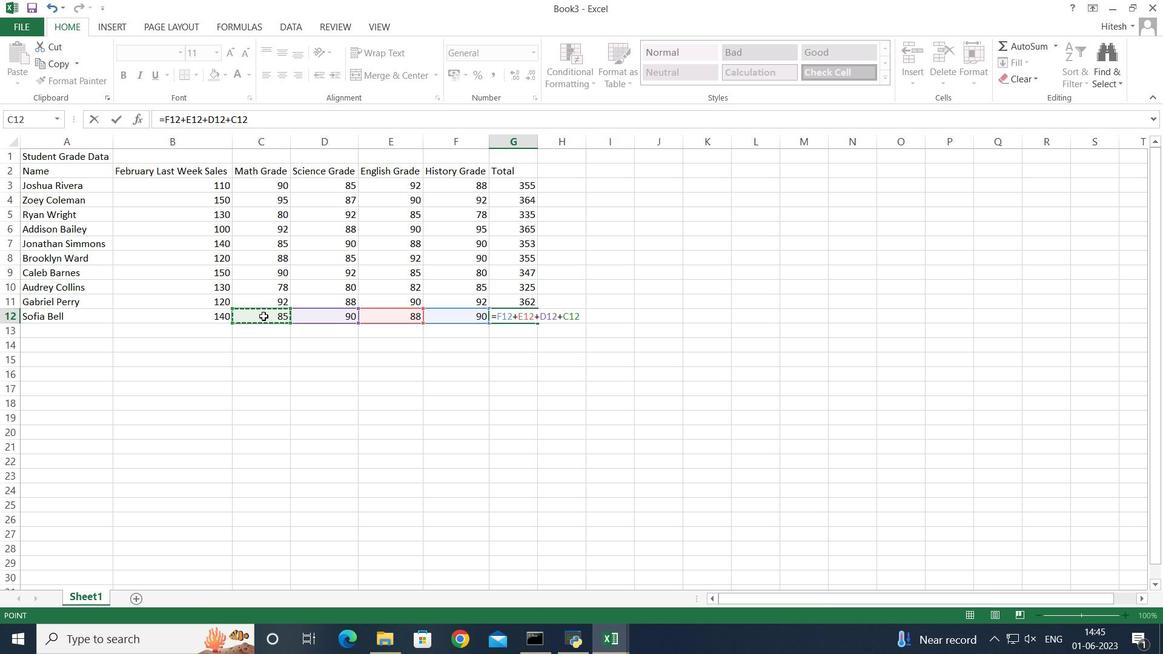 
Action: Mouse moved to (248, 325)
Screenshot: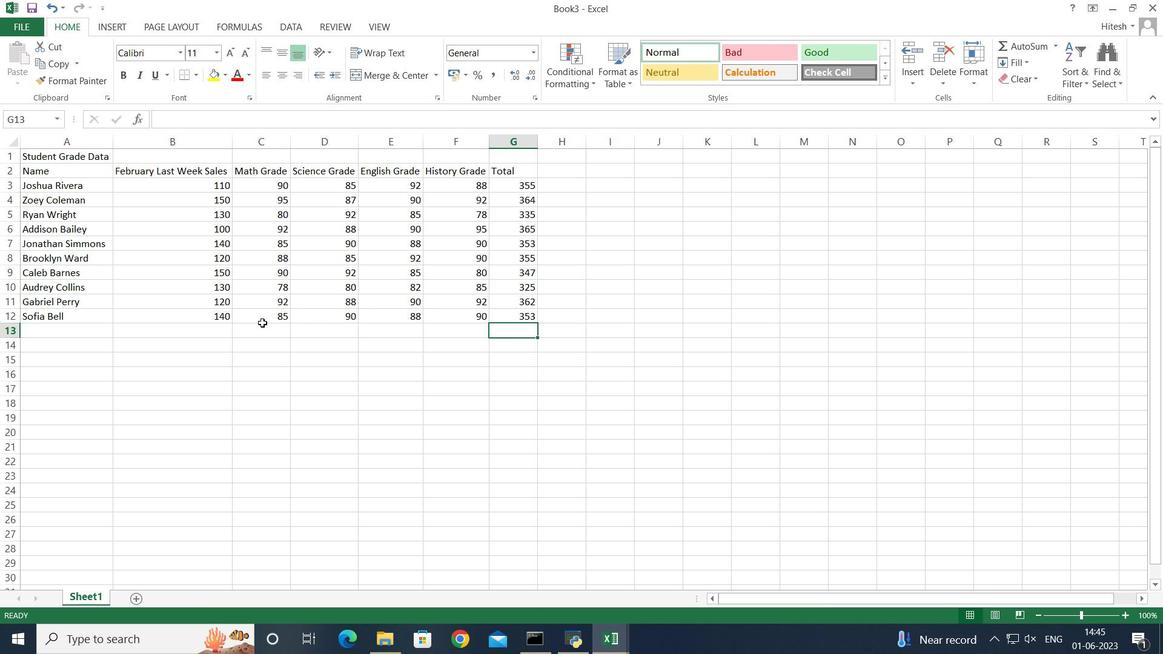 
Action: Mouse pressed left at (248, 325)
Screenshot: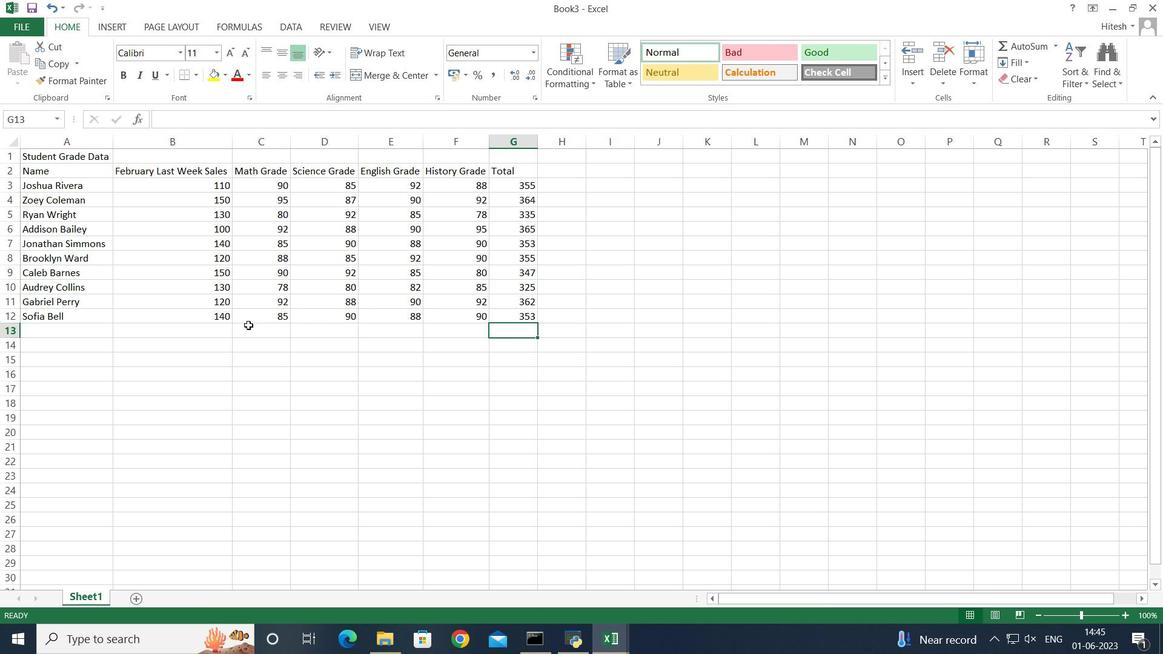
Action: Key pressed =sum<Key.shift_r>(
Screenshot: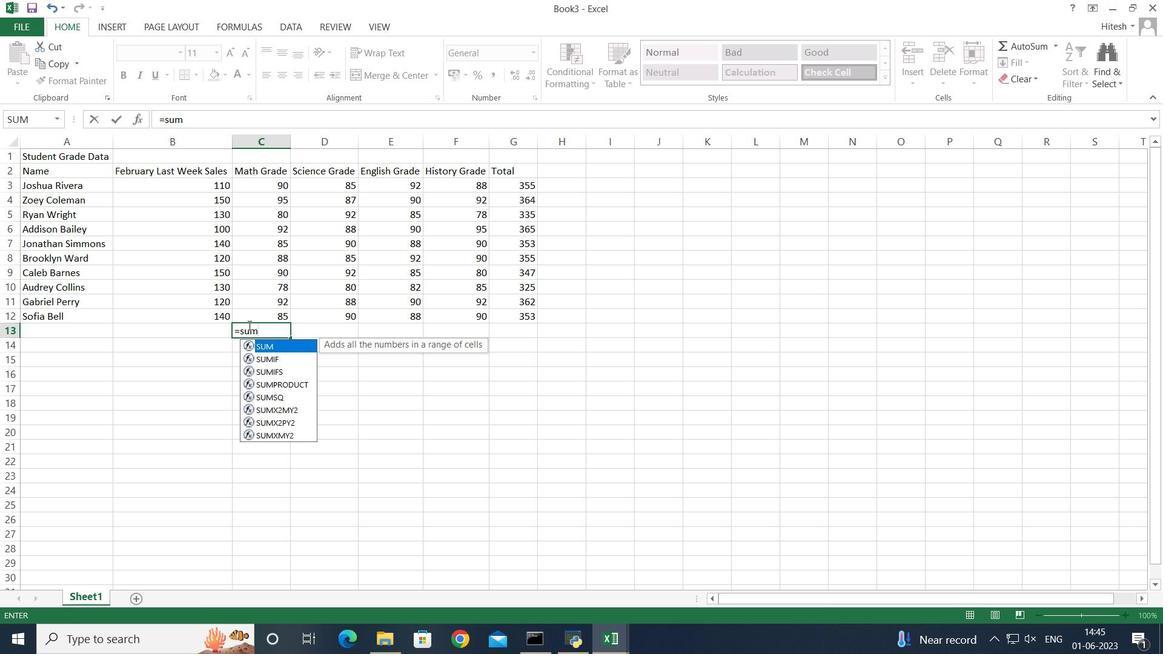 
Action: Mouse moved to (254, 318)
Screenshot: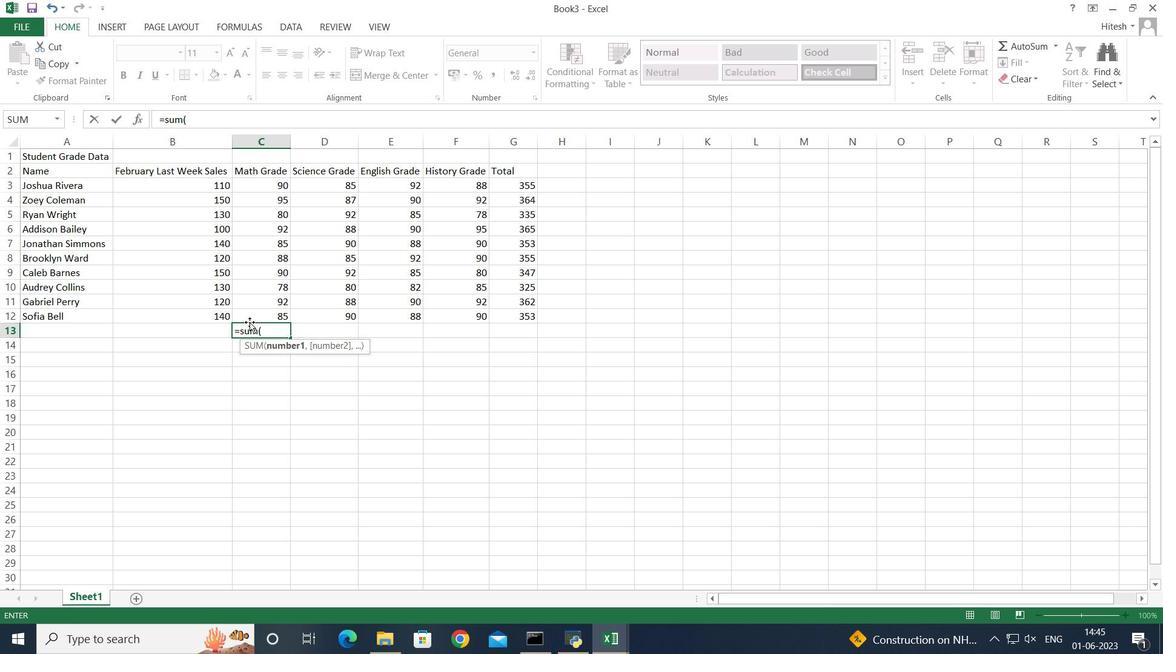 
Action: Mouse pressed left at (254, 318)
Screenshot: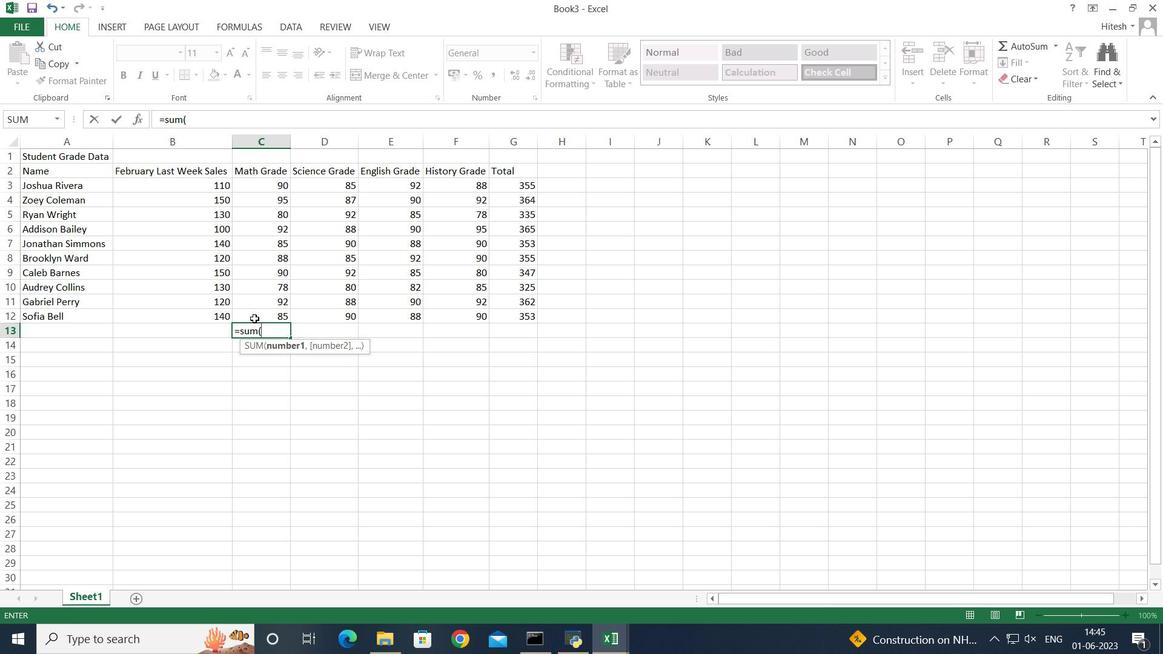 
Action: Key pressed <Key.shift><Key.shift><Key.shift><Key.up><Key.up><Key.up><Key.up><Key.up><Key.up><Key.up><Key.up><Key.up><Key.enter>
Screenshot: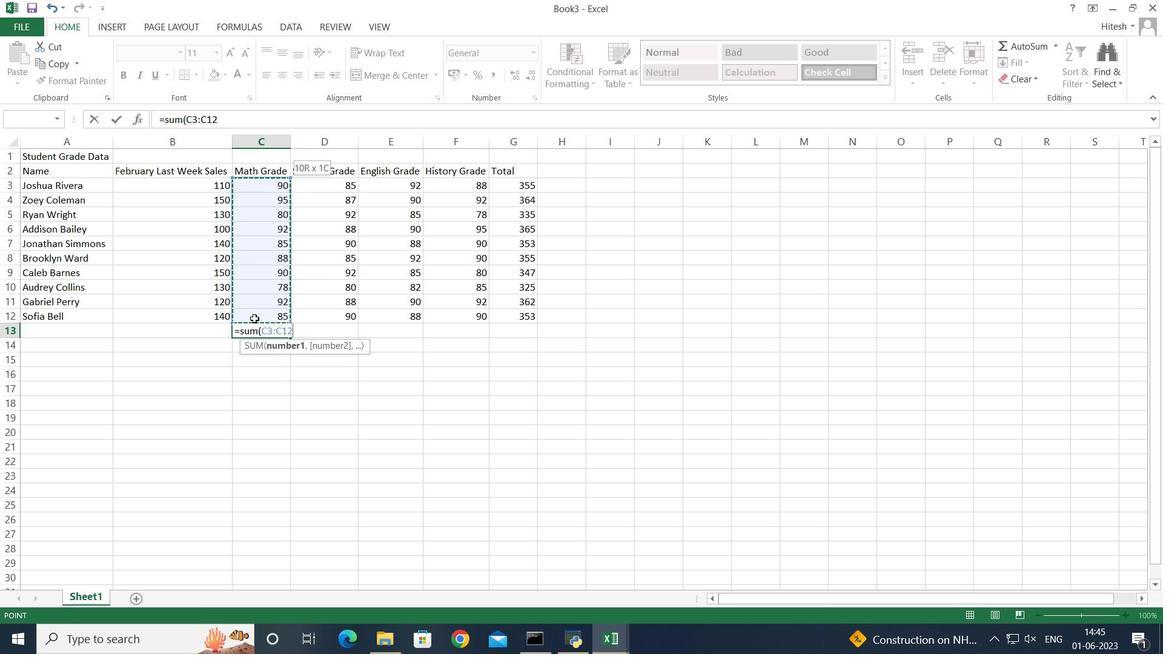 
Action: Mouse moved to (302, 331)
Screenshot: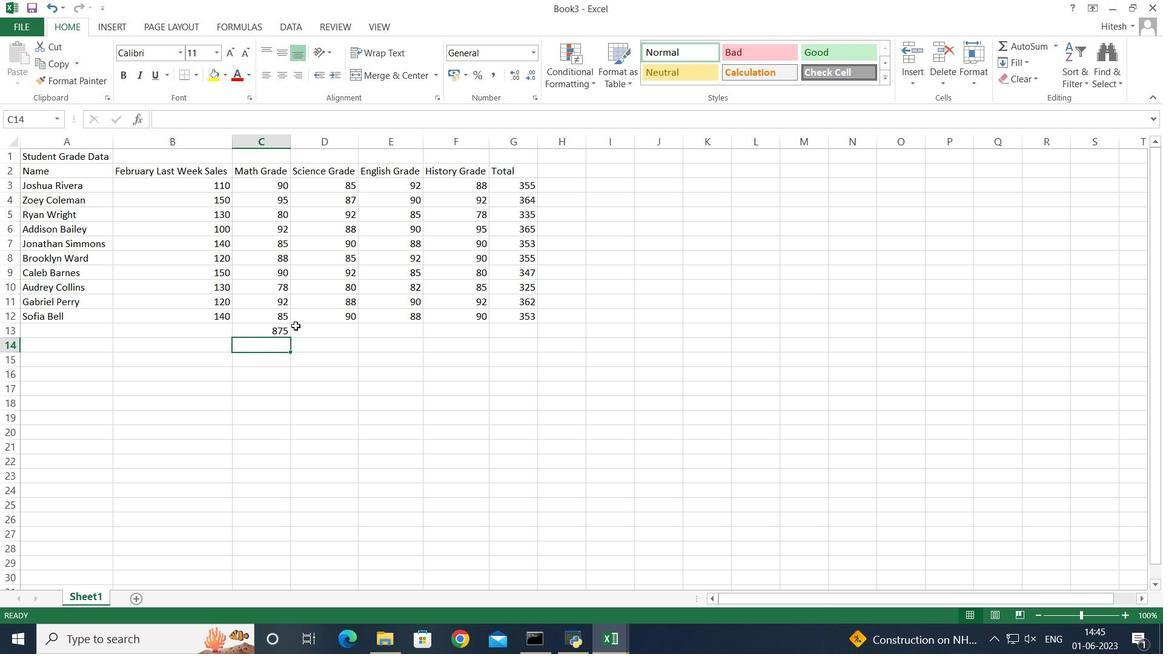 
Action: Mouse pressed left at (302, 331)
Screenshot: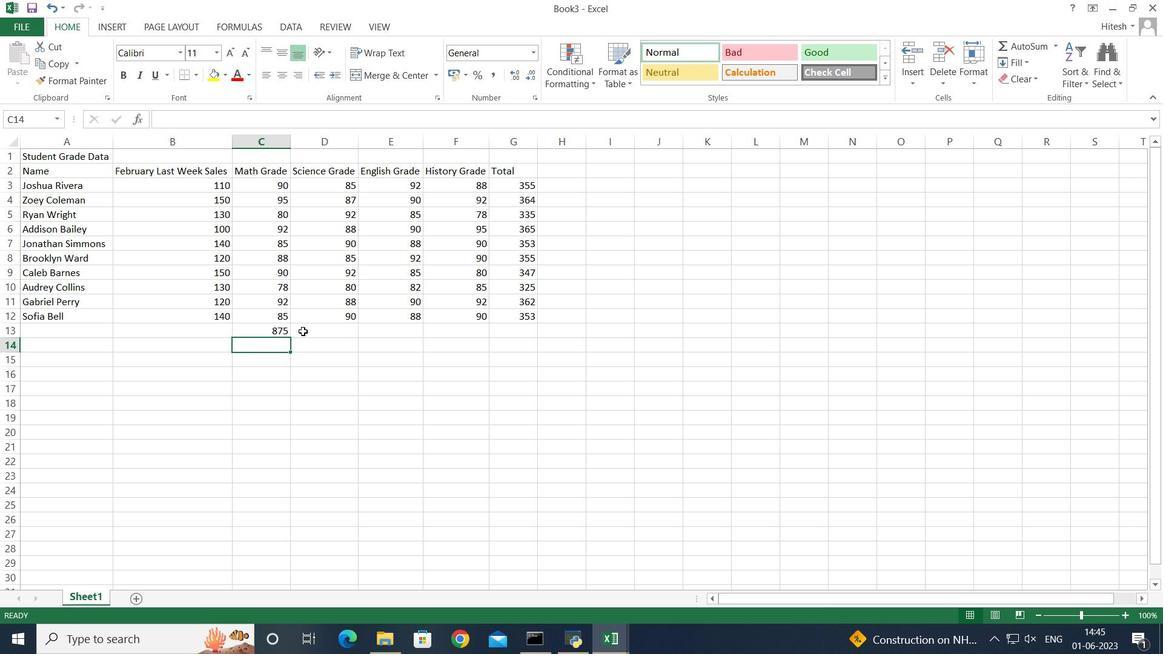 
Action: Key pressed =sum<Key.shift_r>(
Screenshot: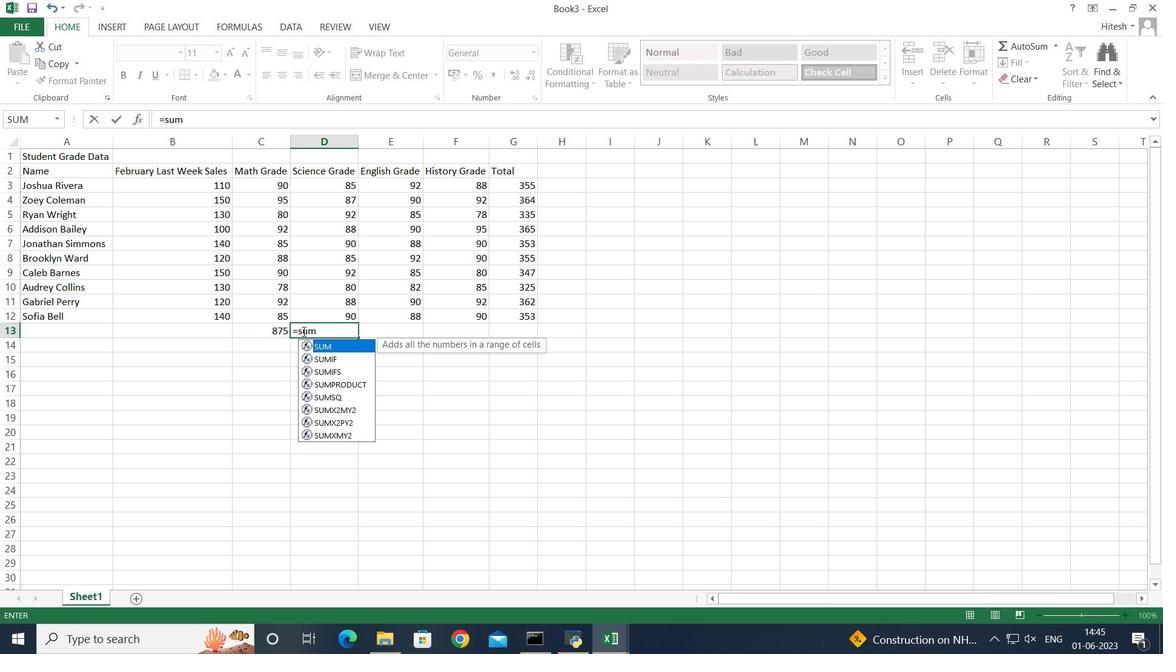 
Action: Mouse moved to (344, 313)
Screenshot: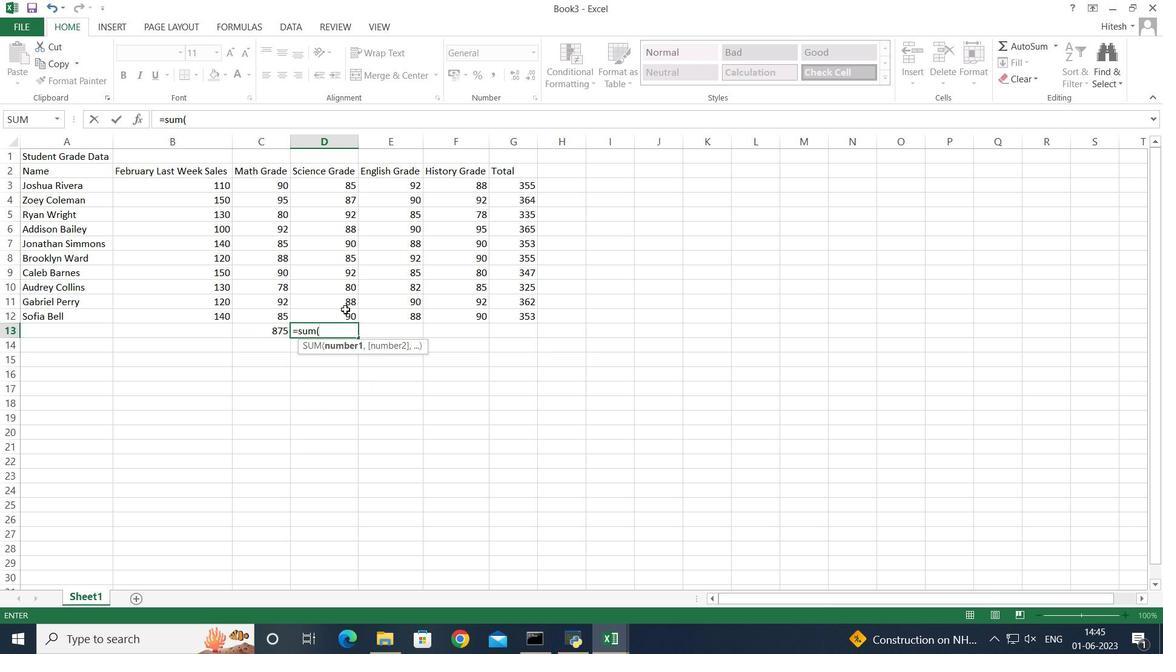 
Action: Mouse pressed left at (344, 313)
Screenshot: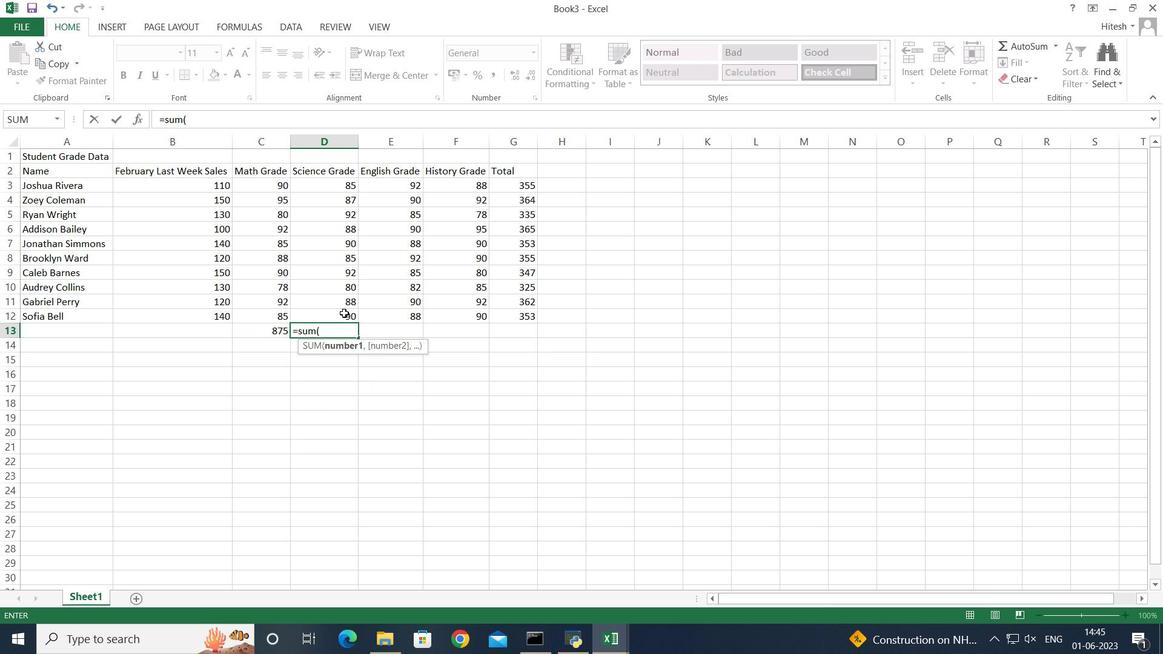 
Action: Key pressed <Key.shift><Key.shift><Key.shift><Key.shift><Key.shift><Key.shift><Key.shift><Key.shift><Key.shift><Key.shift><Key.shift><Key.up><Key.up><Key.up><Key.up><Key.up><Key.up><Key.up><Key.up><Key.up><Key.enter>
Screenshot: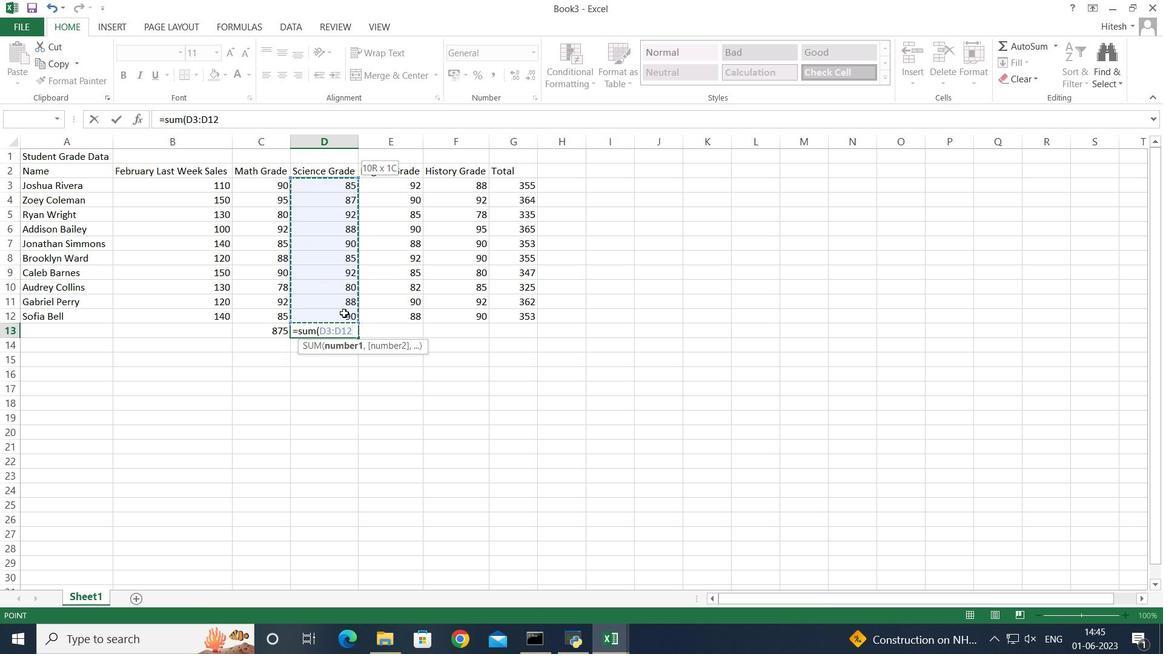 
Action: Mouse moved to (385, 333)
Screenshot: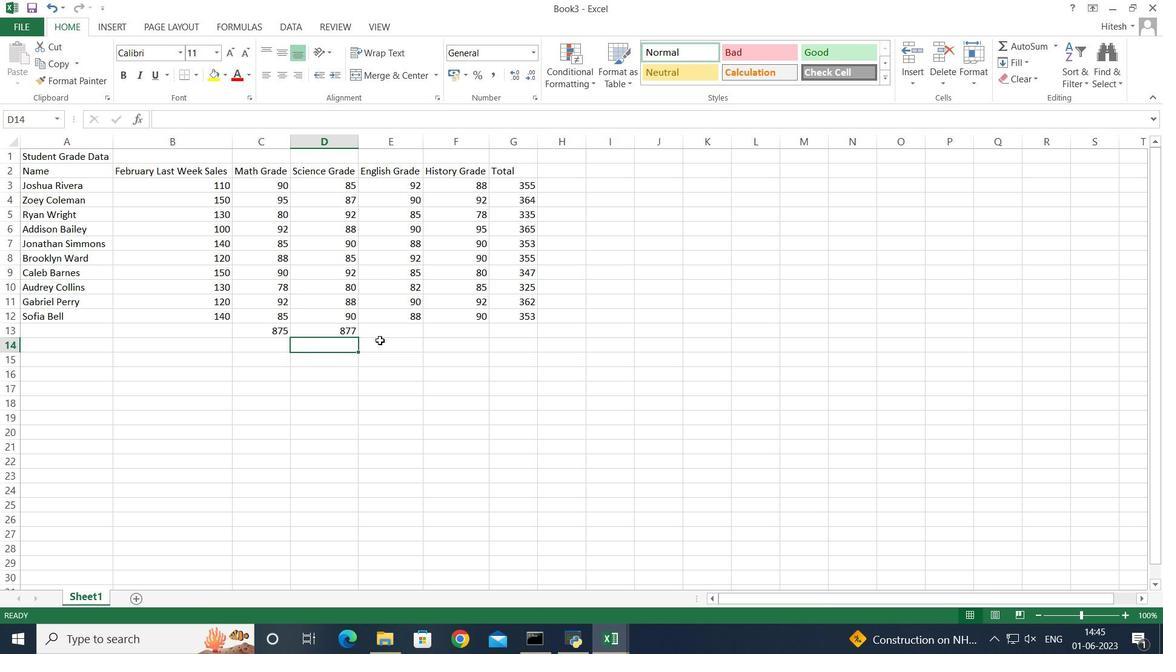 
Action: Mouse pressed left at (385, 333)
Screenshot: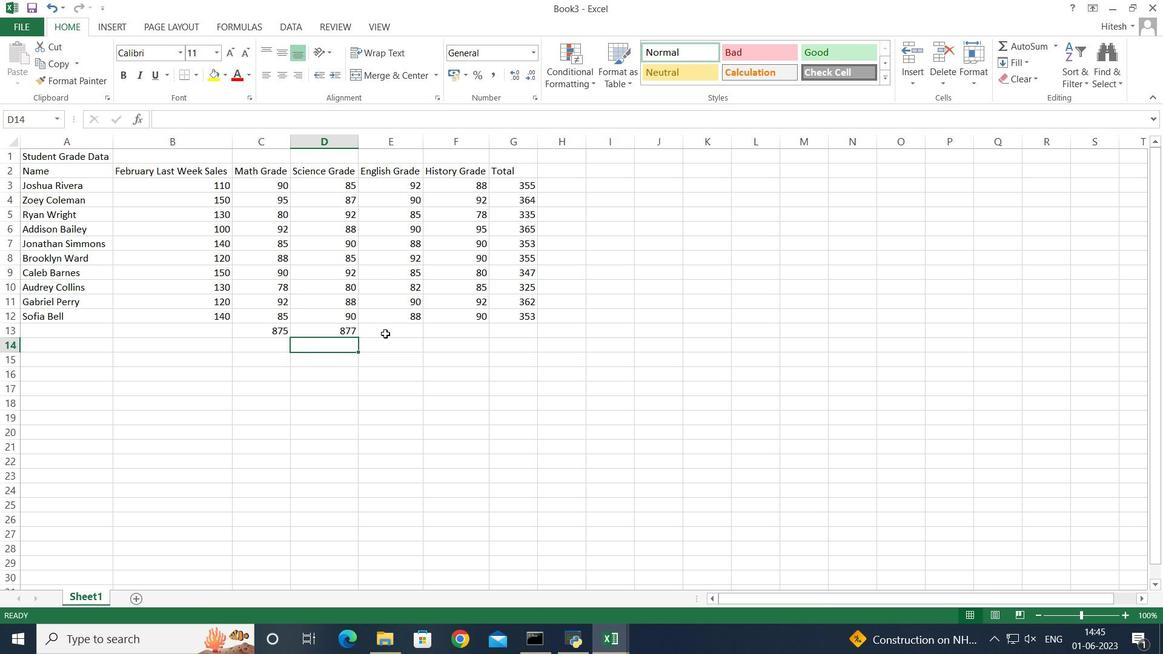 
Action: Key pressed =sum<Key.shift_r><Key.shift_r><Key.shift_r><Key.shift_r><Key.shift_r><Key.shift_r><Key.shift_r>(
Screenshot: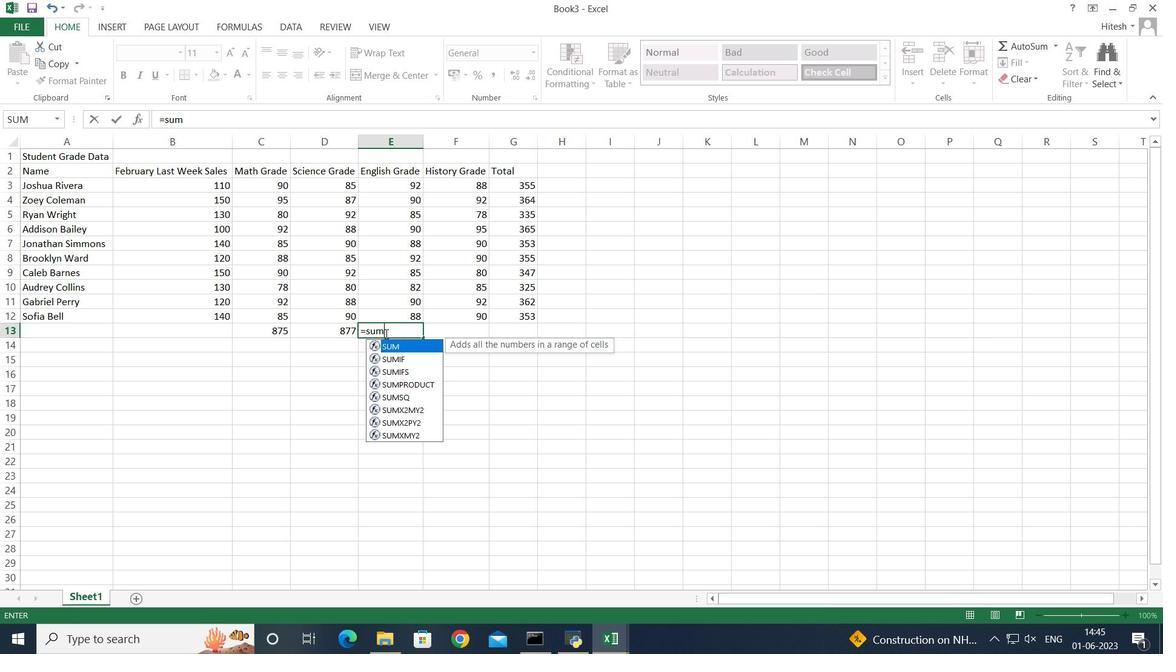 
Action: Mouse moved to (397, 316)
Screenshot: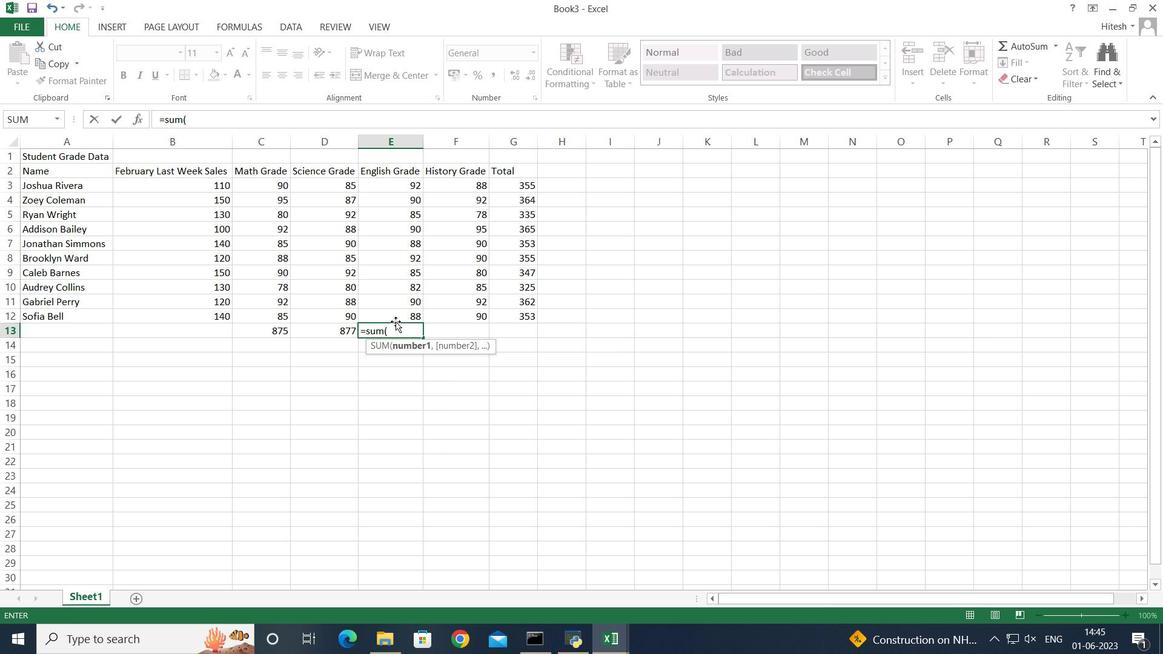 
Action: Mouse pressed left at (397, 316)
Screenshot: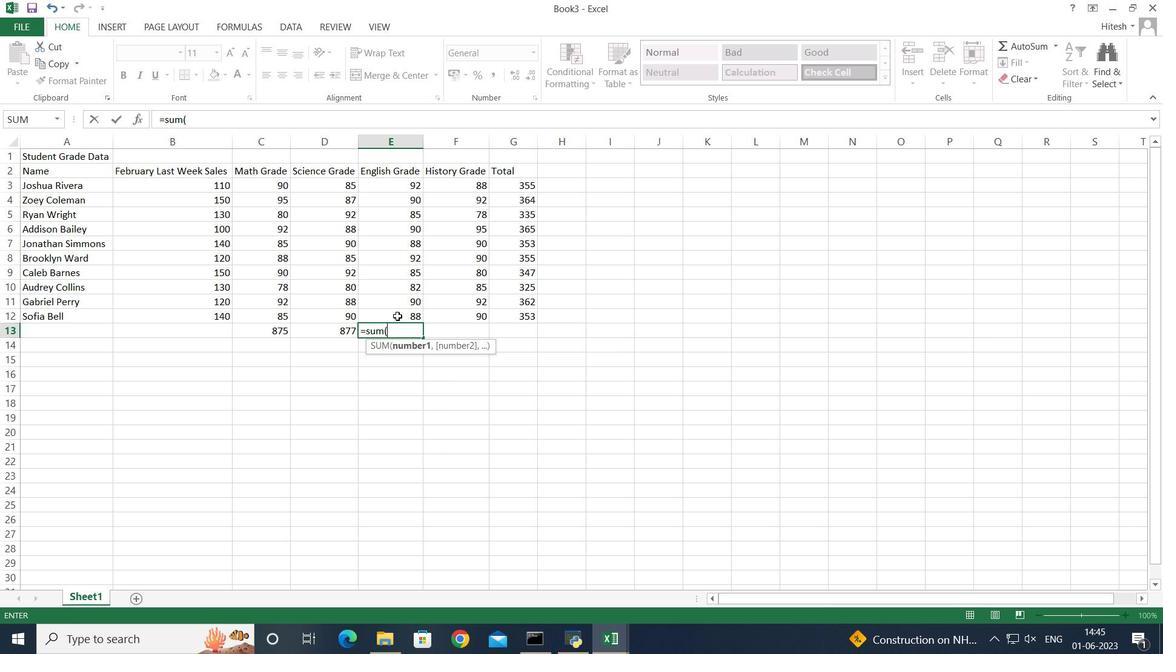 
Action: Key pressed <Key.shift><Key.shift><Key.shift><Key.shift><Key.shift><Key.shift><Key.shift><Key.shift><Key.shift><Key.shift><Key.shift><Key.shift><Key.shift><Key.shift><Key.up><Key.up><Key.up><Key.up><Key.up><Key.up><Key.up><Key.up><Key.up><Key.up><Key.up><Key.down><Key.down><Key.enter>
Screenshot: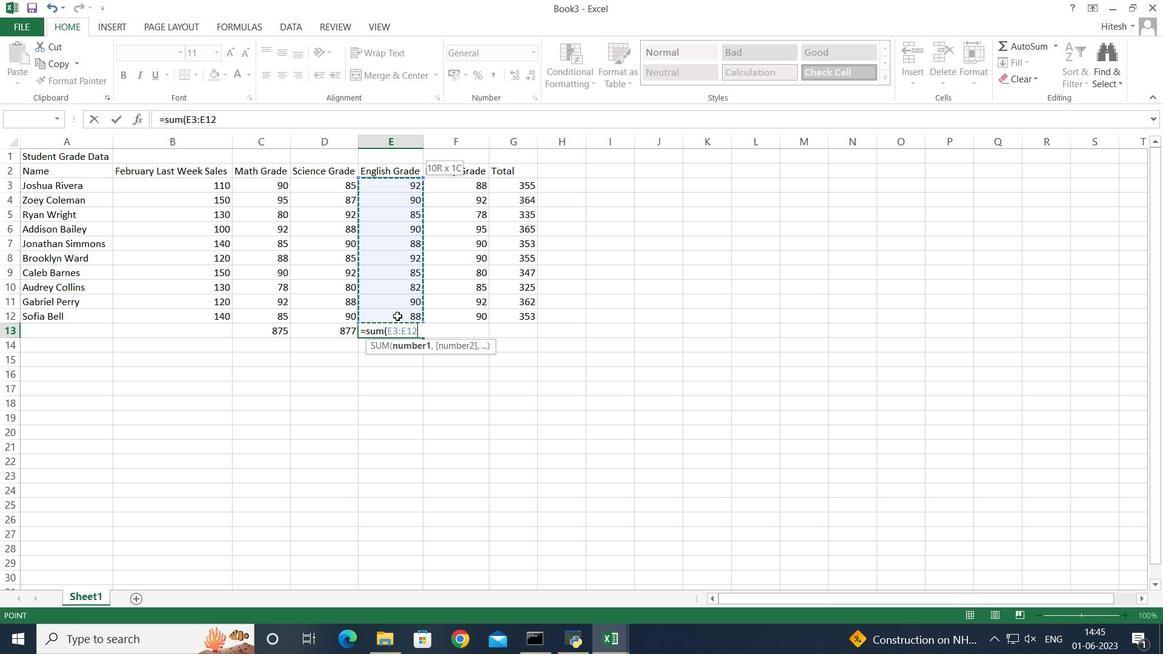 
Action: Mouse moved to (444, 330)
Screenshot: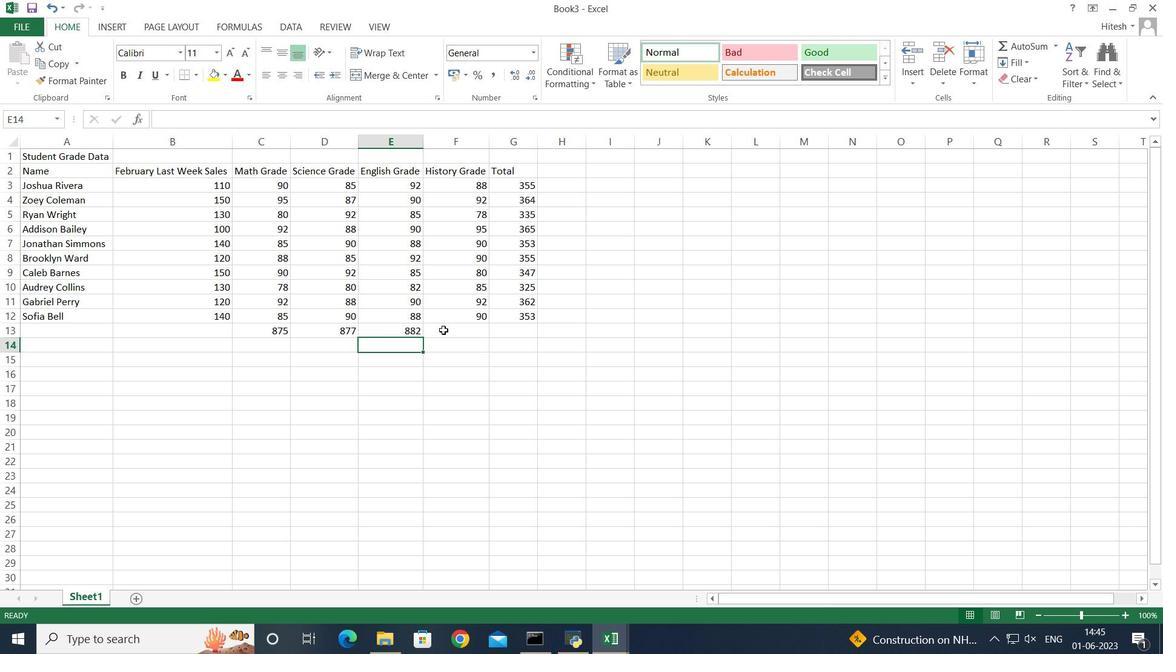 
Action: Mouse pressed left at (444, 330)
Screenshot: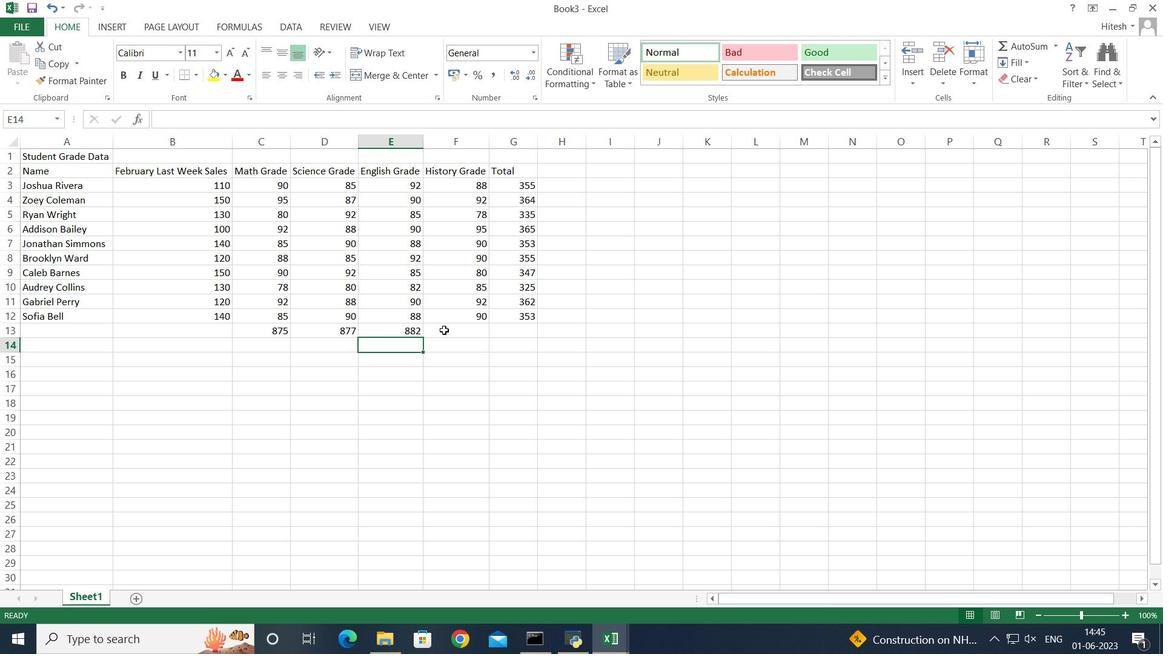 
Action: Key pressed =-<Key.backspace><Key.backspace><Key.backspace>=sum<Key.shift_r>(
Screenshot: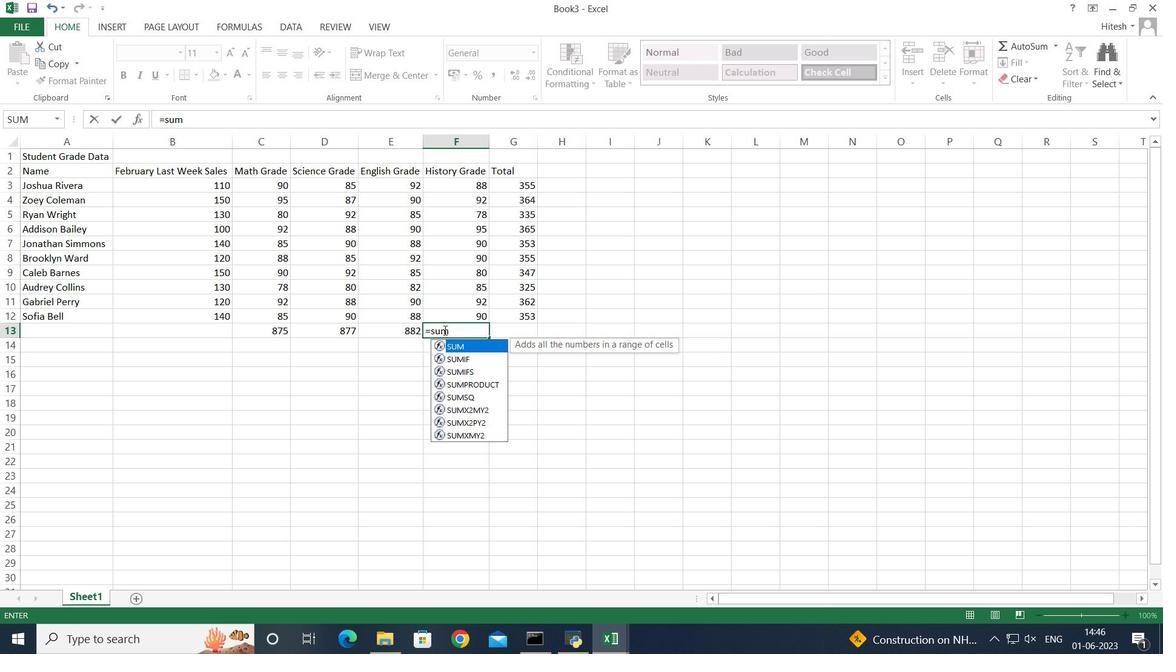 
Action: Mouse moved to (465, 316)
Screenshot: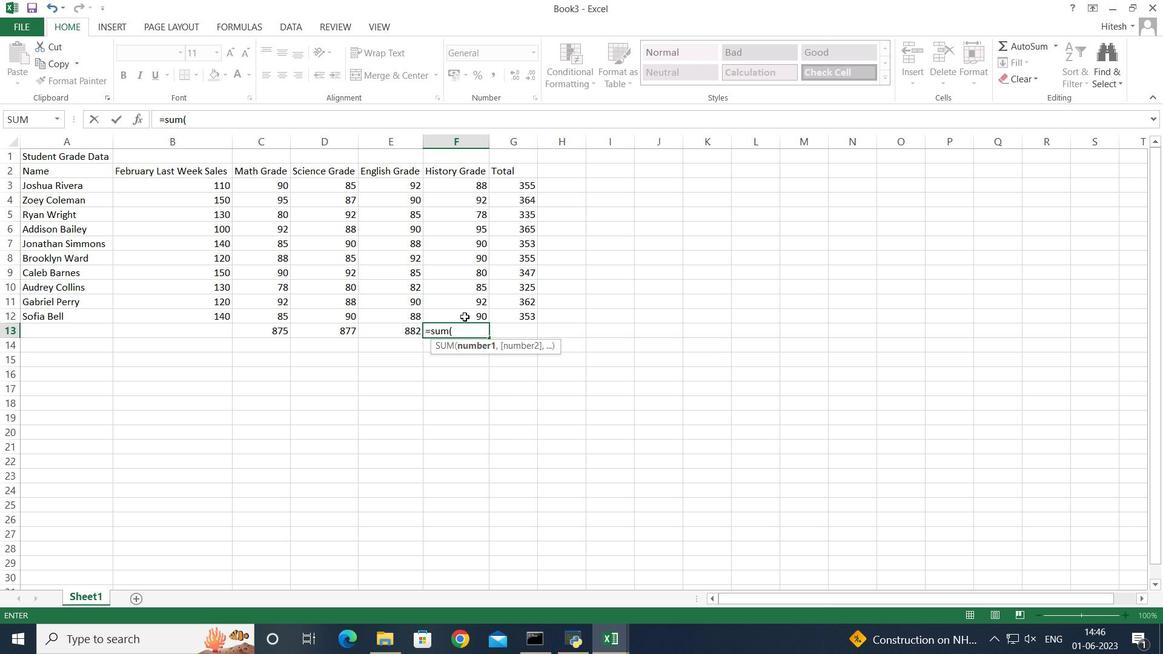 
Action: Mouse pressed left at (465, 316)
Screenshot: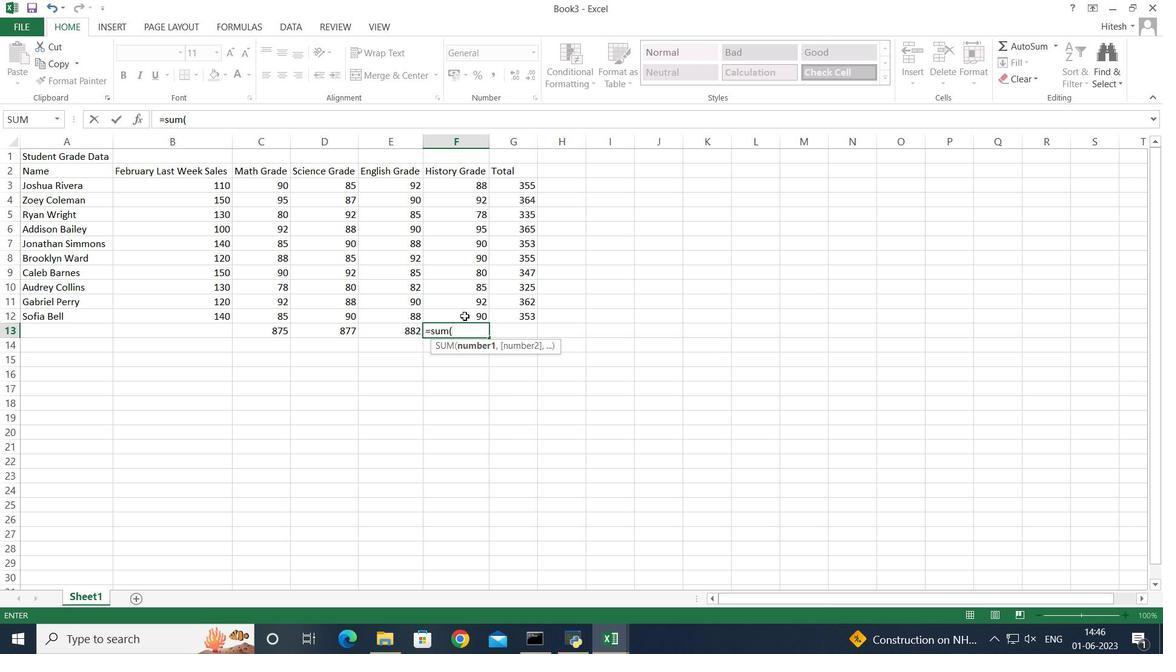 
Action: Key pressed <Key.shift><Key.shift><Key.shift><Key.shift><Key.shift><Key.shift><Key.shift><Key.shift><Key.up><Key.up><Key.up><Key.up><Key.up><Key.up><Key.up><Key.up><Key.up><Key.enter>
Screenshot: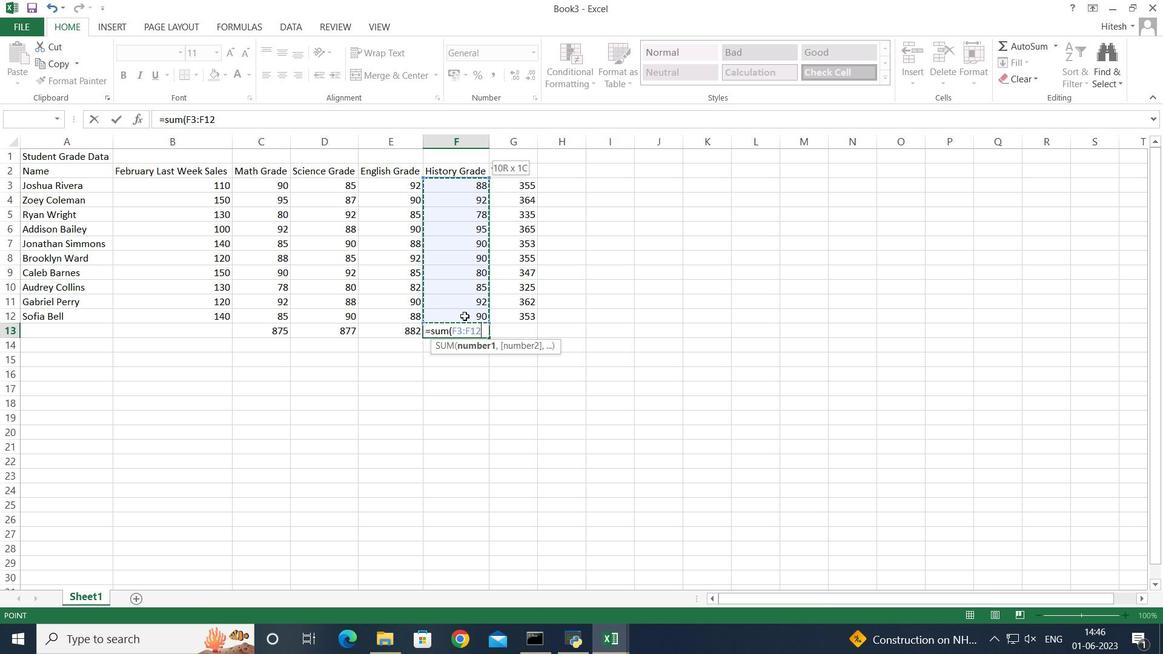 
Action: Mouse moved to (509, 330)
Screenshot: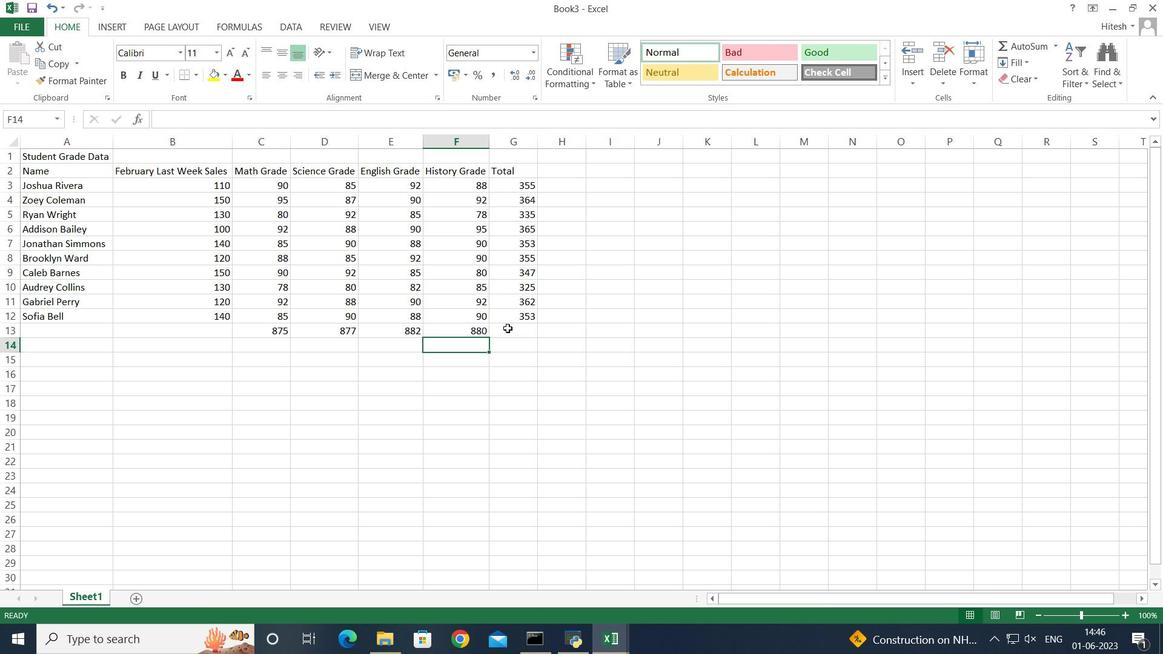 
Action: Mouse pressed left at (509, 330)
Screenshot: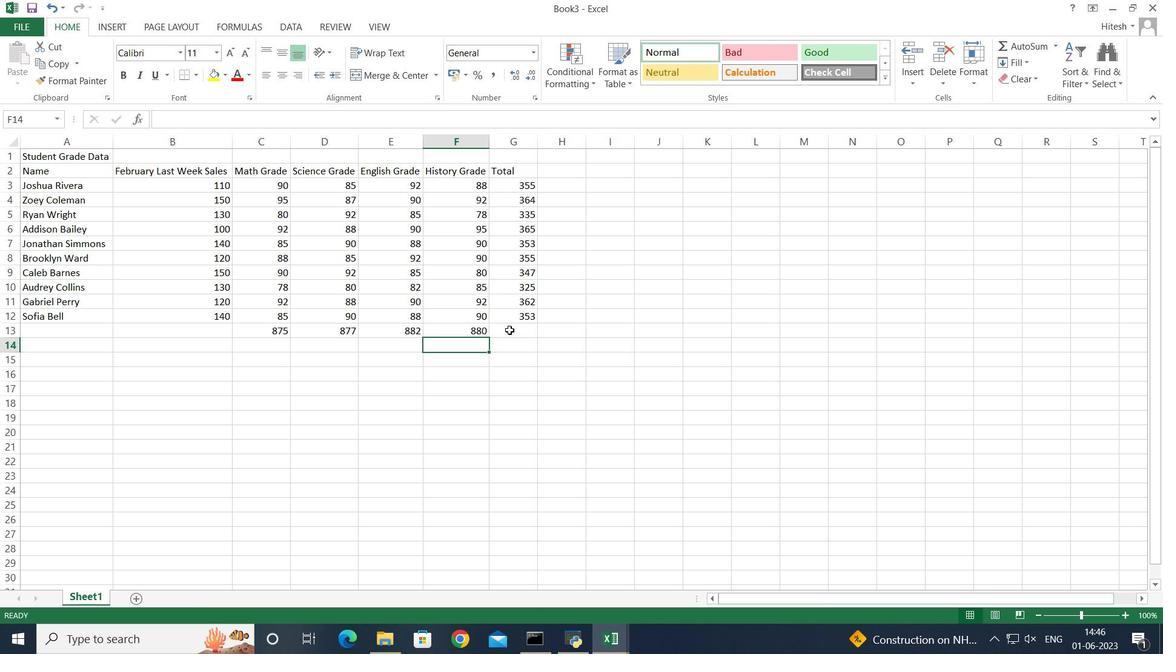 
Action: Mouse moved to (500, 333)
Screenshot: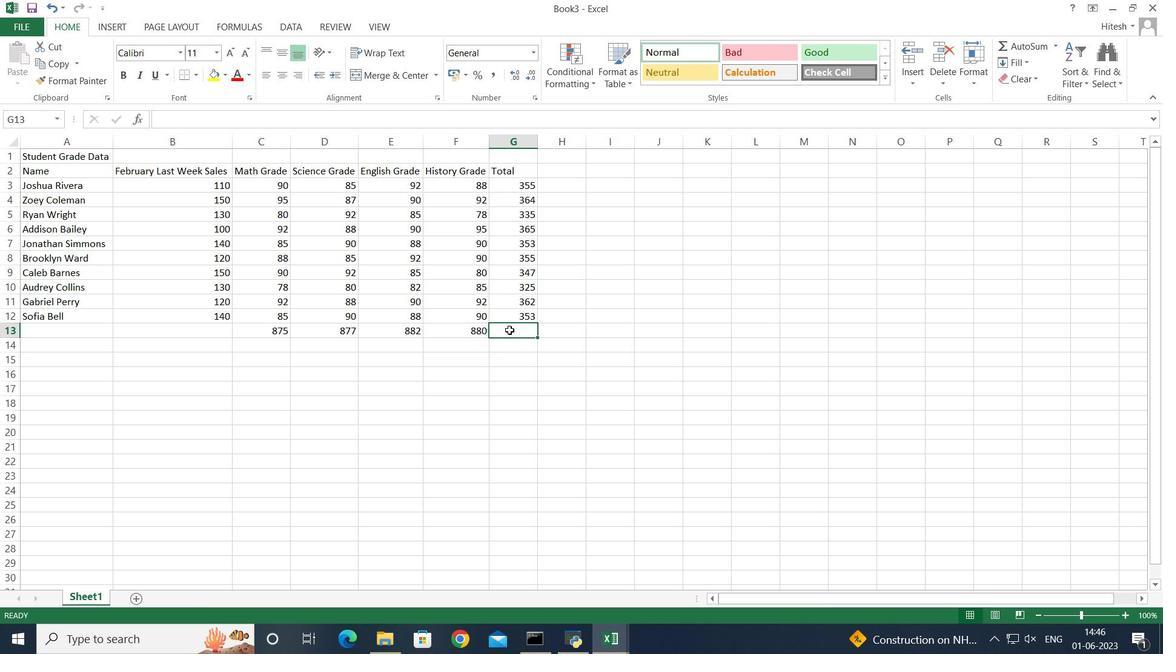 
Action: Key pressed =s<Key.backspace>
Screenshot: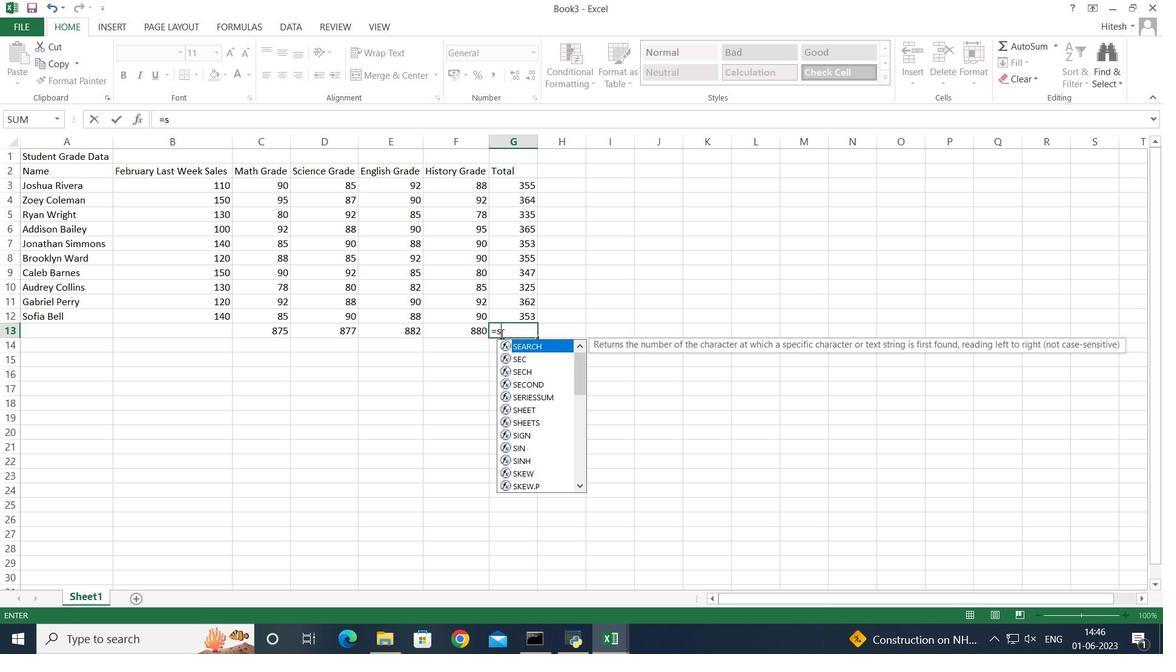 
Action: Mouse moved to (444, 328)
Screenshot: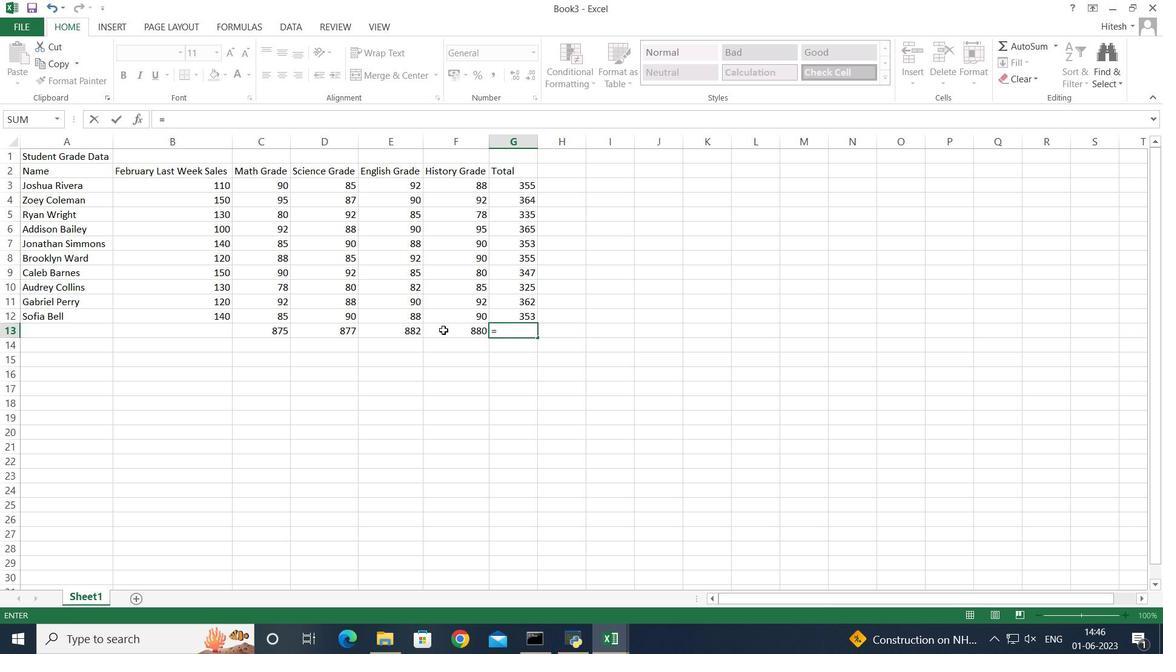 
Action: Mouse pressed left at (444, 328)
Screenshot: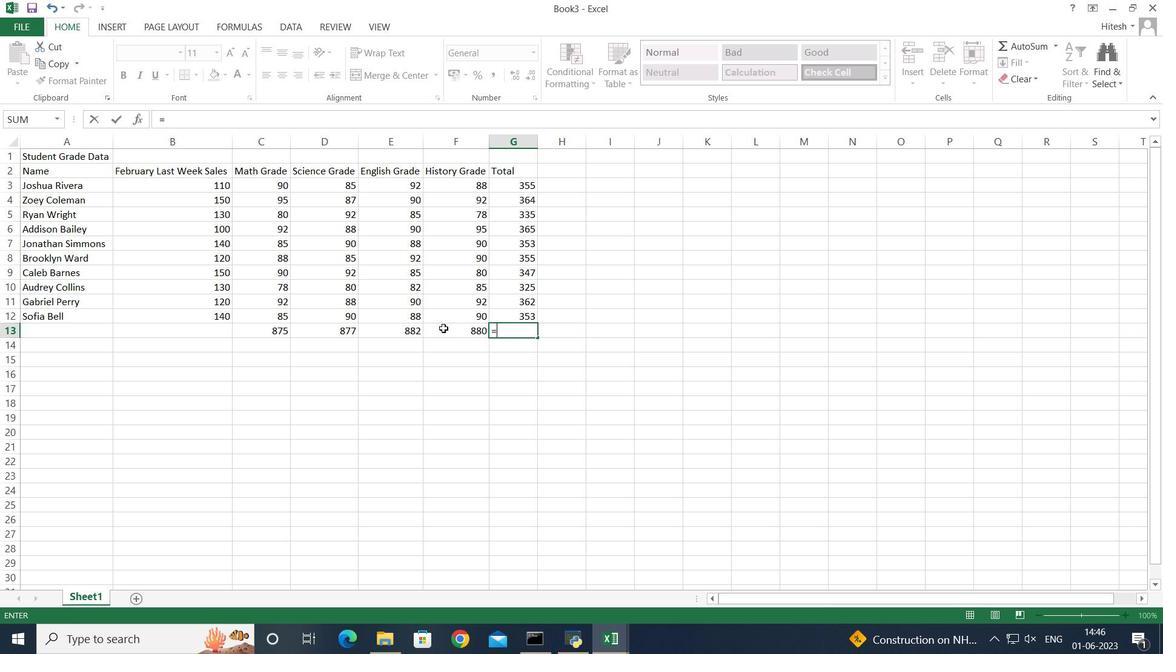 
Action: Key pressed +
Screenshot: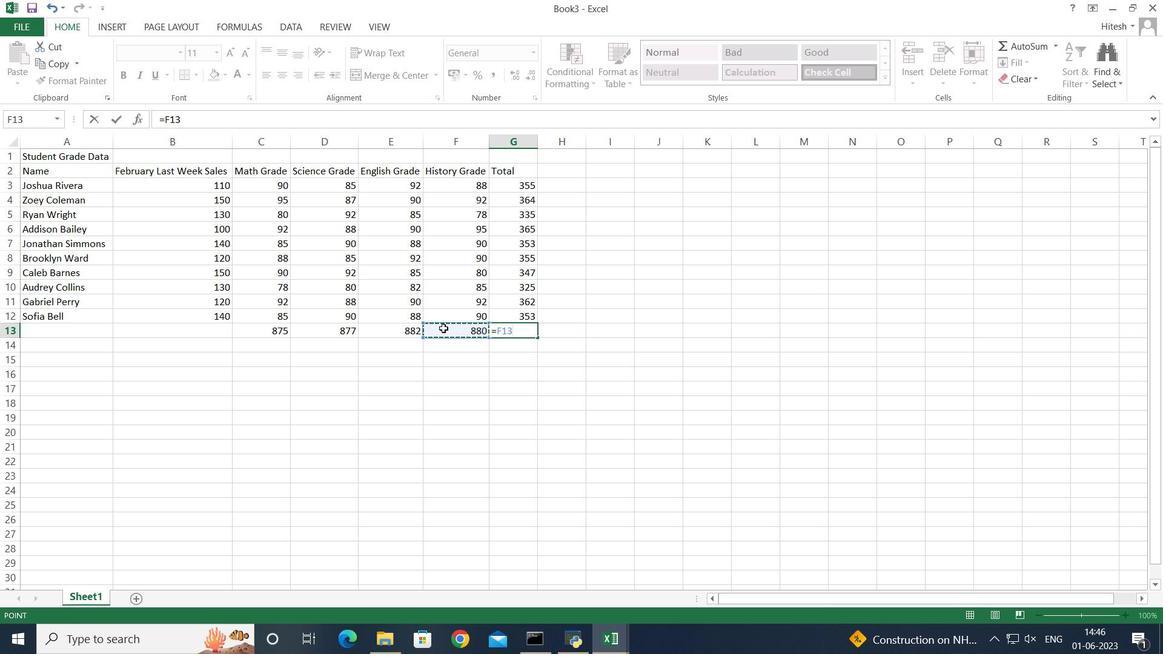 
Action: Mouse moved to (398, 331)
Screenshot: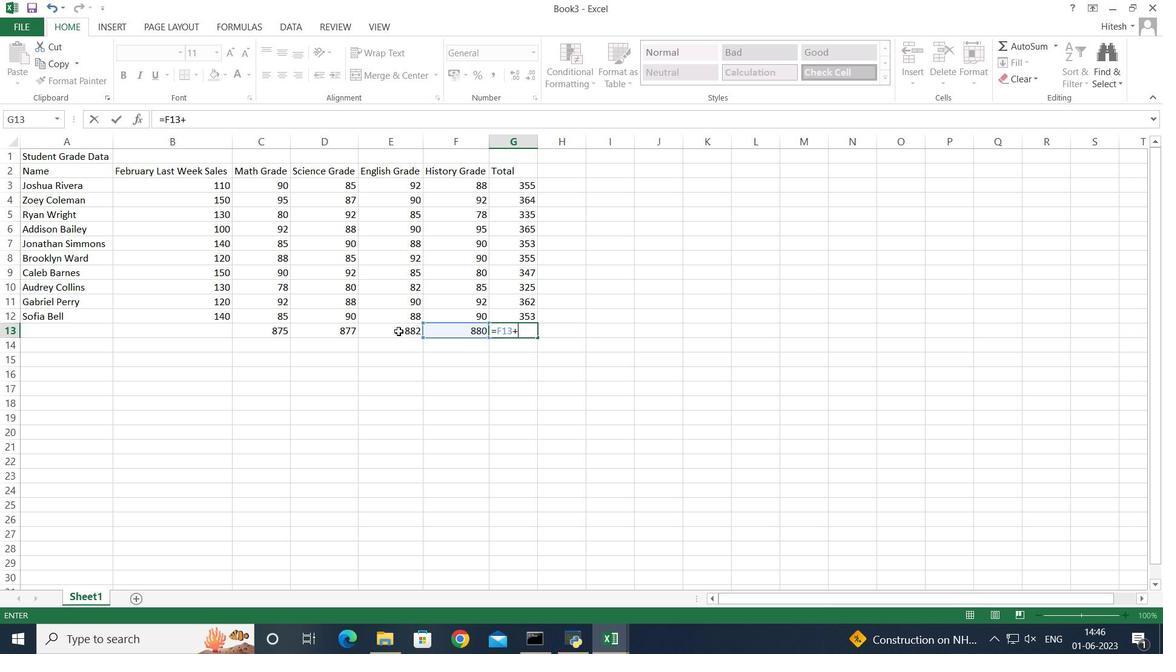 
Action: Mouse pressed left at (398, 331)
Screenshot: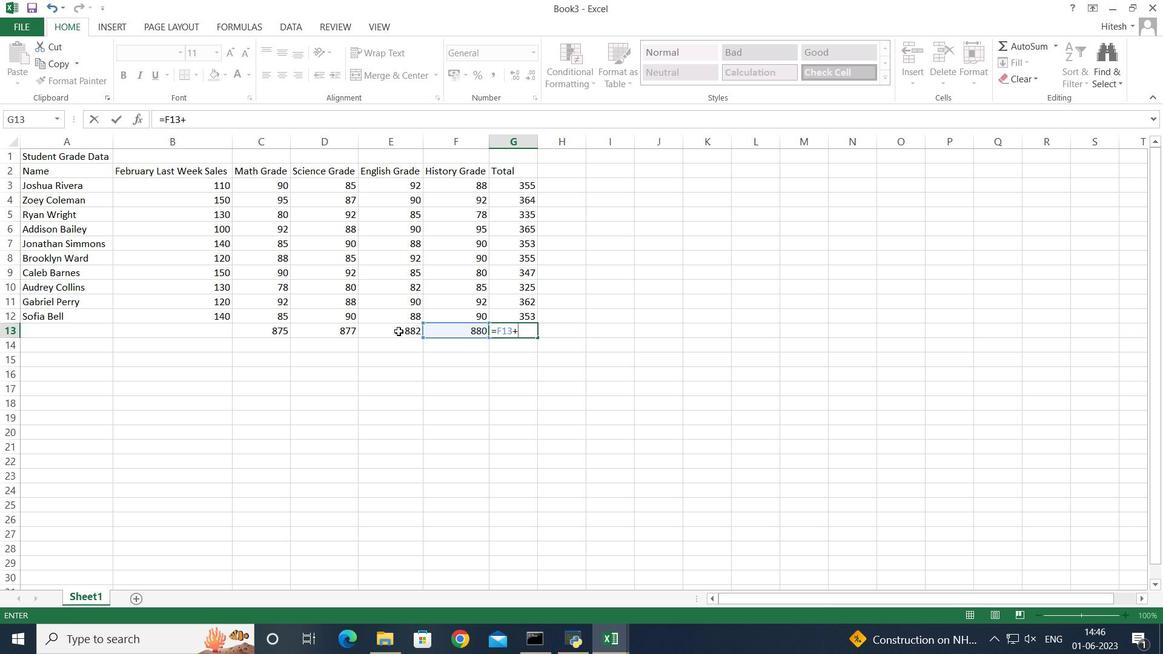 
Action: Key pressed +
Screenshot: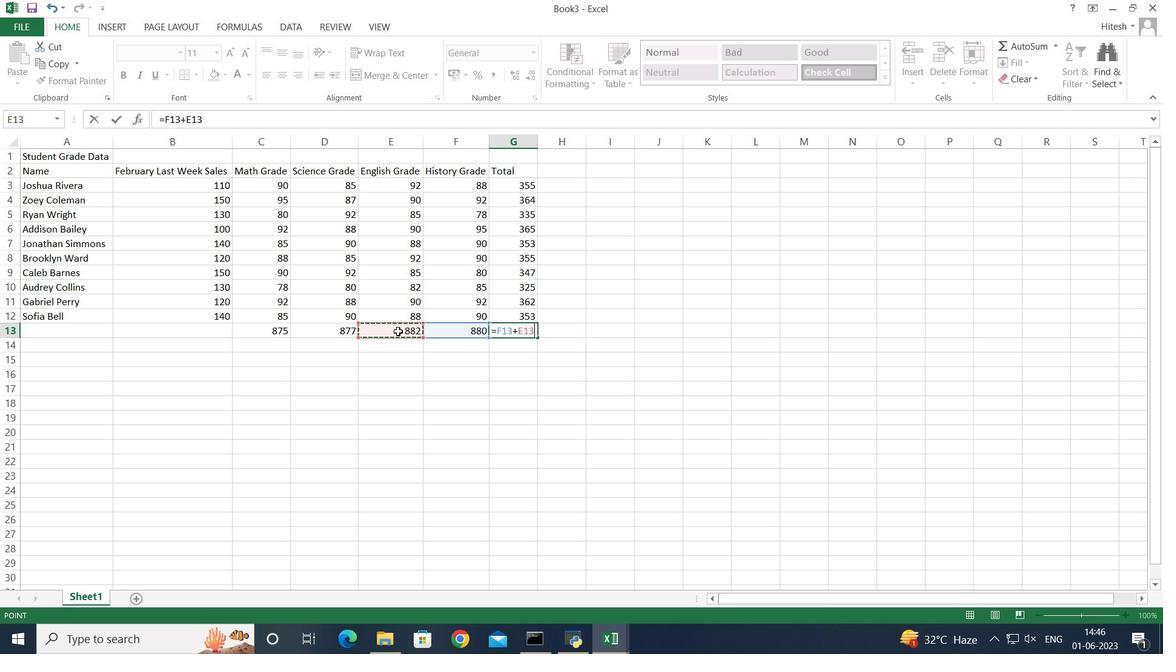 
Action: Mouse moved to (336, 330)
Screenshot: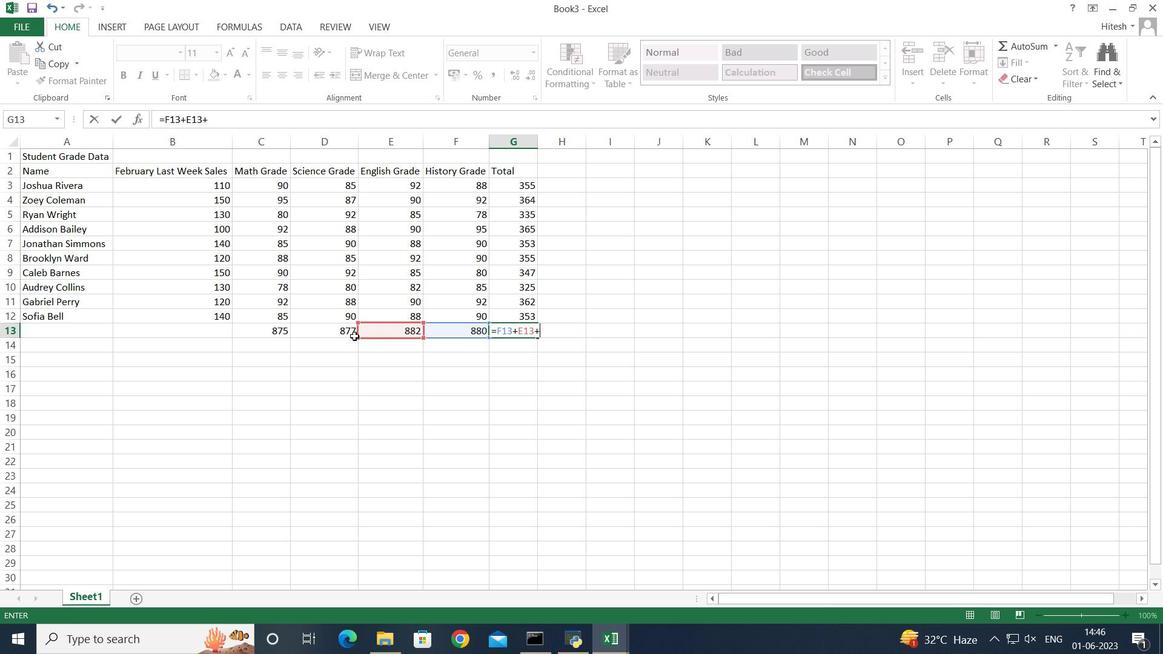 
Action: Mouse pressed left at (336, 330)
Screenshot: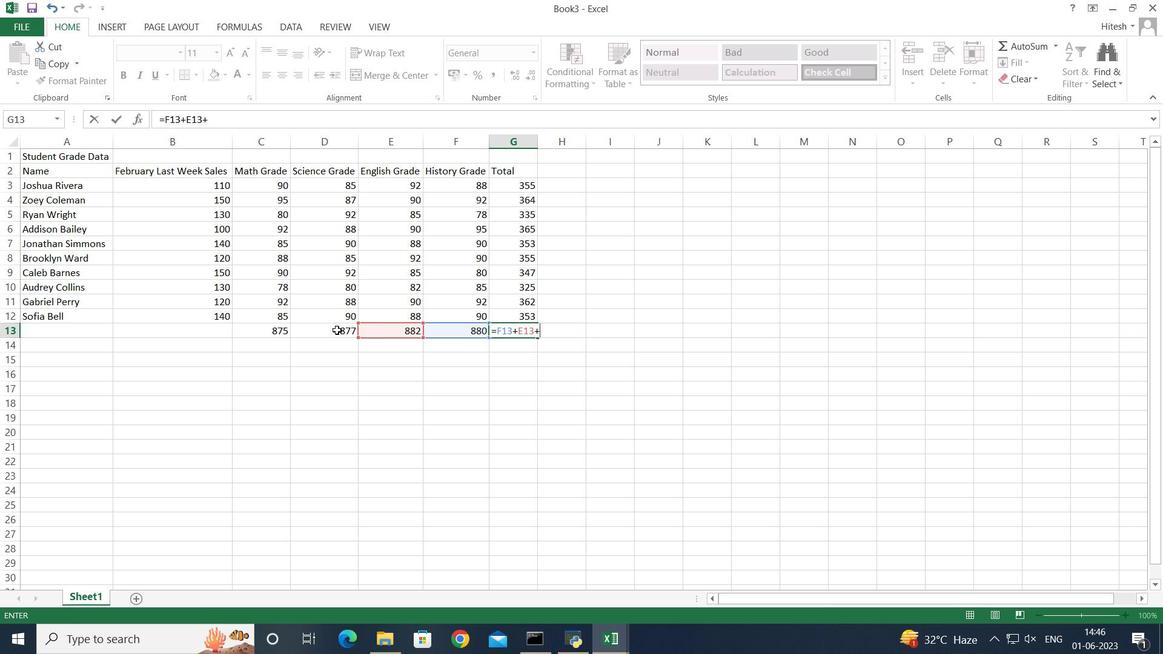 
Action: Key pressed +
Screenshot: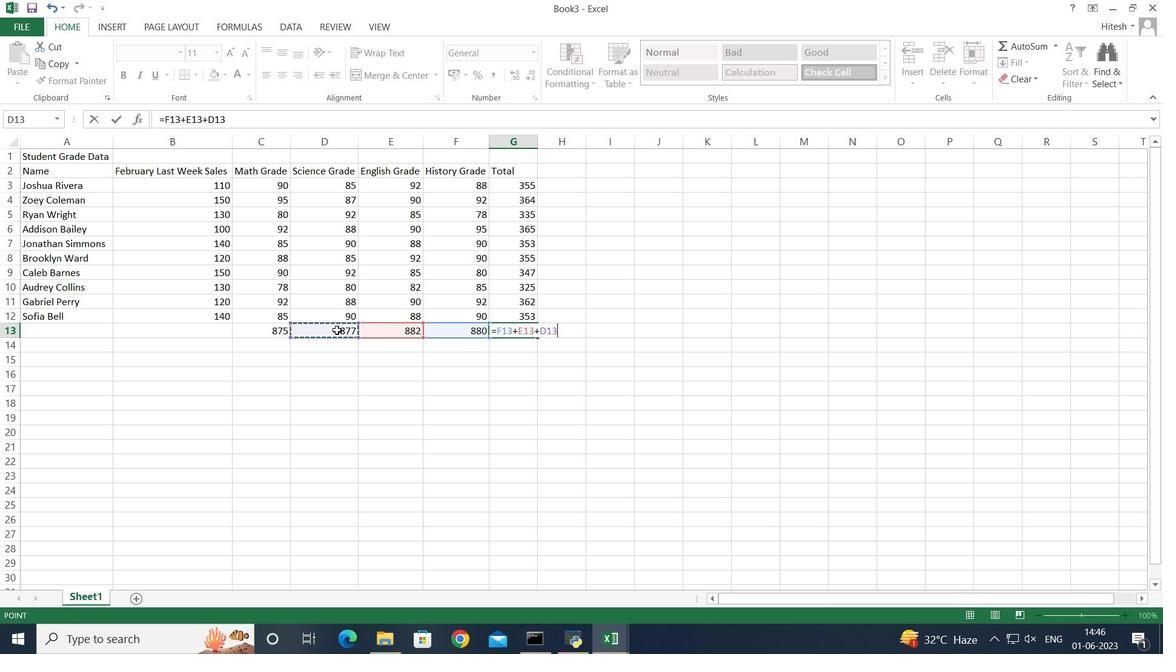 
Action: Mouse moved to (262, 329)
Screenshot: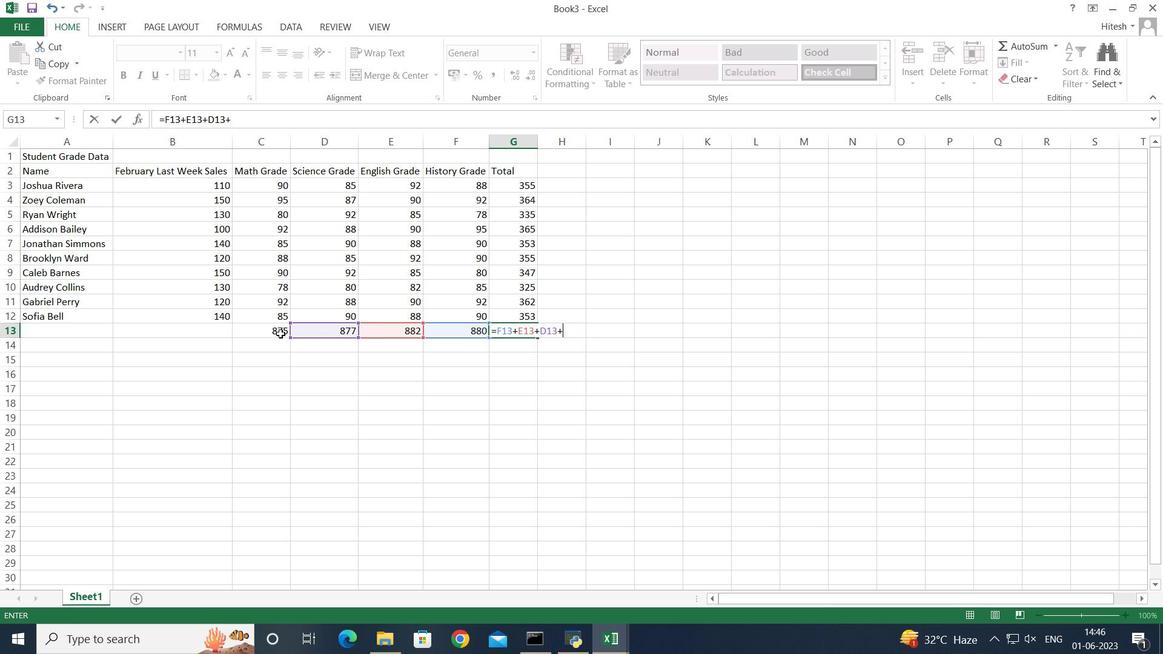 
Action: Mouse pressed left at (262, 329)
Screenshot: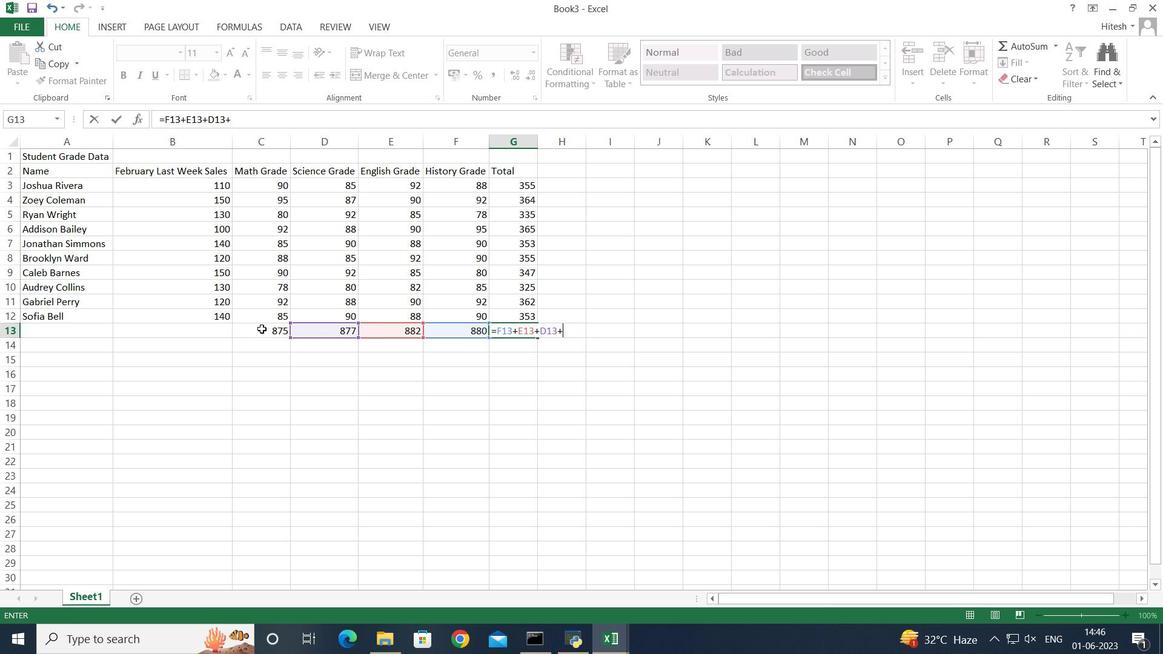 
Action: Key pressed <Key.enter>
Screenshot: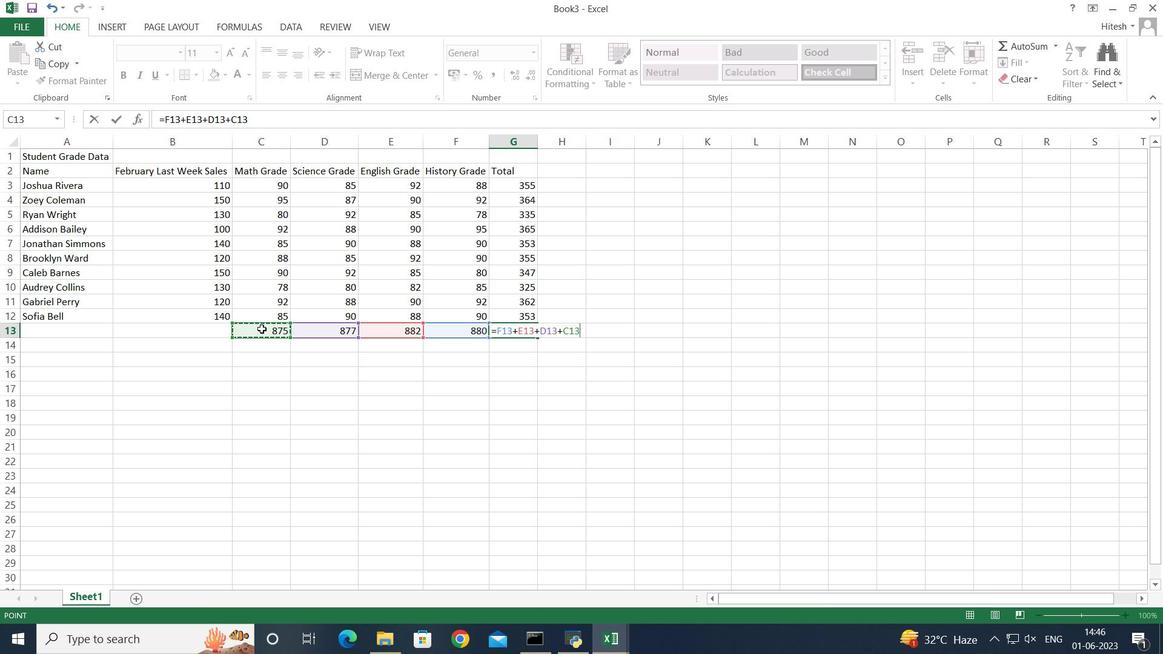 
Action: Mouse moved to (566, 364)
Screenshot: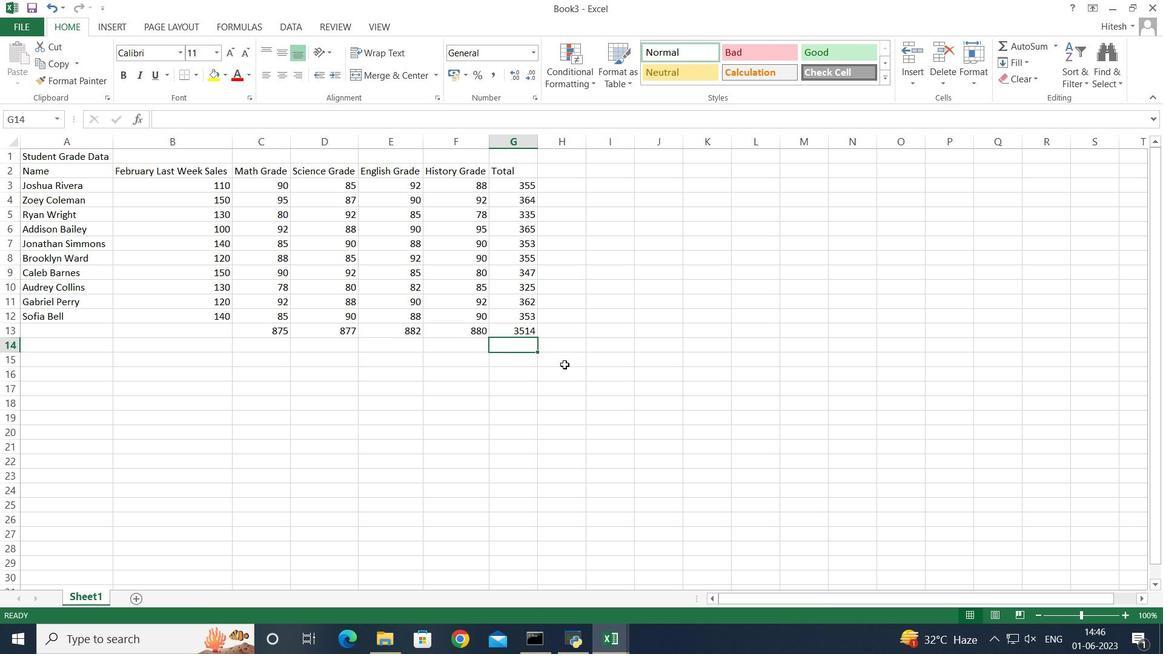 
Action: Mouse pressed left at (566, 364)
Screenshot: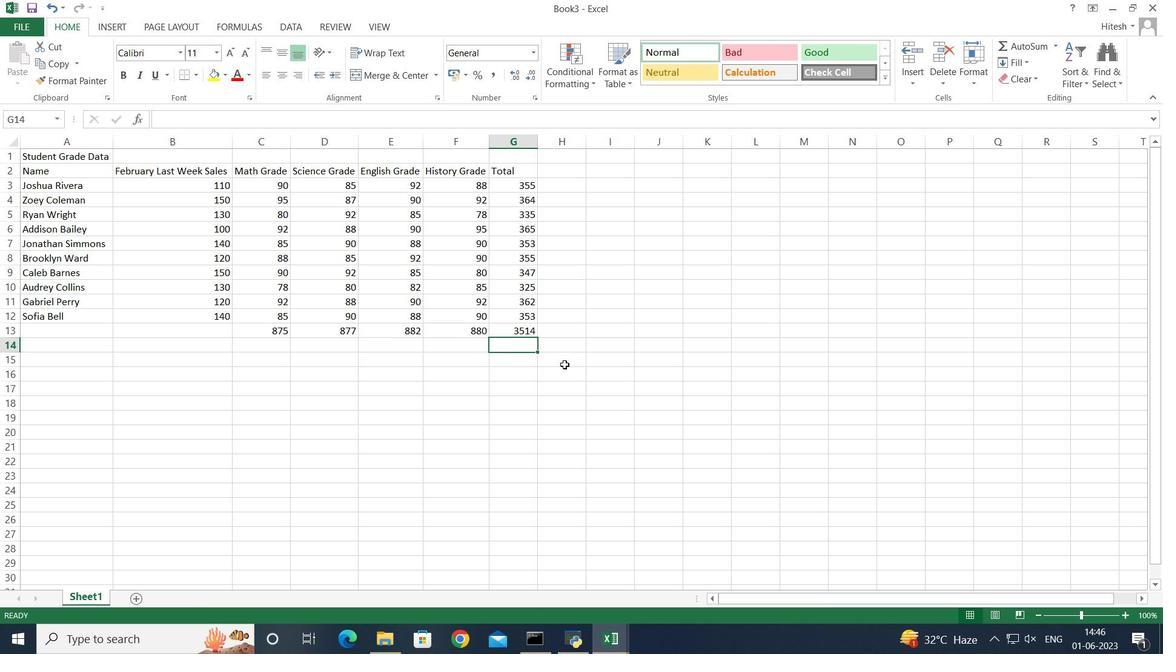
Action: Mouse moved to (69, 157)
Screenshot: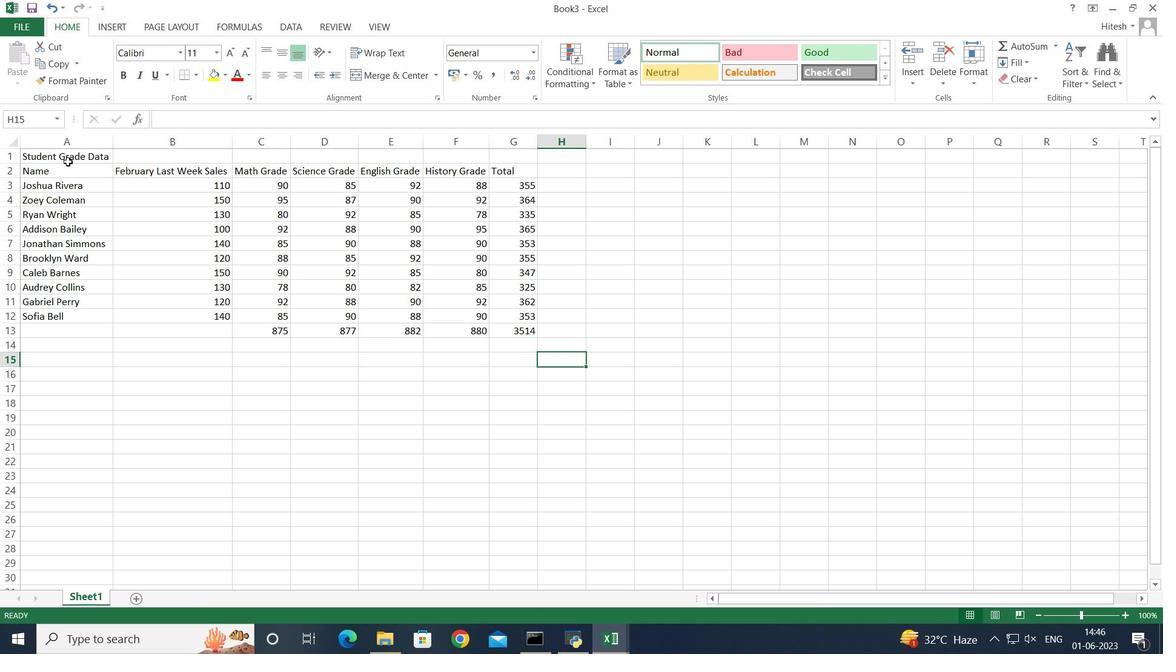
Action: Mouse pressed left at (69, 157)
Screenshot: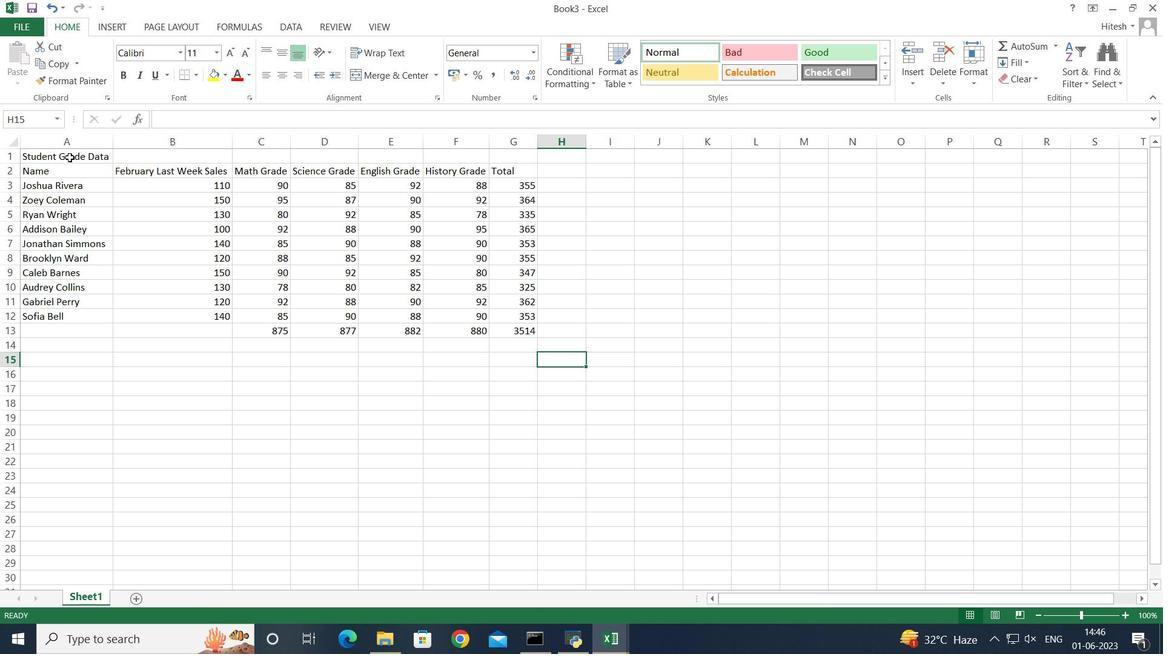 
Action: Key pressed <Key.shift><Key.right><Key.right><Key.right><Key.right><Key.right><Key.right>
Screenshot: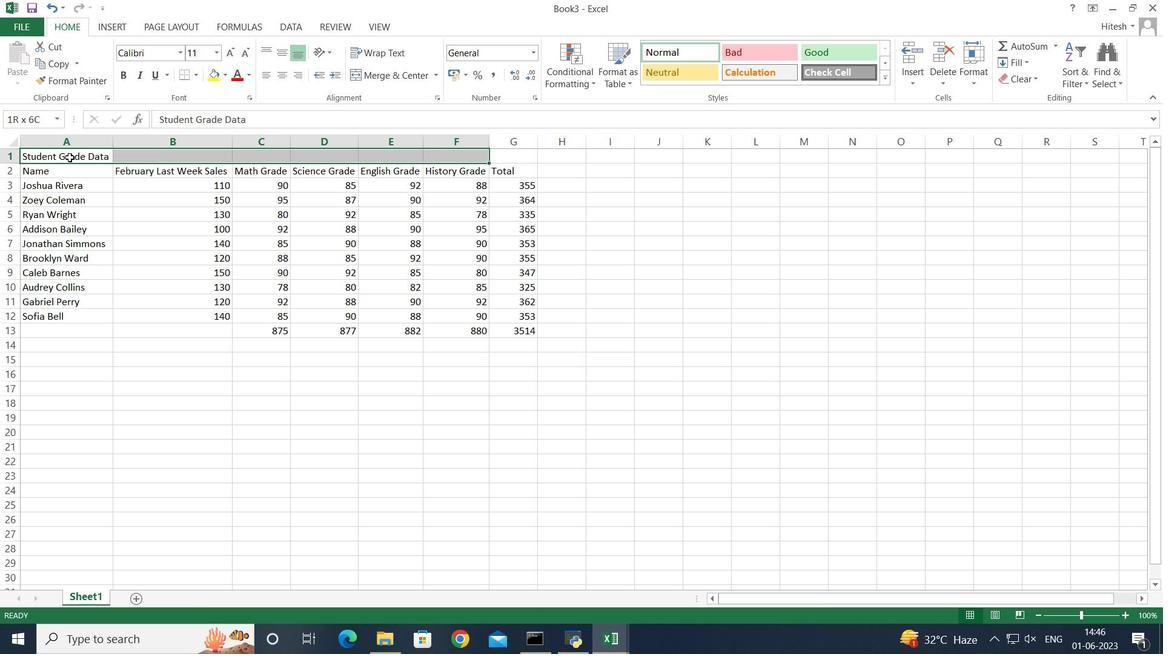 
Action: Mouse moved to (388, 70)
Screenshot: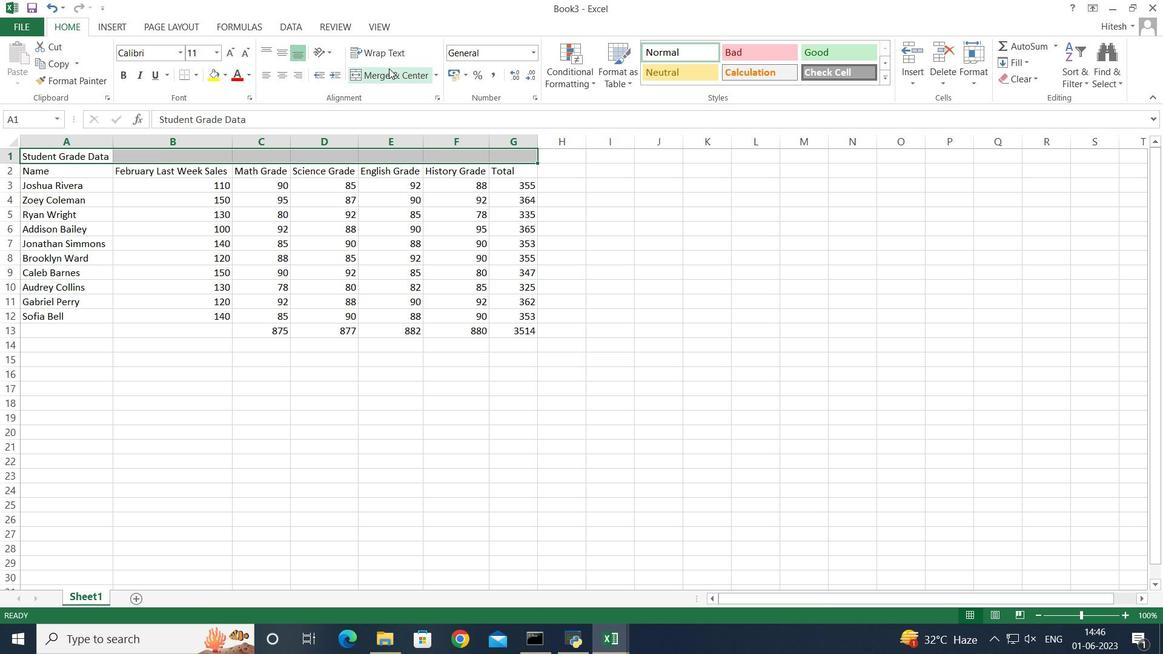 
Action: Mouse pressed left at (388, 70)
Screenshot: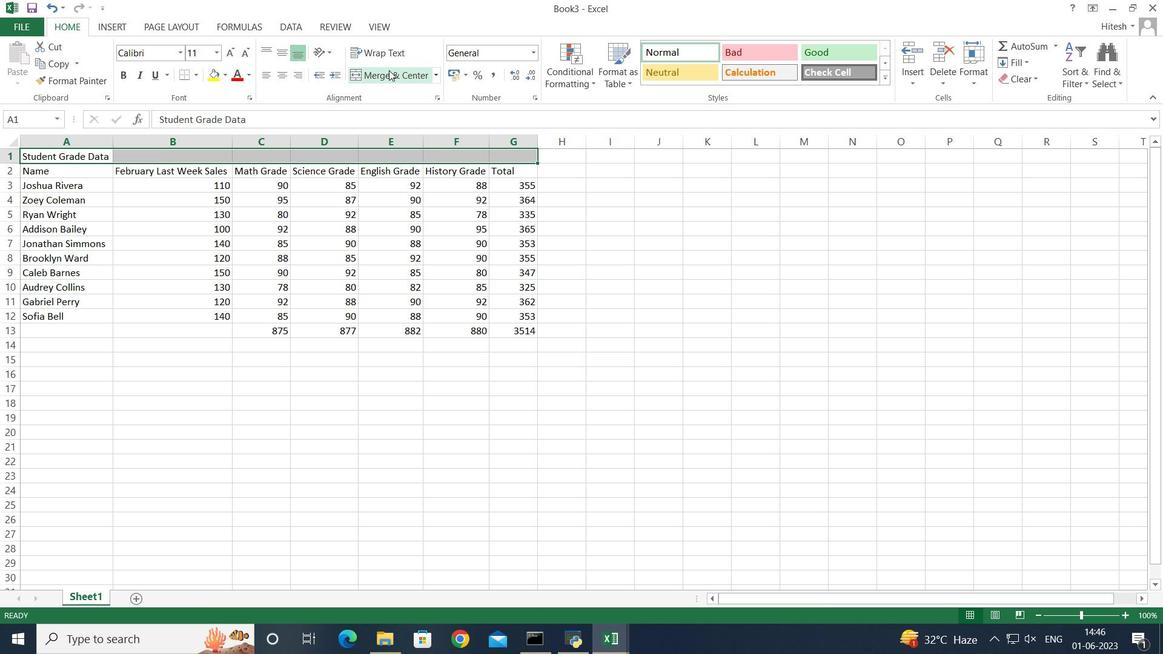 
Action: Mouse moved to (28, 29)
Screenshot: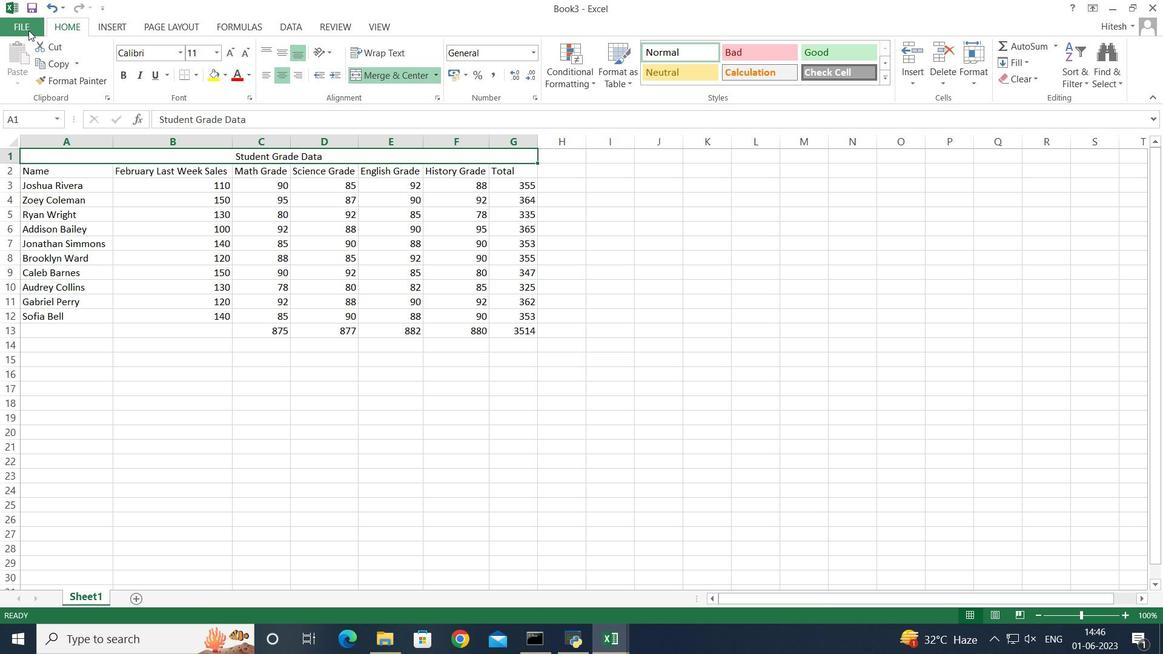 
Action: Mouse pressed left at (28, 29)
Screenshot: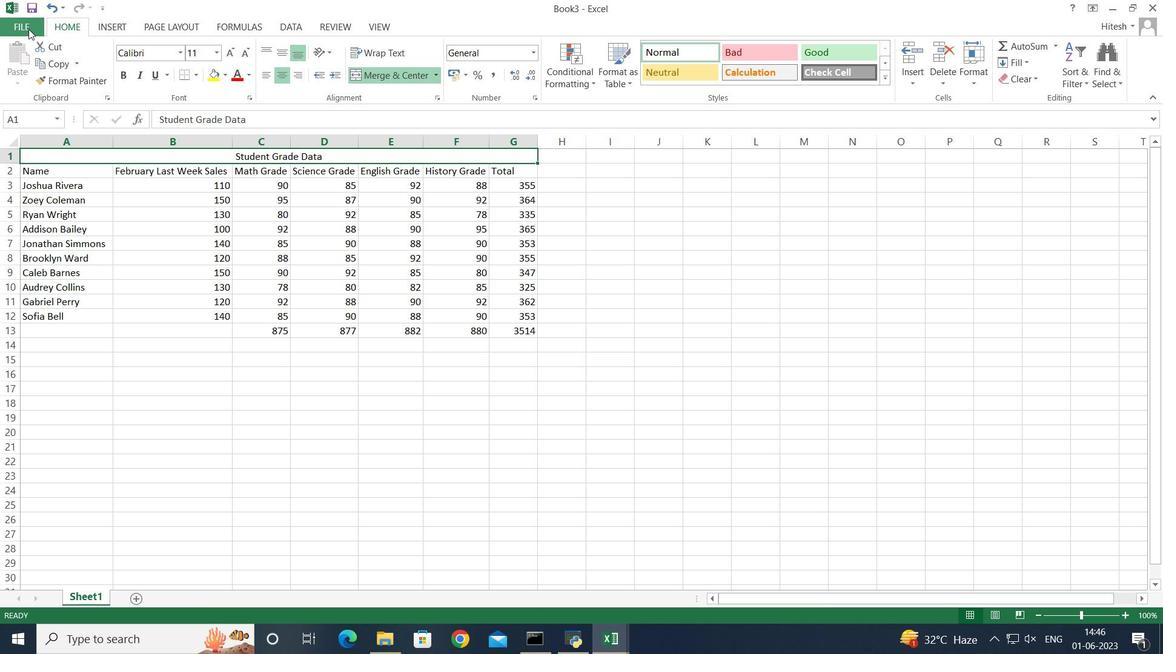 
Action: Mouse moved to (39, 137)
Screenshot: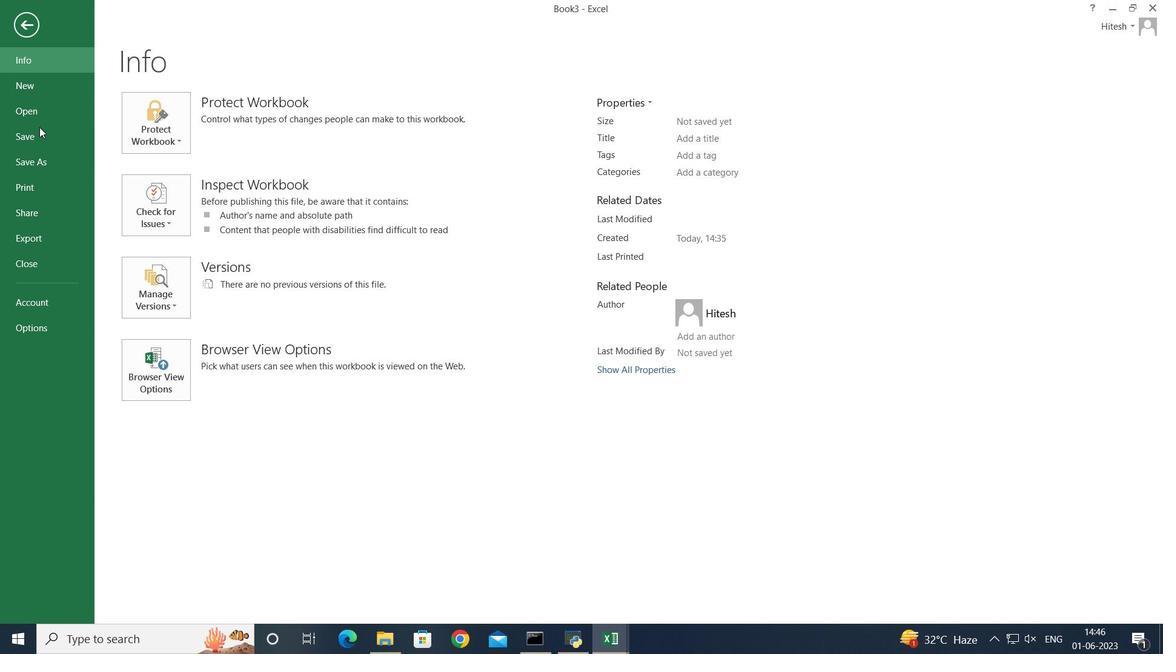 
Action: Mouse pressed left at (39, 137)
Screenshot: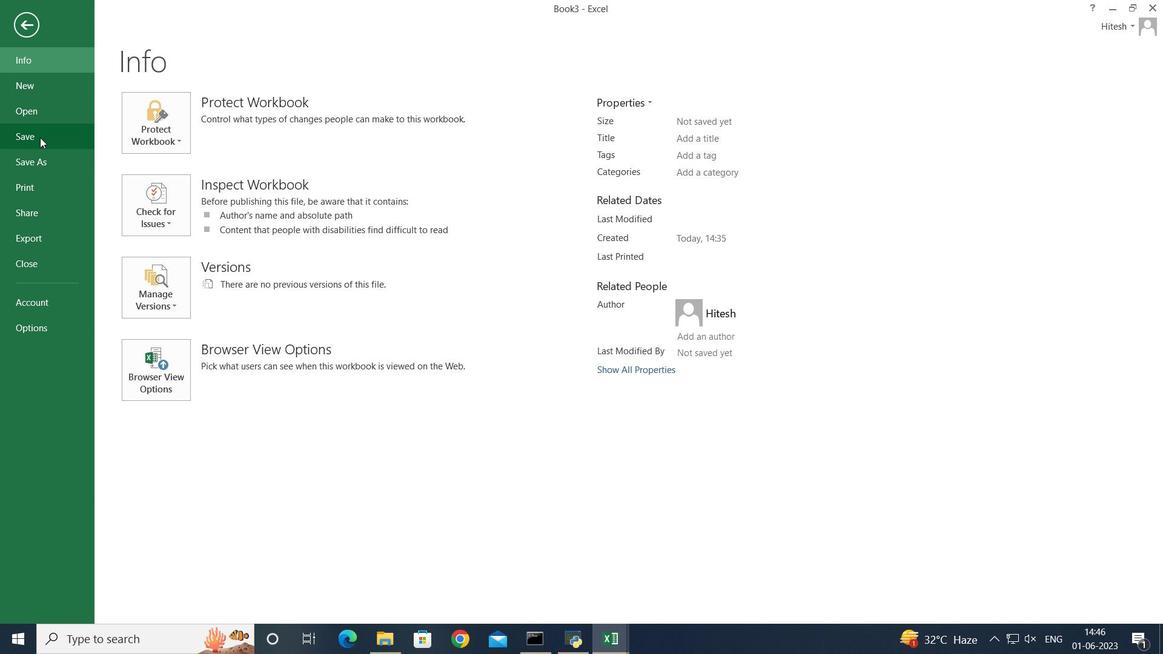 
Action: Mouse moved to (415, 155)
Screenshot: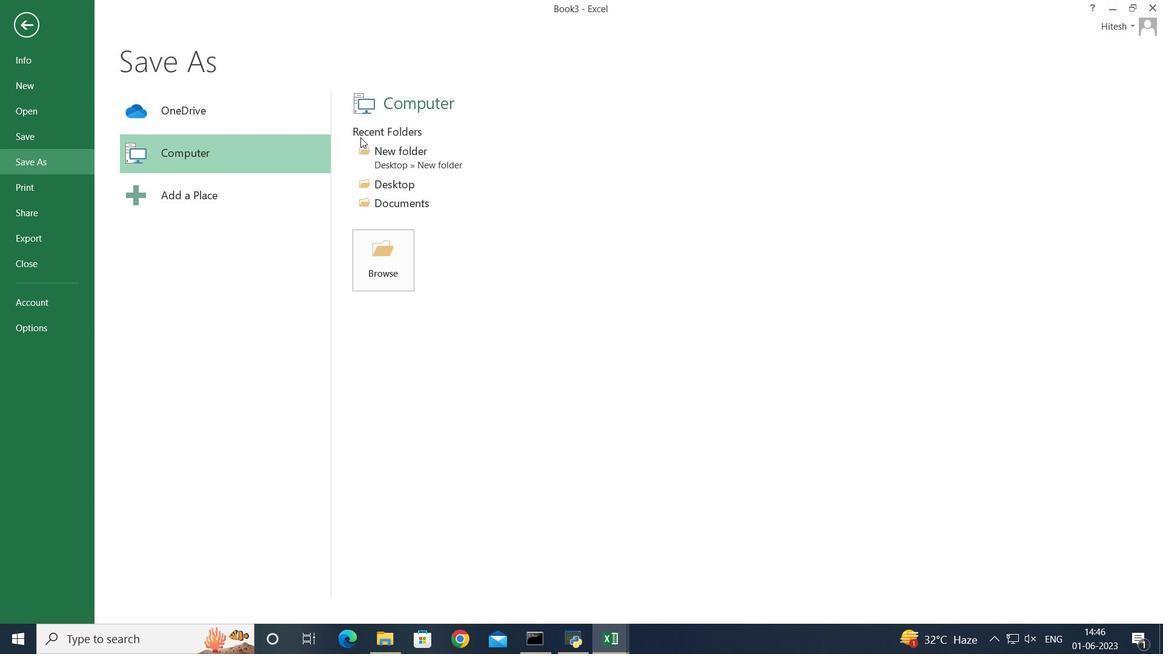 
Action: Mouse pressed left at (415, 155)
Screenshot: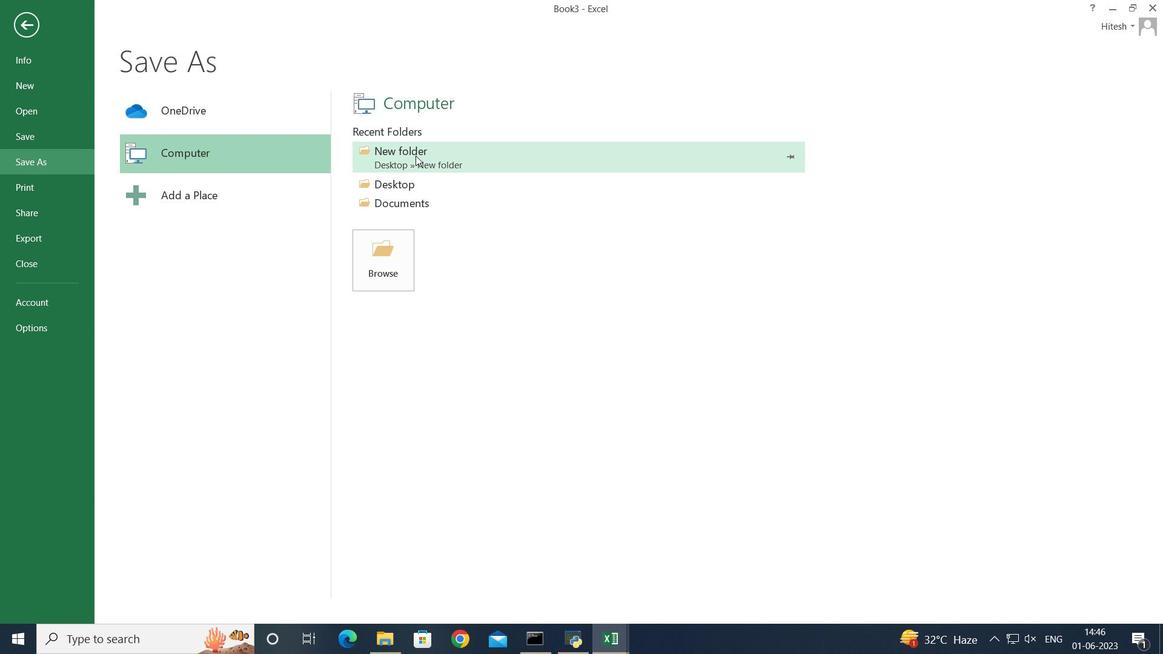 
Action: Mouse moved to (415, 155)
Screenshot: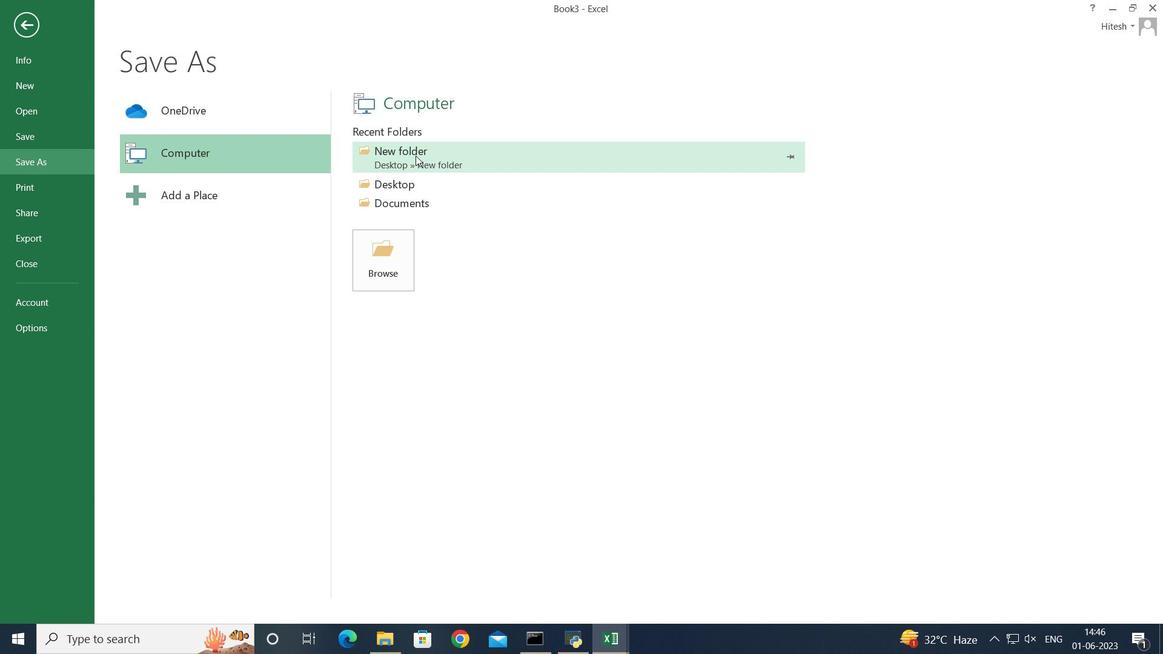 
Action: Key pressed analysis<Key.shift>Weekly<Key.shift>Sales<Key.shift_r><Key.shift_r><Key.shift_r><Key.shift_r><Key.shift_r>_2023
